 Task: Add an event with the title Webinar: Digital Marketing Strategies, date '2023/11/01', time 8:30 AM to 10:30 AMand add a description: This webinar is designed to provide participants with valuable insights into effective digital marketing strategies. It covers a wide range of topics, including search engine optimization (SEO), social media marketing, content marketing, email marketing, paid advertising, and more.Select event color  Sage . Add location for the event as: 987 Market Street, Financial District, San Francisco, USA, logged in from the account softage.1@softage.netand send the event invitation to softage.6@softage.net and softage.7@softage.net. Set a reminder for the event Annually on May 21
Action: Mouse moved to (31, 117)
Screenshot: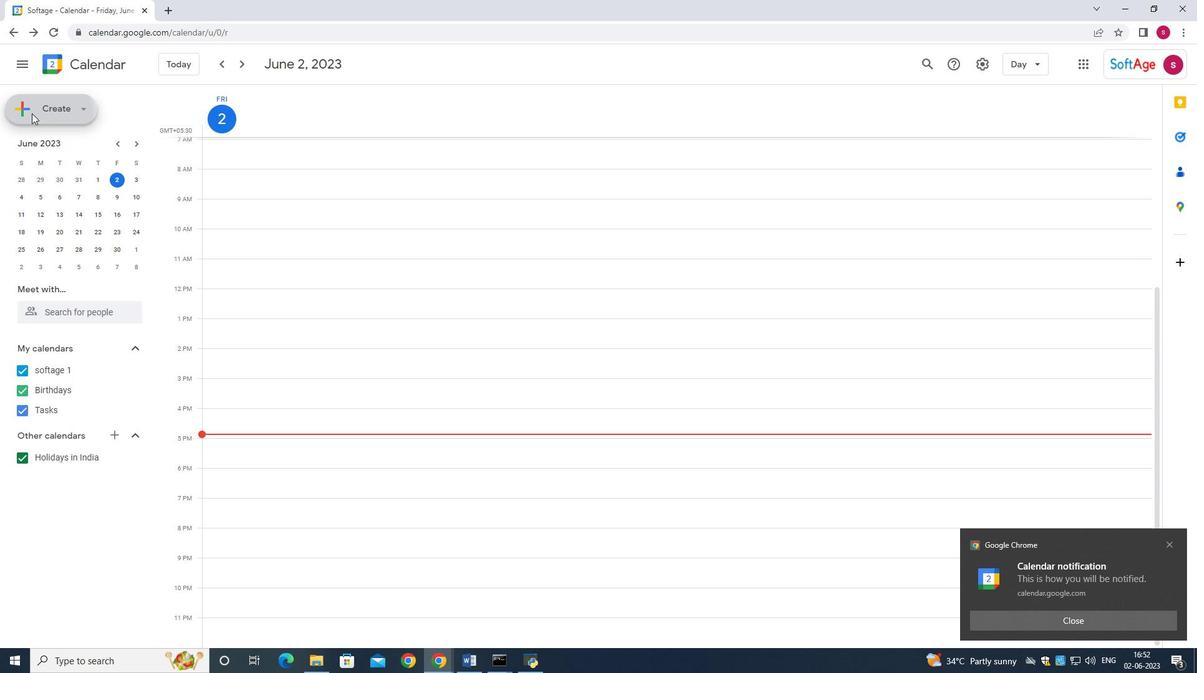 
Action: Mouse pressed left at (31, 117)
Screenshot: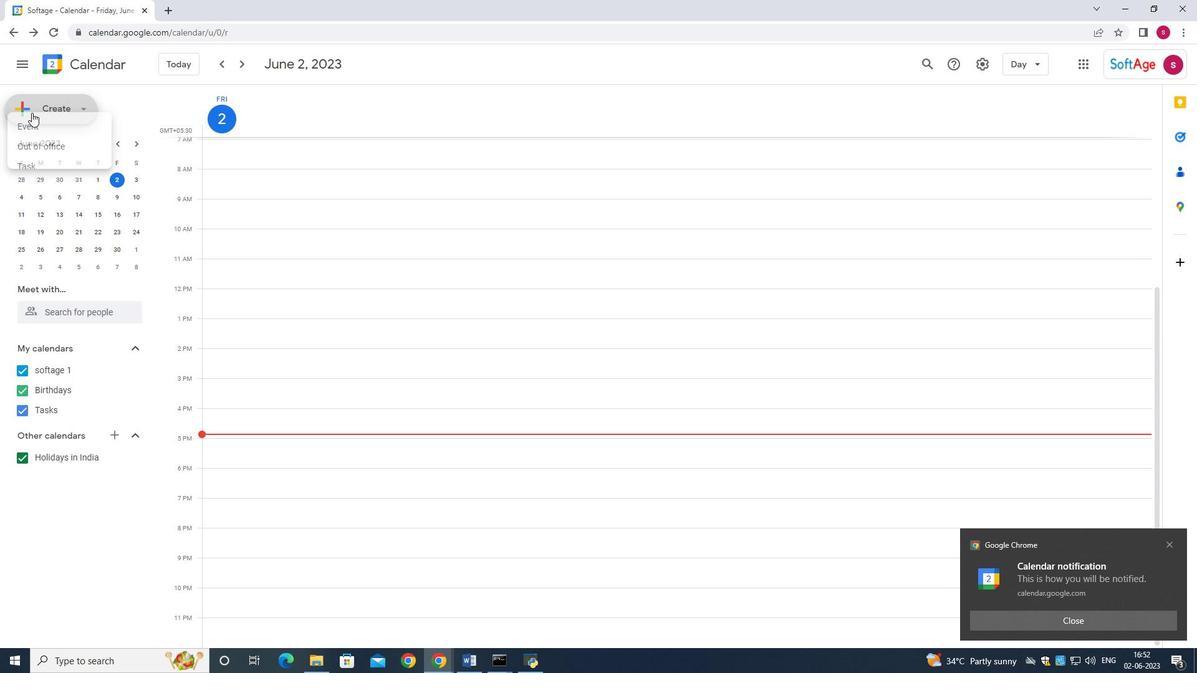 
Action: Mouse moved to (33, 140)
Screenshot: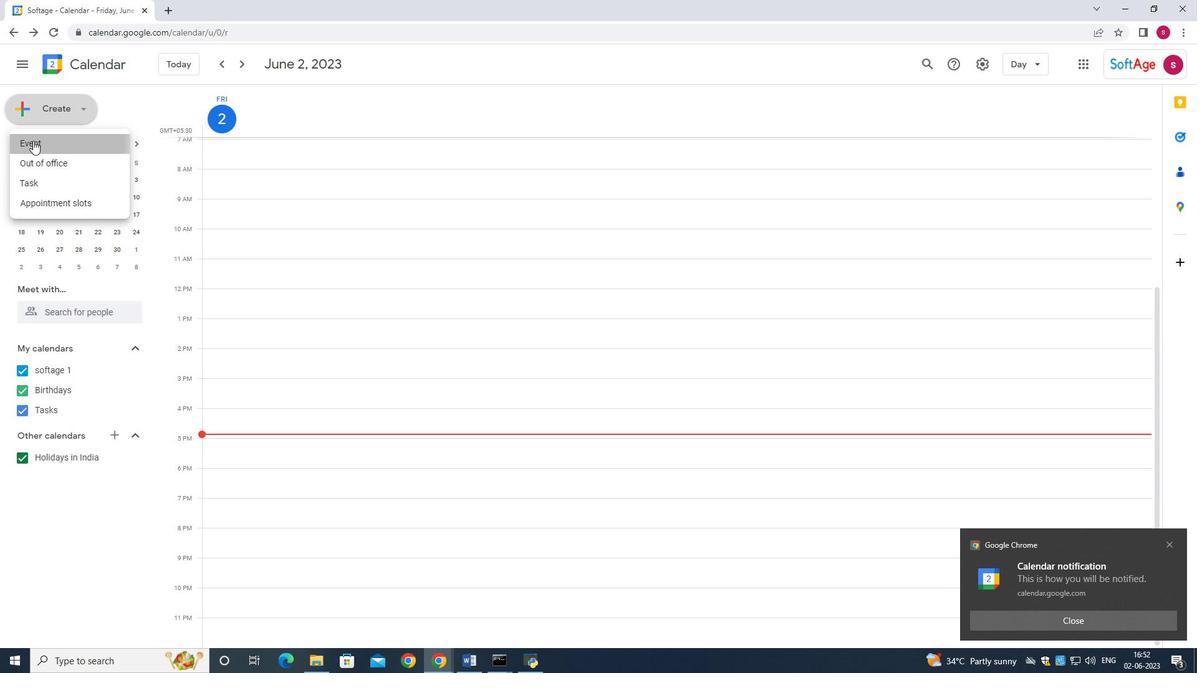 
Action: Mouse pressed left at (33, 140)
Screenshot: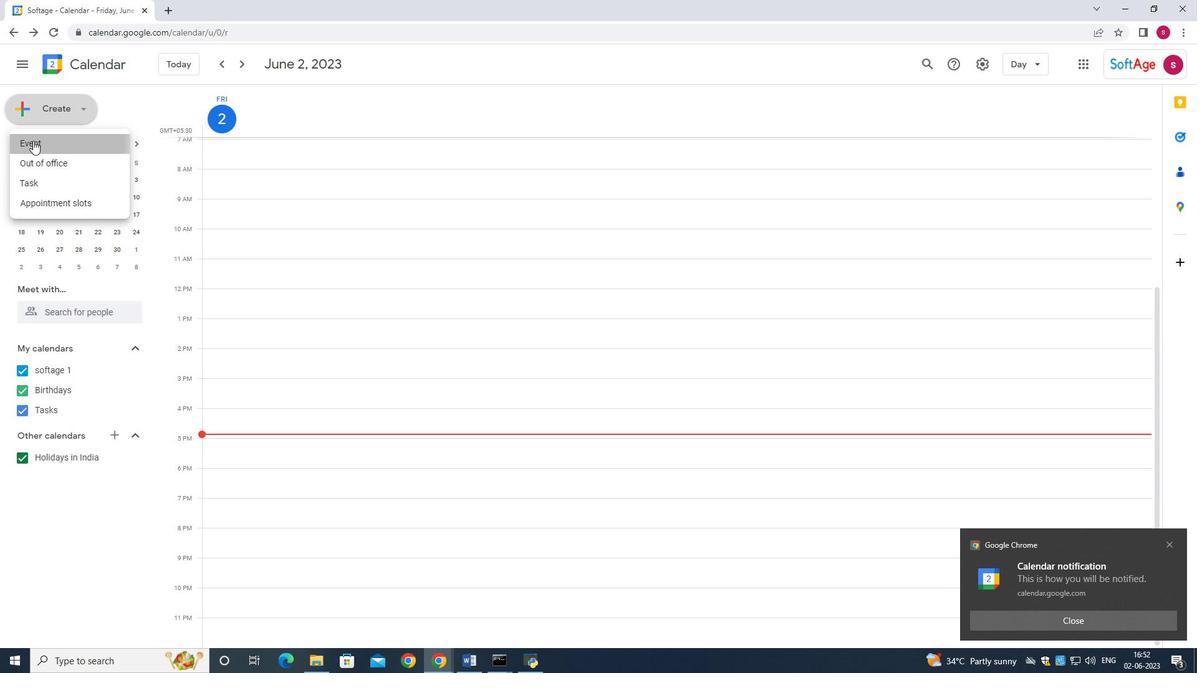 
Action: Mouse moved to (275, 437)
Screenshot: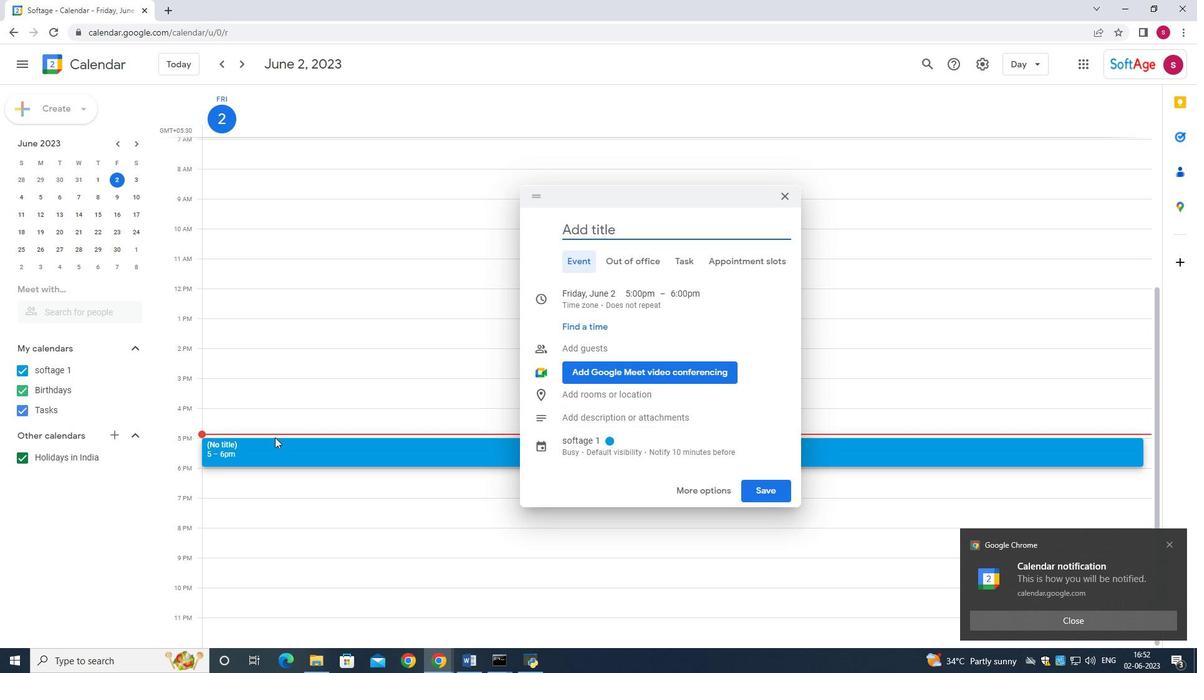 
Action: Key pressed <Key.shift>Digital<Key.space><Key.shift>Marketing<Key.space><Key.shift>Strategies
Screenshot: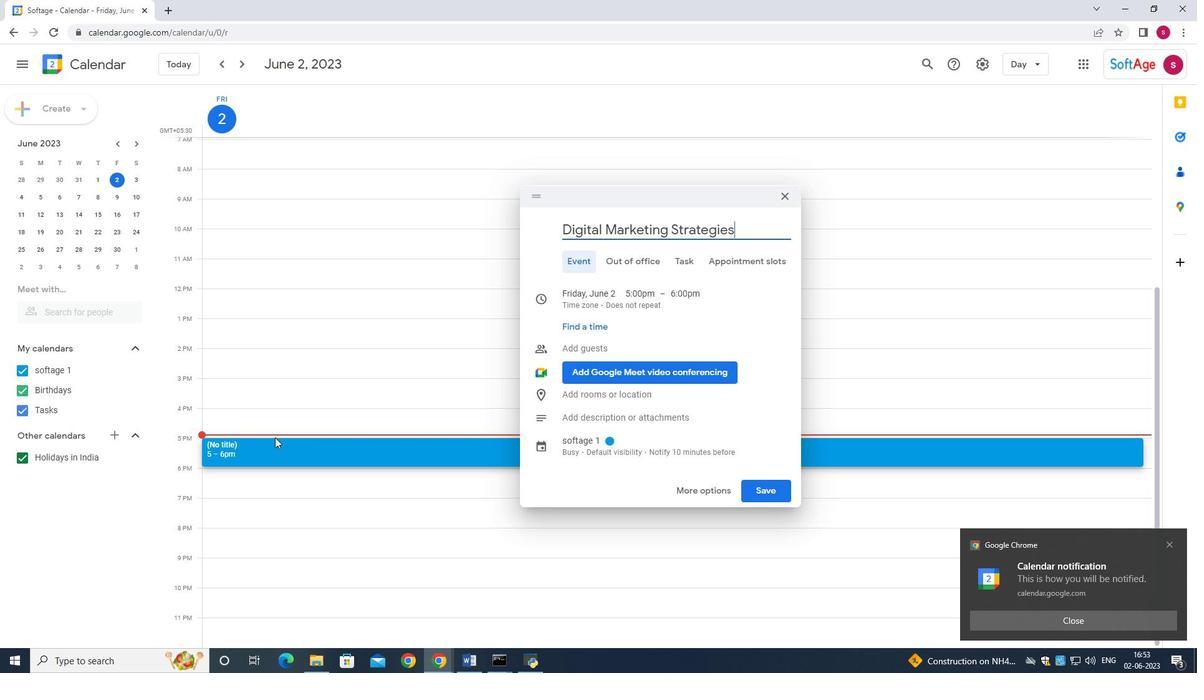 
Action: Mouse moved to (590, 291)
Screenshot: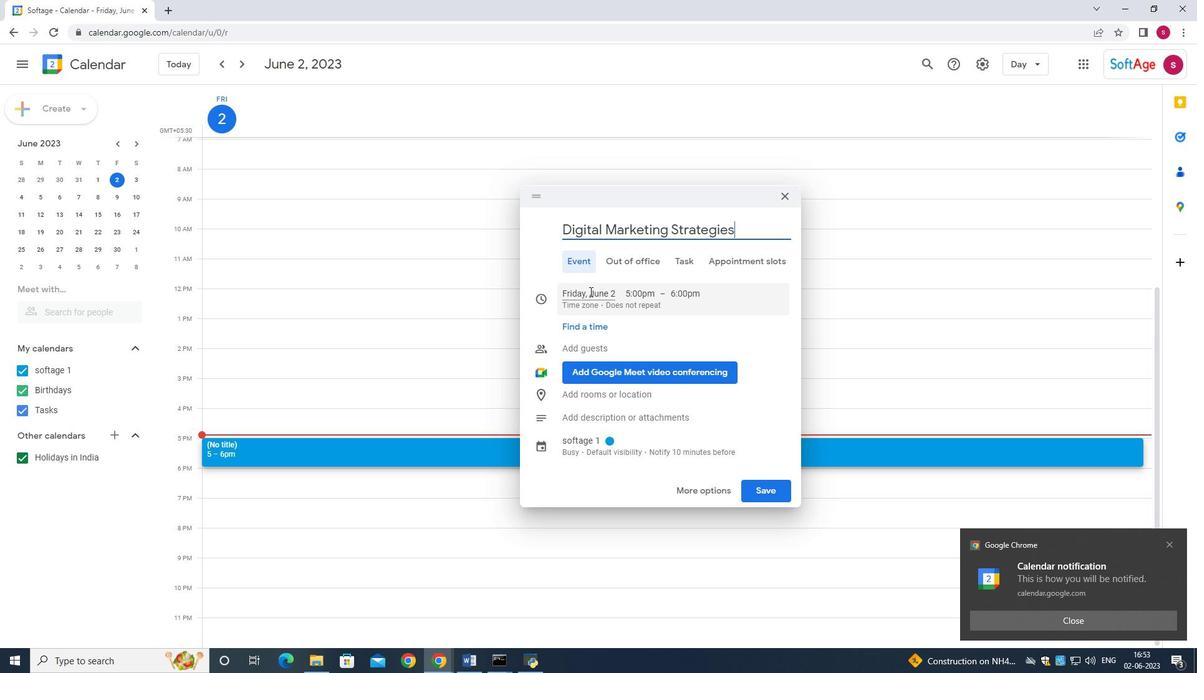 
Action: Mouse pressed left at (590, 291)
Screenshot: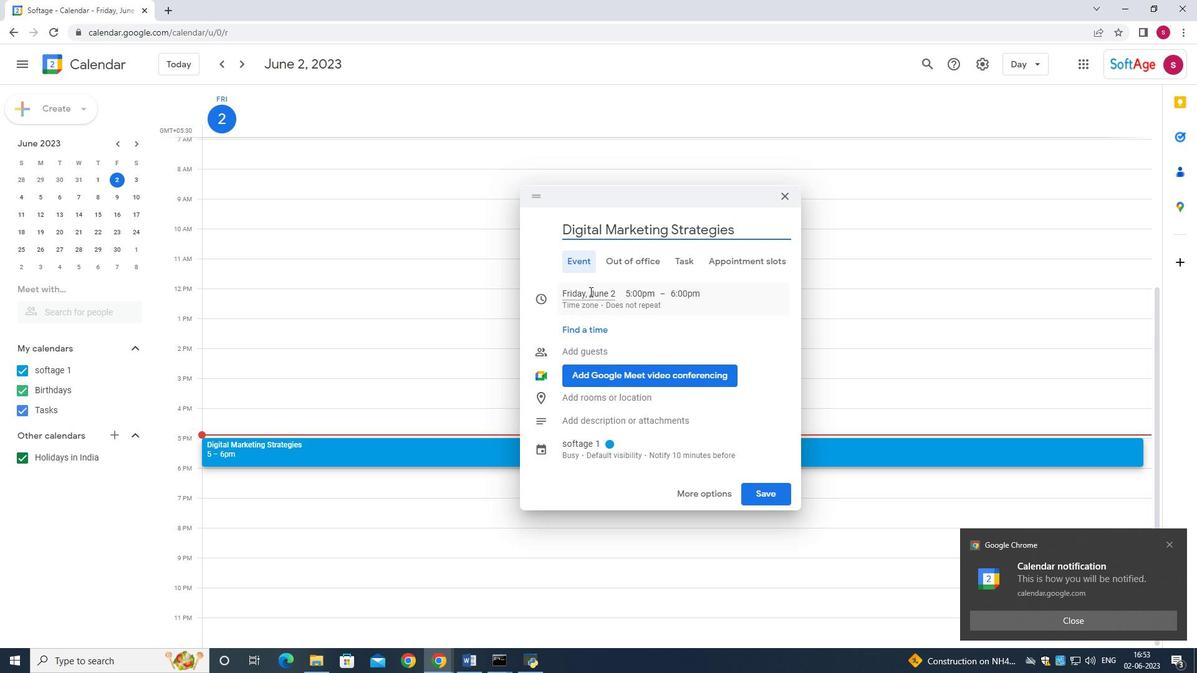 
Action: Mouse moved to (720, 317)
Screenshot: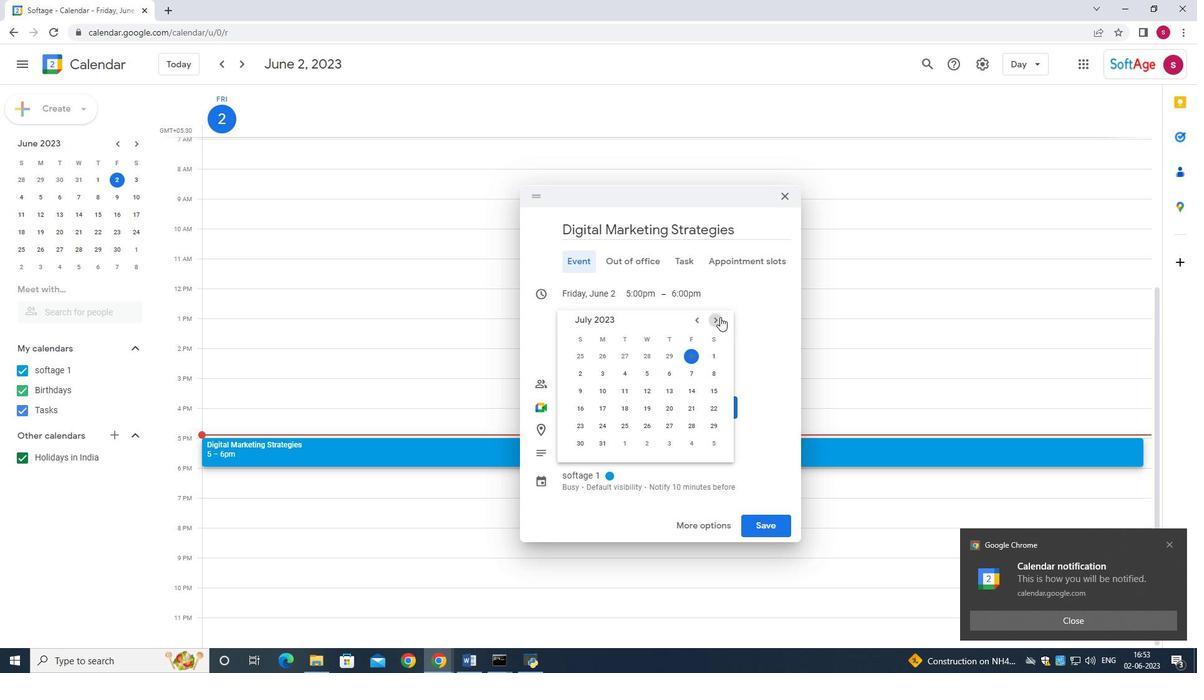 
Action: Mouse pressed left at (720, 317)
Screenshot: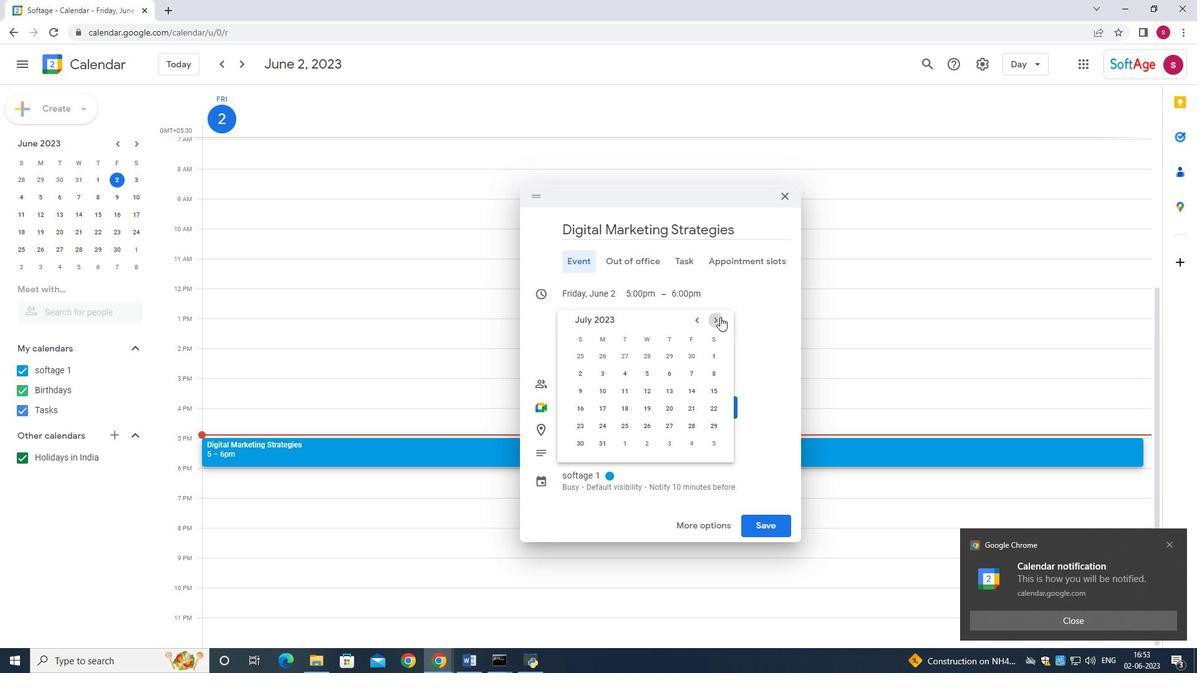 
Action: Mouse pressed left at (720, 317)
Screenshot: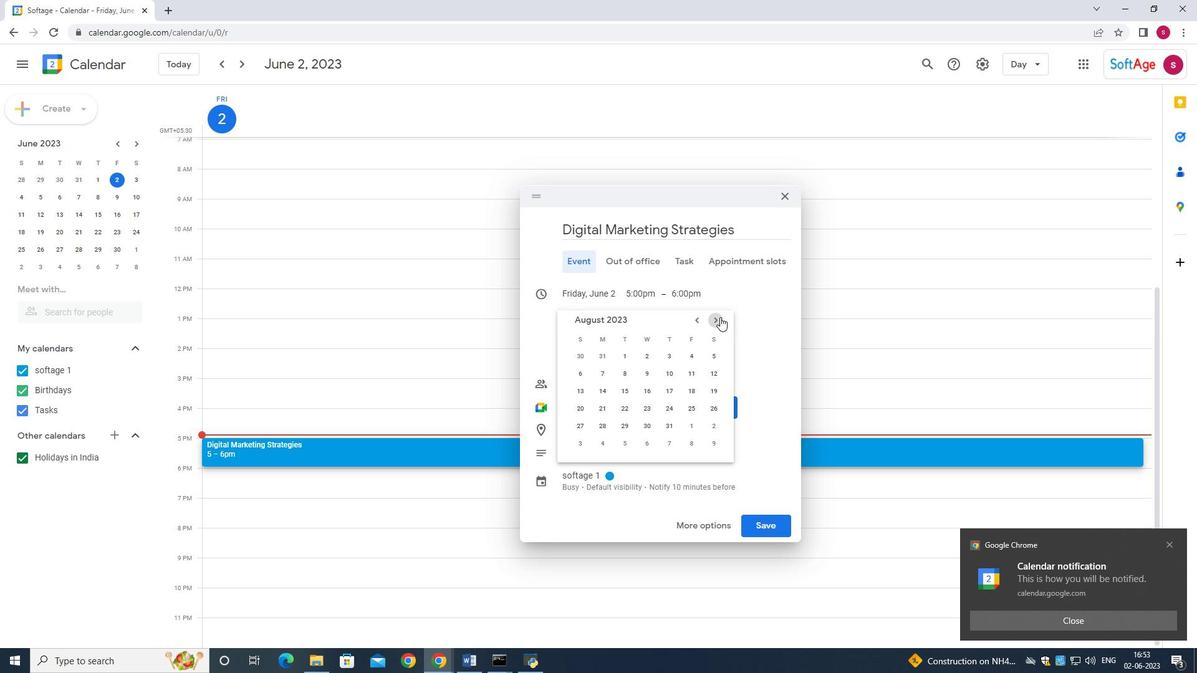 
Action: Mouse pressed left at (720, 317)
Screenshot: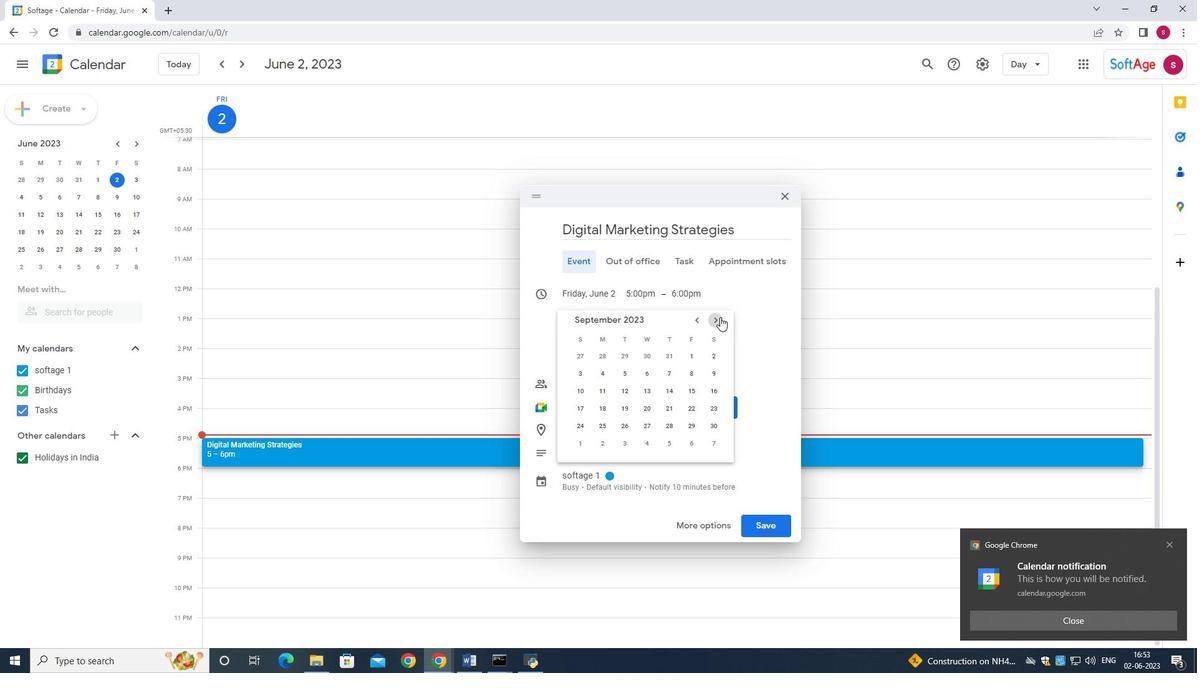 
Action: Mouse pressed left at (720, 317)
Screenshot: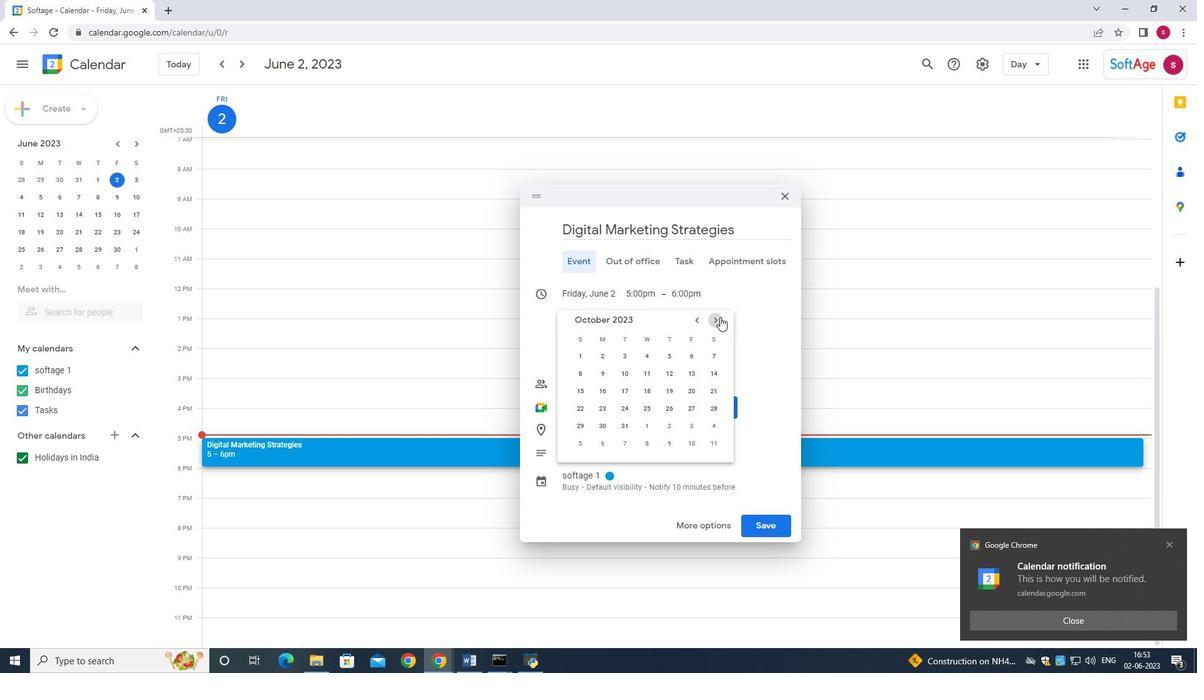 
Action: Mouse pressed left at (720, 317)
Screenshot: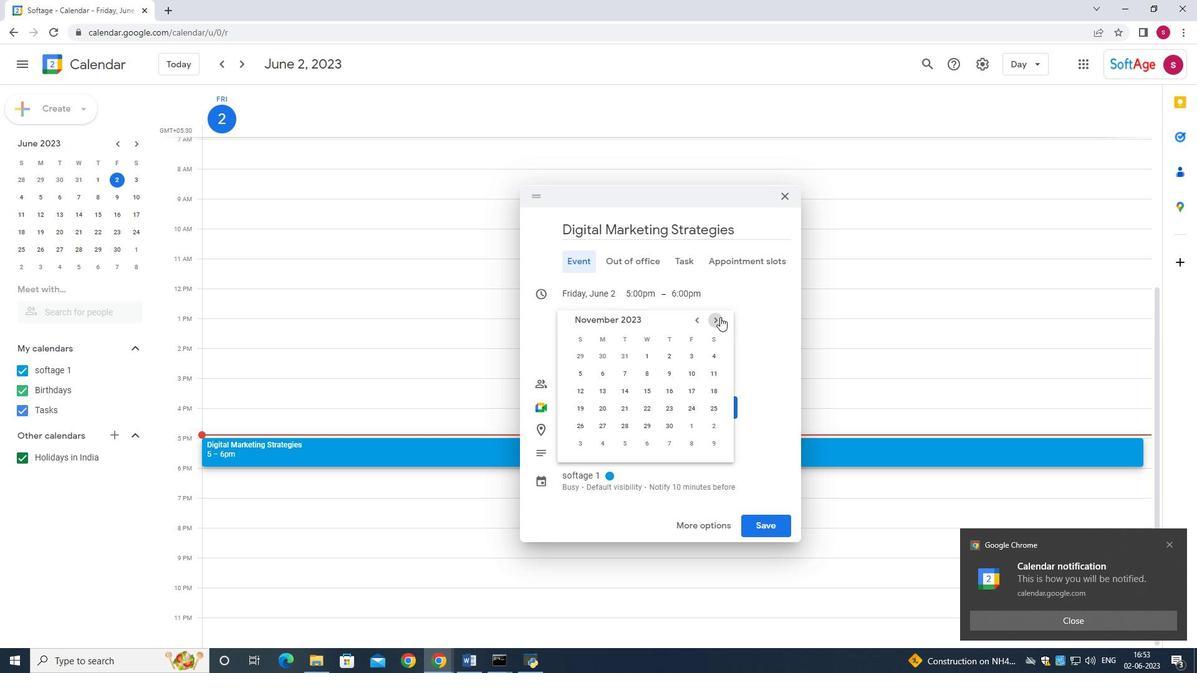 
Action: Mouse pressed left at (720, 317)
Screenshot: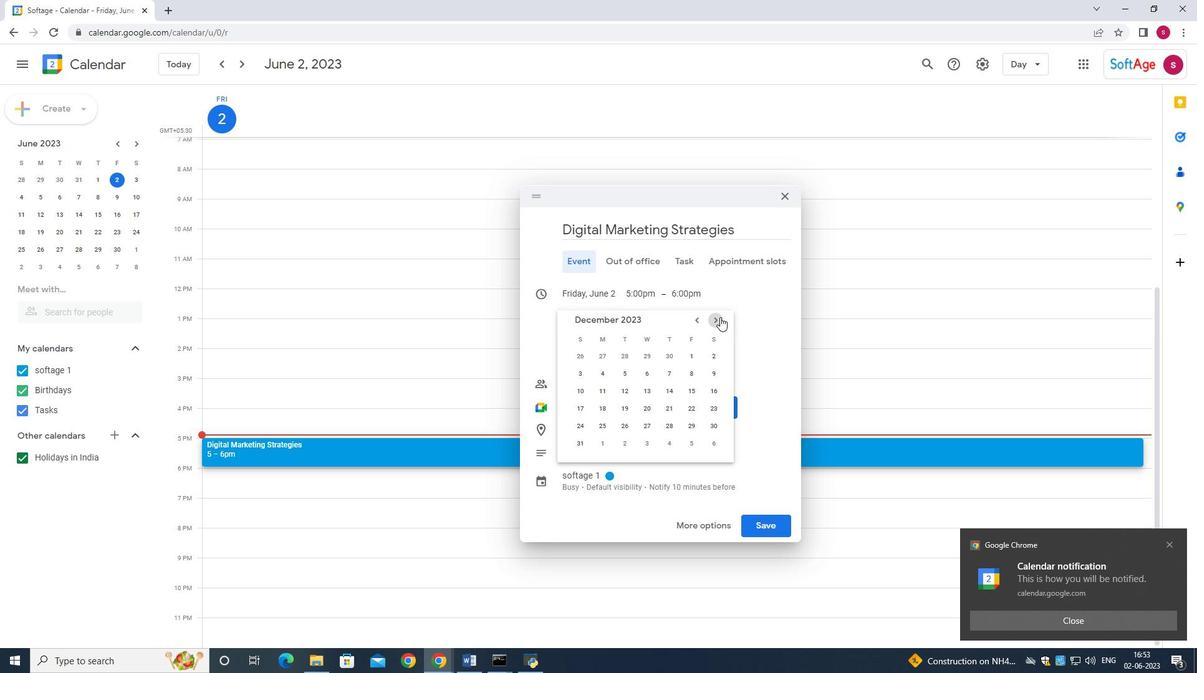 
Action: Mouse pressed left at (720, 317)
Screenshot: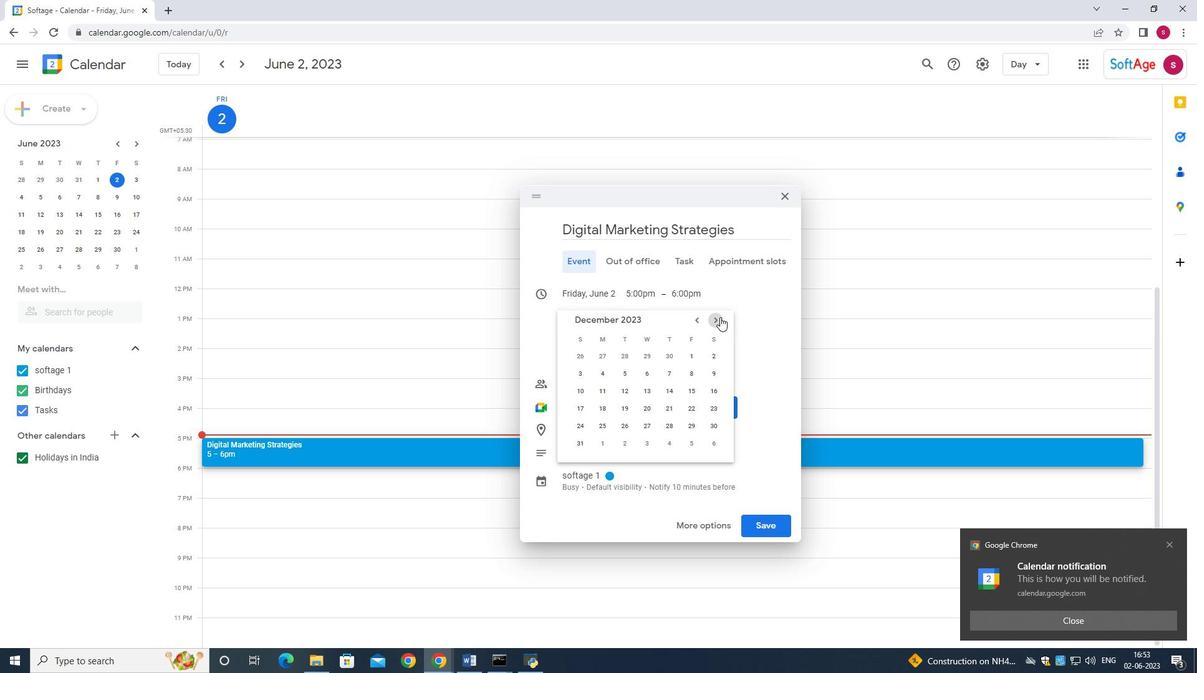 
Action: Mouse pressed left at (720, 317)
Screenshot: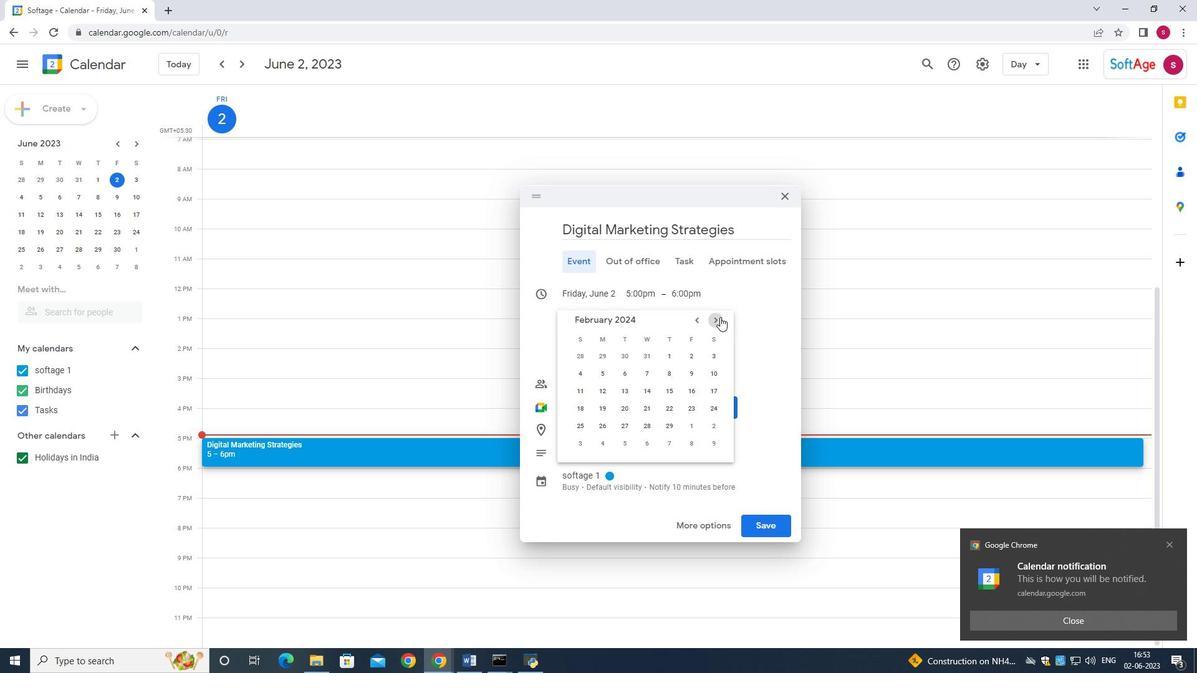 
Action: Mouse pressed left at (720, 317)
Screenshot: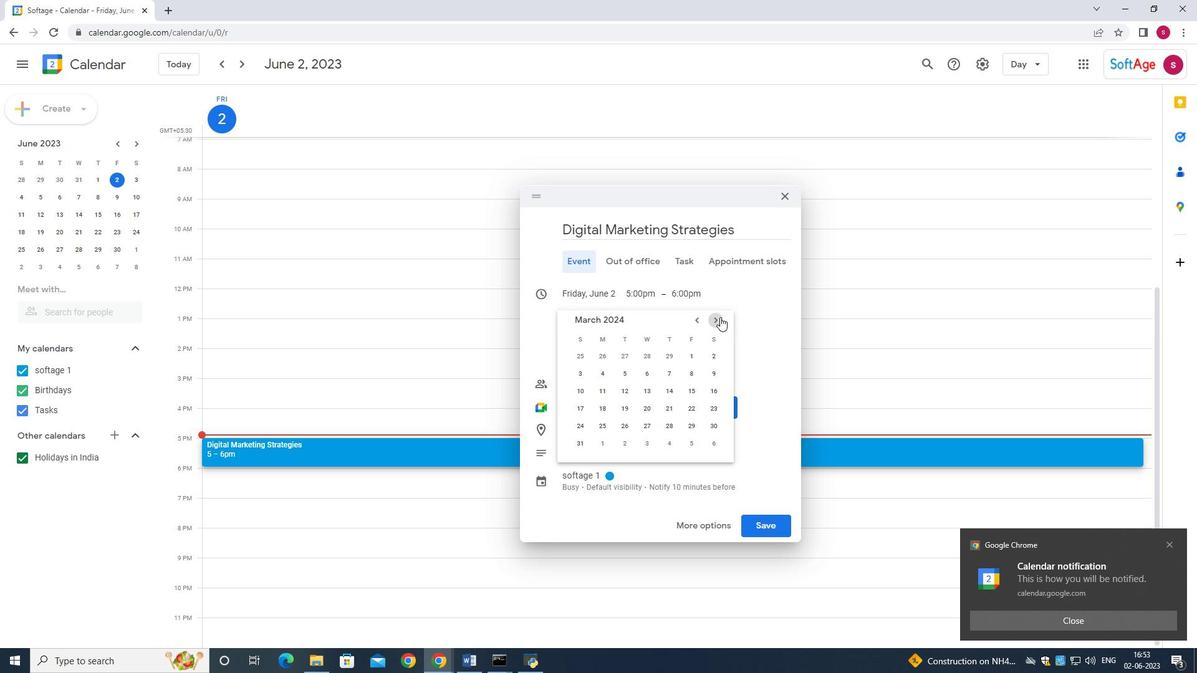 
Action: Mouse pressed left at (720, 317)
Screenshot: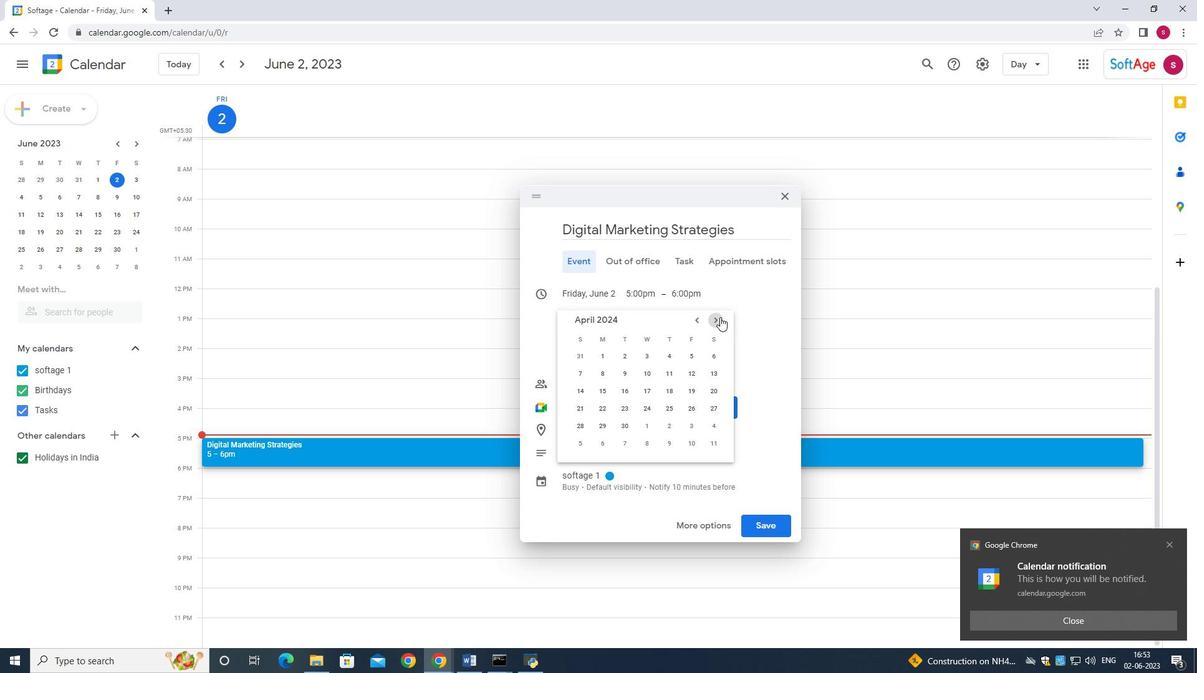 
Action: Mouse pressed left at (720, 317)
Screenshot: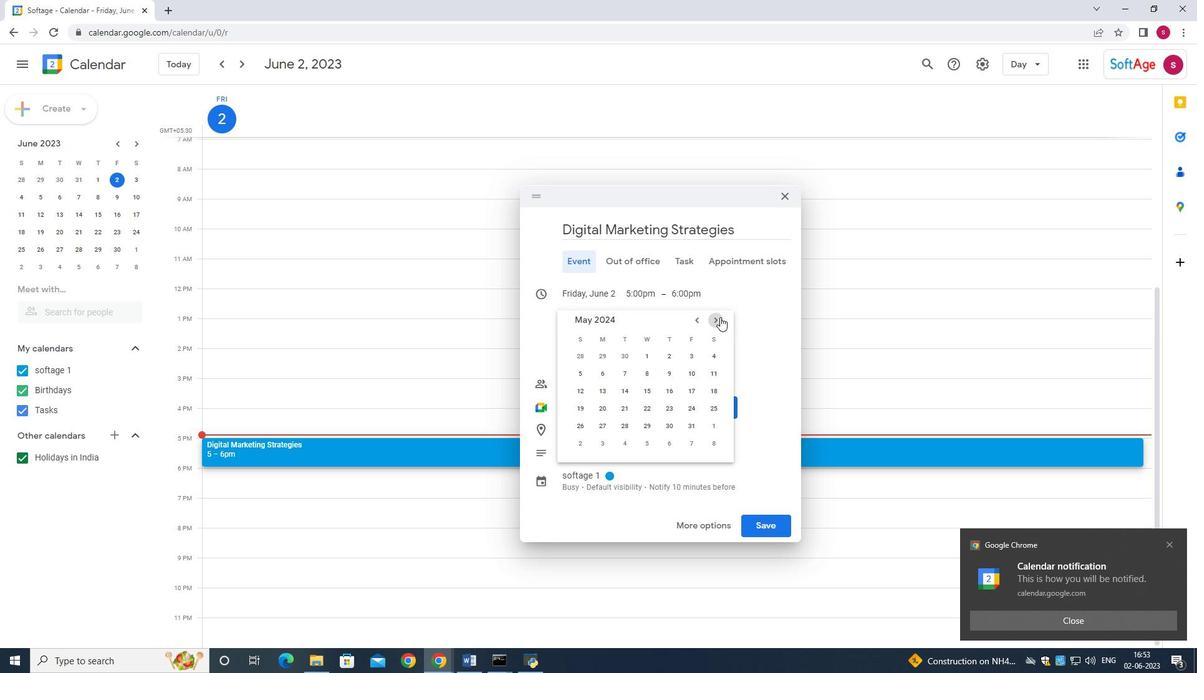 
Action: Mouse moved to (701, 320)
Screenshot: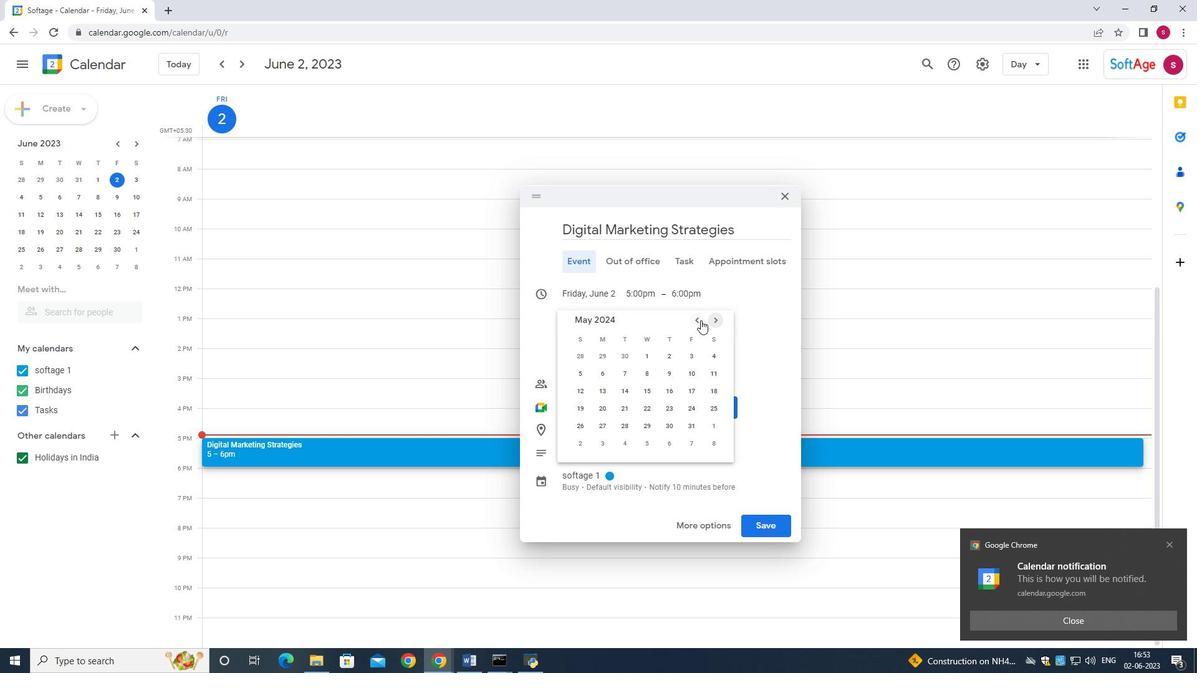 
Action: Mouse pressed left at (701, 320)
Screenshot: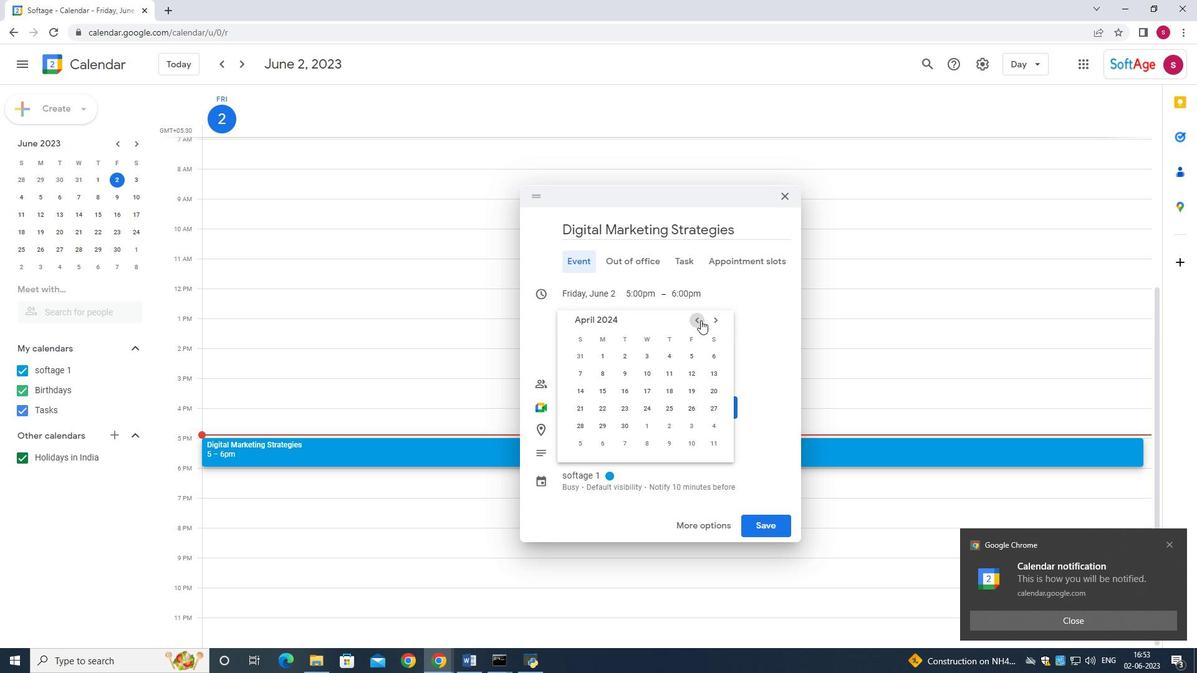 
Action: Mouse pressed left at (701, 320)
Screenshot: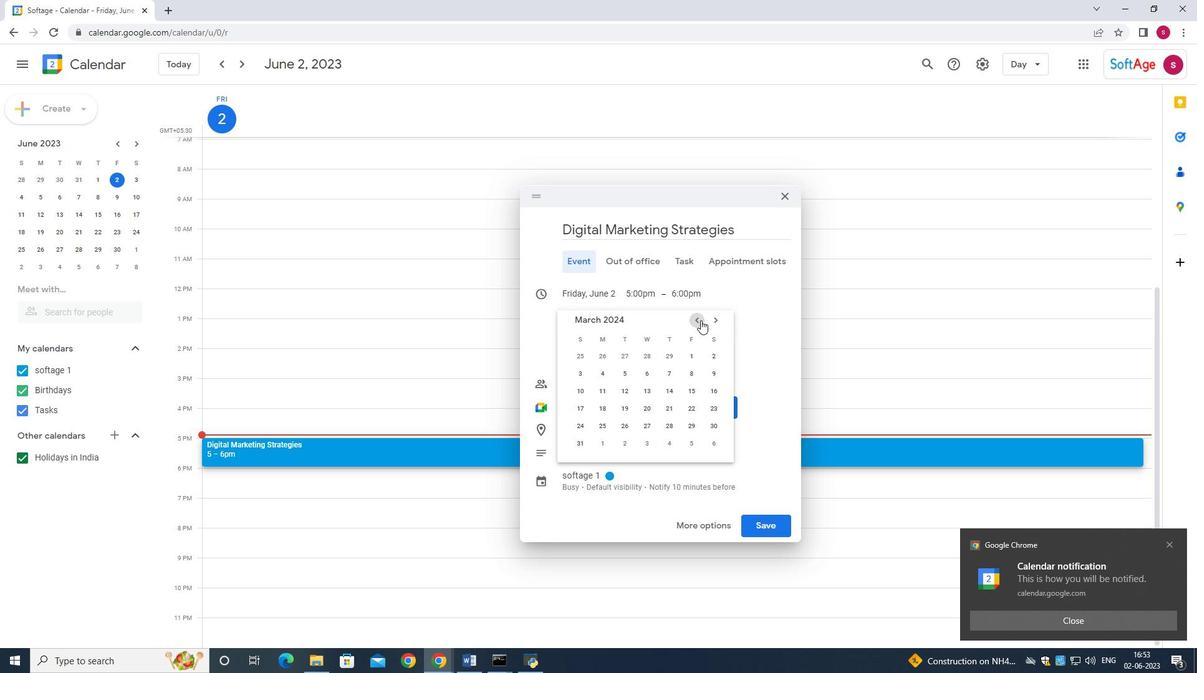 
Action: Mouse pressed left at (701, 320)
Screenshot: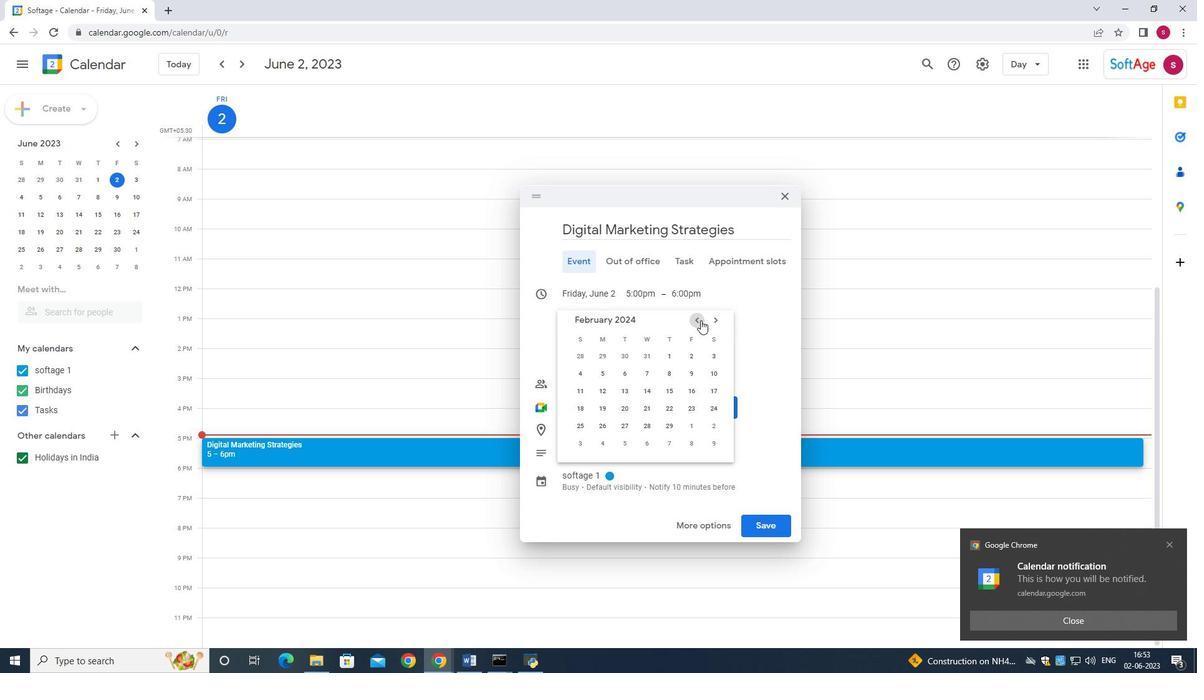 
Action: Mouse pressed left at (701, 320)
Screenshot: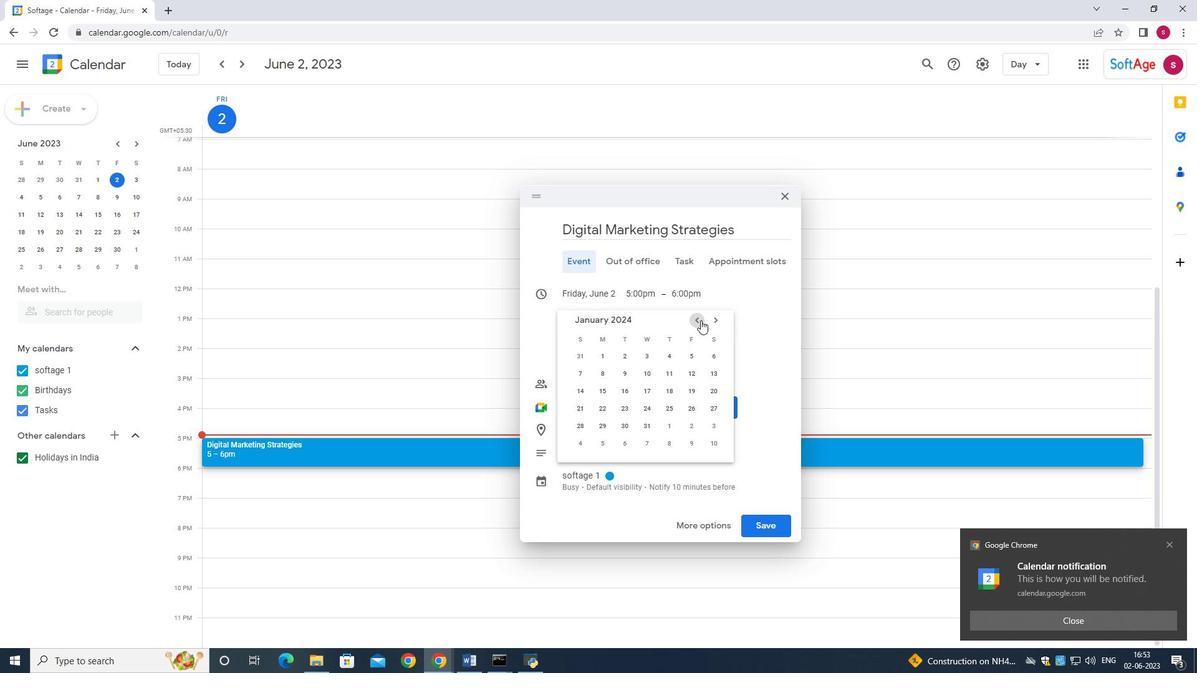 
Action: Mouse pressed left at (701, 320)
Screenshot: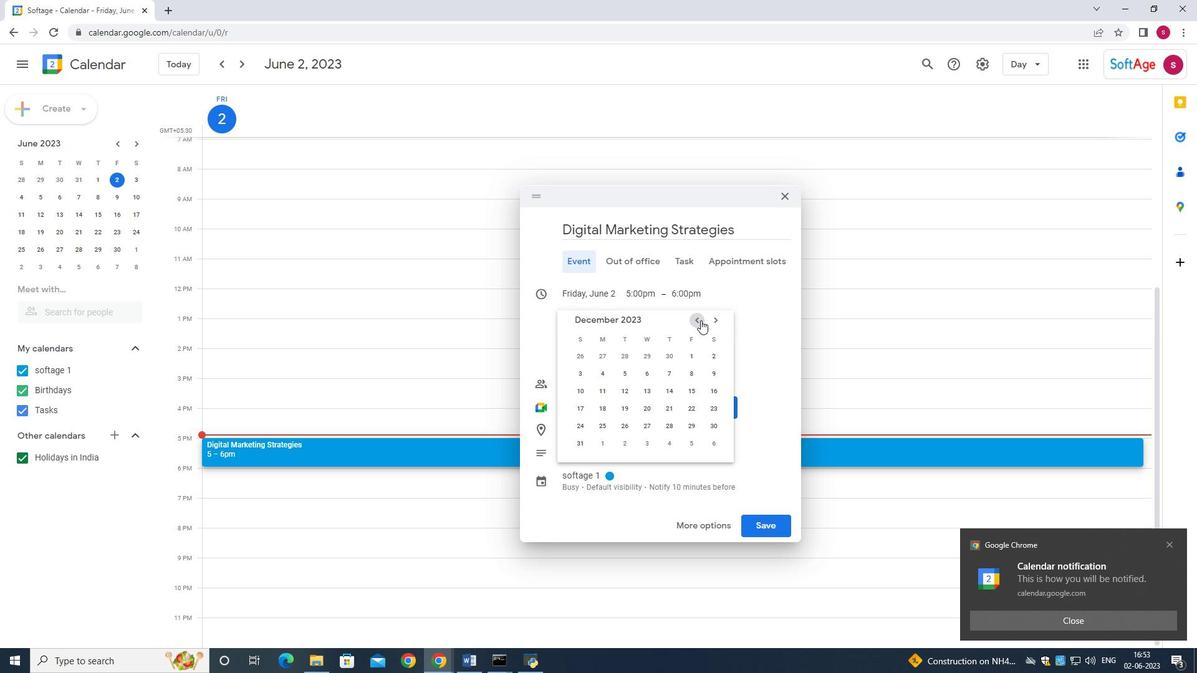 
Action: Mouse pressed left at (701, 320)
Screenshot: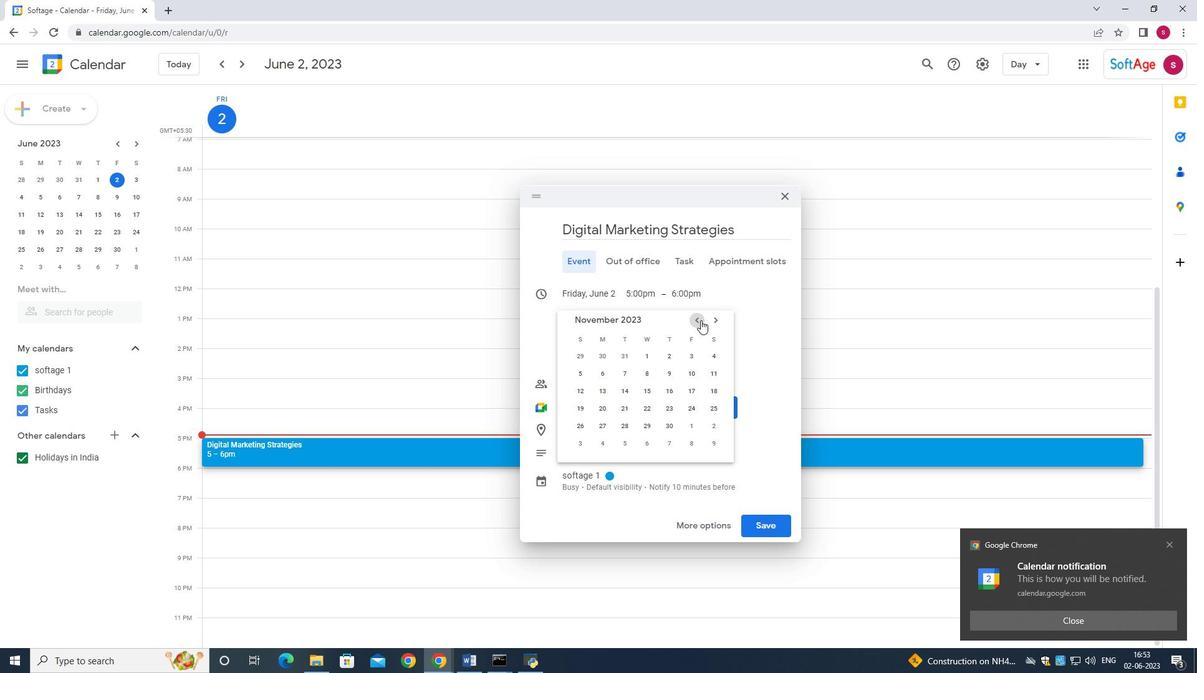 
Action: Mouse moved to (649, 354)
Screenshot: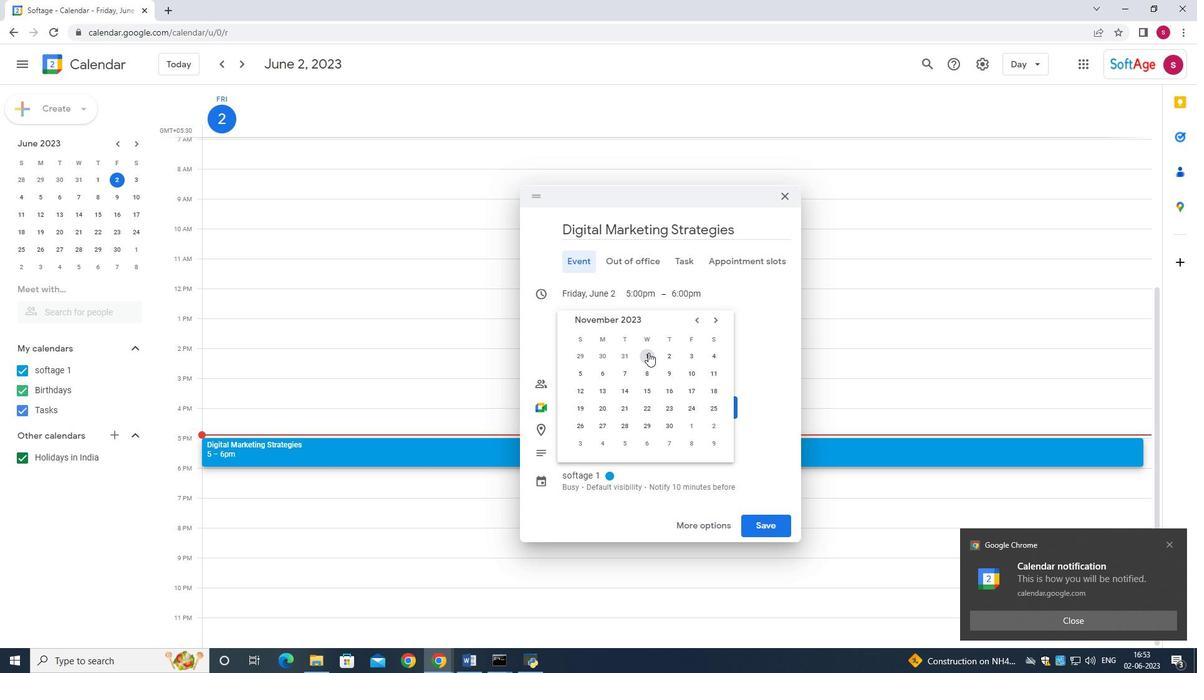 
Action: Mouse pressed left at (649, 354)
Screenshot: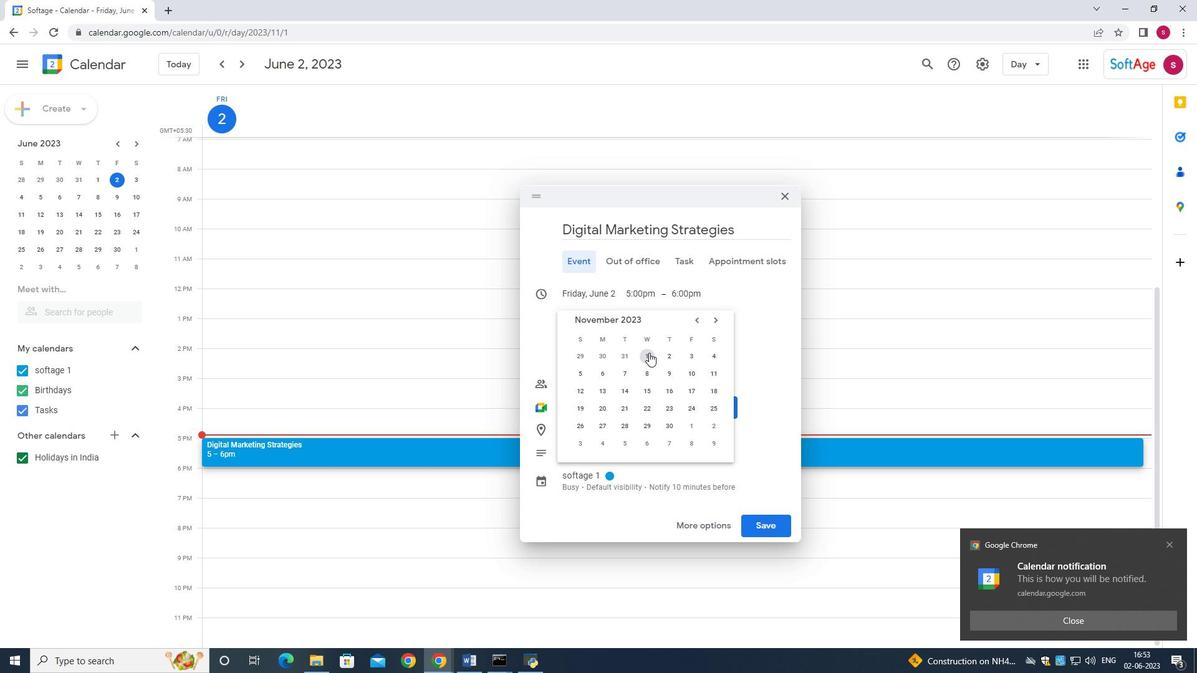 
Action: Mouse moved to (697, 296)
Screenshot: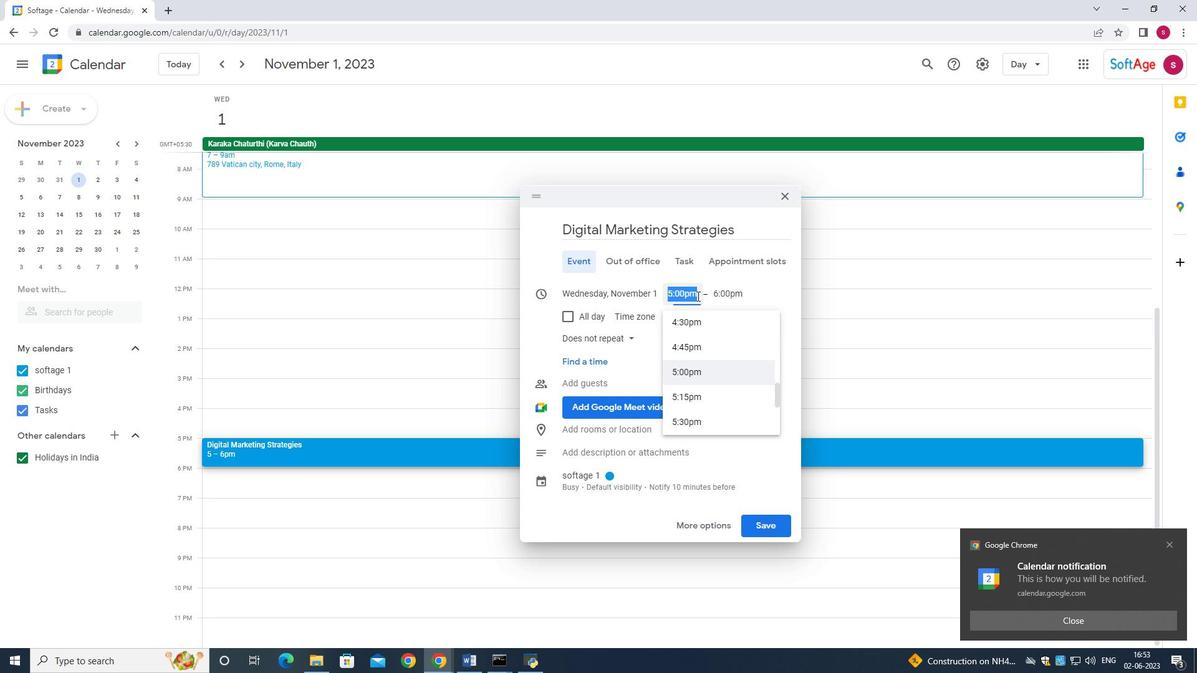 
Action: Mouse pressed left at (697, 296)
Screenshot: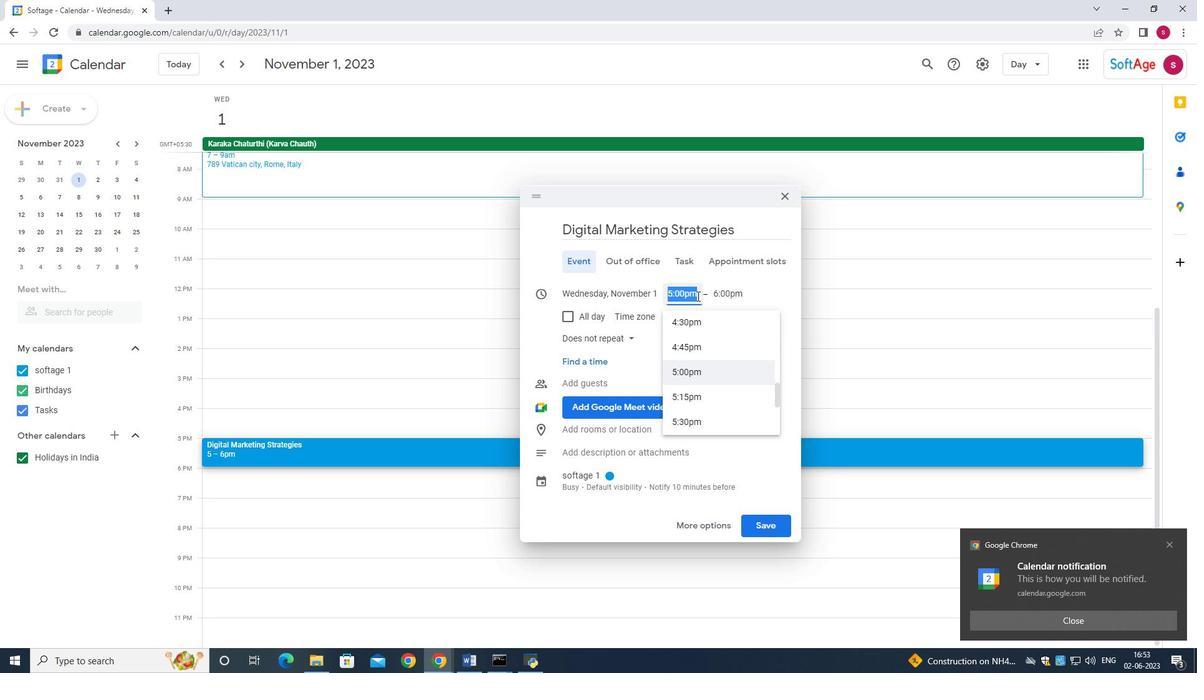 
Action: Mouse moved to (719, 368)
Screenshot: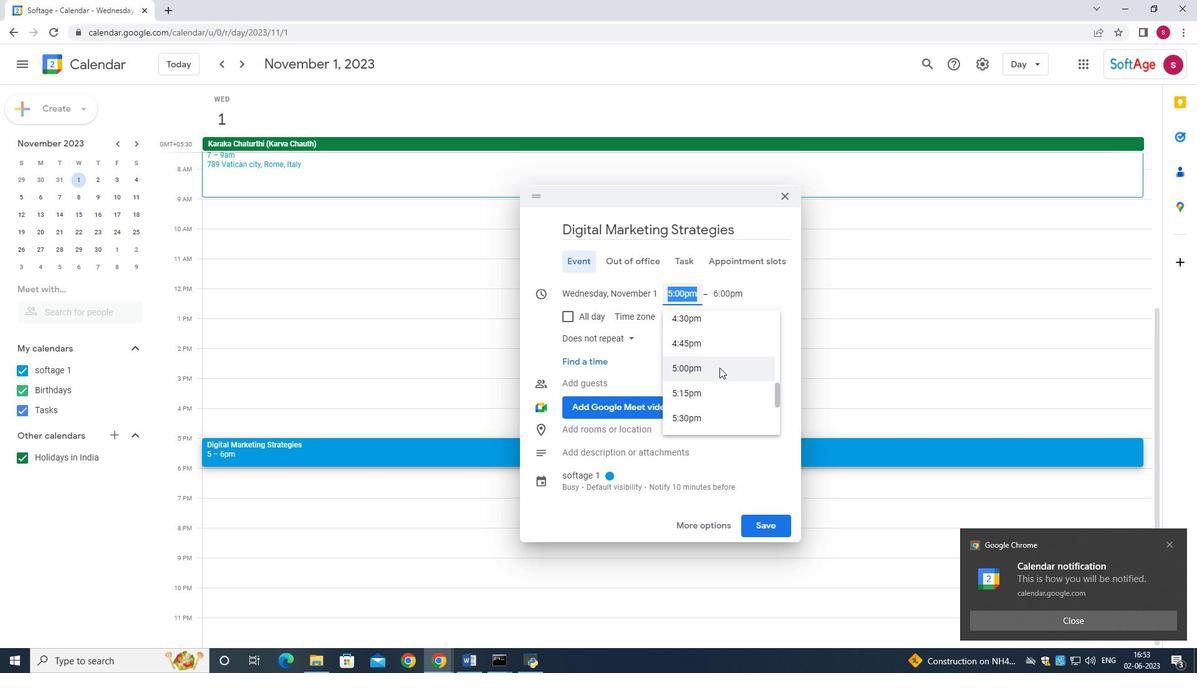 
Action: Mouse scrolled (719, 367) with delta (0, 0)
Screenshot: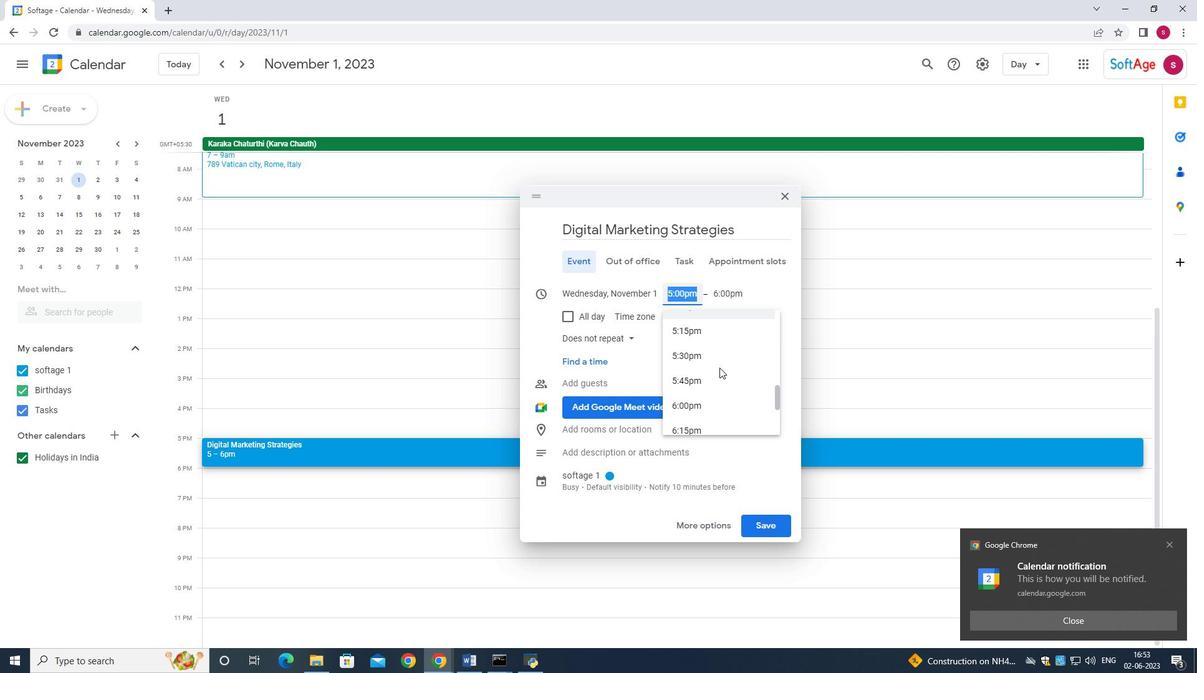 
Action: Mouse scrolled (719, 367) with delta (0, 0)
Screenshot: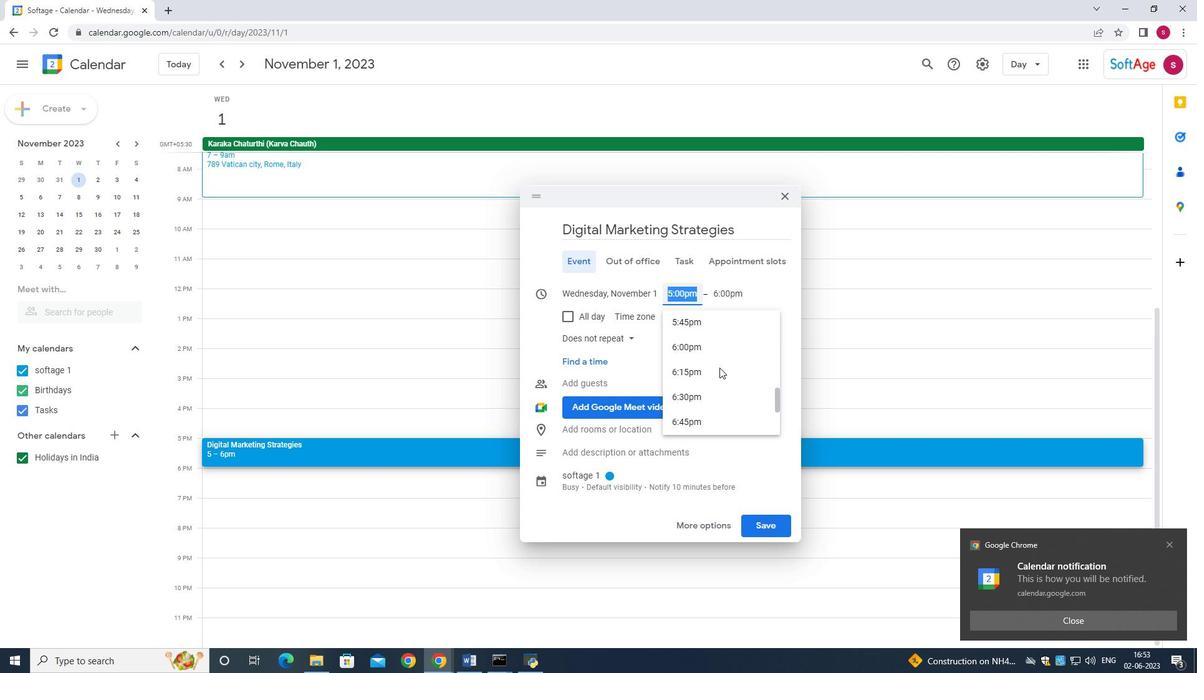 
Action: Mouse moved to (719, 368)
Screenshot: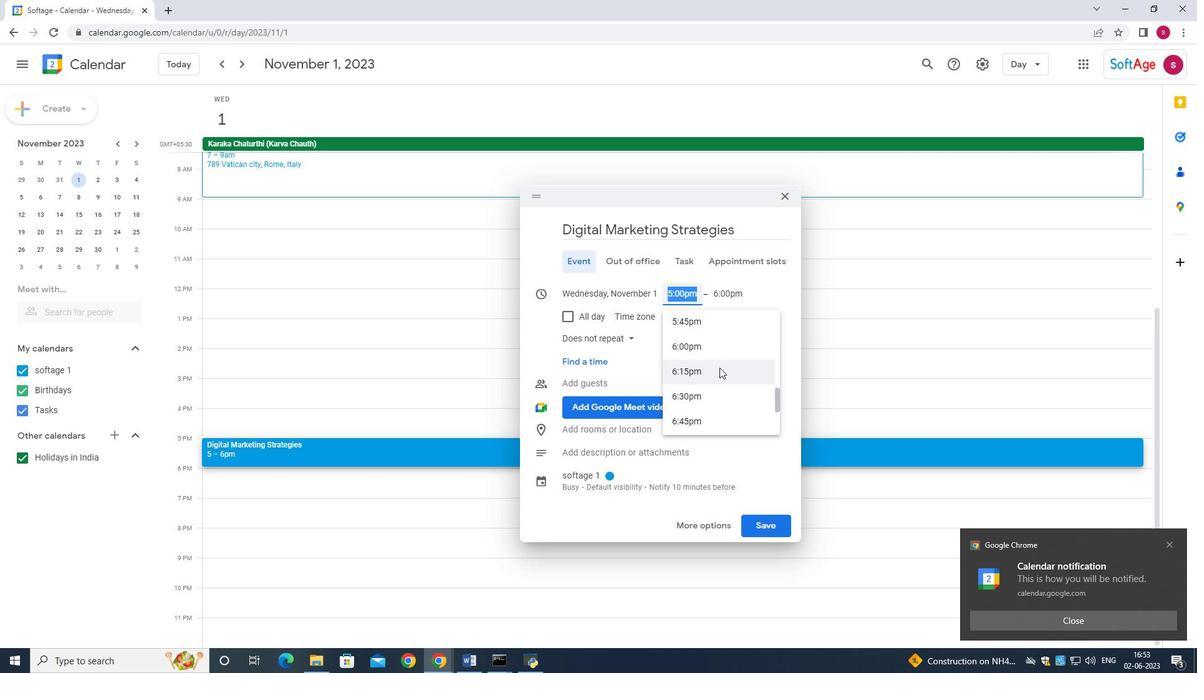 
Action: Mouse scrolled (719, 367) with delta (0, 0)
Screenshot: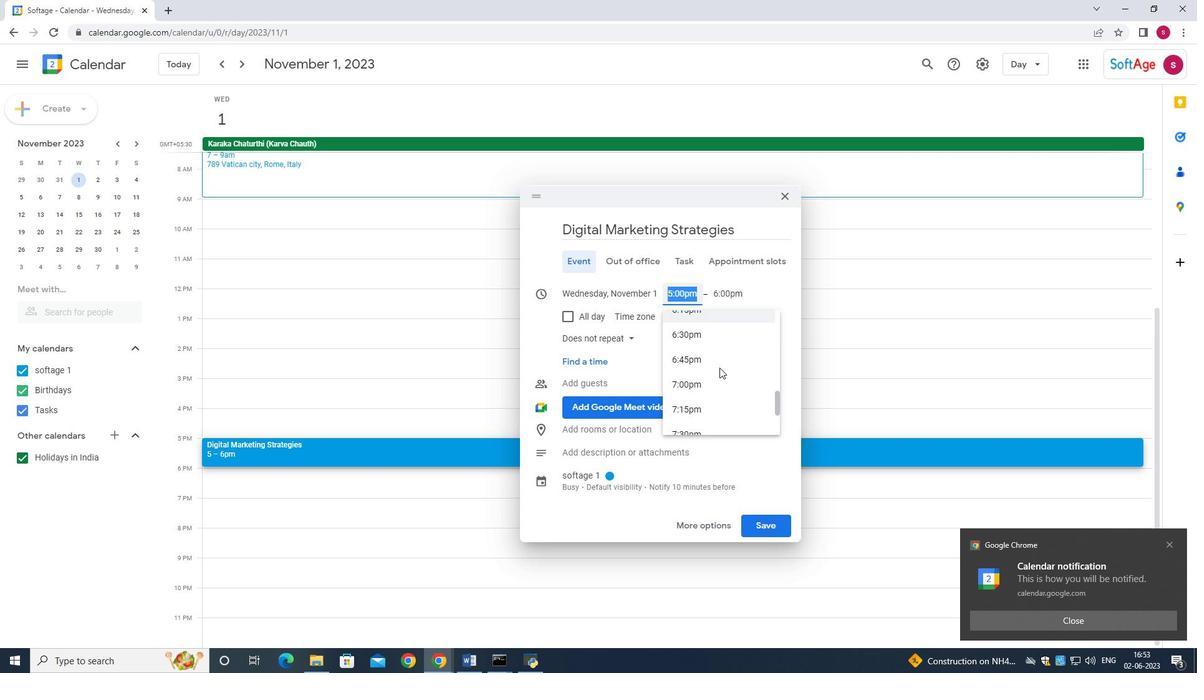 
Action: Mouse scrolled (719, 367) with delta (0, 0)
Screenshot: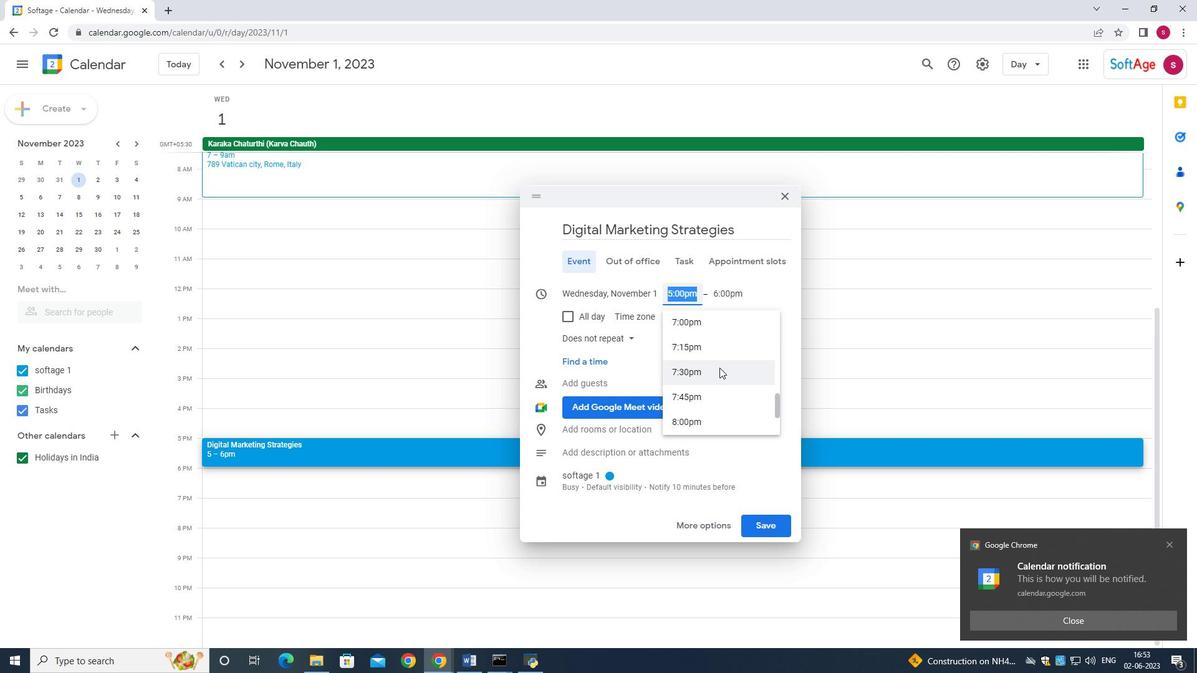 
Action: Mouse scrolled (719, 367) with delta (0, 0)
Screenshot: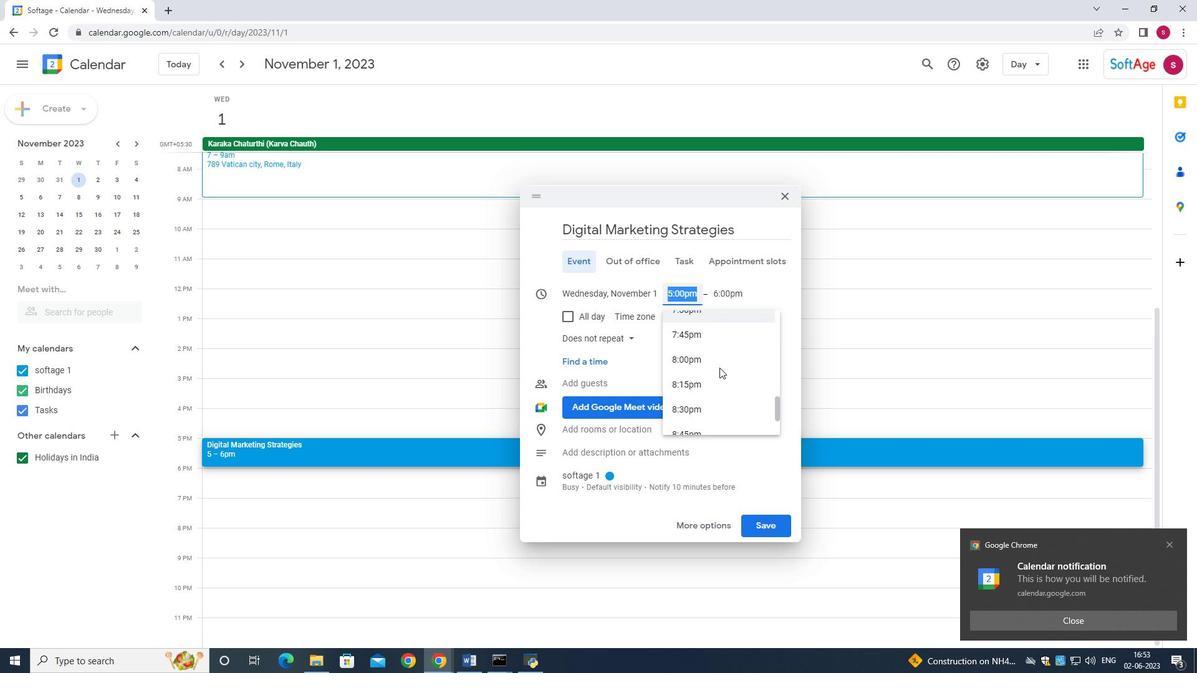 
Action: Mouse moved to (710, 411)
Screenshot: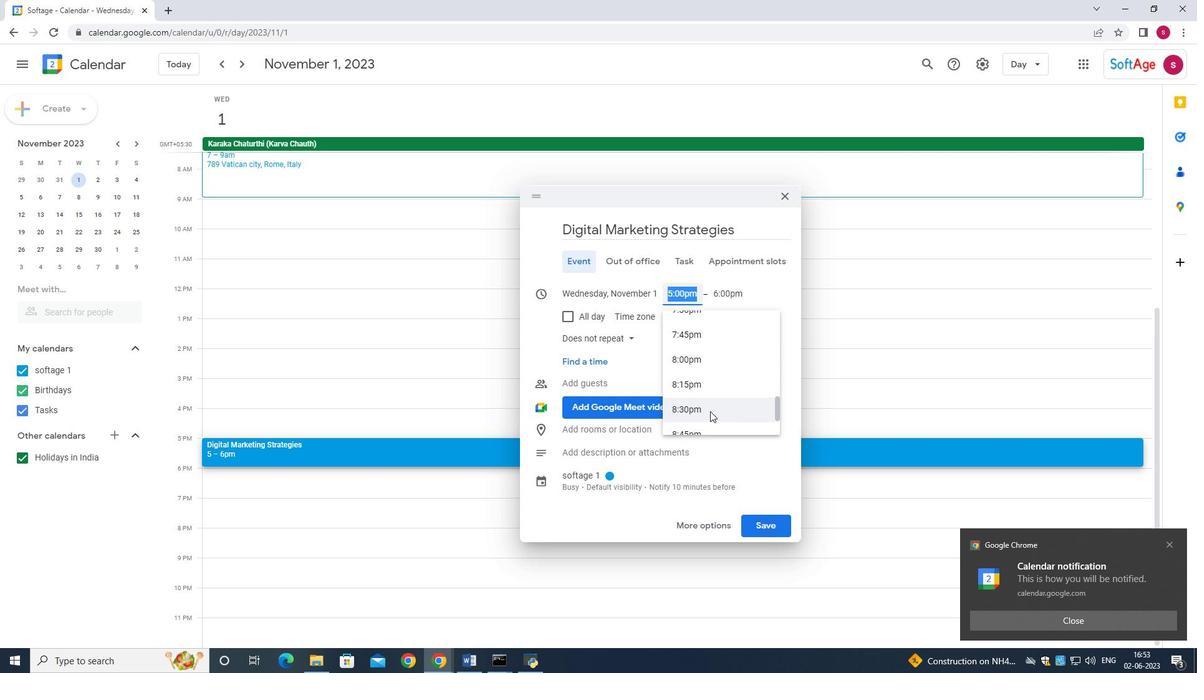 
Action: Mouse pressed left at (710, 411)
Screenshot: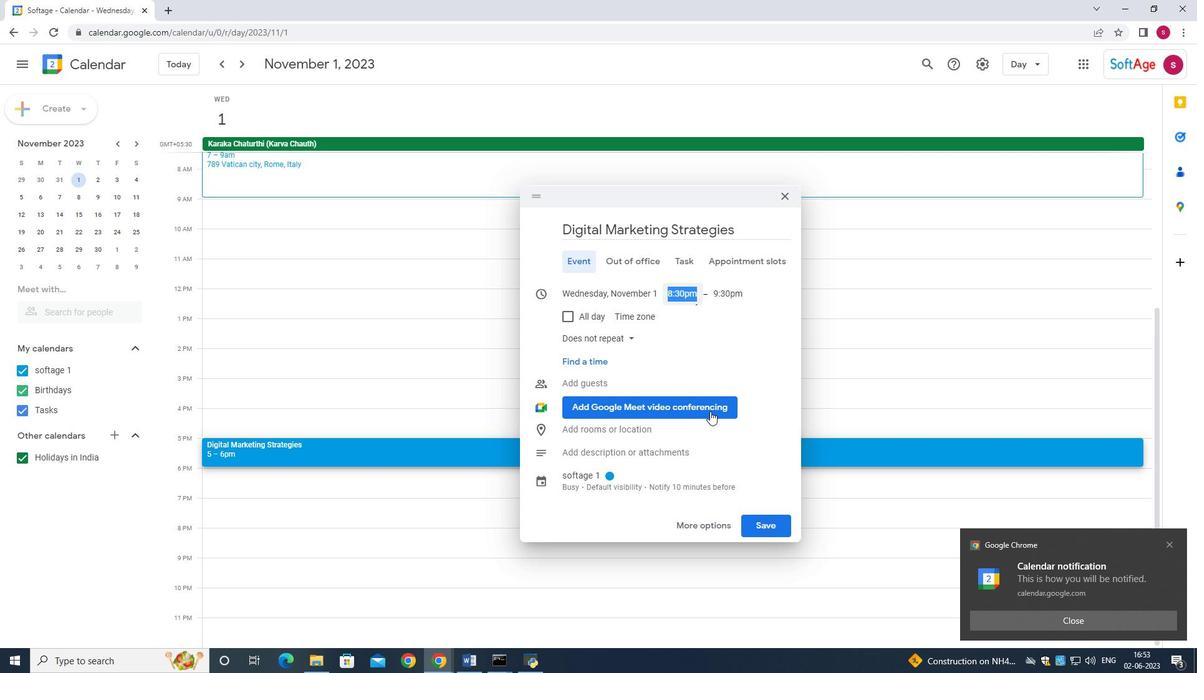 
Action: Mouse moved to (729, 330)
Screenshot: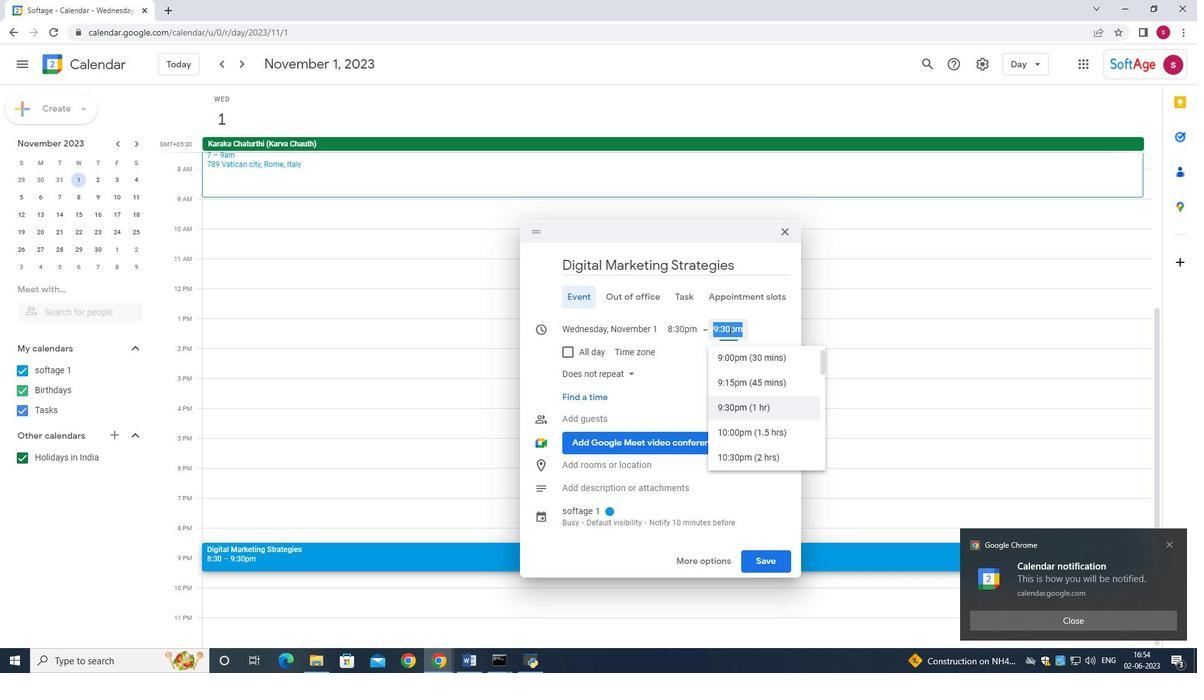 
Action: Mouse pressed left at (729, 330)
Screenshot: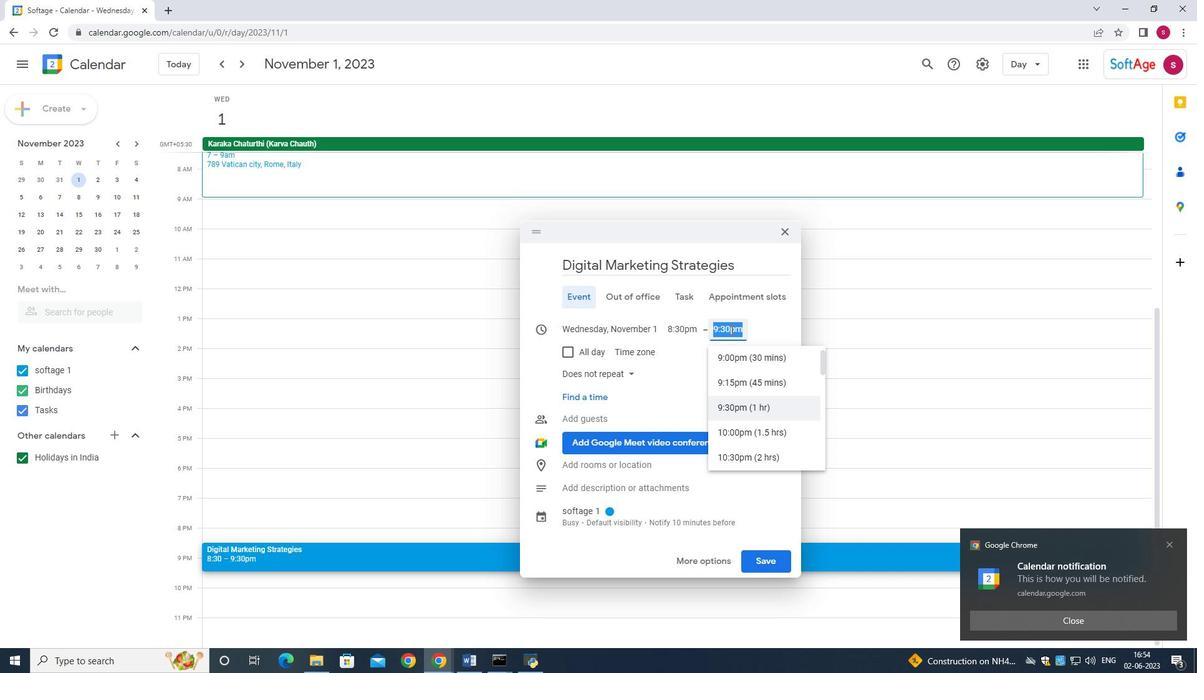 
Action: Mouse moved to (751, 426)
Screenshot: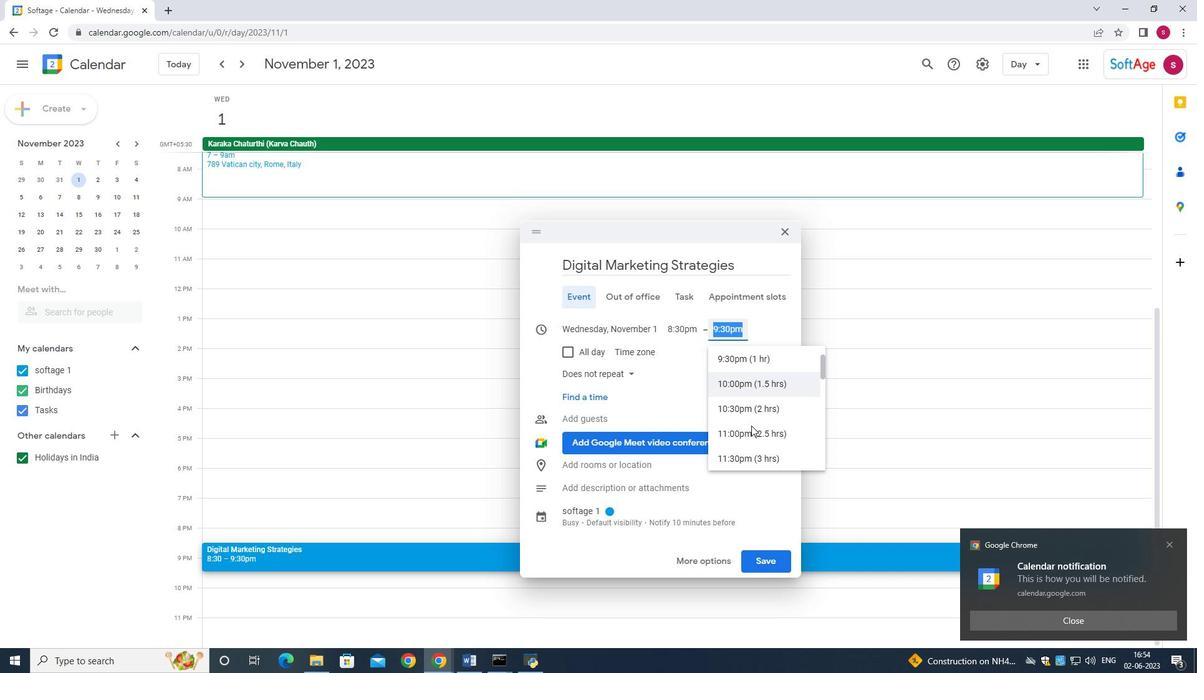 
Action: Mouse scrolled (751, 425) with delta (0, 0)
Screenshot: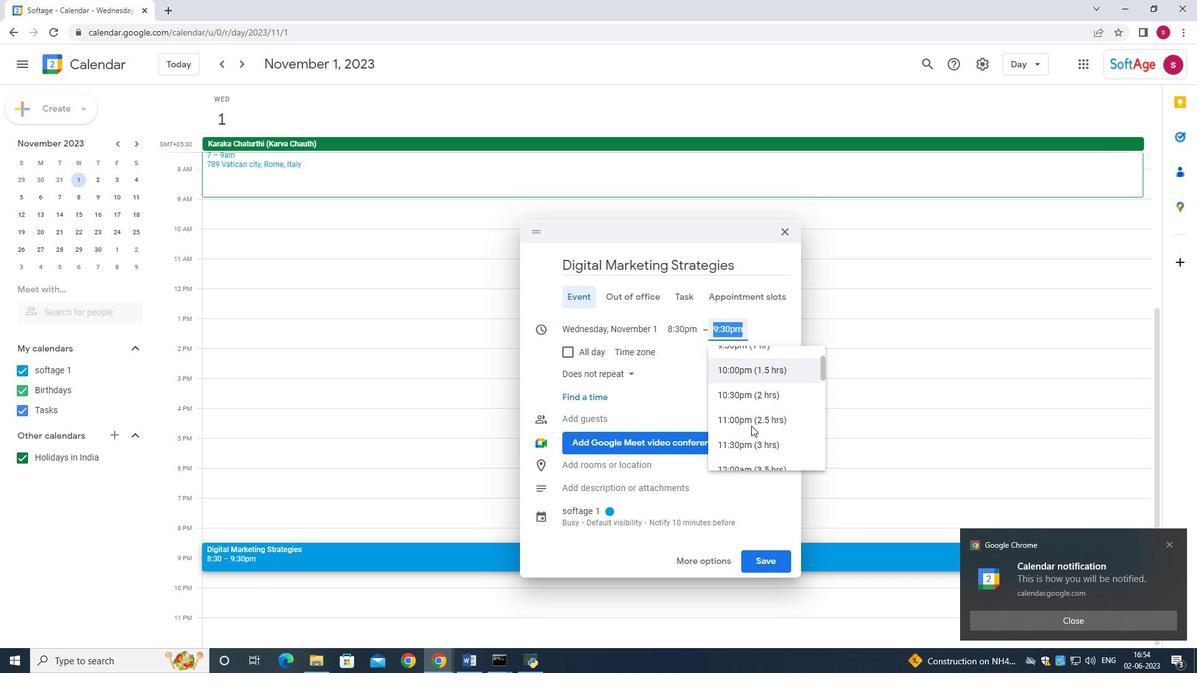 
Action: Mouse moved to (754, 423)
Screenshot: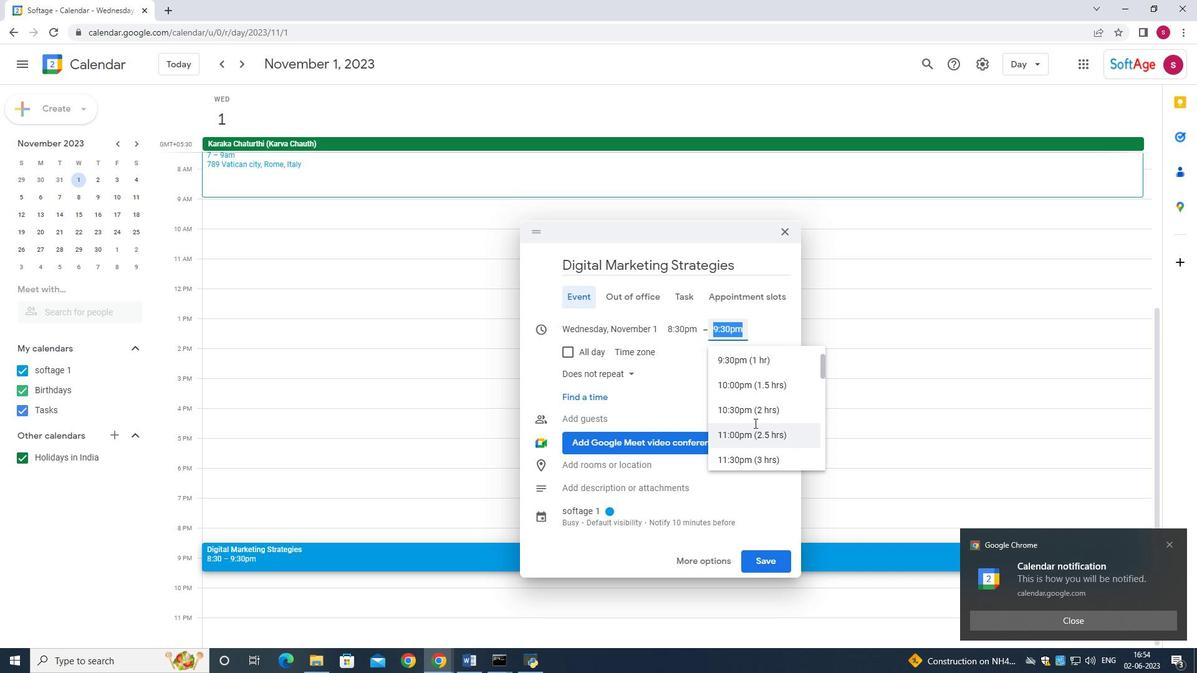 
Action: Mouse scrolled (754, 424) with delta (0, 0)
Screenshot: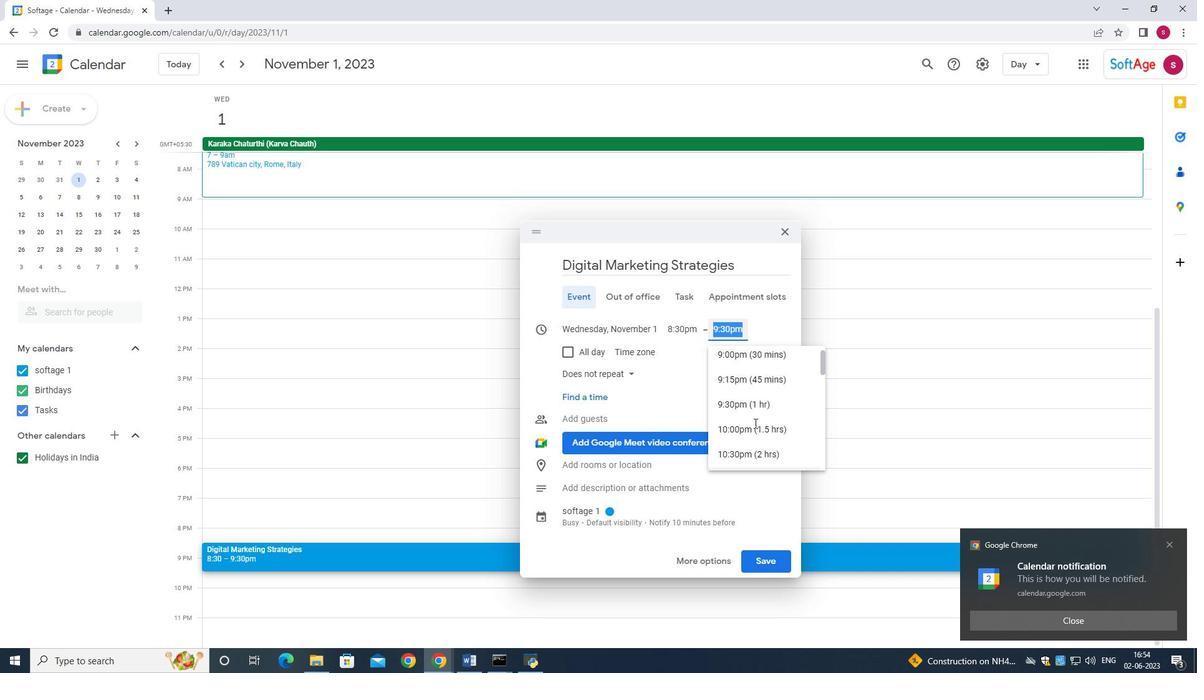 
Action: Mouse moved to (760, 457)
Screenshot: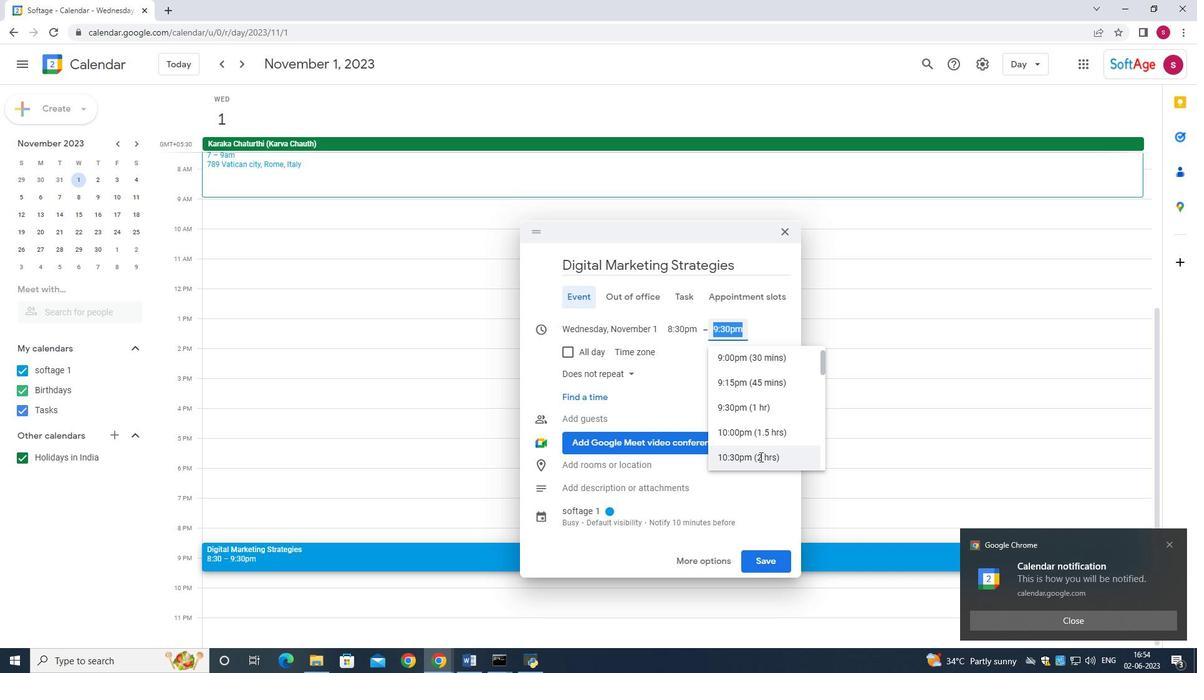 
Action: Mouse pressed left at (760, 457)
Screenshot: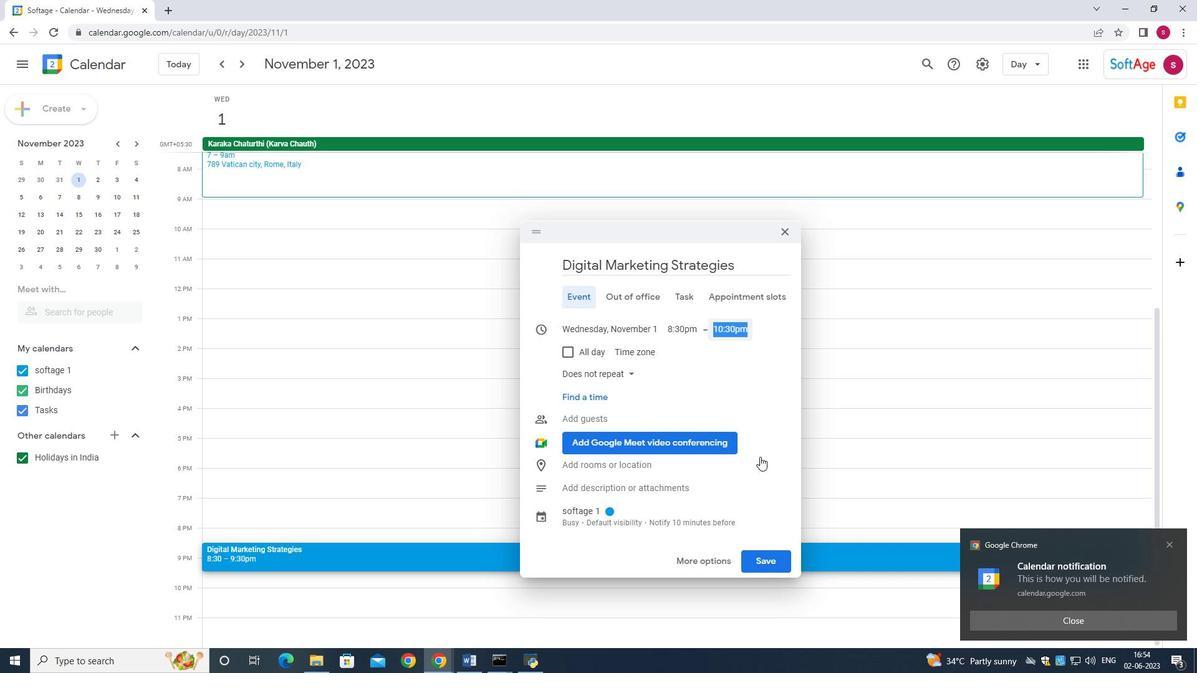
Action: Mouse moved to (742, 329)
Screenshot: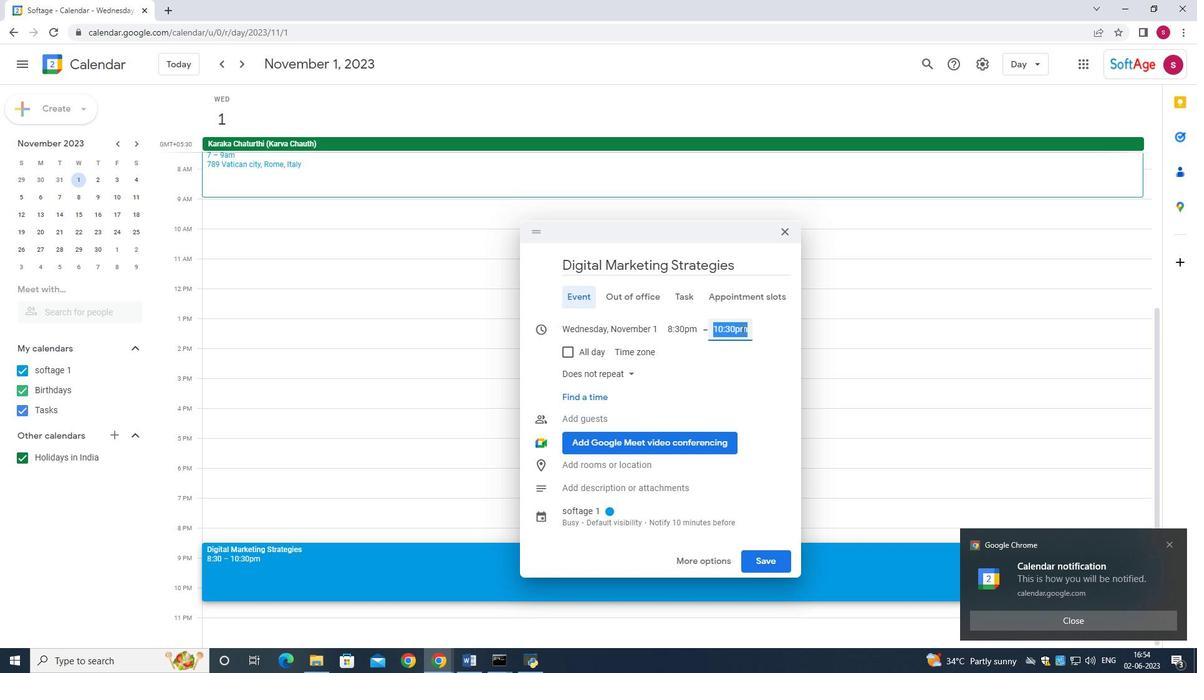 
Action: Mouse pressed left at (742, 329)
Screenshot: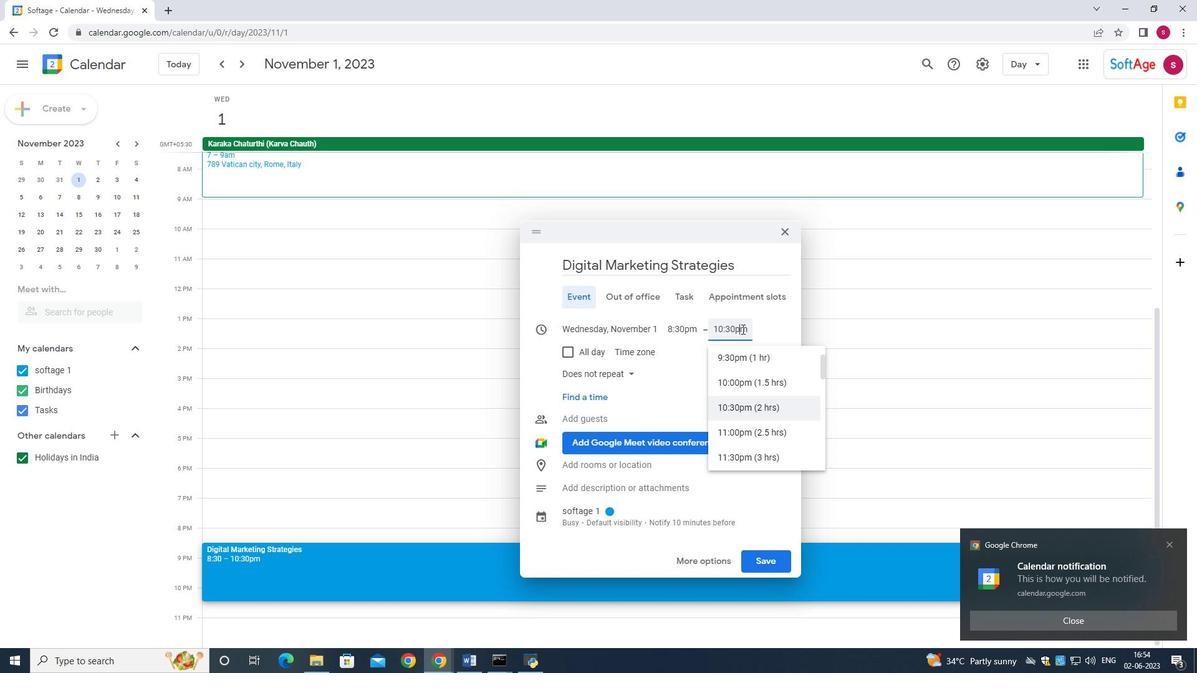 
Action: Mouse moved to (752, 442)
Screenshot: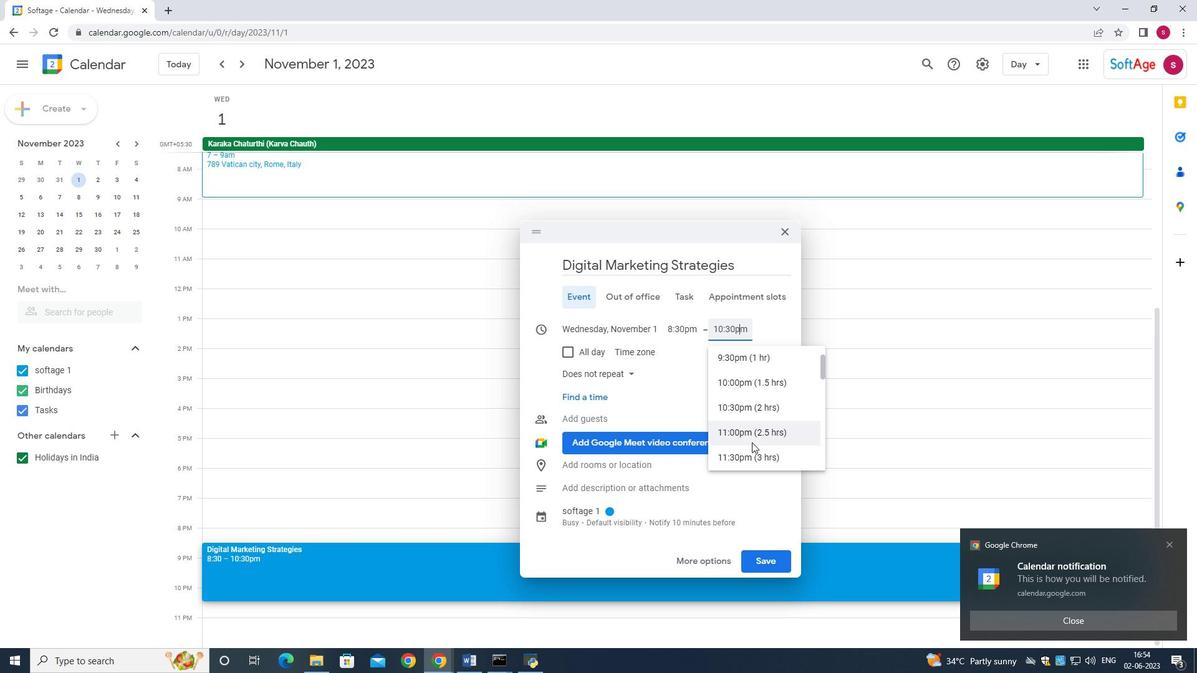 
Action: Mouse scrolled (752, 443) with delta (0, 0)
Screenshot: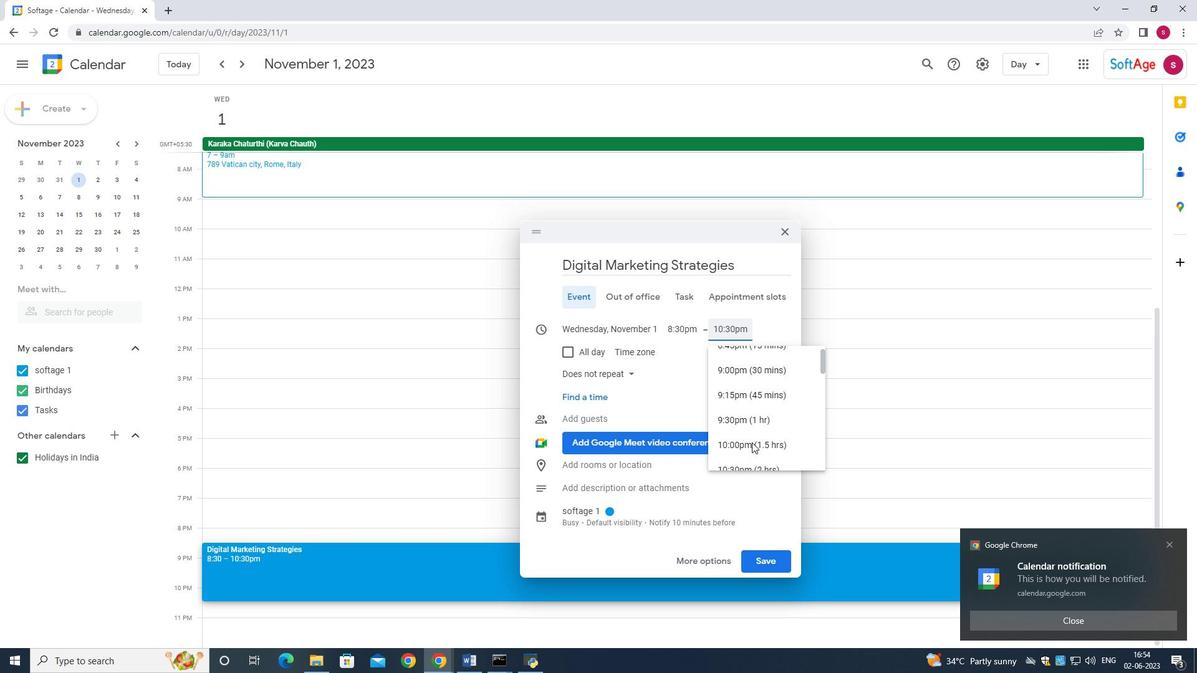 
Action: Mouse moved to (737, 400)
Screenshot: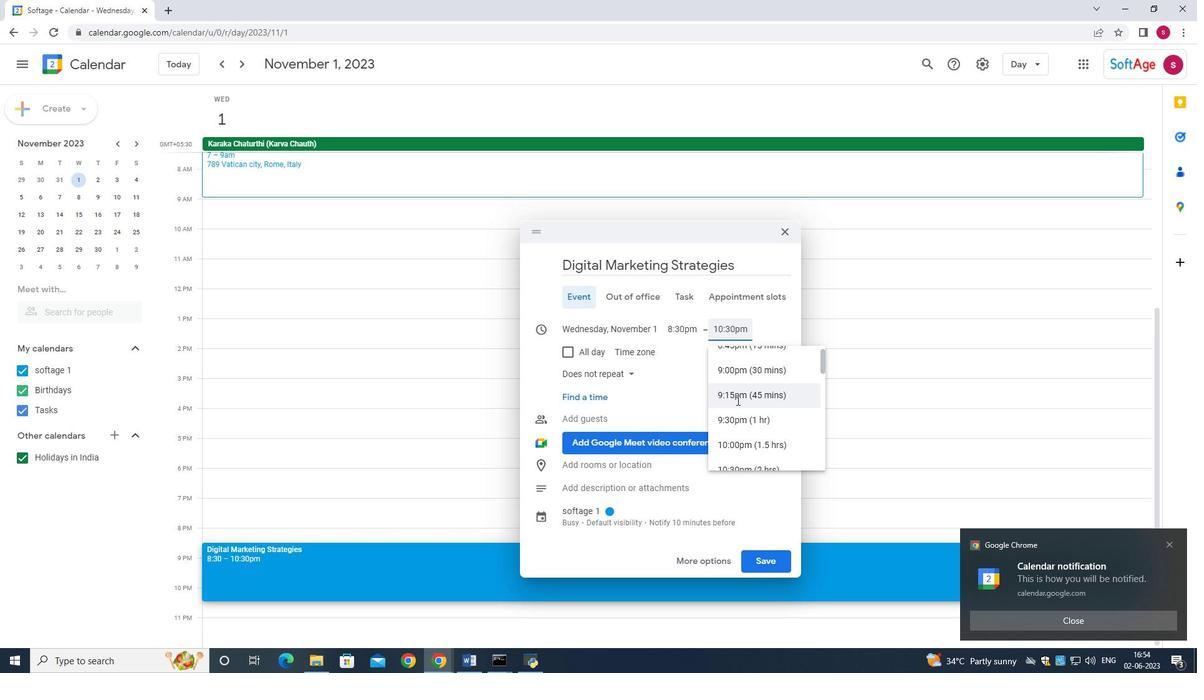 
Action: Mouse scrolled (737, 401) with delta (0, 0)
Screenshot: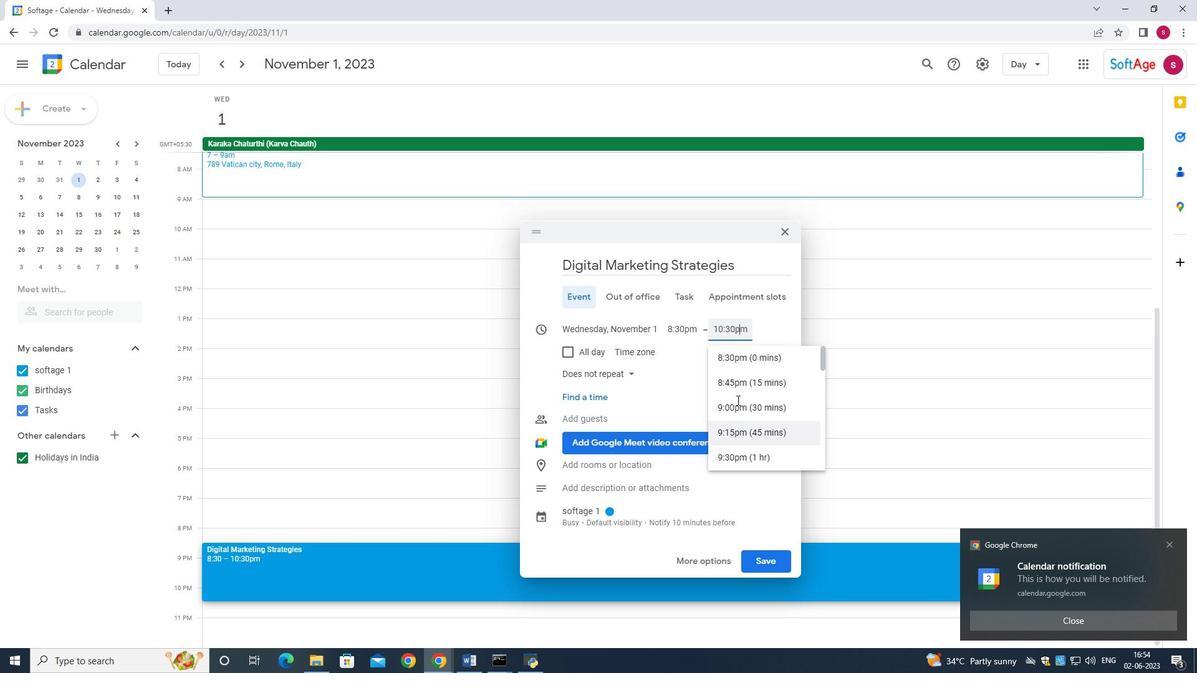 
Action: Mouse scrolled (737, 401) with delta (0, 0)
Screenshot: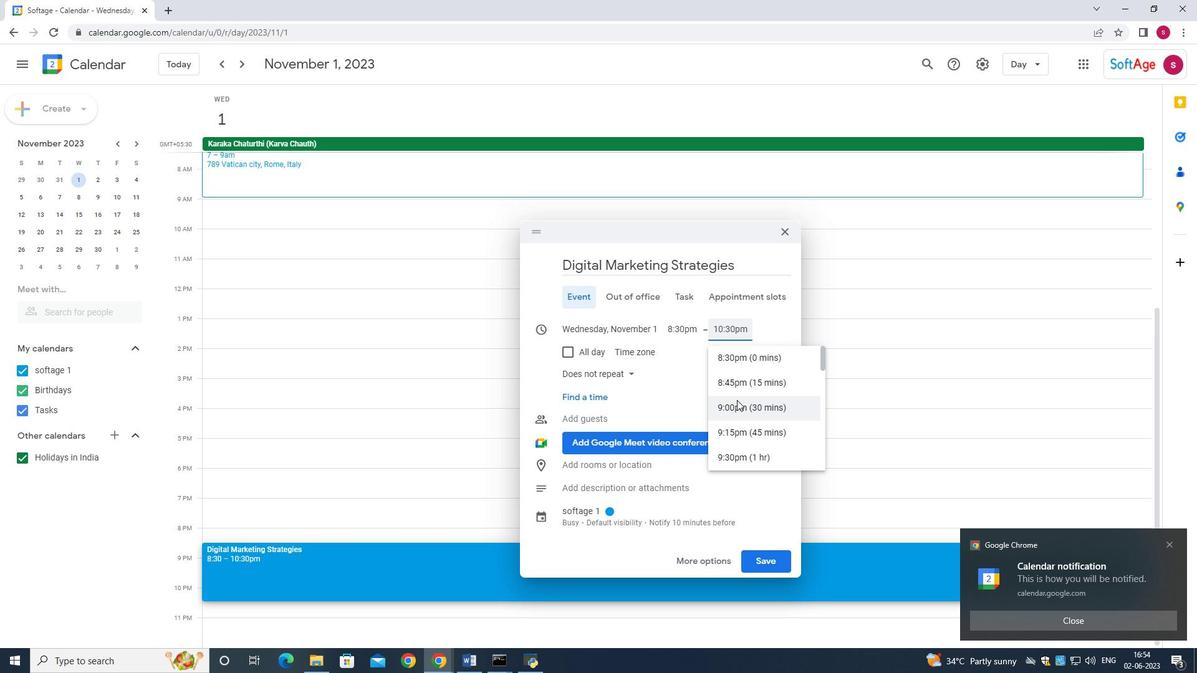 
Action: Mouse scrolled (737, 401) with delta (0, 0)
Screenshot: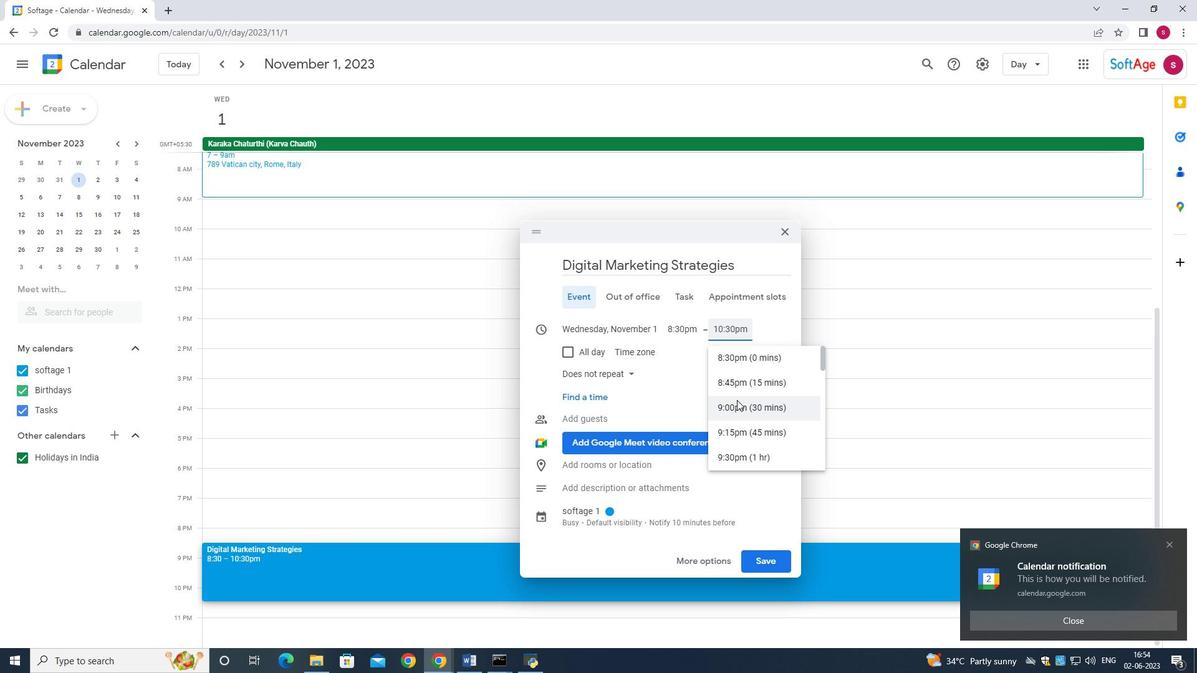 
Action: Mouse moved to (751, 387)
Screenshot: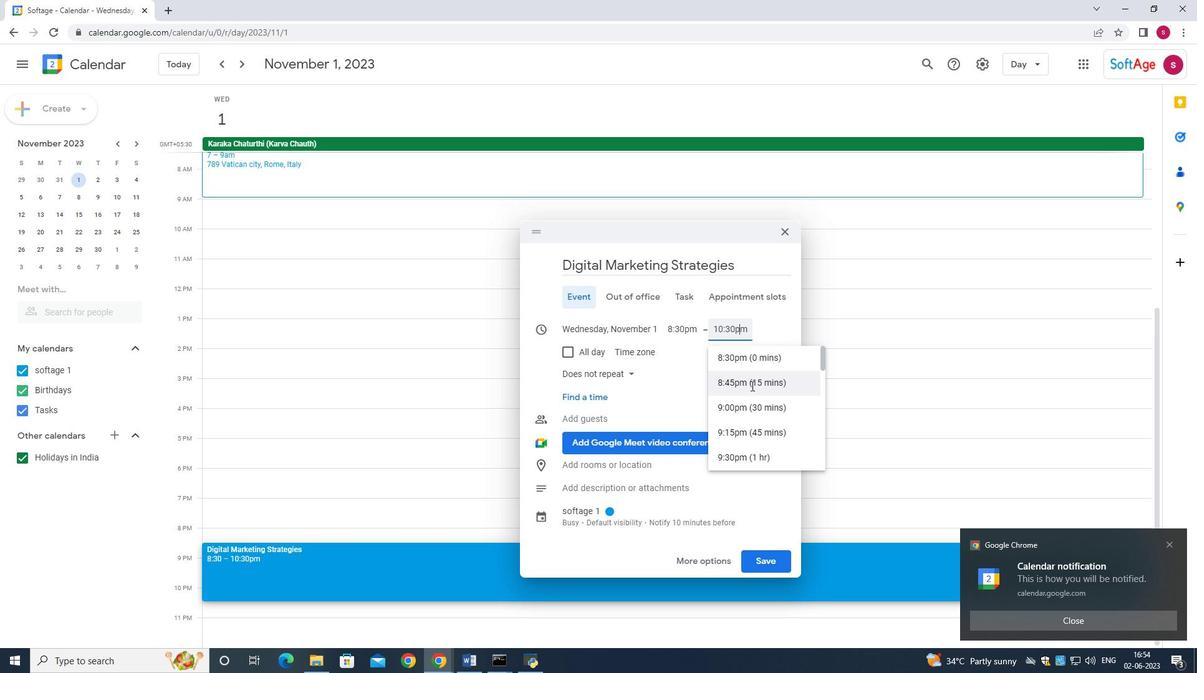 
Action: Mouse scrolled (751, 388) with delta (0, 0)
Screenshot: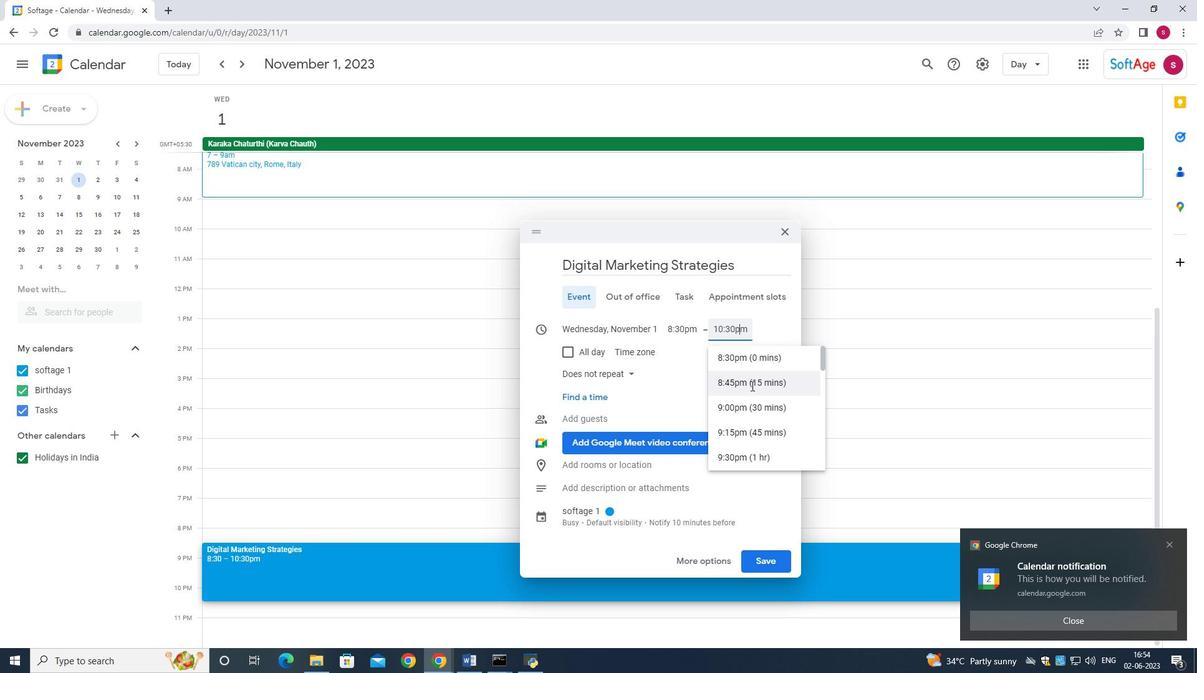 
Action: Mouse moved to (751, 386)
Screenshot: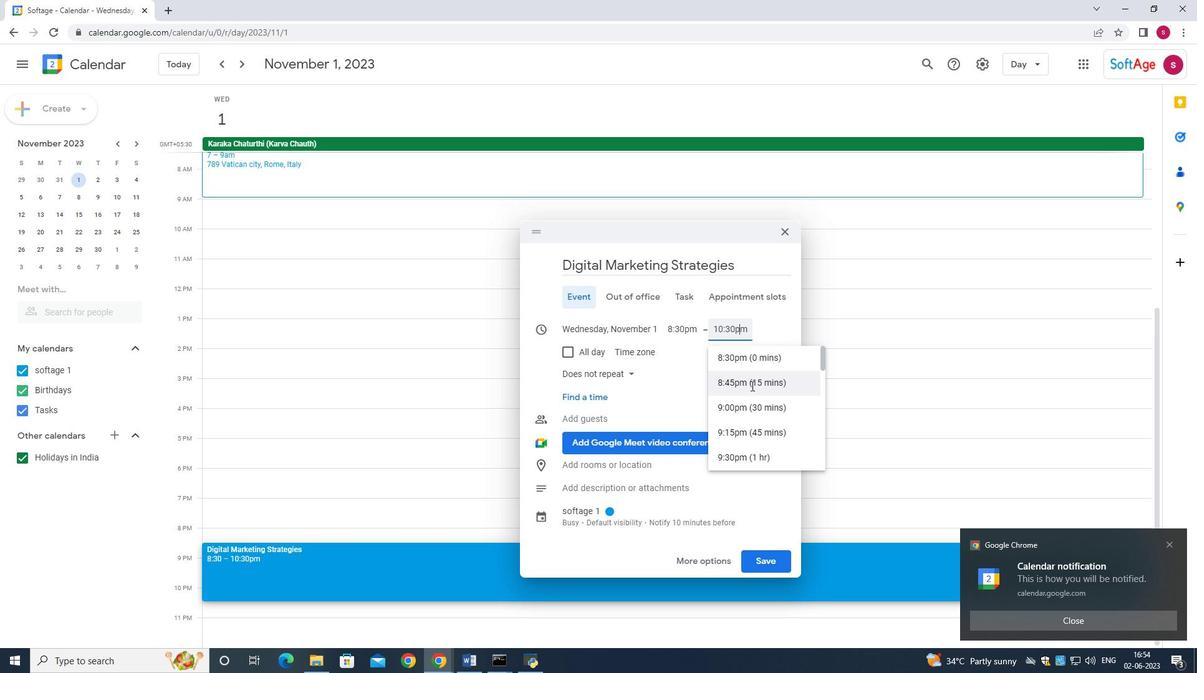 
Action: Mouse scrolled (751, 386) with delta (0, 0)
Screenshot: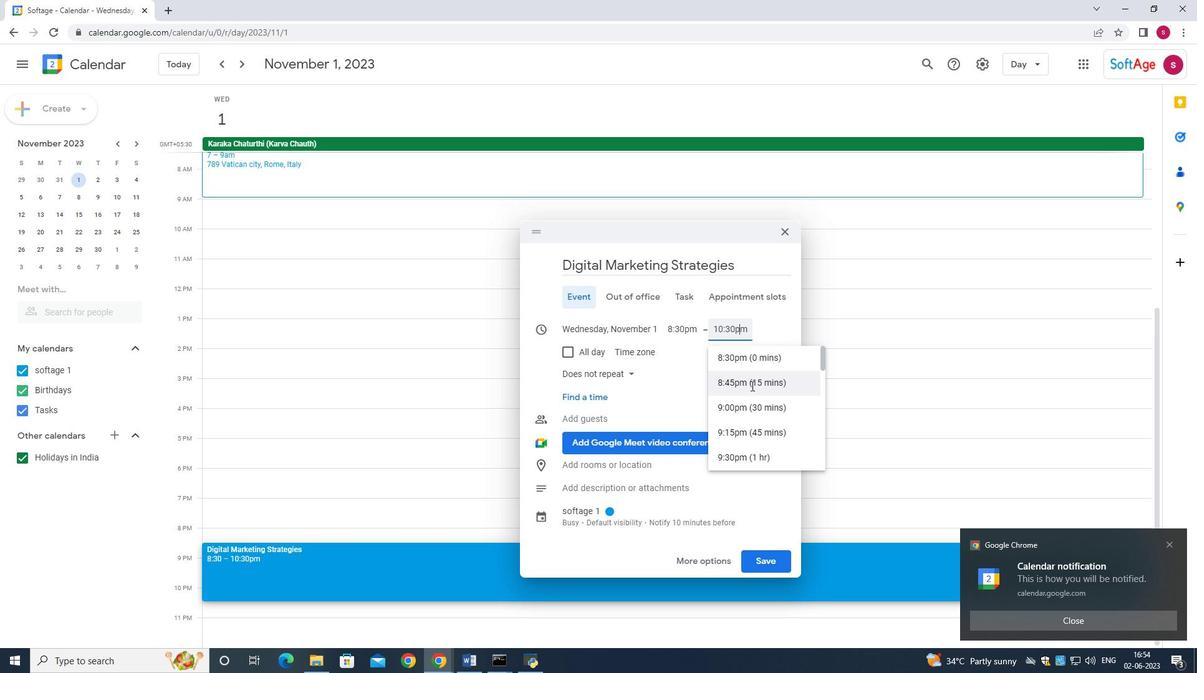 
Action: Mouse scrolled (751, 386) with delta (0, 0)
Screenshot: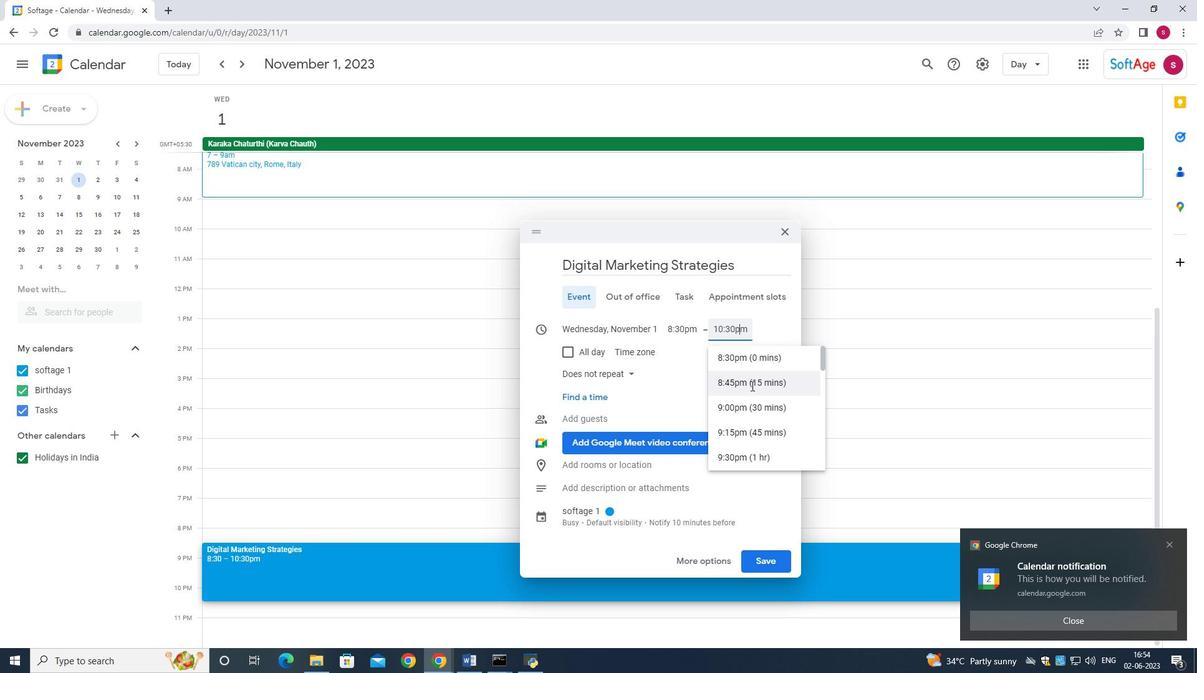 
Action: Mouse moved to (738, 381)
Screenshot: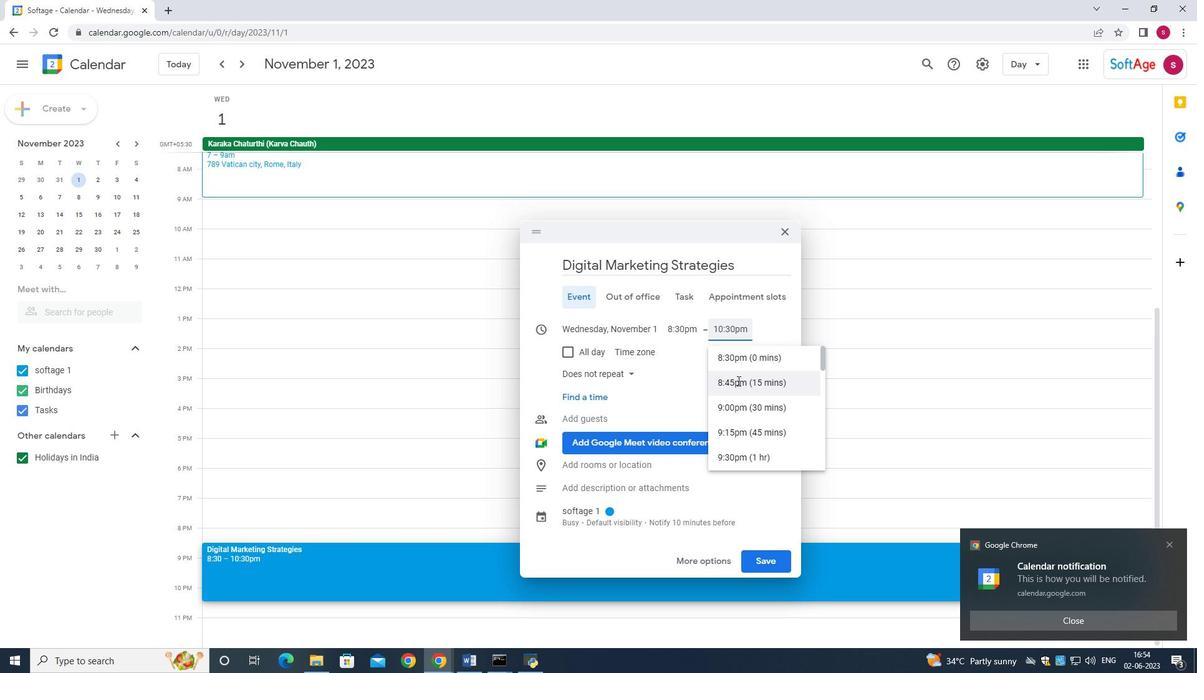 
Action: Mouse scrolled (738, 381) with delta (0, 0)
Screenshot: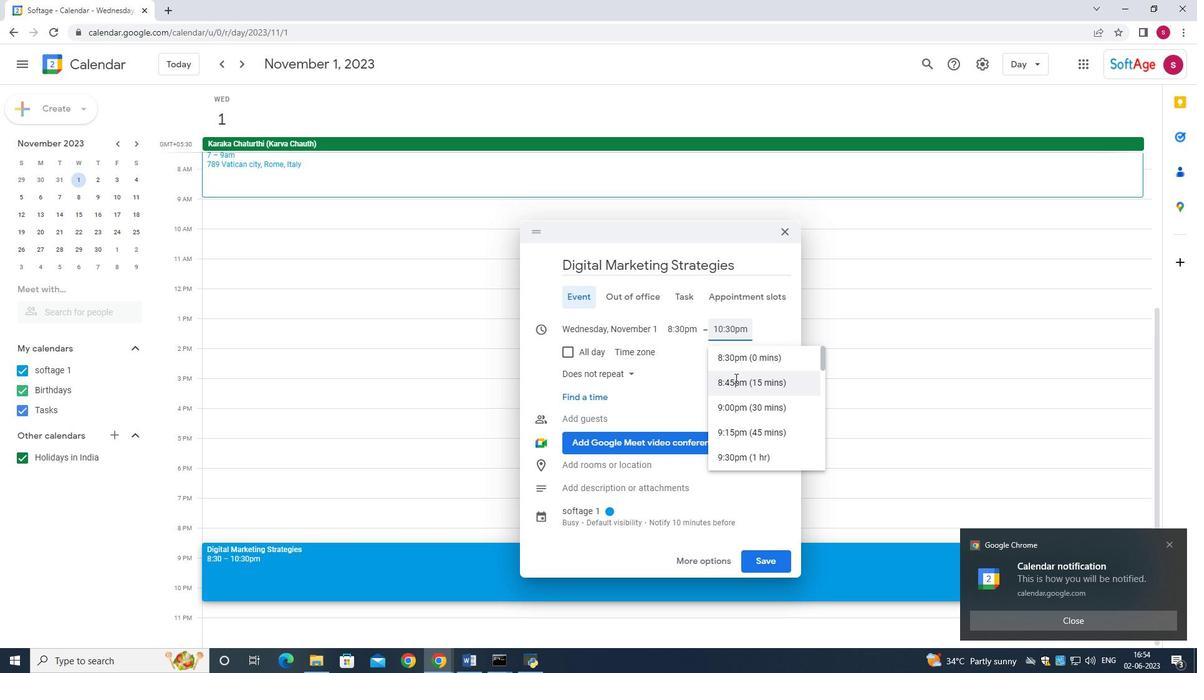 
Action: Mouse scrolled (738, 381) with delta (0, 0)
Screenshot: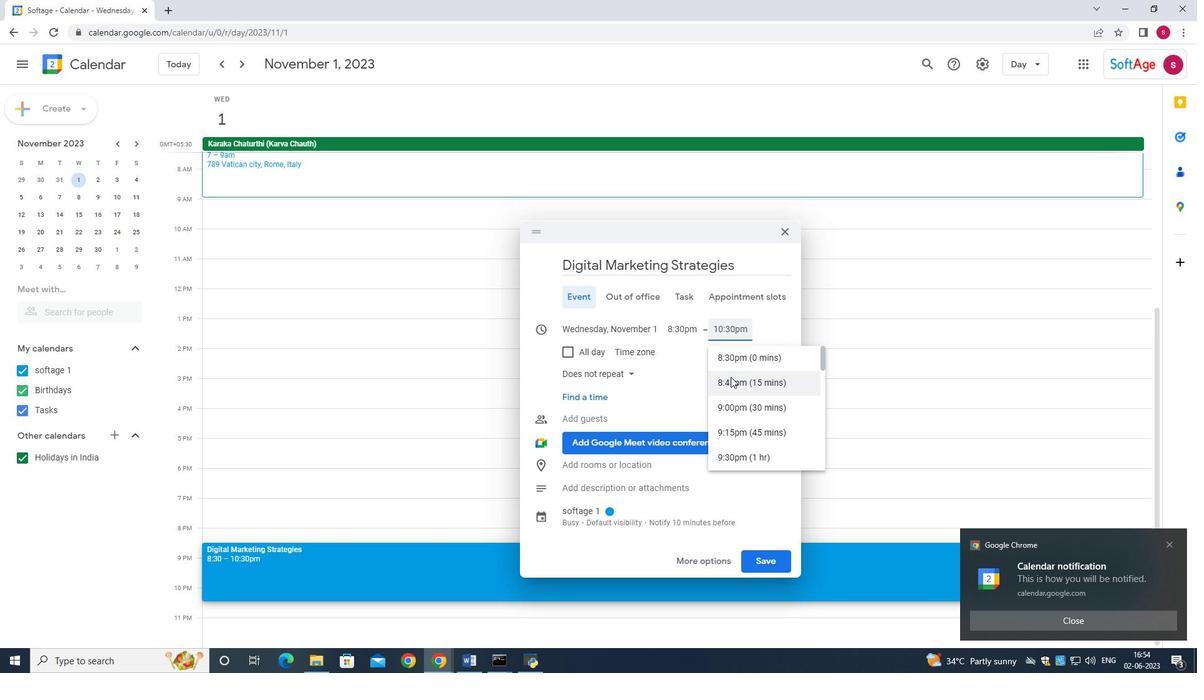 
Action: Mouse scrolled (738, 381) with delta (0, 0)
Screenshot: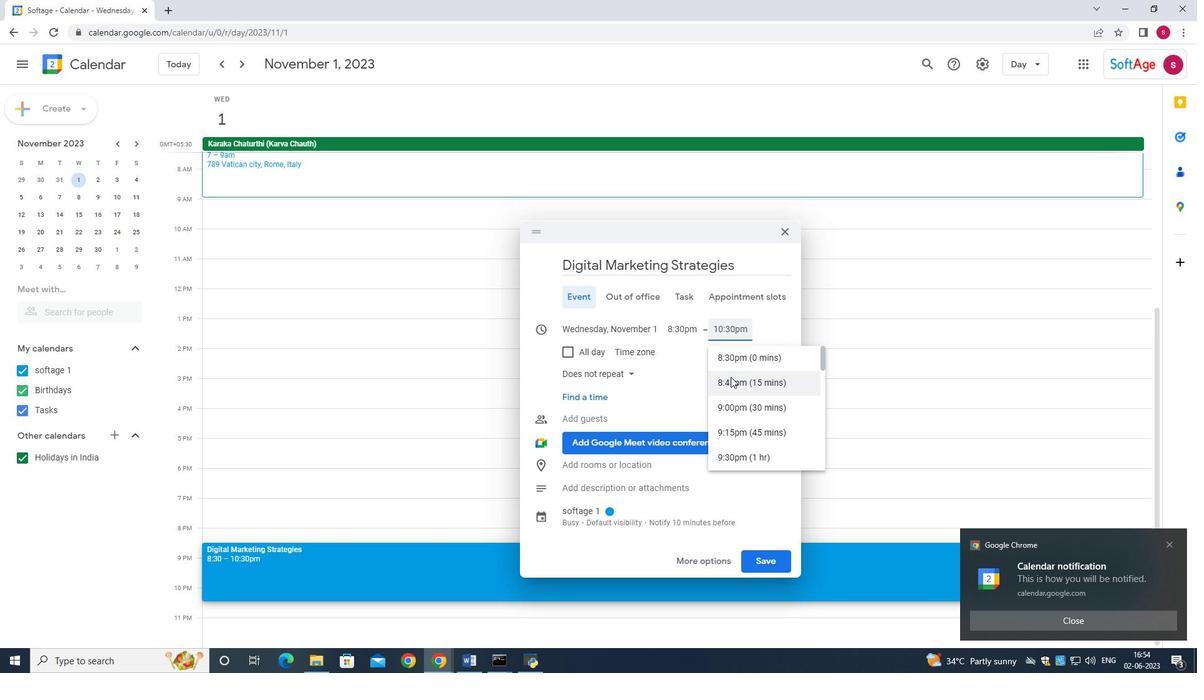 
Action: Mouse scrolled (738, 381) with delta (0, 0)
Screenshot: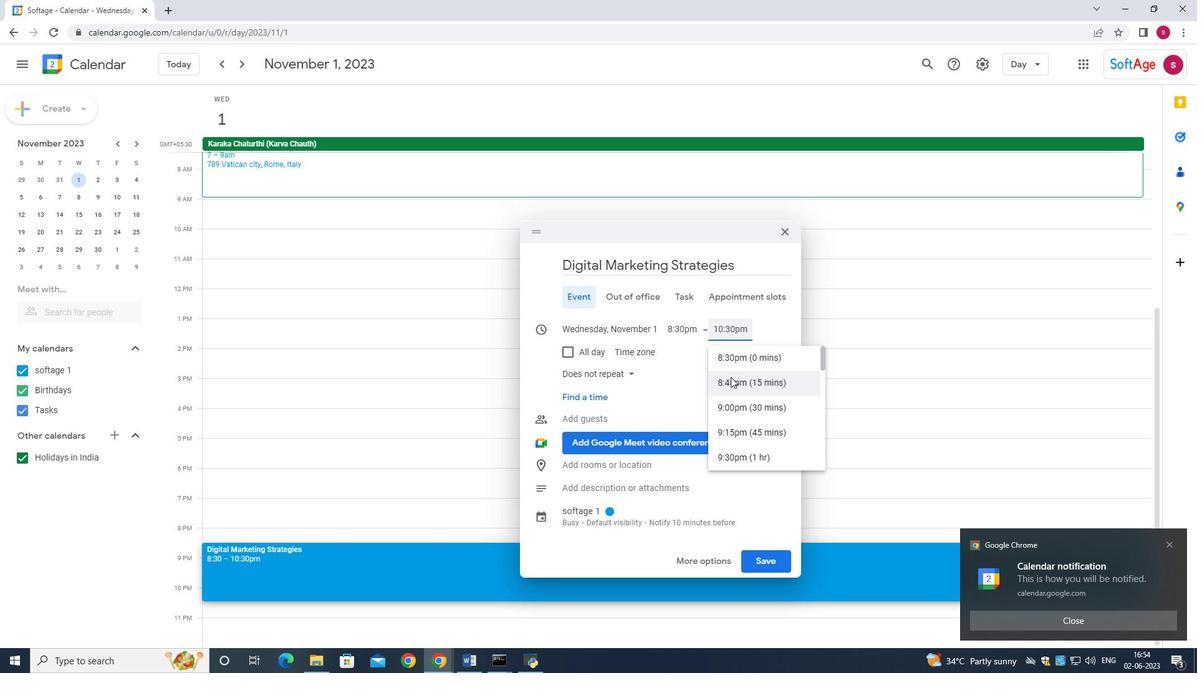 
Action: Mouse scrolled (738, 381) with delta (0, 0)
Screenshot: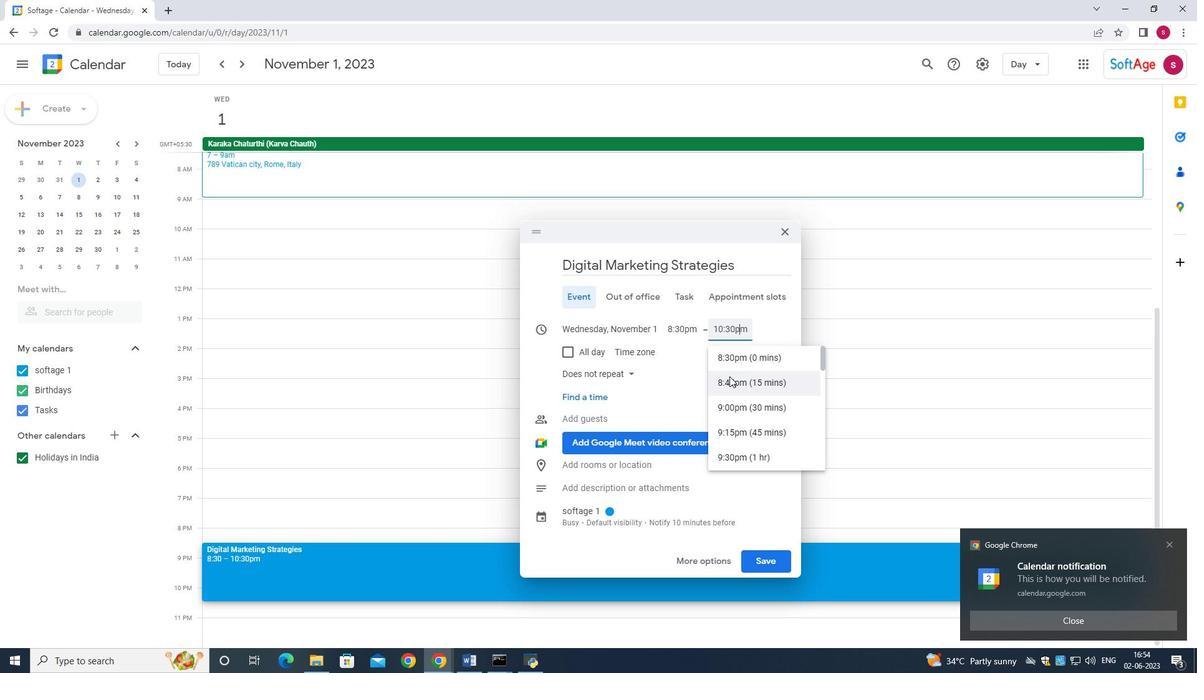
Action: Mouse moved to (729, 376)
Screenshot: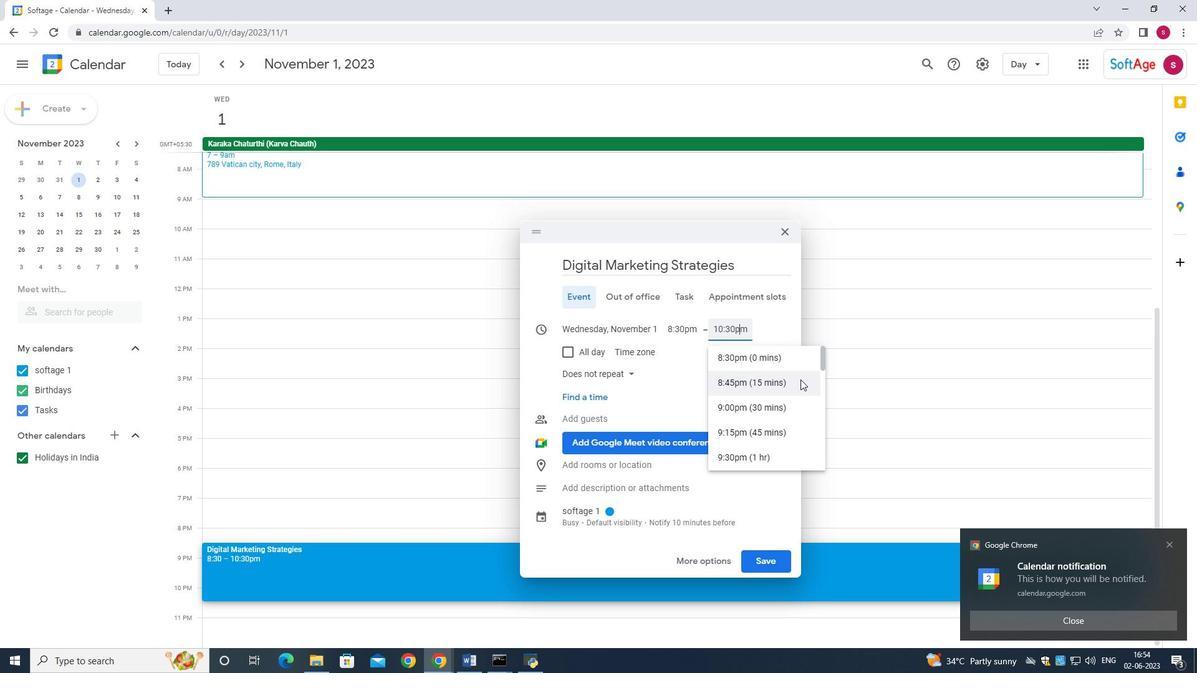 
Action: Mouse scrolled (729, 377) with delta (0, 0)
Screenshot: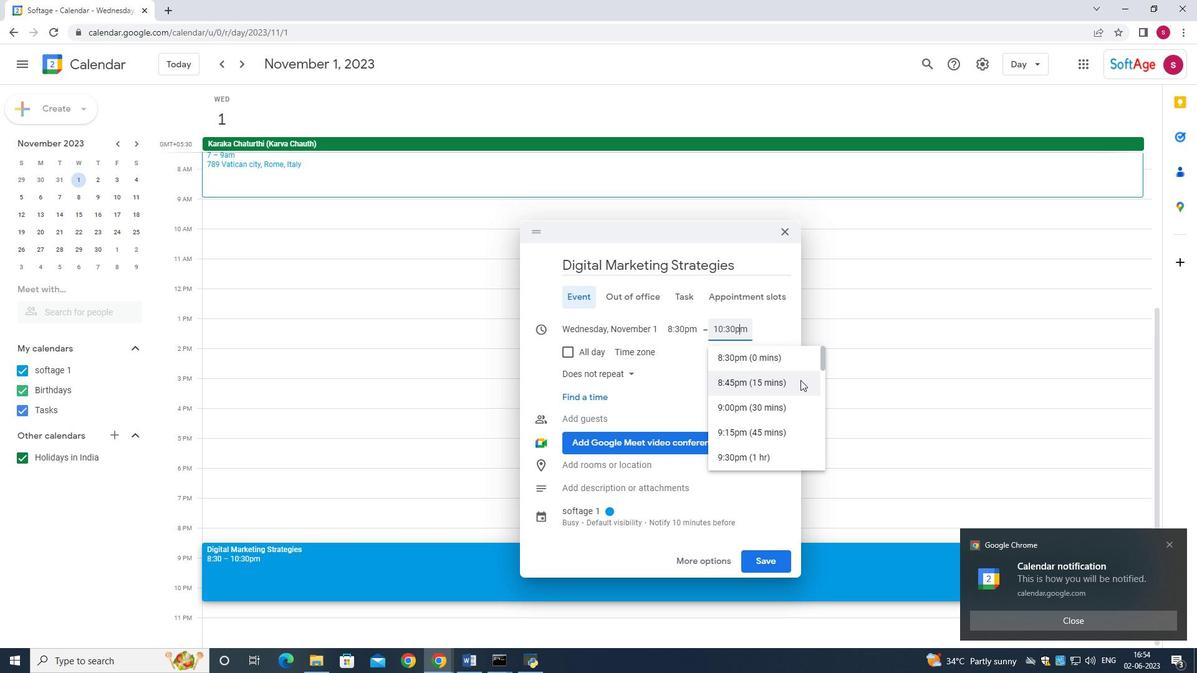 
Action: Mouse scrolled (729, 377) with delta (0, 0)
Screenshot: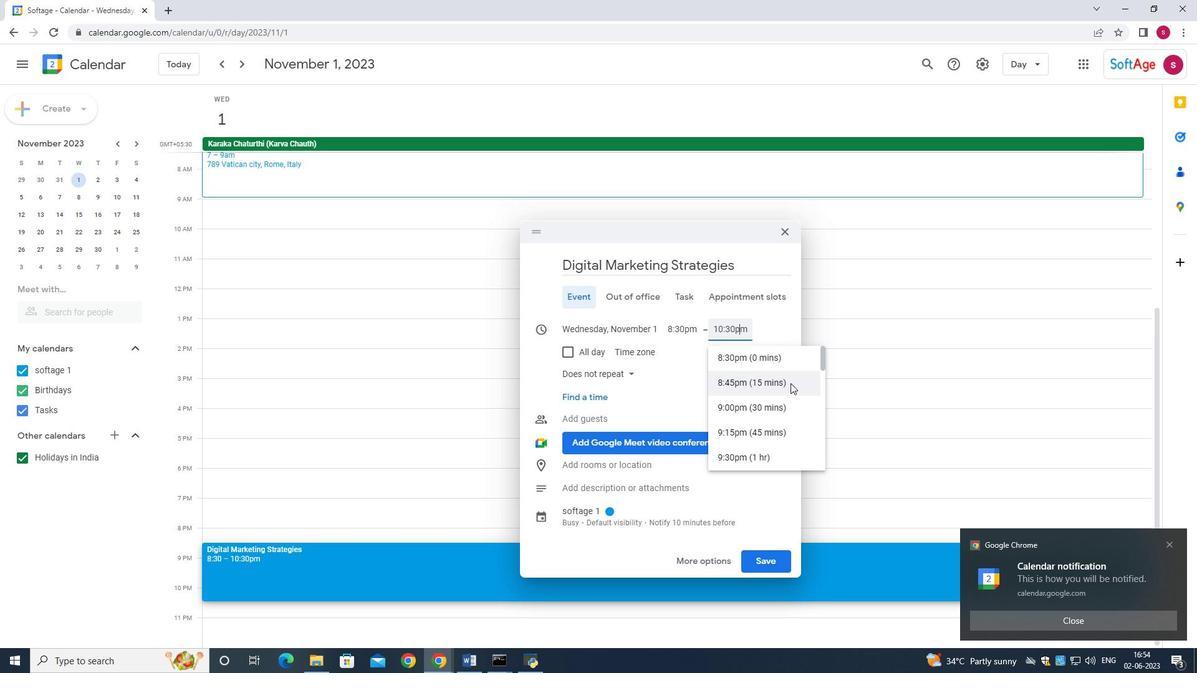
Action: Mouse scrolled (729, 377) with delta (0, 0)
Screenshot: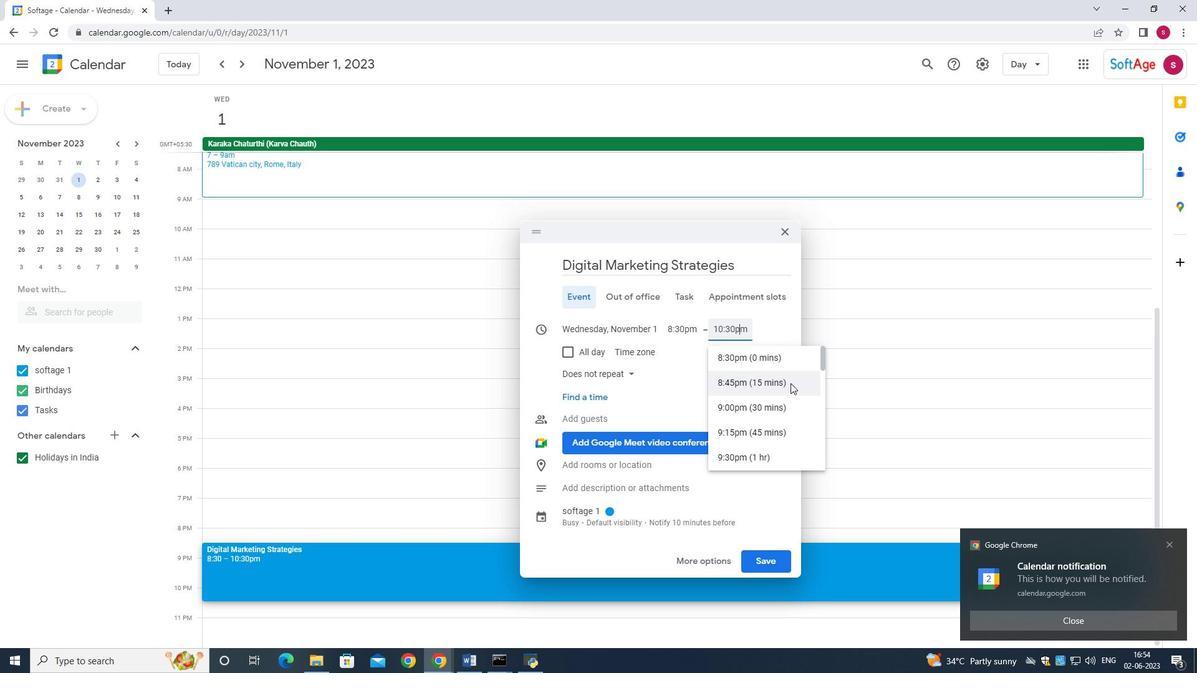 
Action: Mouse scrolled (729, 377) with delta (0, 0)
Screenshot: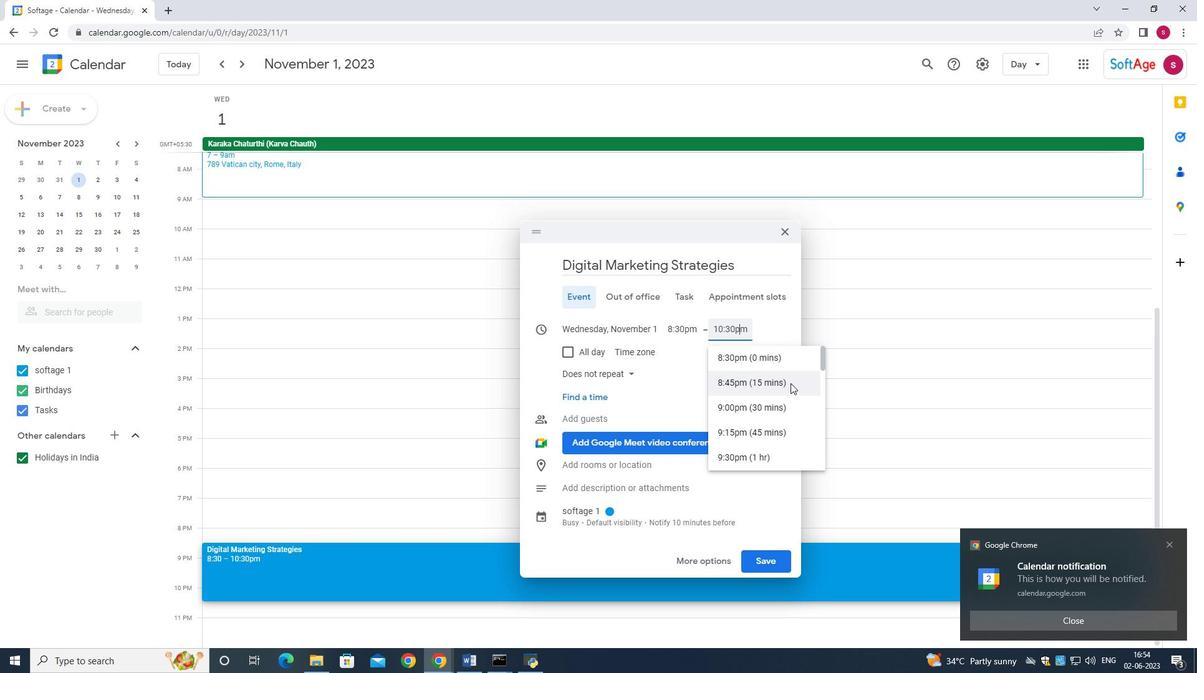 
Action: Mouse scrolled (729, 377) with delta (0, 0)
Screenshot: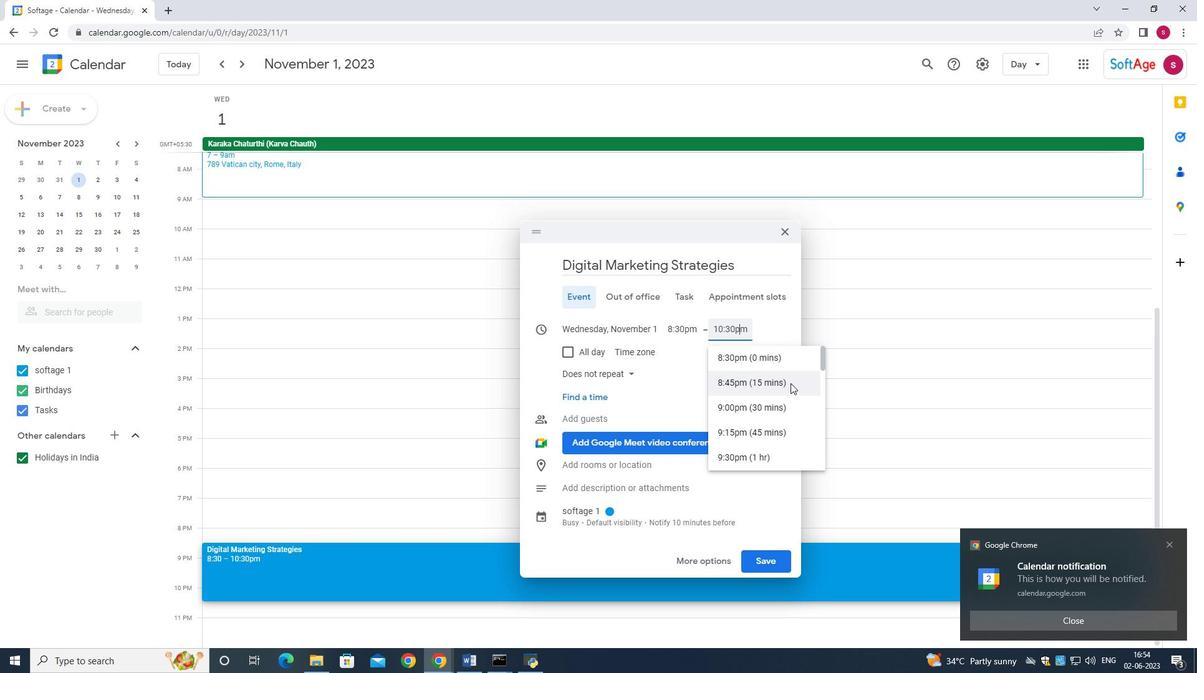 
Action: Mouse moved to (778, 384)
Screenshot: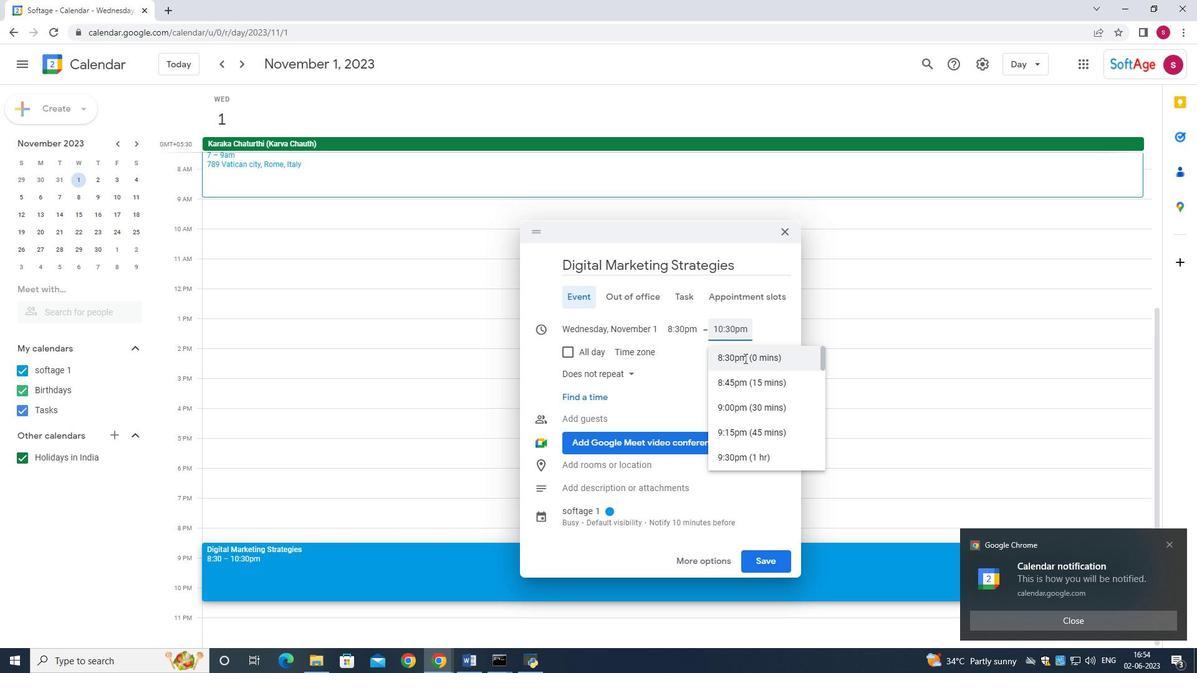 
Action: Mouse scrolled (778, 385) with delta (0, 0)
Screenshot: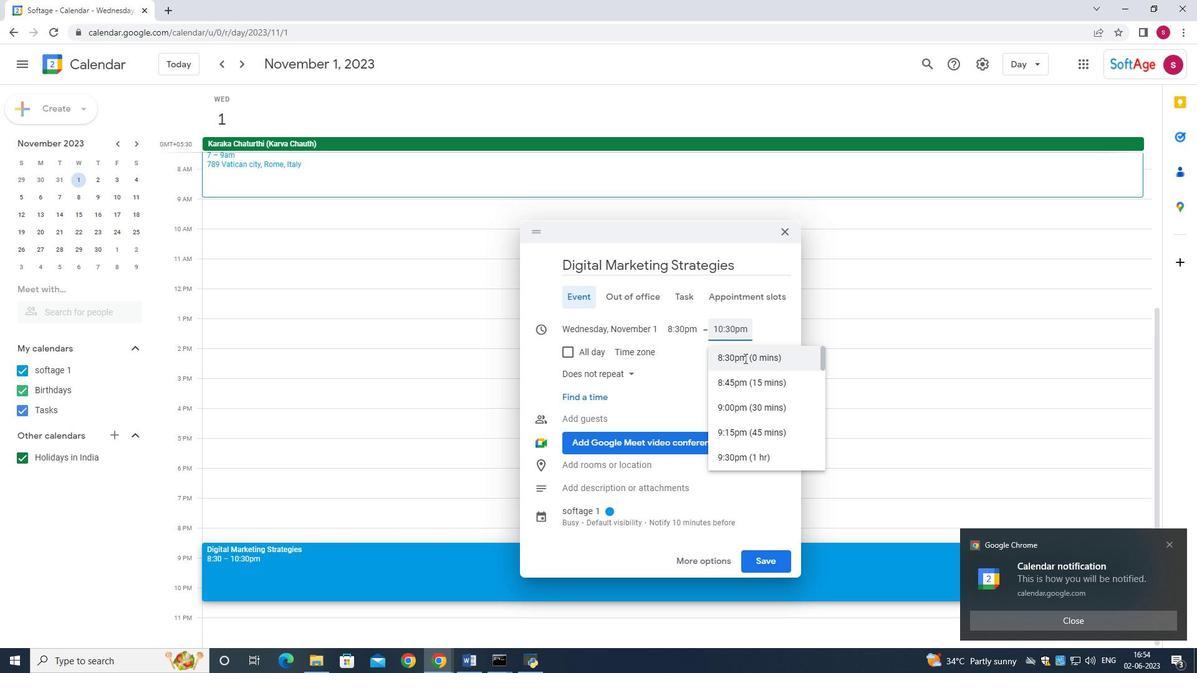 
Action: Mouse scrolled (778, 385) with delta (0, 0)
Screenshot: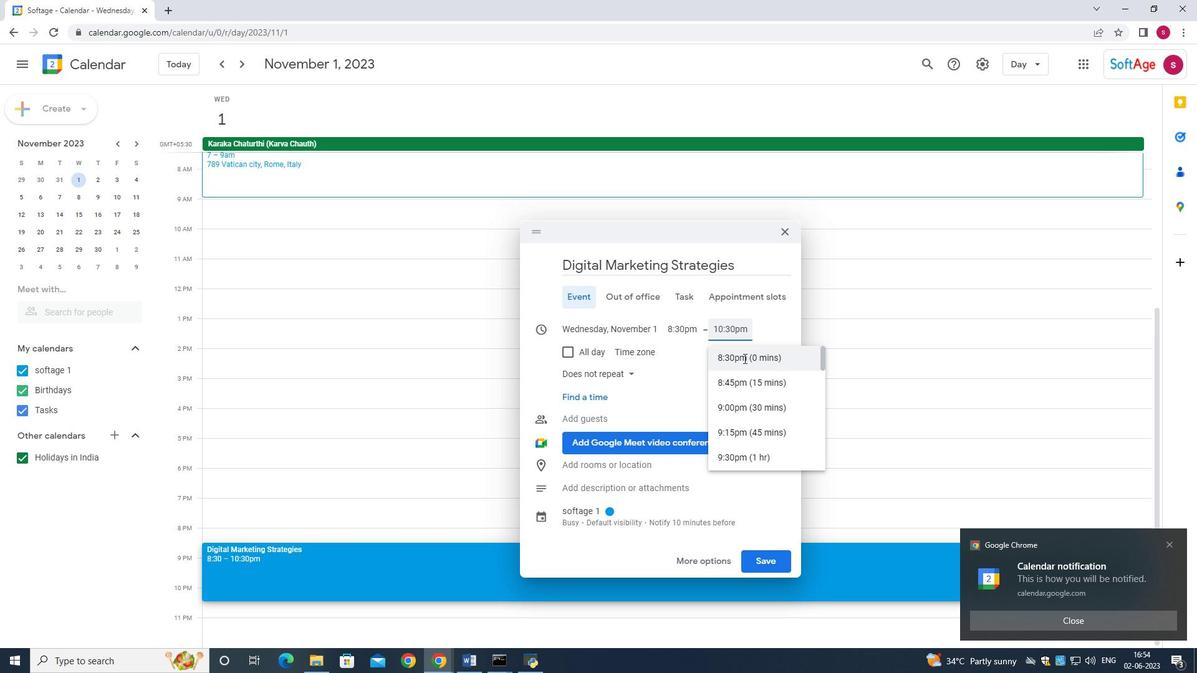 
Action: Mouse scrolled (778, 385) with delta (0, 0)
Screenshot: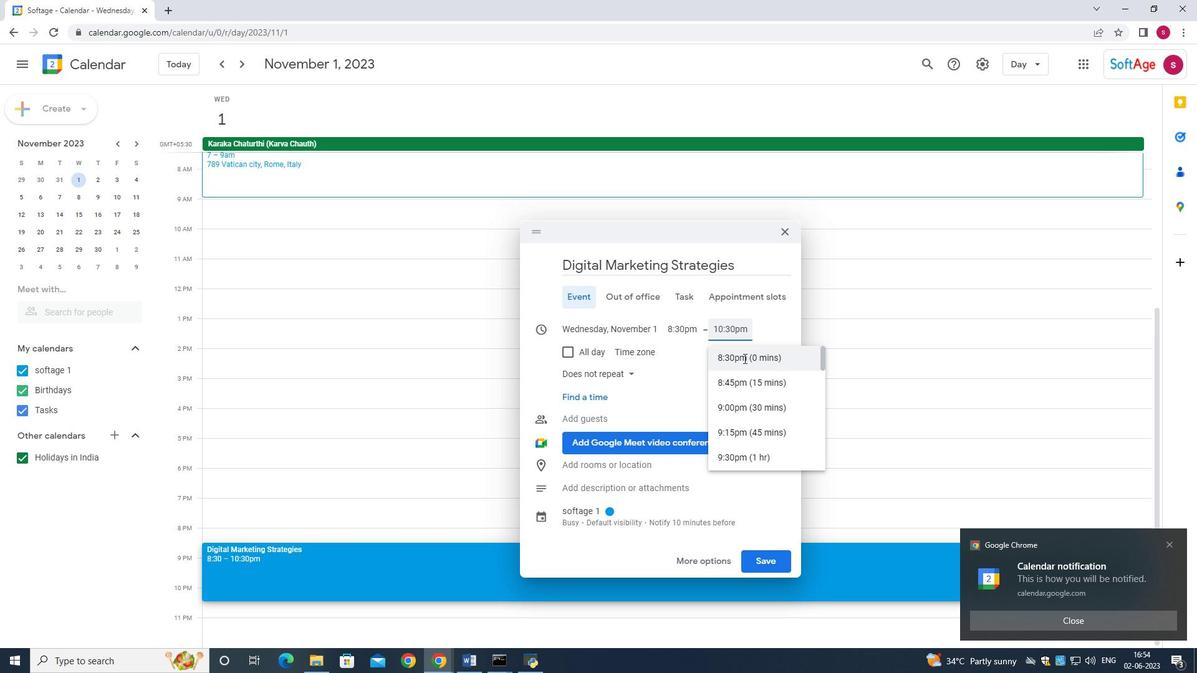 
Action: Mouse scrolled (778, 385) with delta (0, 0)
Screenshot: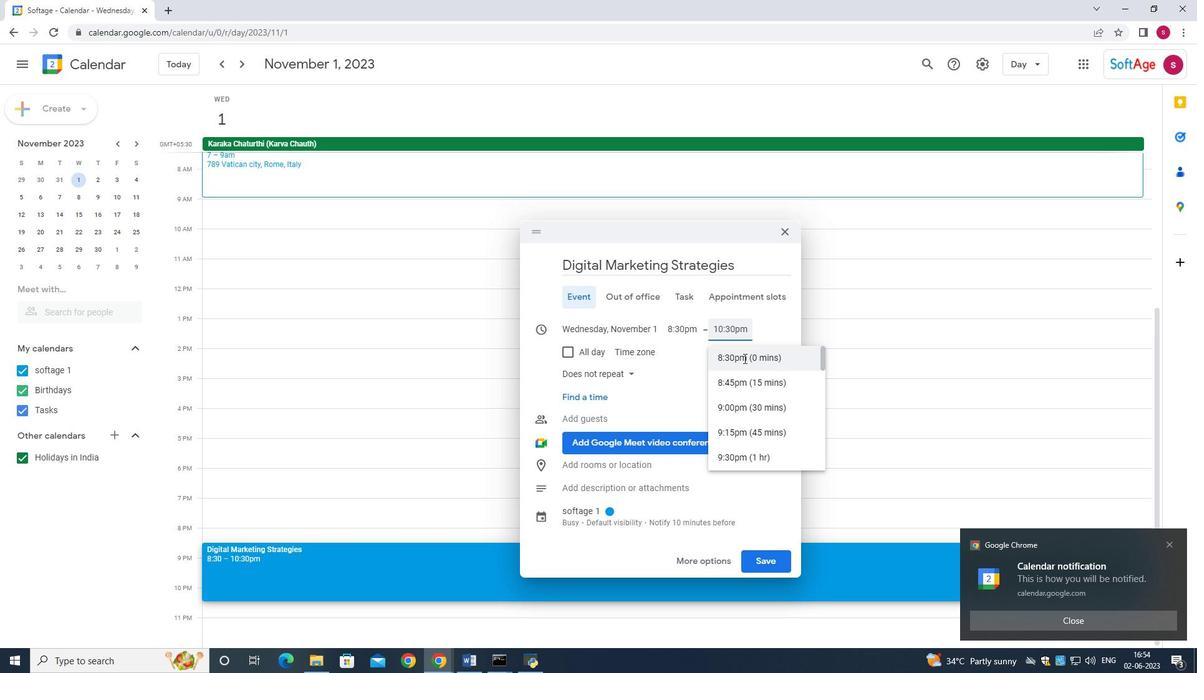 
Action: Mouse scrolled (778, 385) with delta (0, 0)
Screenshot: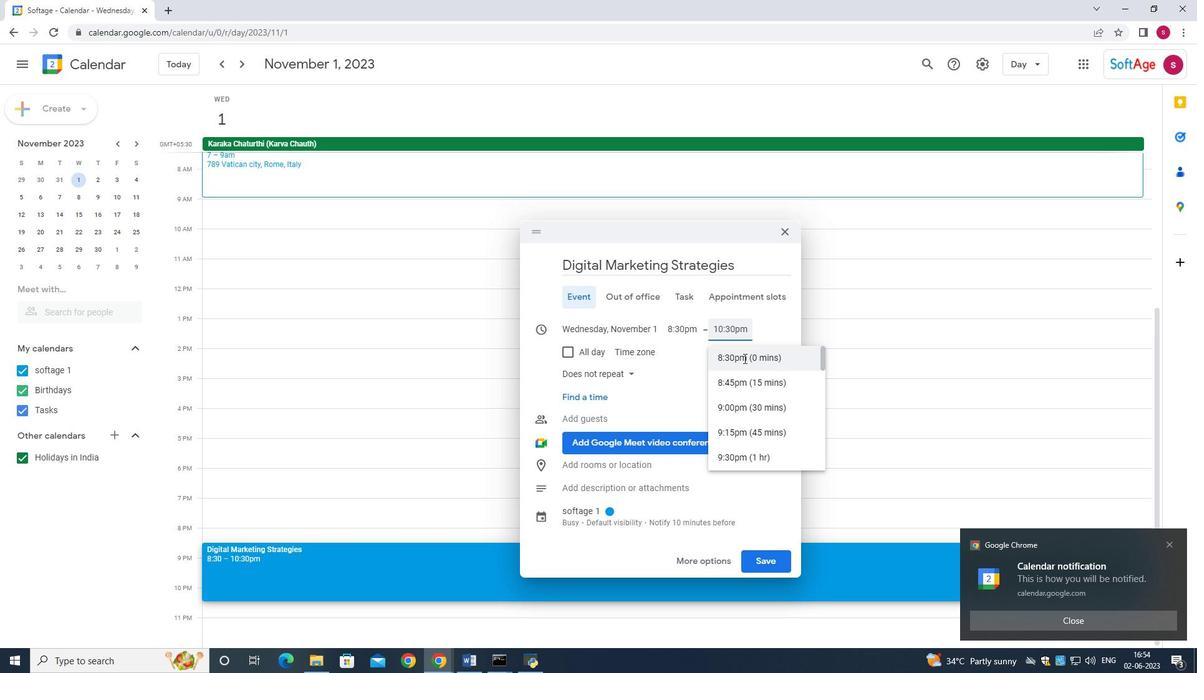 
Action: Mouse scrolled (778, 385) with delta (0, 0)
Screenshot: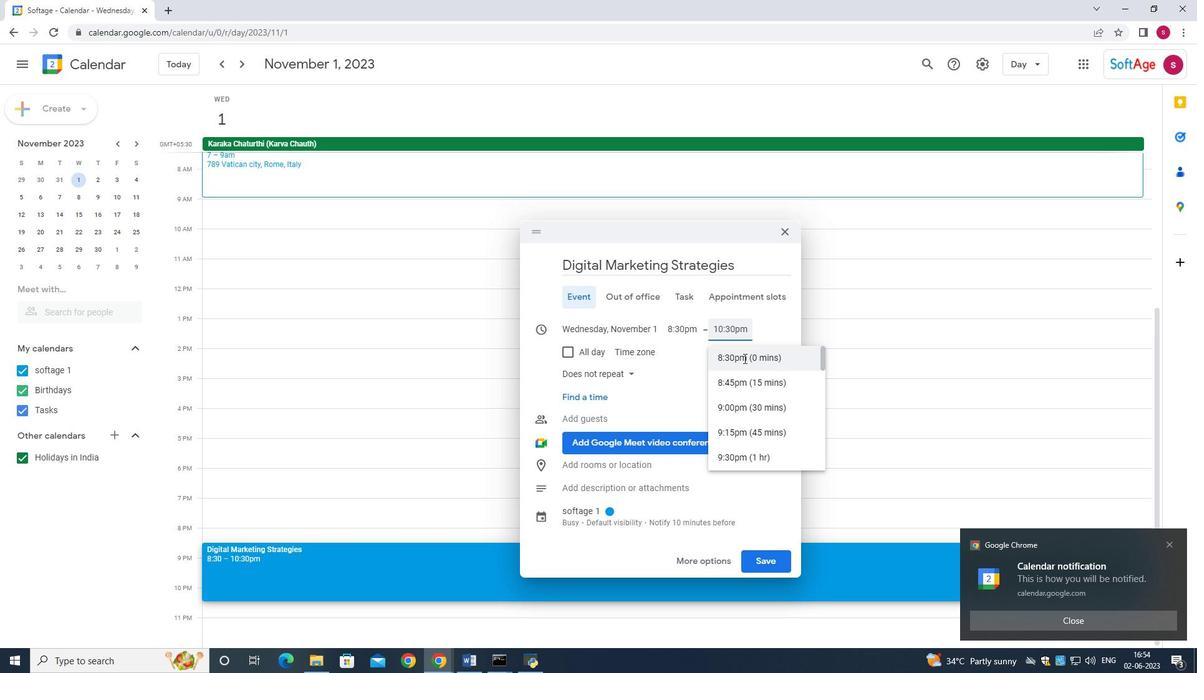 
Action: Mouse moved to (777, 383)
Screenshot: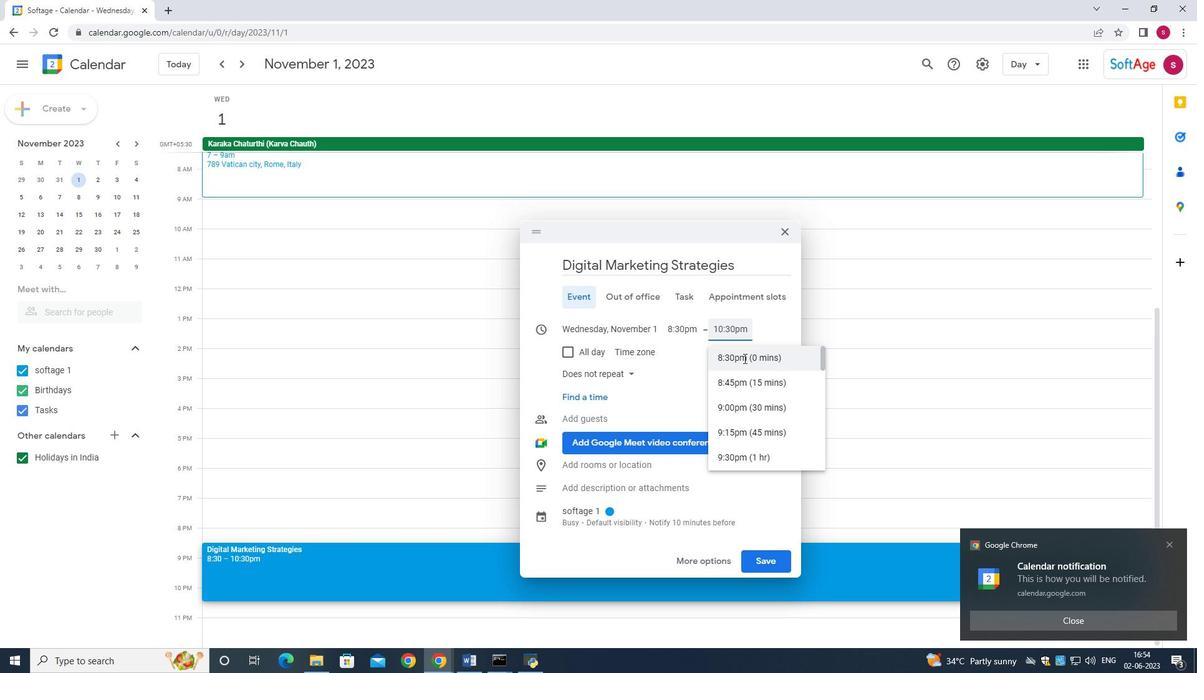 
Action: Mouse scrolled (777, 384) with delta (0, 0)
Screenshot: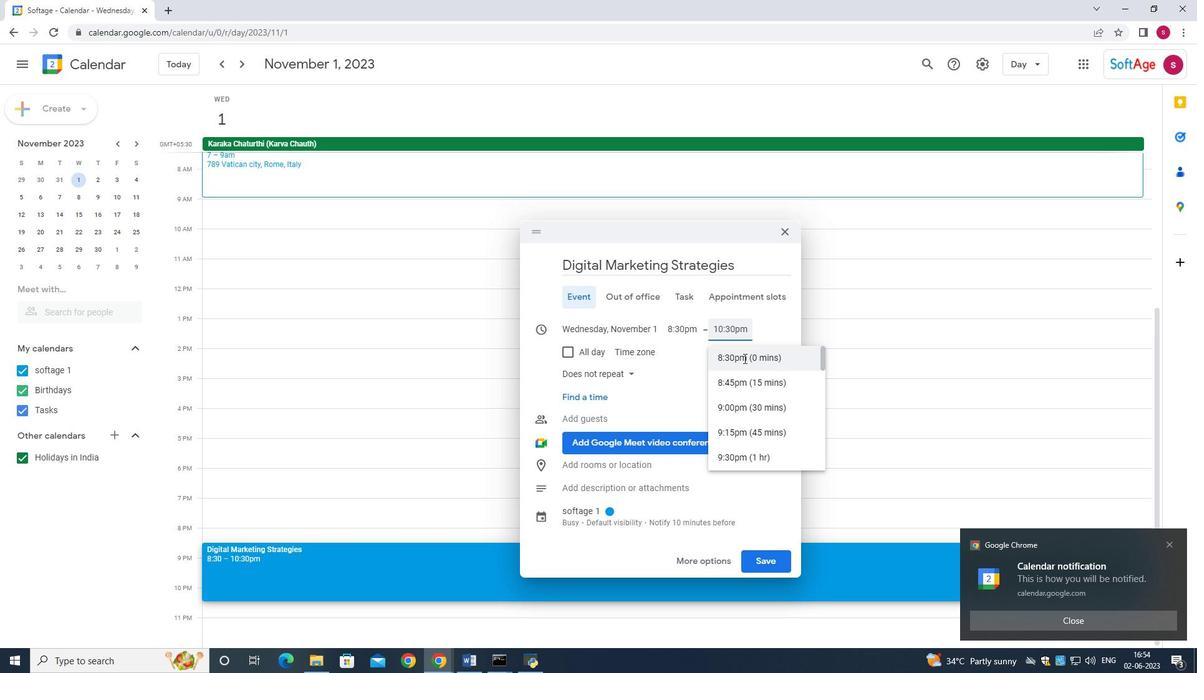 
Action: Mouse moved to (744, 358)
Screenshot: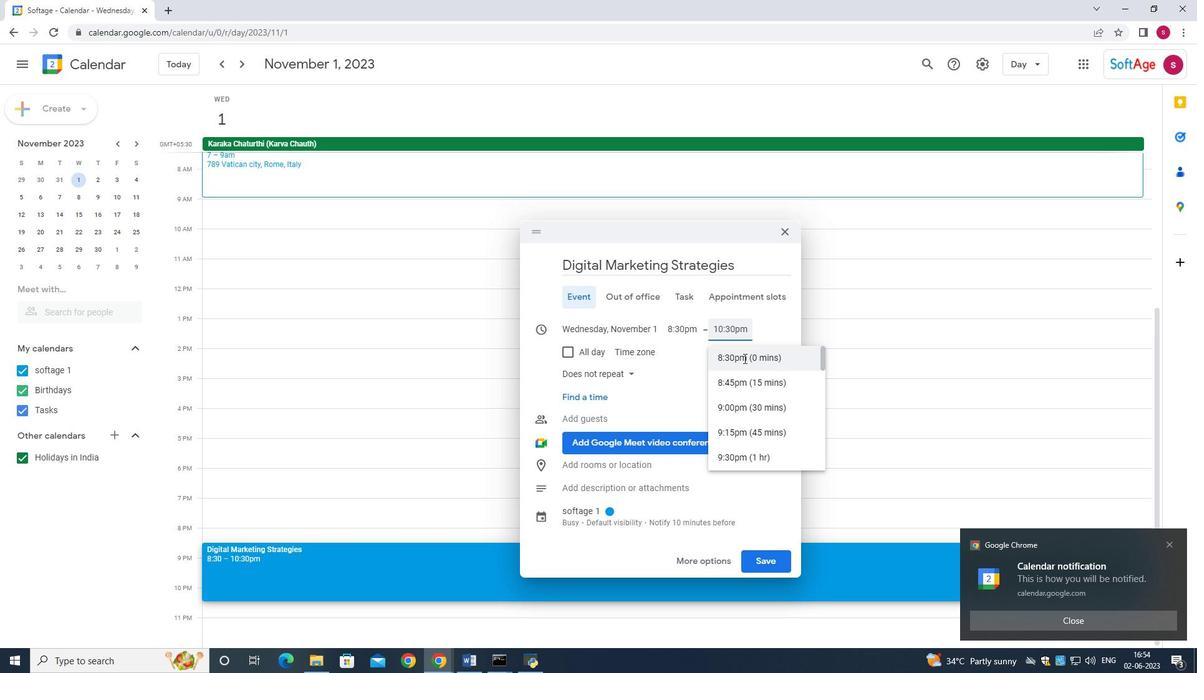
Action: Mouse scrolled (744, 359) with delta (0, 0)
Screenshot: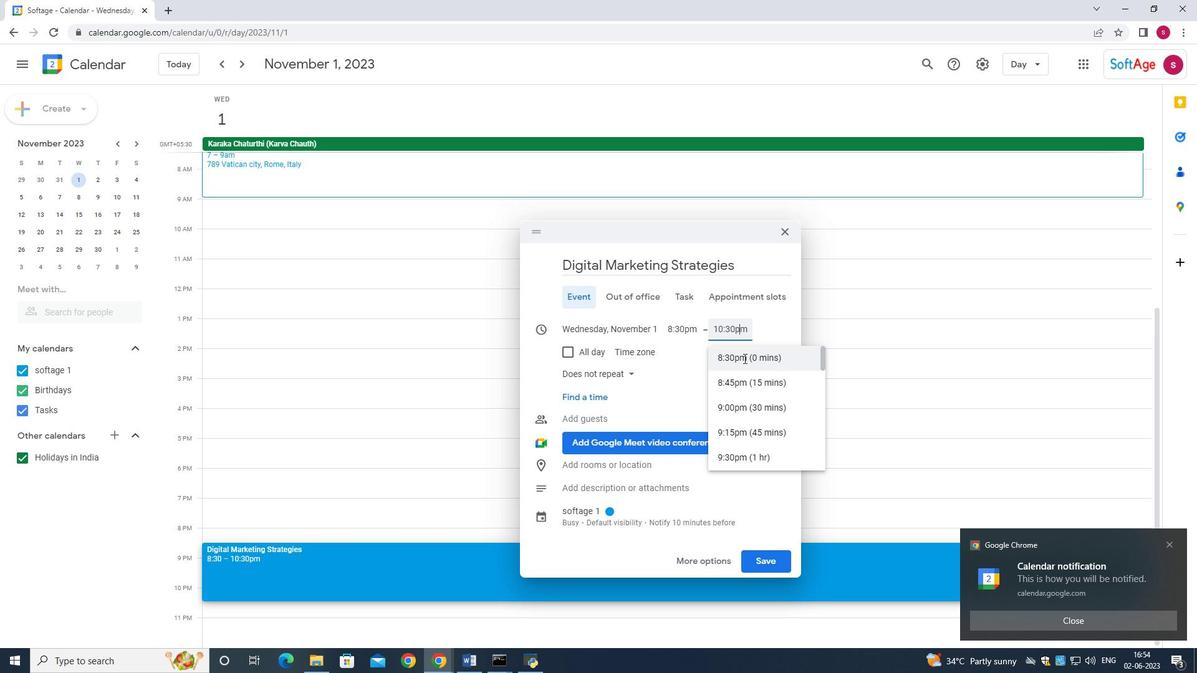 
Action: Mouse scrolled (744, 359) with delta (0, 0)
Screenshot: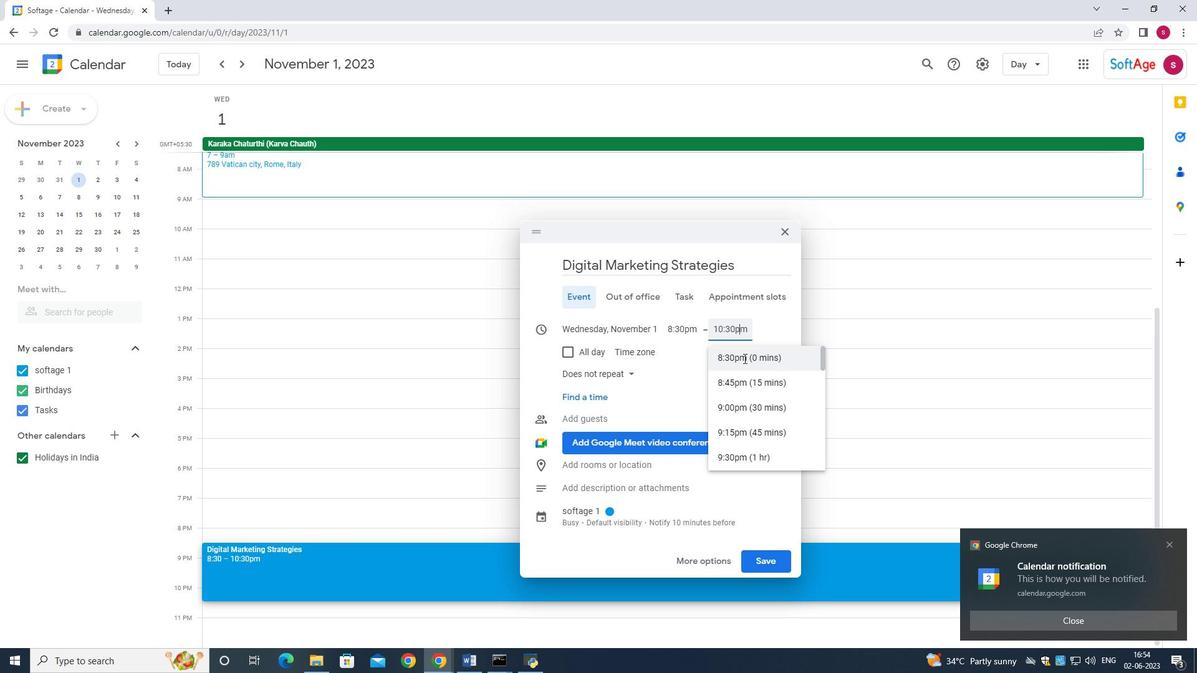 
Action: Mouse scrolled (744, 359) with delta (0, 0)
Screenshot: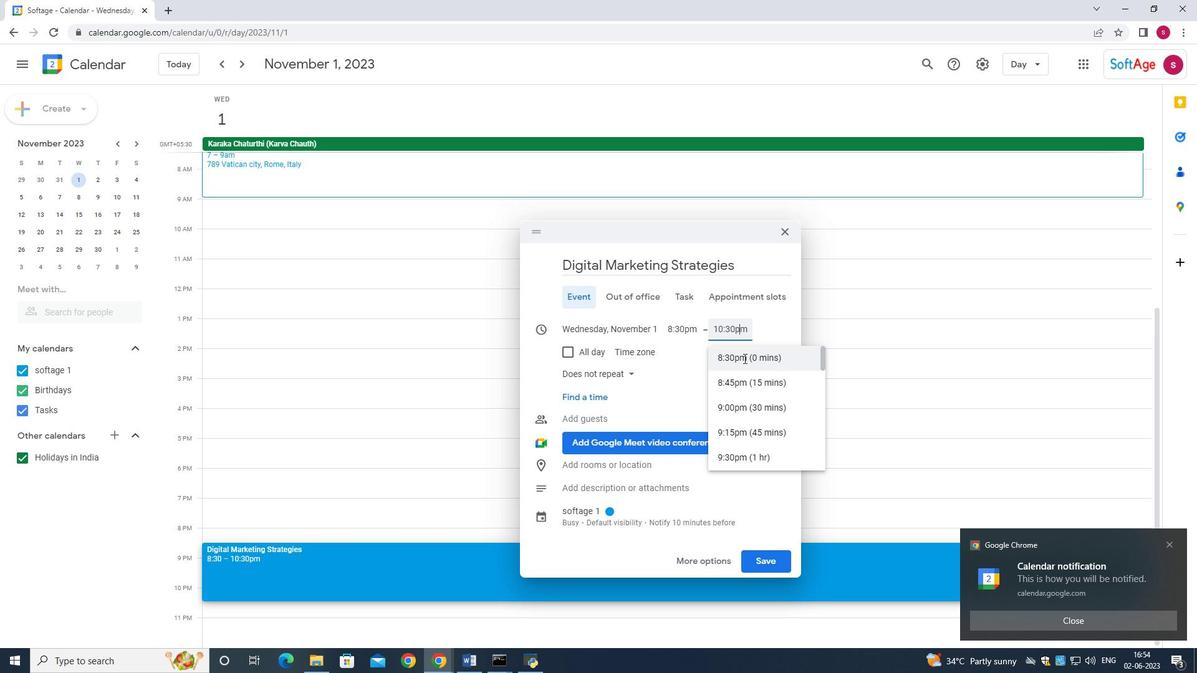 
Action: Mouse scrolled (744, 359) with delta (0, 0)
Screenshot: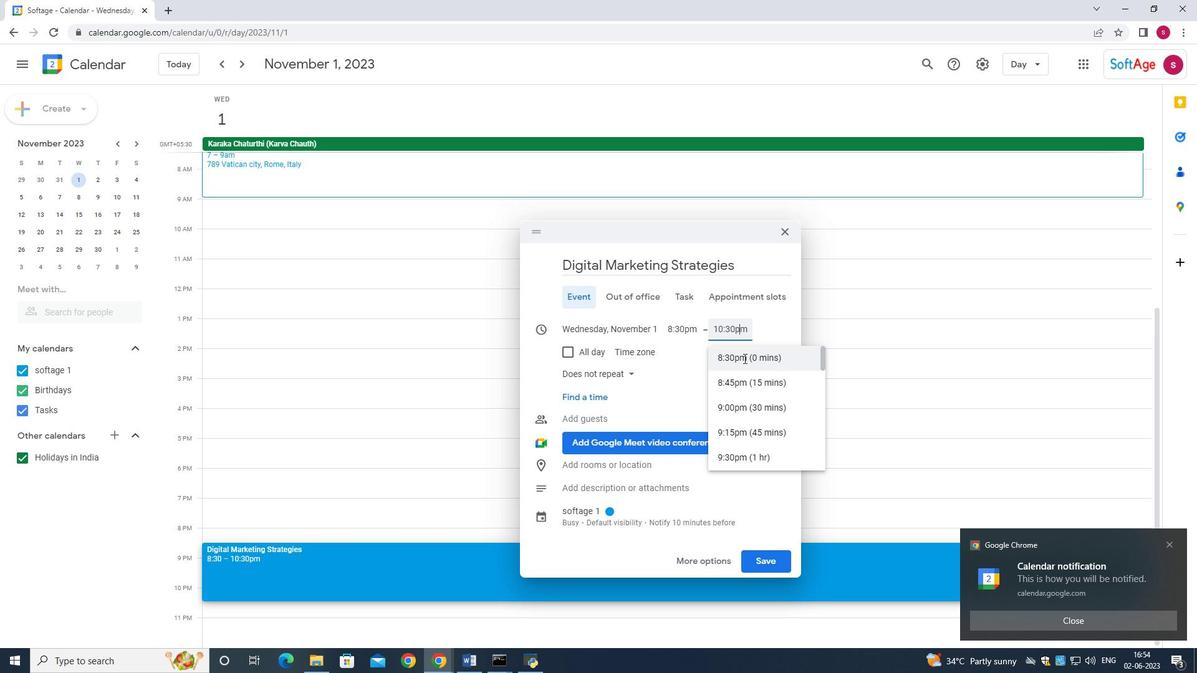 
Action: Mouse scrolled (744, 359) with delta (0, 0)
Screenshot: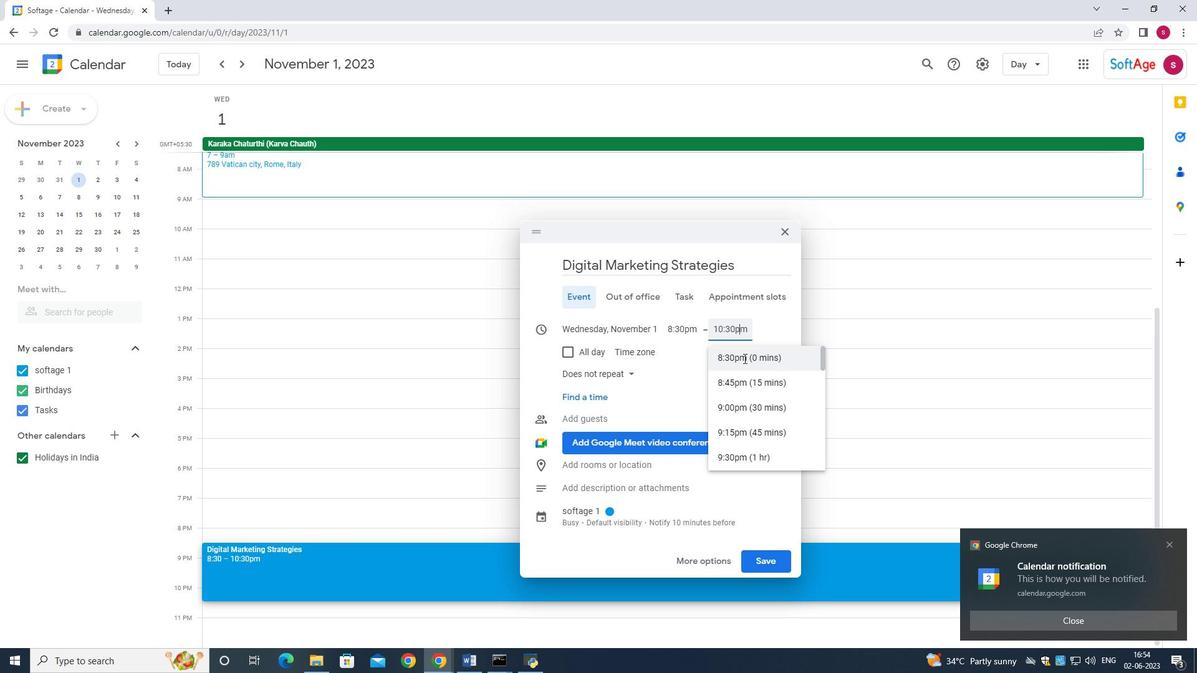 
Action: Mouse scrolled (744, 359) with delta (0, 0)
Screenshot: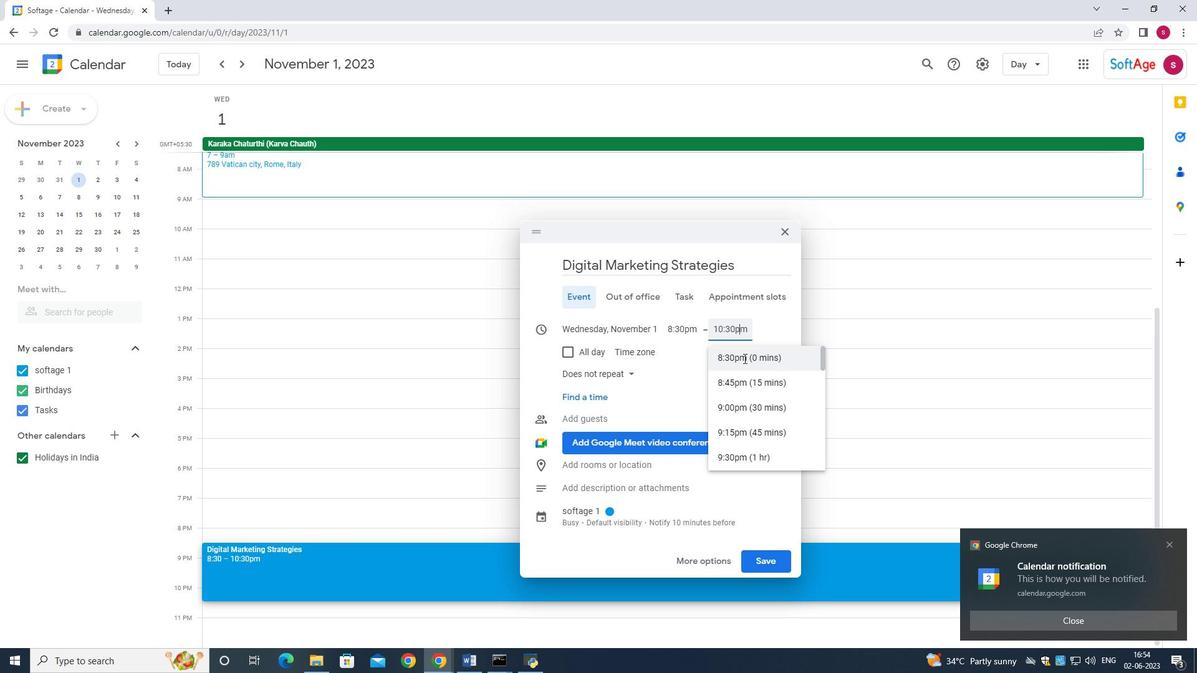 
Action: Mouse scrolled (744, 359) with delta (0, 0)
Screenshot: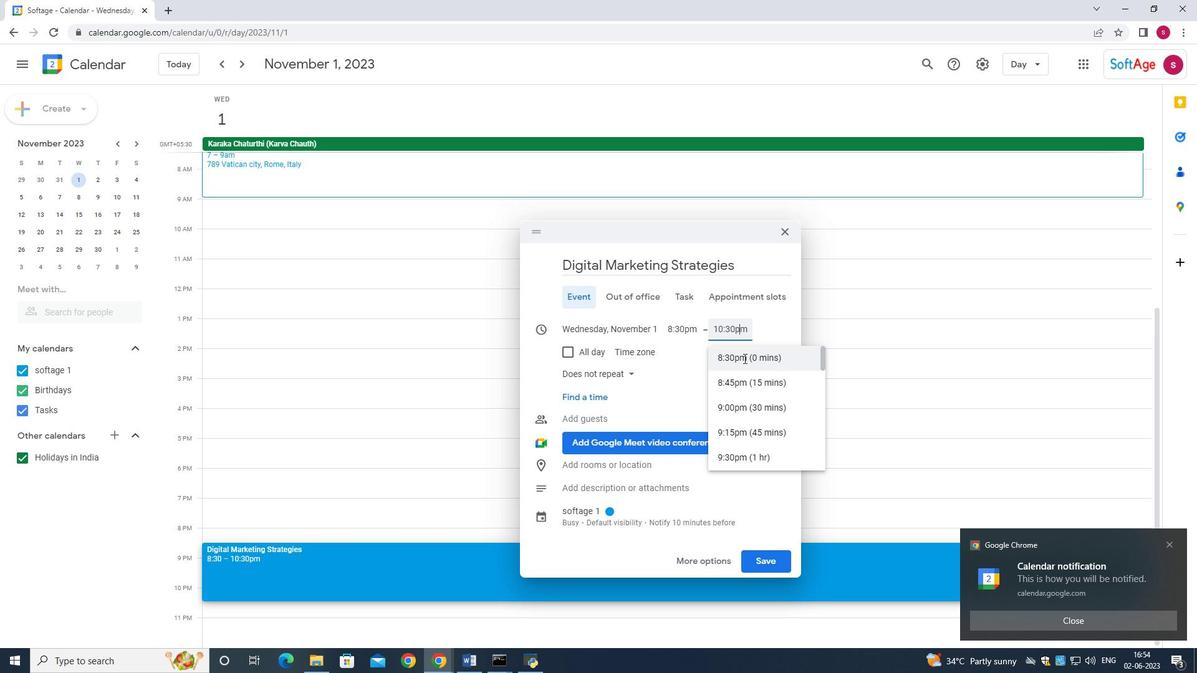 
Action: Mouse scrolled (744, 359) with delta (0, 0)
Screenshot: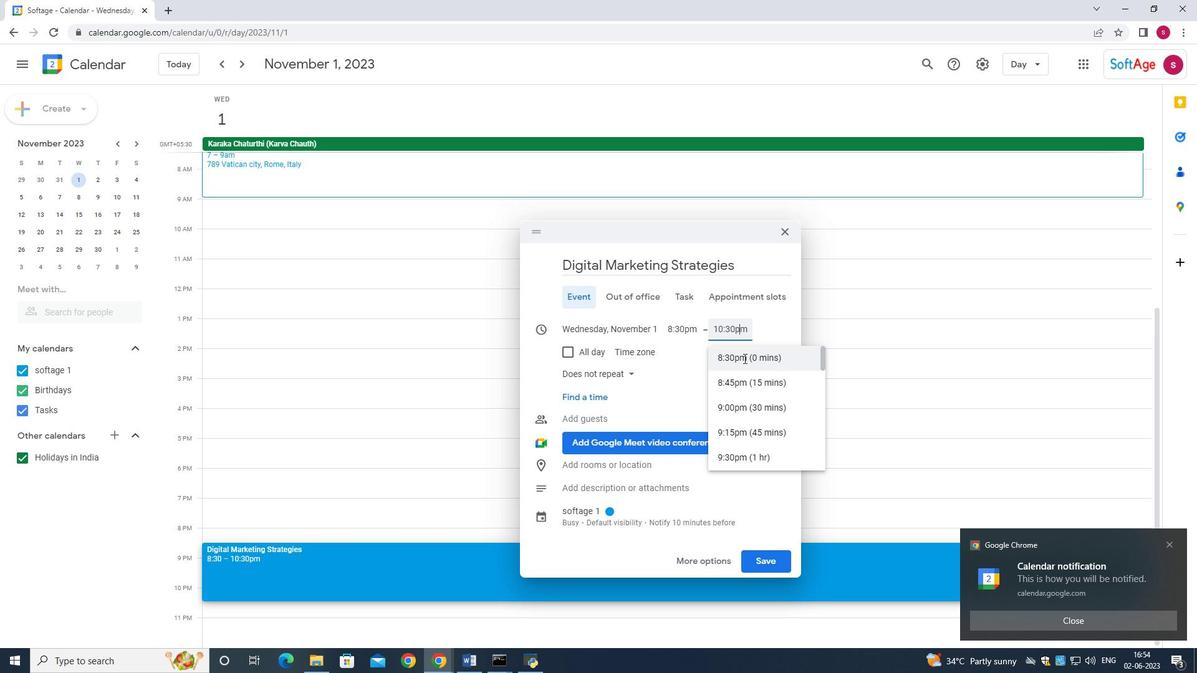 
Action: Mouse scrolled (744, 359) with delta (0, 0)
Screenshot: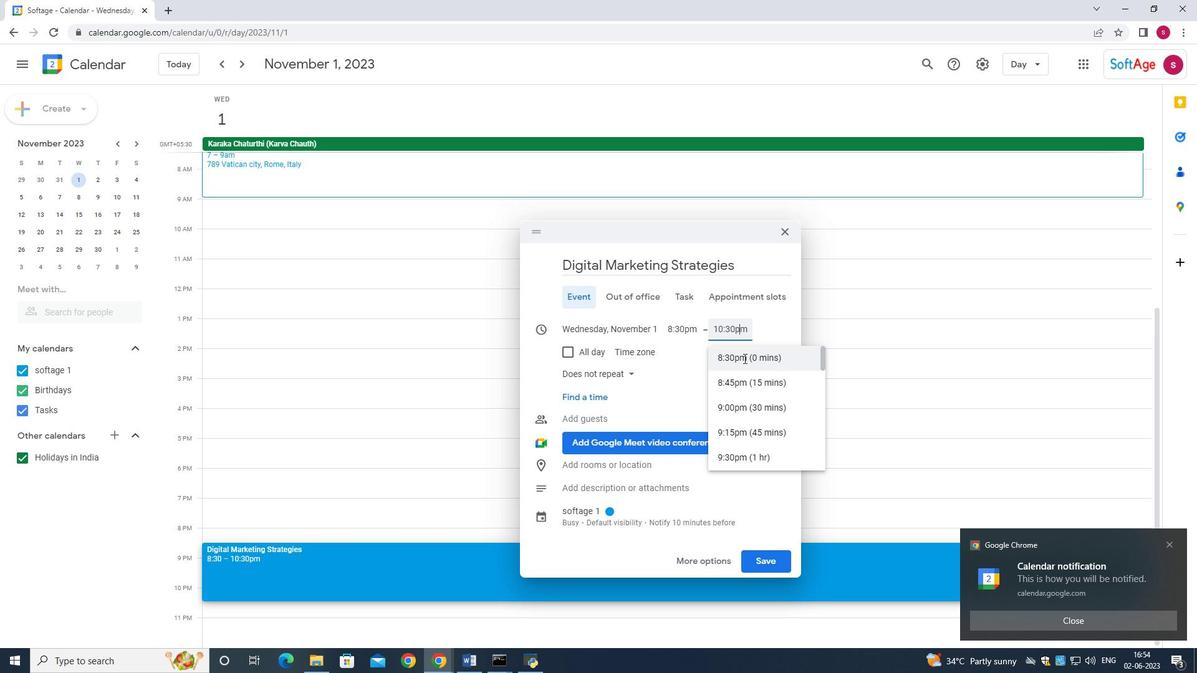 
Action: Mouse scrolled (744, 359) with delta (0, 0)
Screenshot: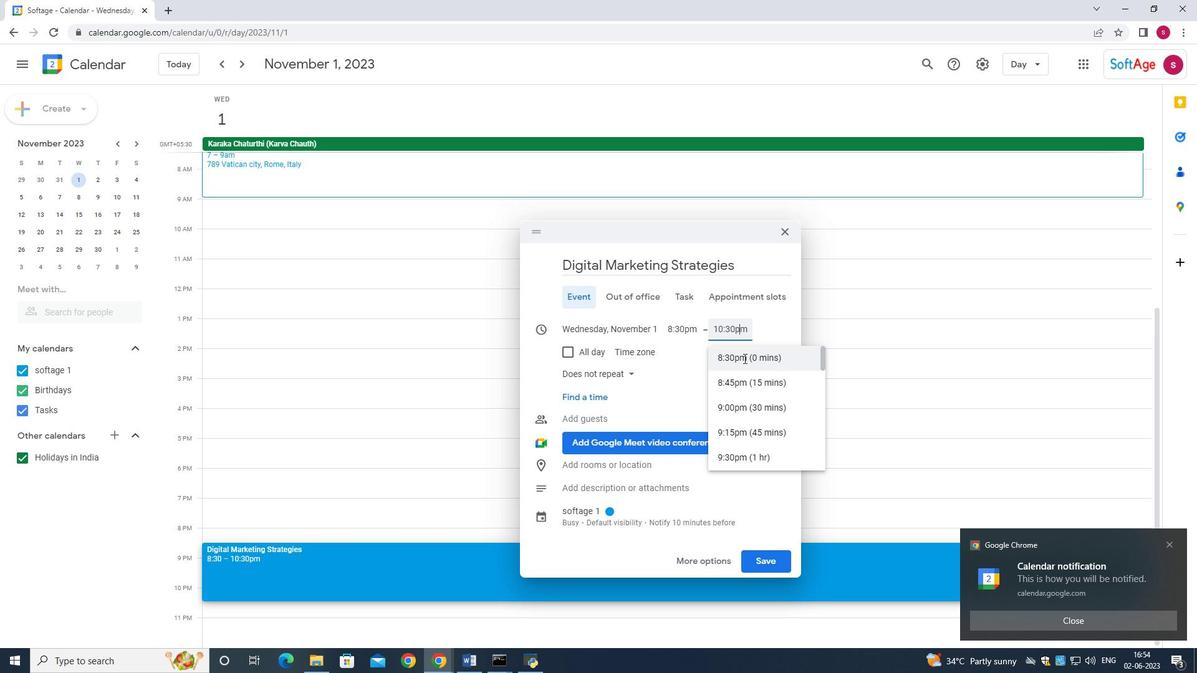 
Action: Mouse scrolled (744, 359) with delta (0, 0)
Screenshot: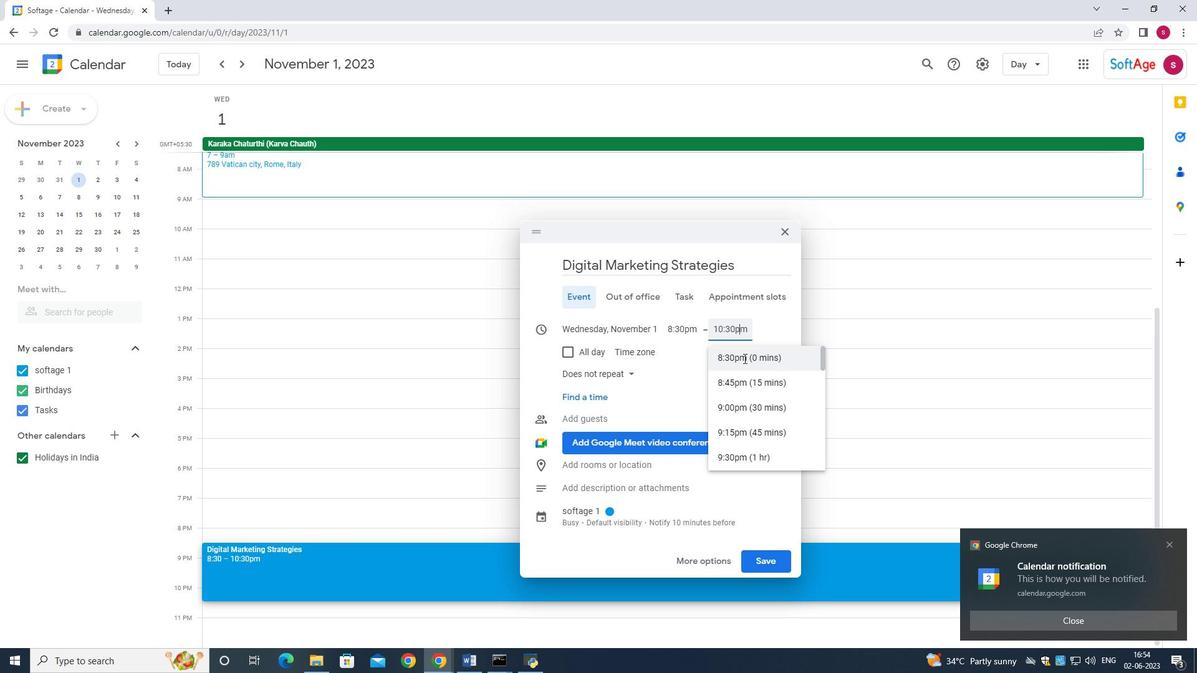 
Action: Mouse scrolled (744, 359) with delta (0, 0)
Screenshot: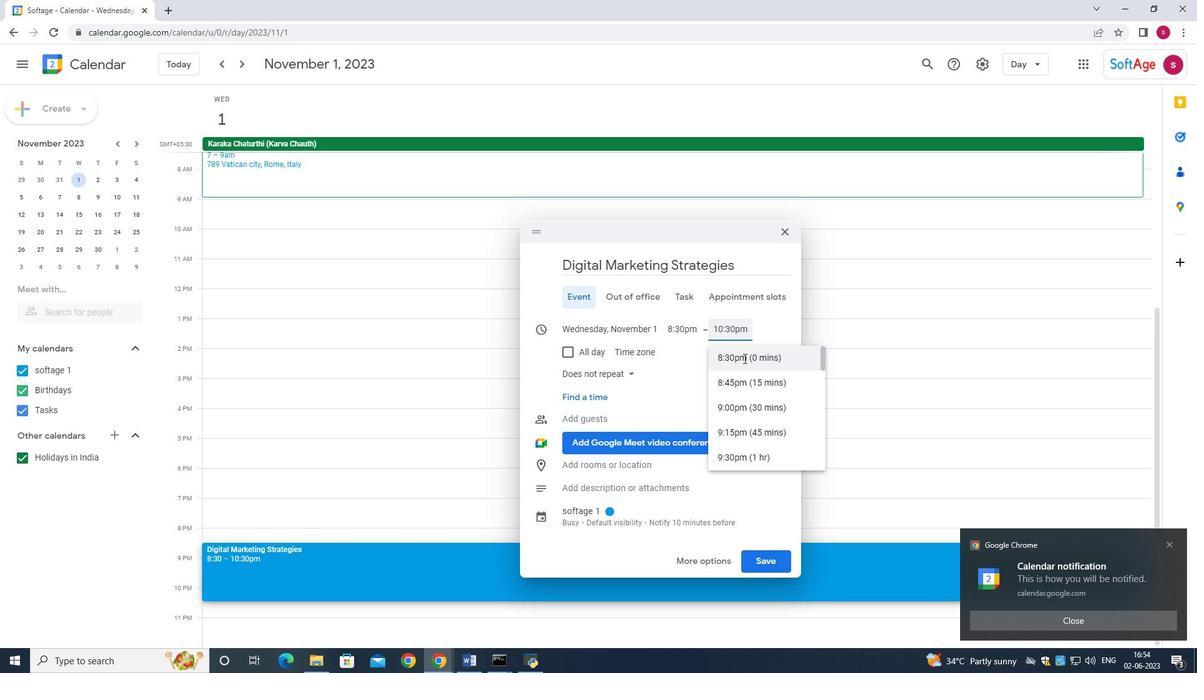 
Action: Mouse scrolled (744, 359) with delta (0, 0)
Screenshot: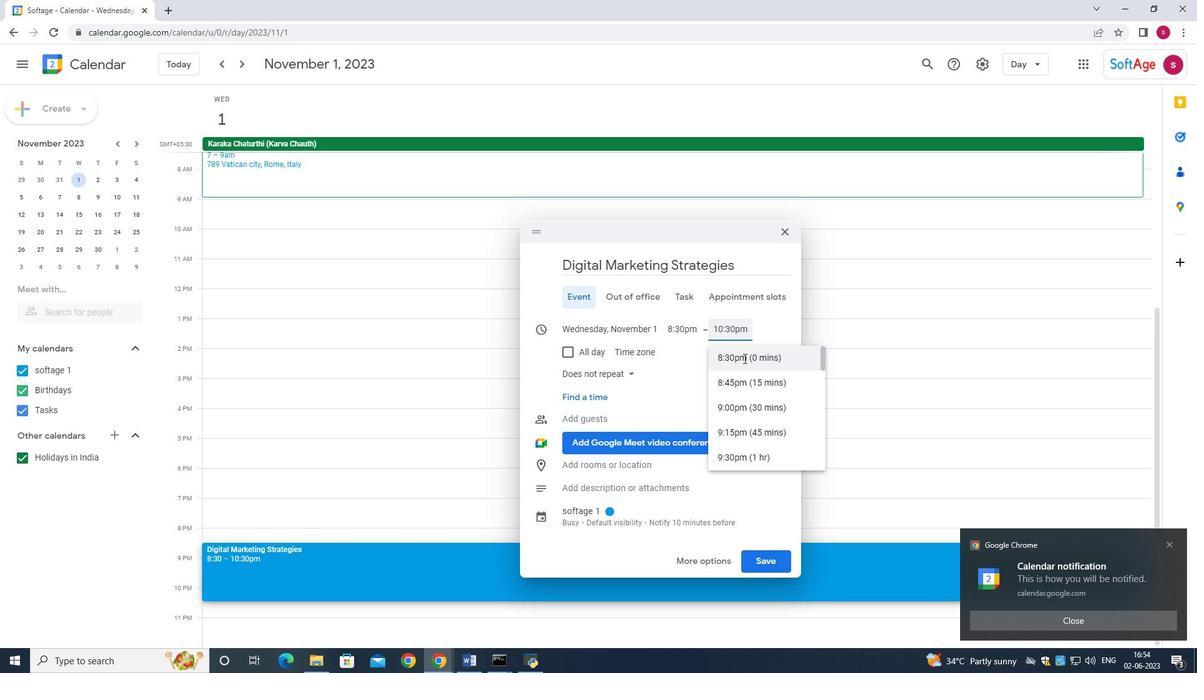 
Action: Mouse scrolled (744, 359) with delta (0, 0)
Screenshot: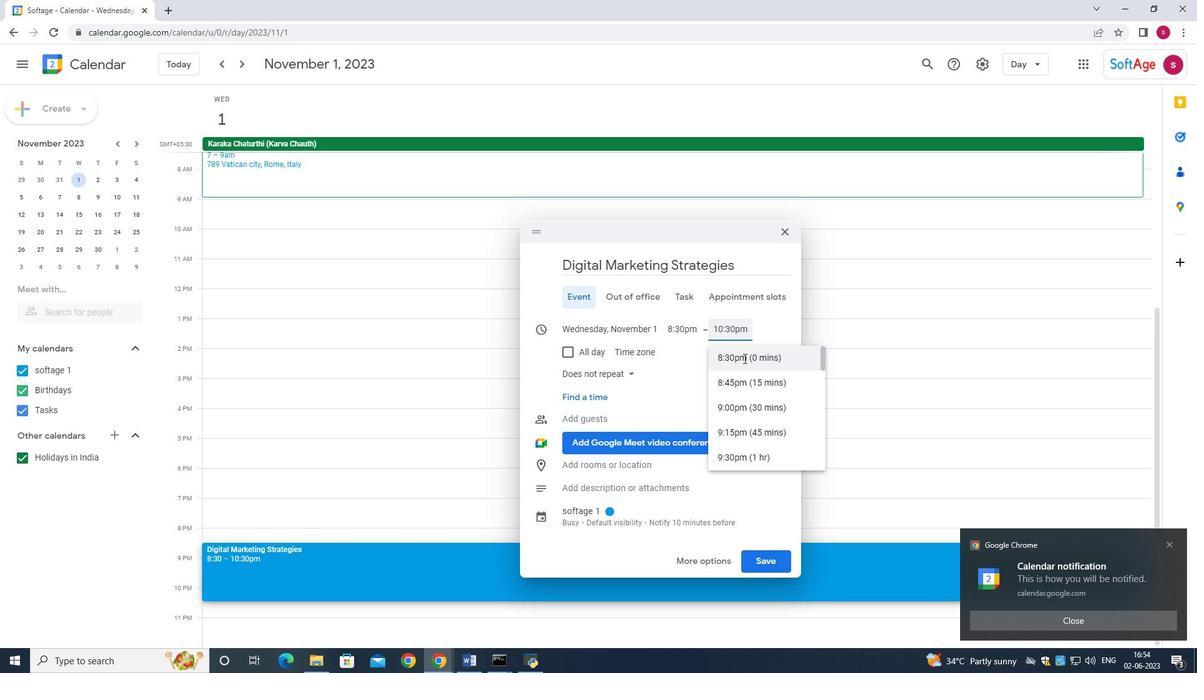 
Action: Mouse scrolled (744, 359) with delta (0, 0)
Screenshot: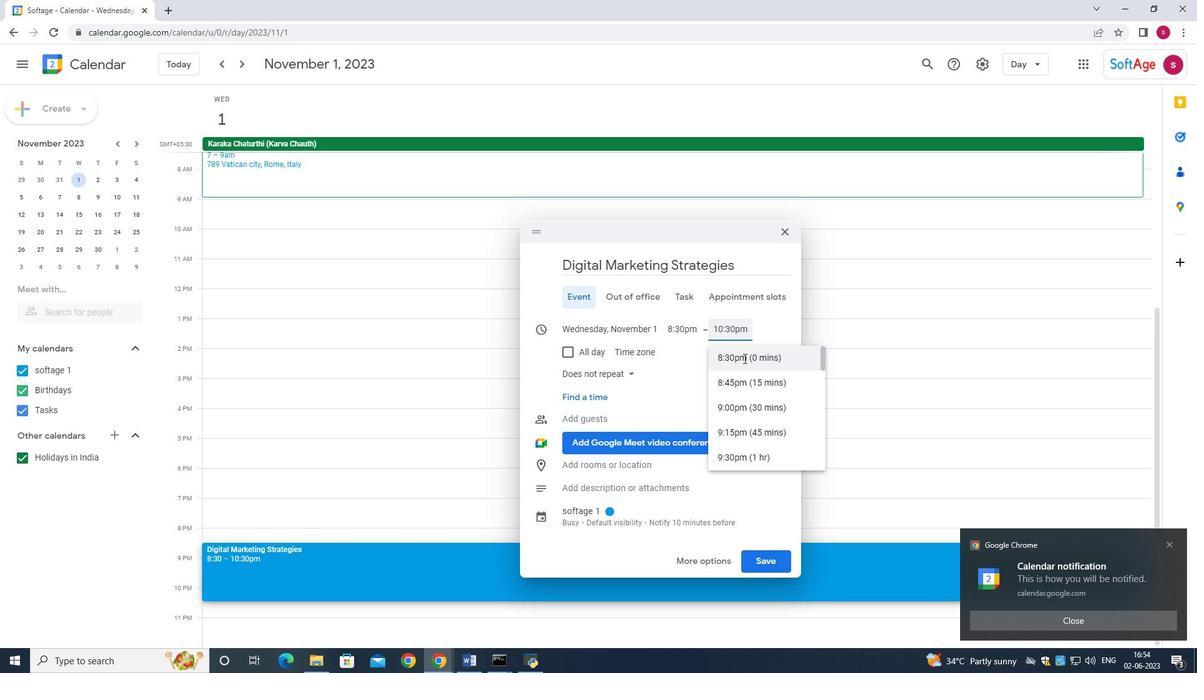 
Action: Mouse scrolled (744, 359) with delta (0, 0)
Screenshot: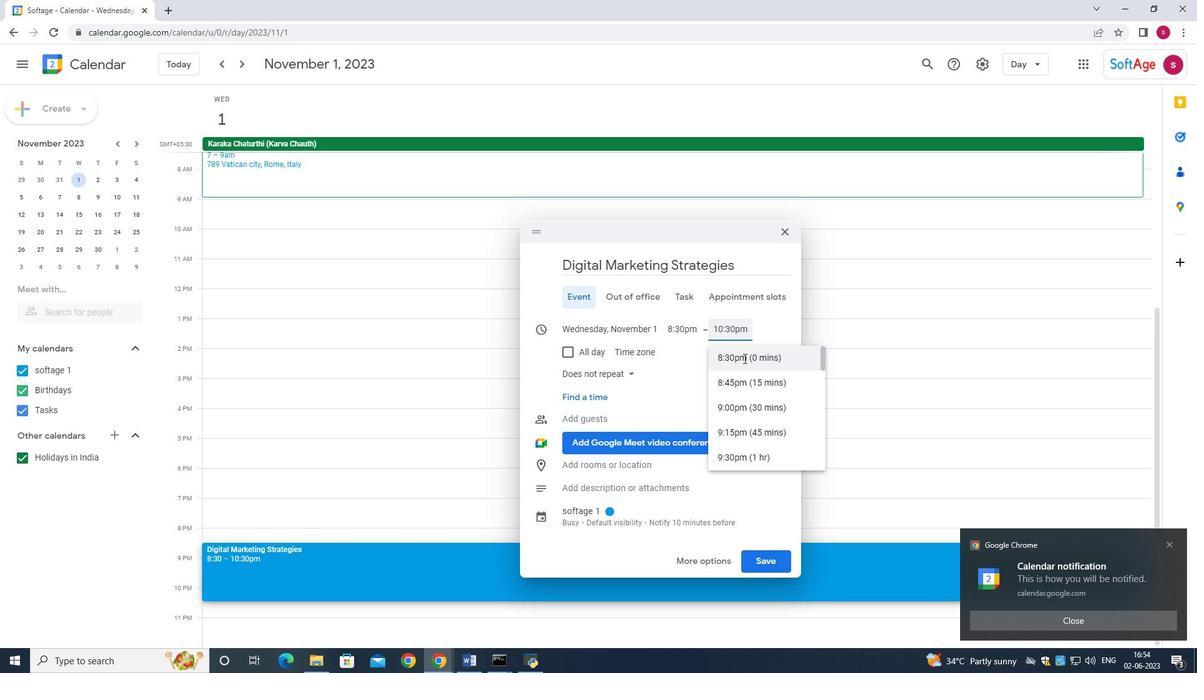 
Action: Mouse scrolled (744, 359) with delta (0, 0)
Screenshot: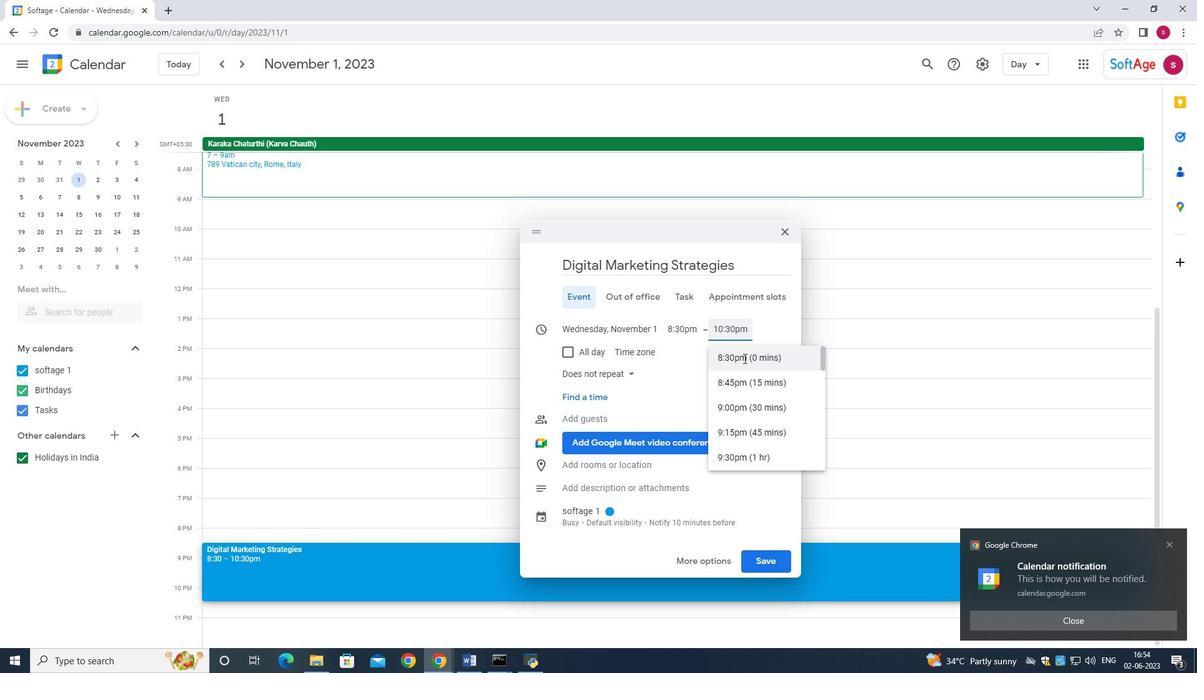 
Action: Mouse scrolled (744, 359) with delta (0, 0)
Screenshot: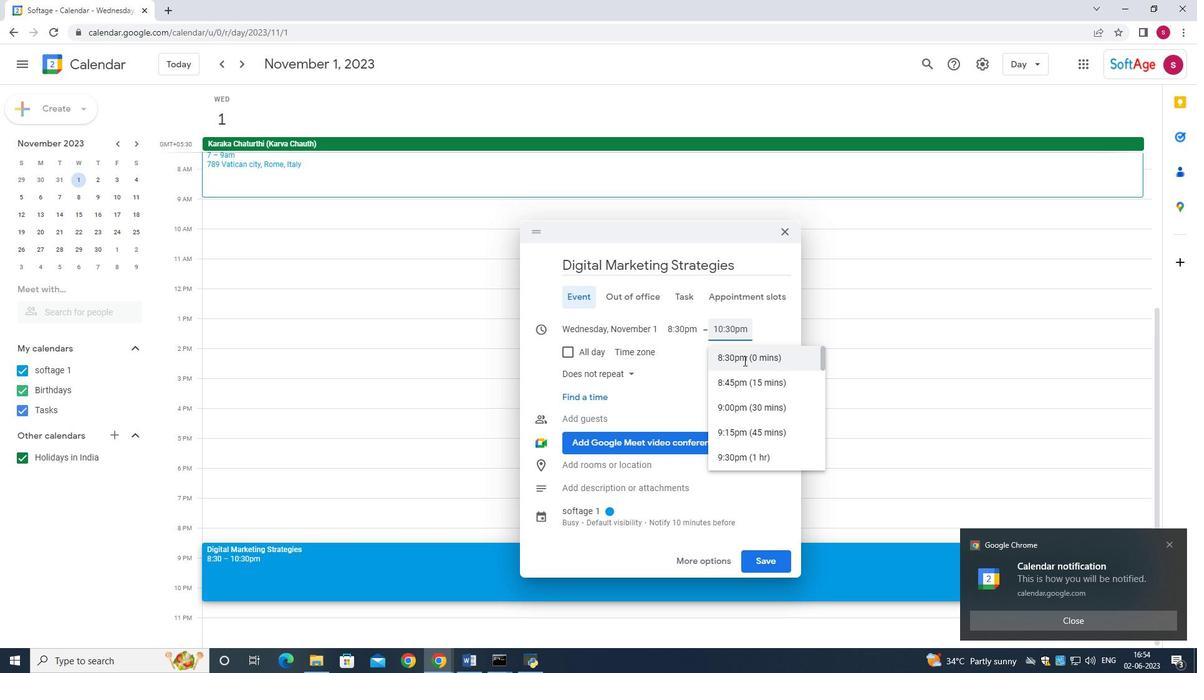 
Action: Mouse scrolled (744, 359) with delta (0, 0)
Screenshot: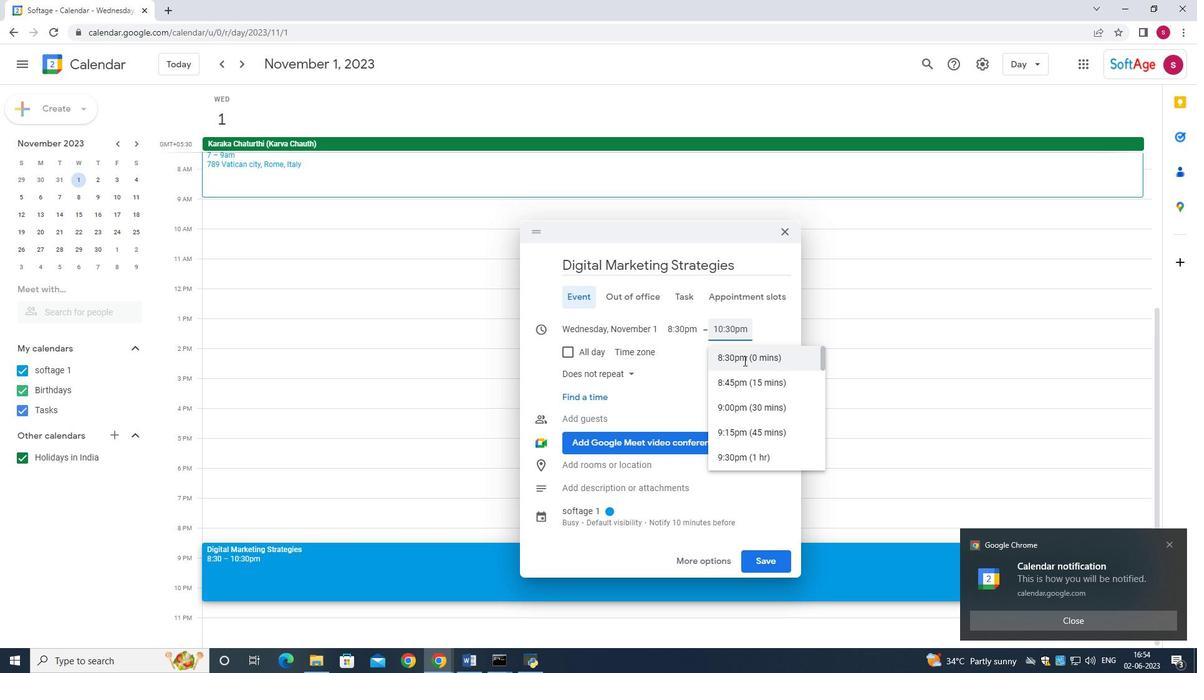 
Action: Mouse scrolled (744, 359) with delta (0, 0)
Screenshot: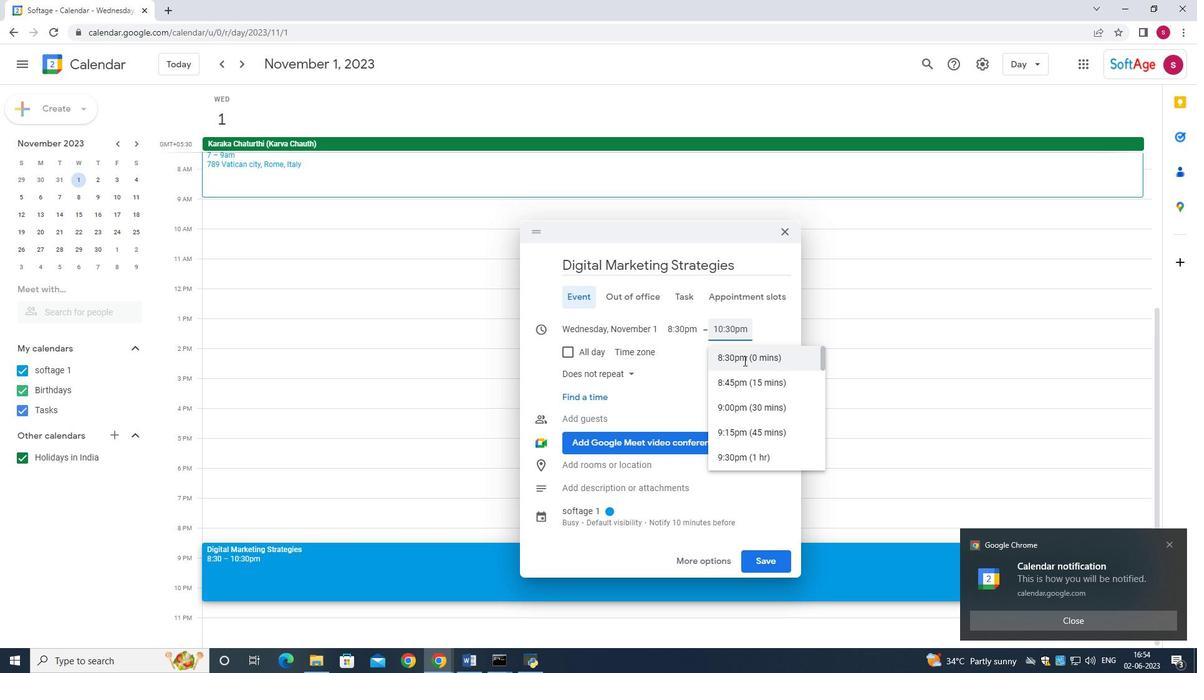 
Action: Mouse scrolled (744, 359) with delta (0, 0)
Screenshot: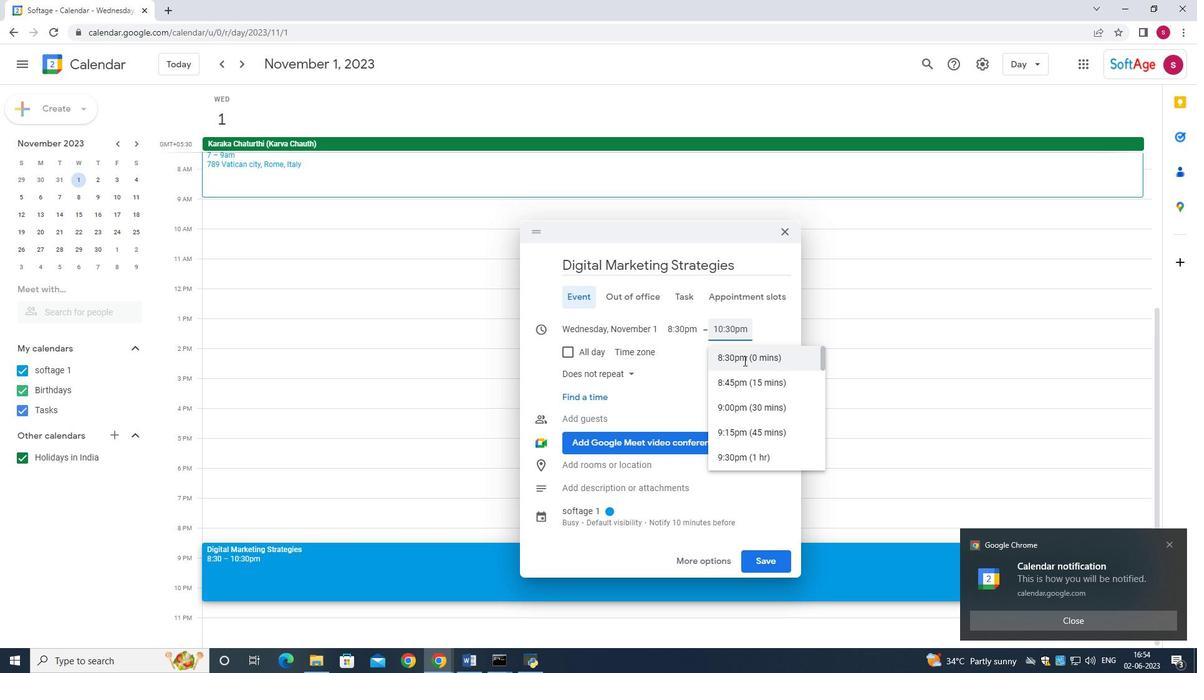 
Action: Mouse scrolled (744, 359) with delta (0, 0)
Screenshot: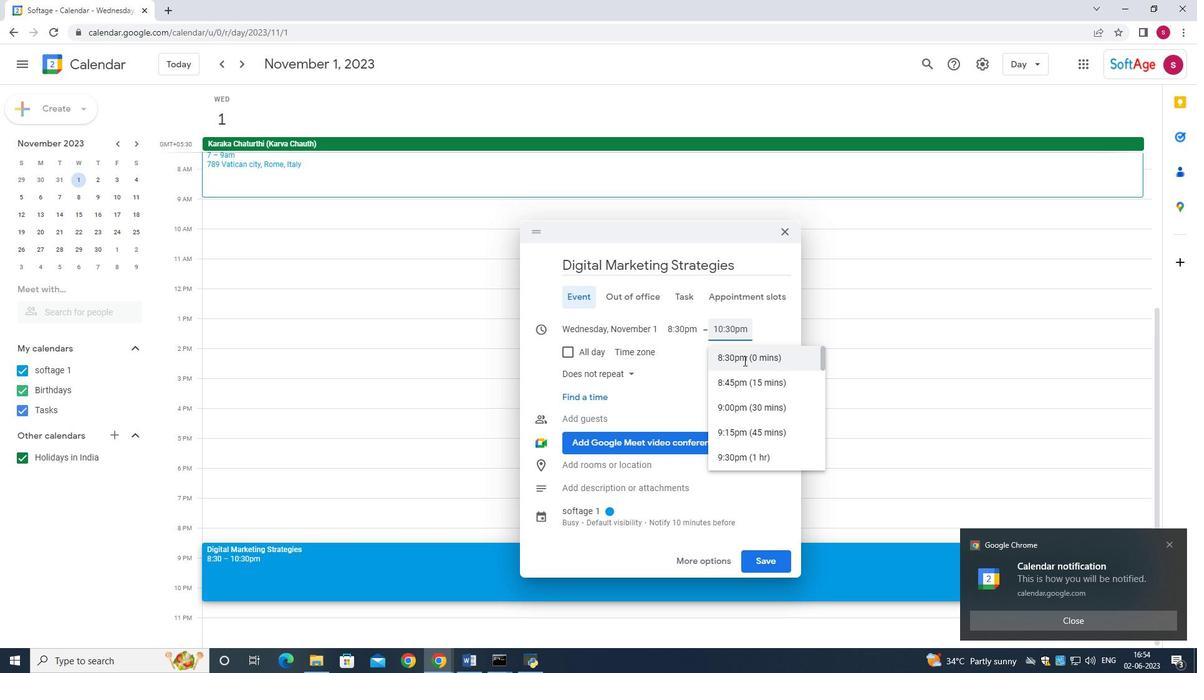 
Action: Mouse scrolled (744, 359) with delta (0, 0)
Screenshot: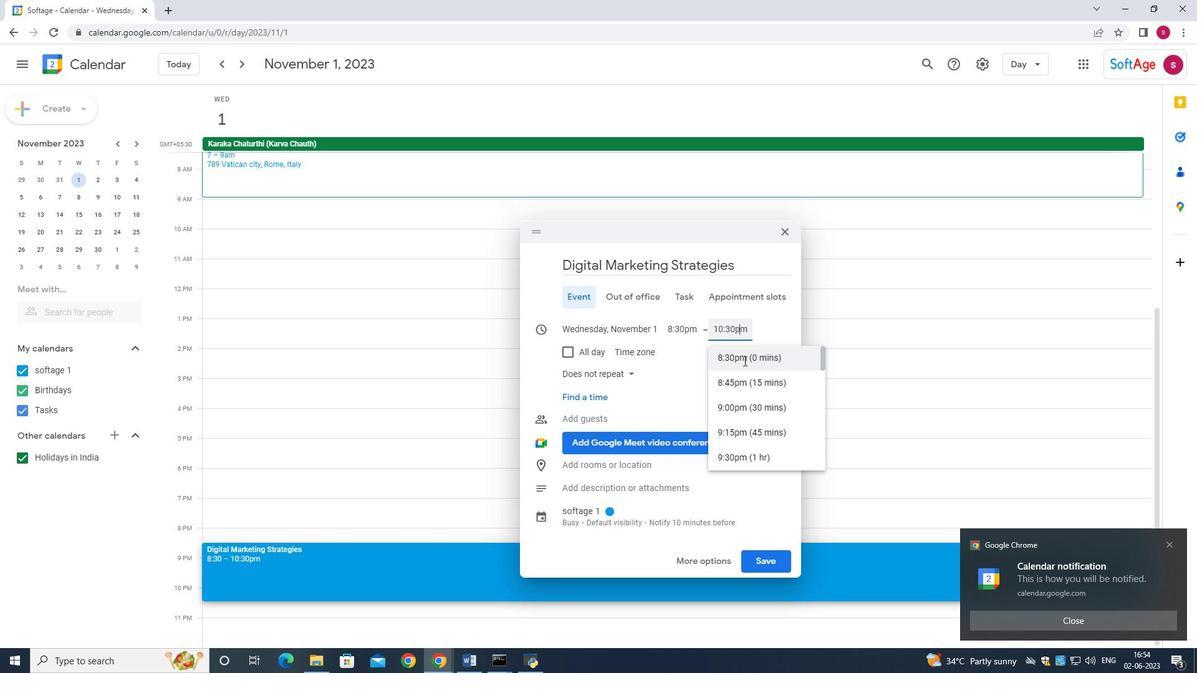
Action: Mouse moved to (744, 361)
Screenshot: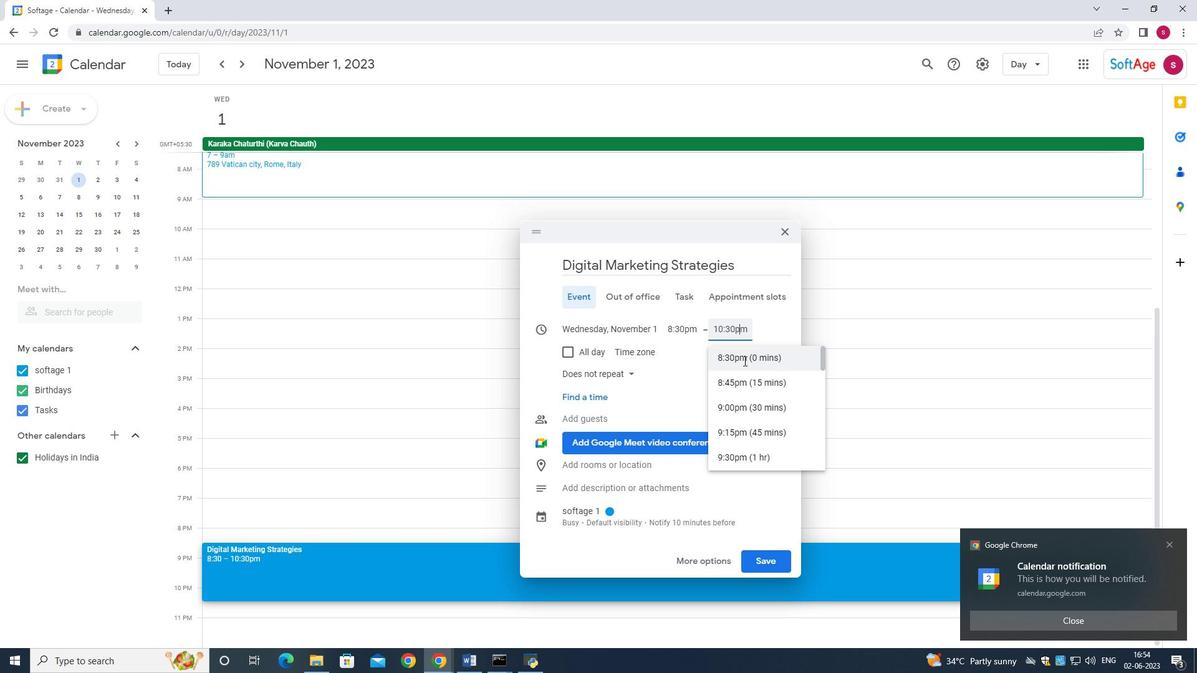 
Action: Mouse scrolled (744, 361) with delta (0, 0)
Screenshot: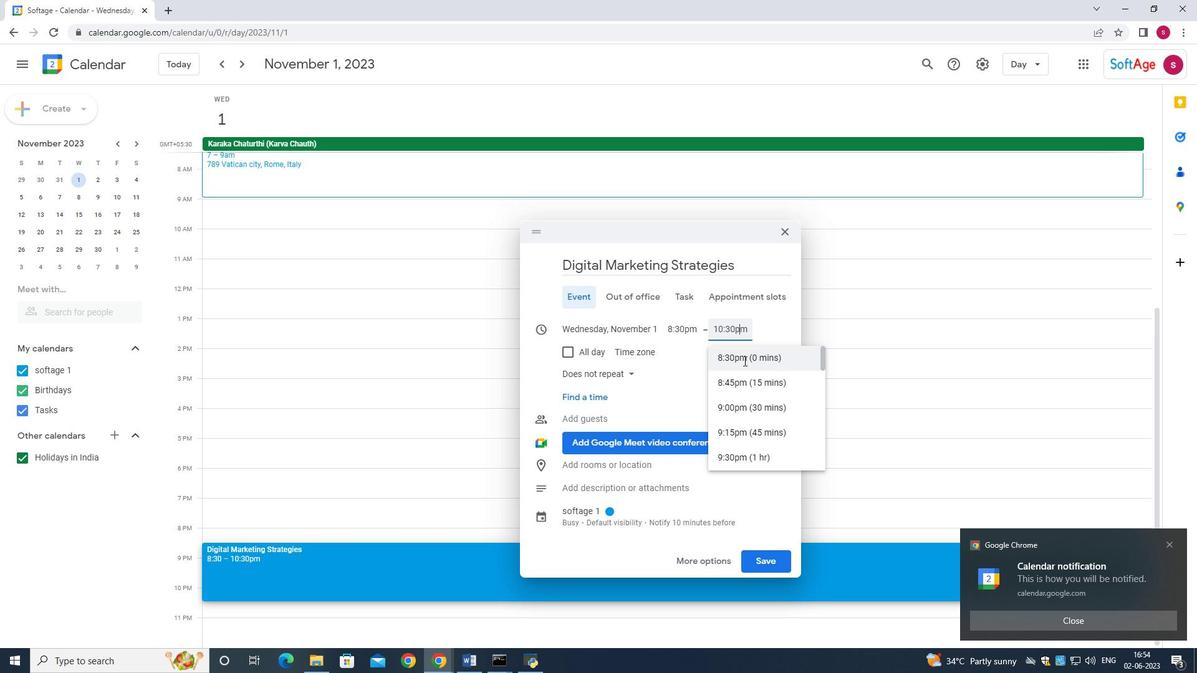 
Action: Mouse moved to (744, 361)
Screenshot: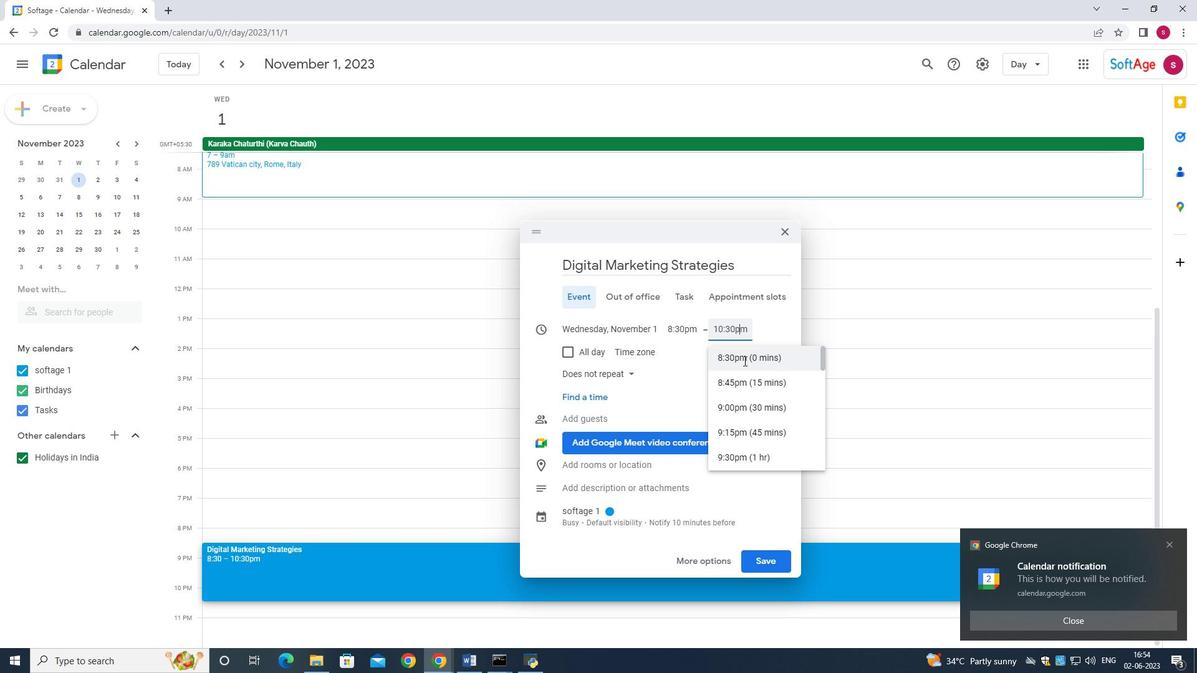 
Action: Mouse scrolled (744, 361) with delta (0, 0)
Screenshot: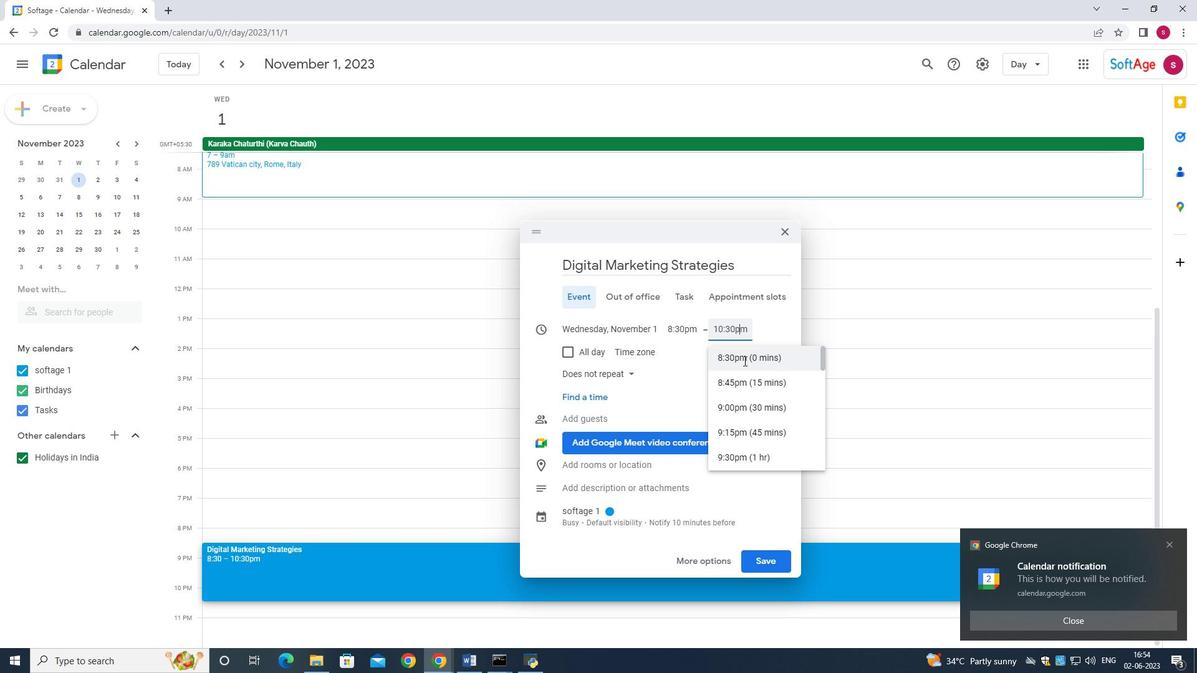 
Action: Mouse scrolled (744, 361) with delta (0, 0)
Screenshot: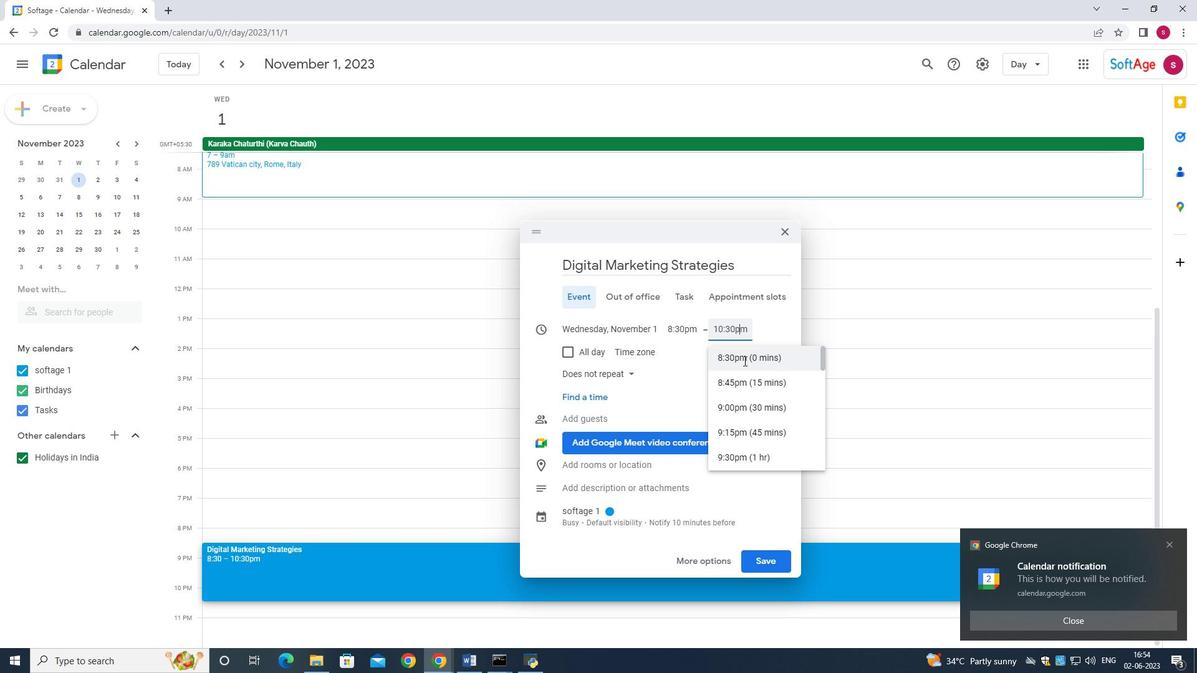 
Action: Mouse scrolled (744, 361) with delta (0, 0)
Screenshot: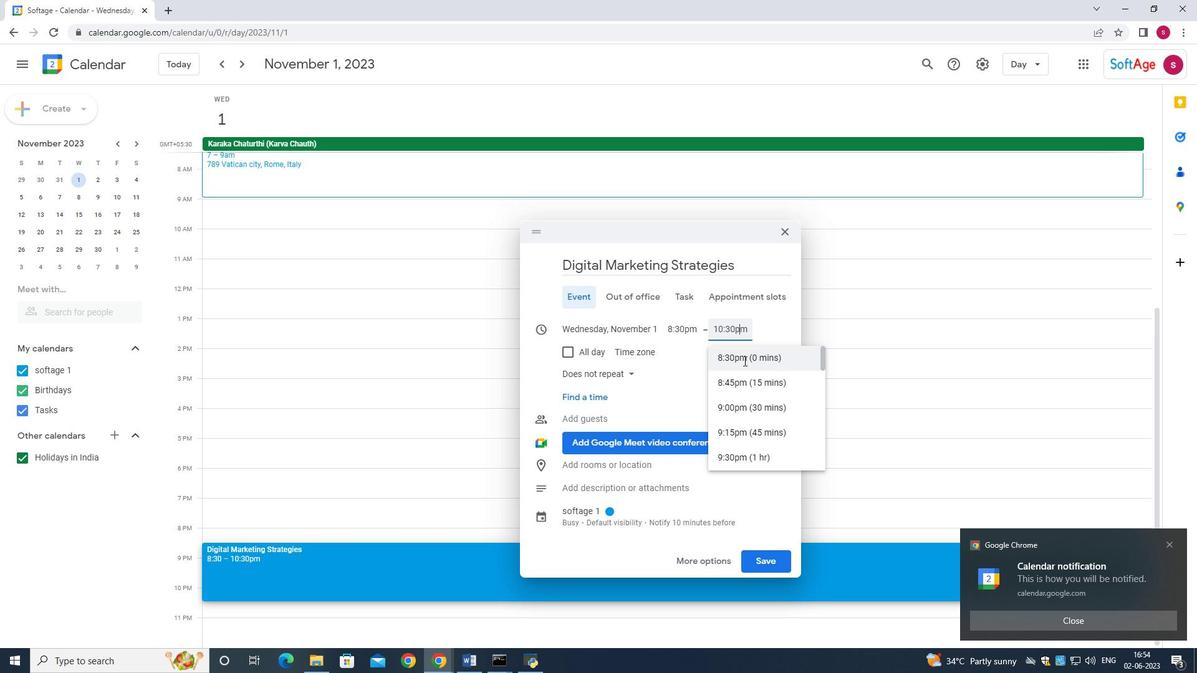 
Action: Mouse scrolled (744, 361) with delta (0, 0)
Screenshot: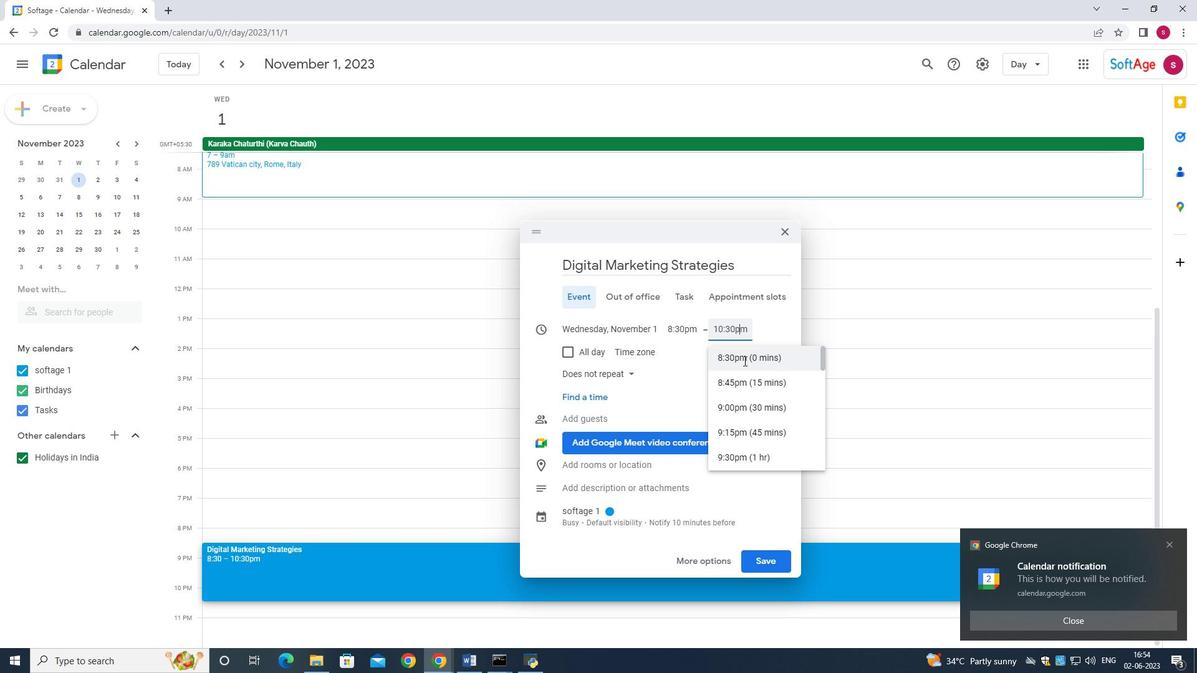 
Action: Mouse scrolled (744, 361) with delta (0, 0)
Screenshot: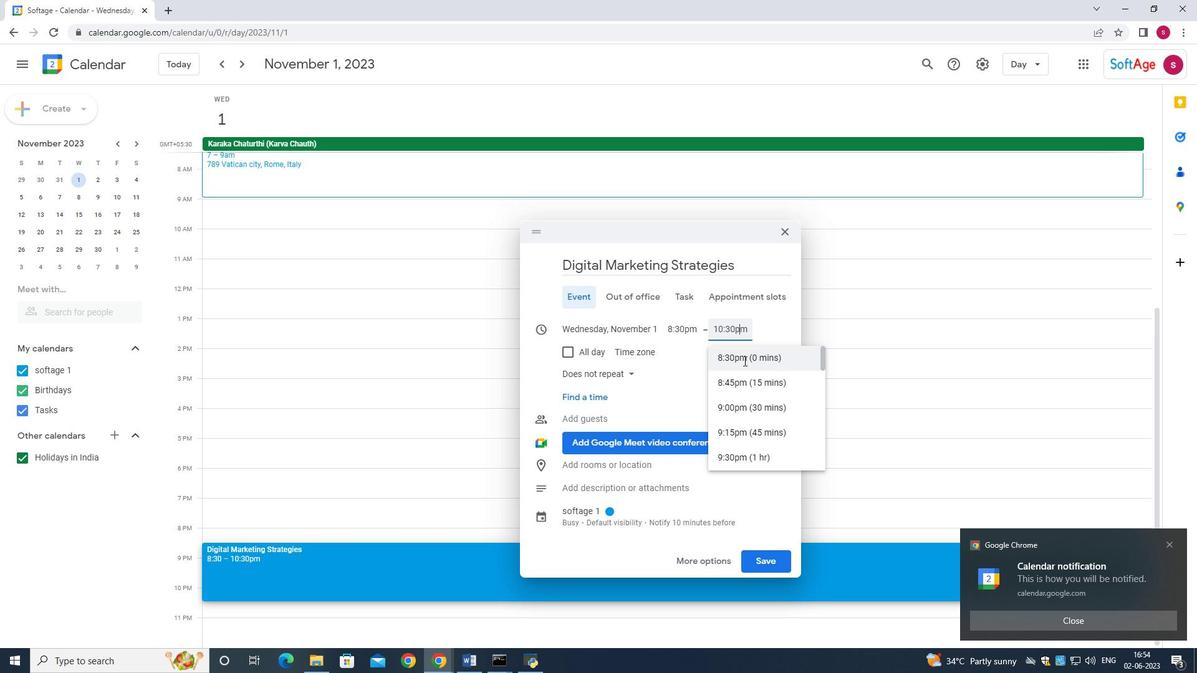 
Action: Mouse scrolled (744, 361) with delta (0, 0)
Screenshot: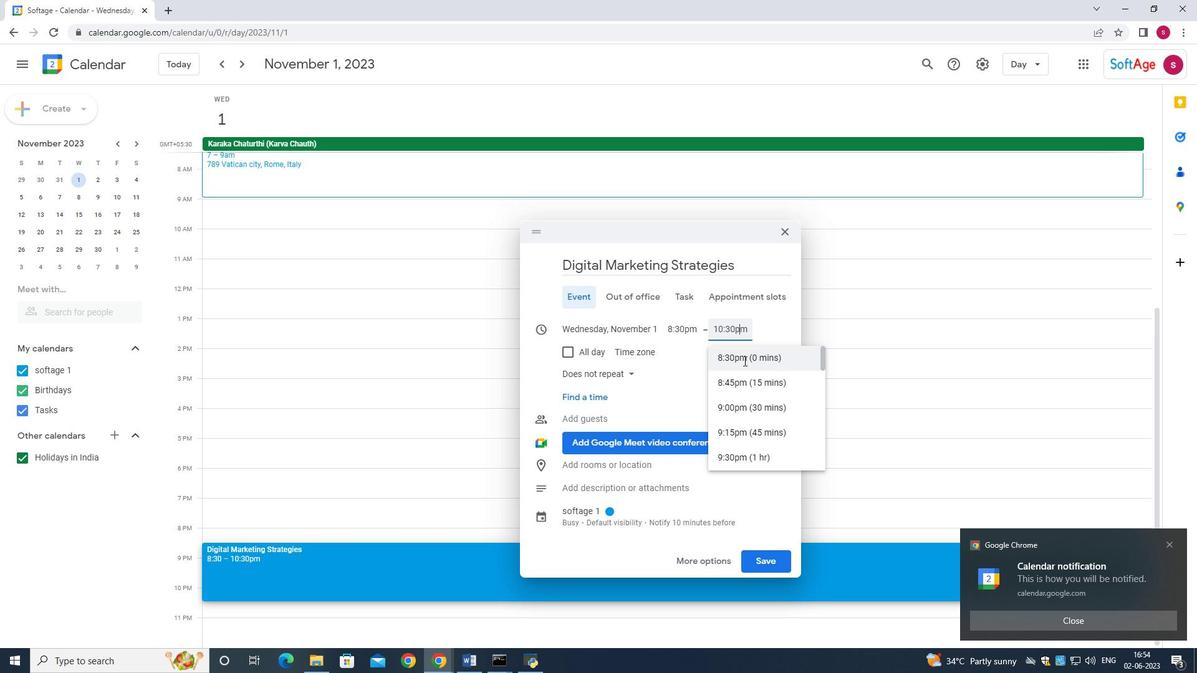 
Action: Mouse scrolled (744, 361) with delta (0, 0)
Screenshot: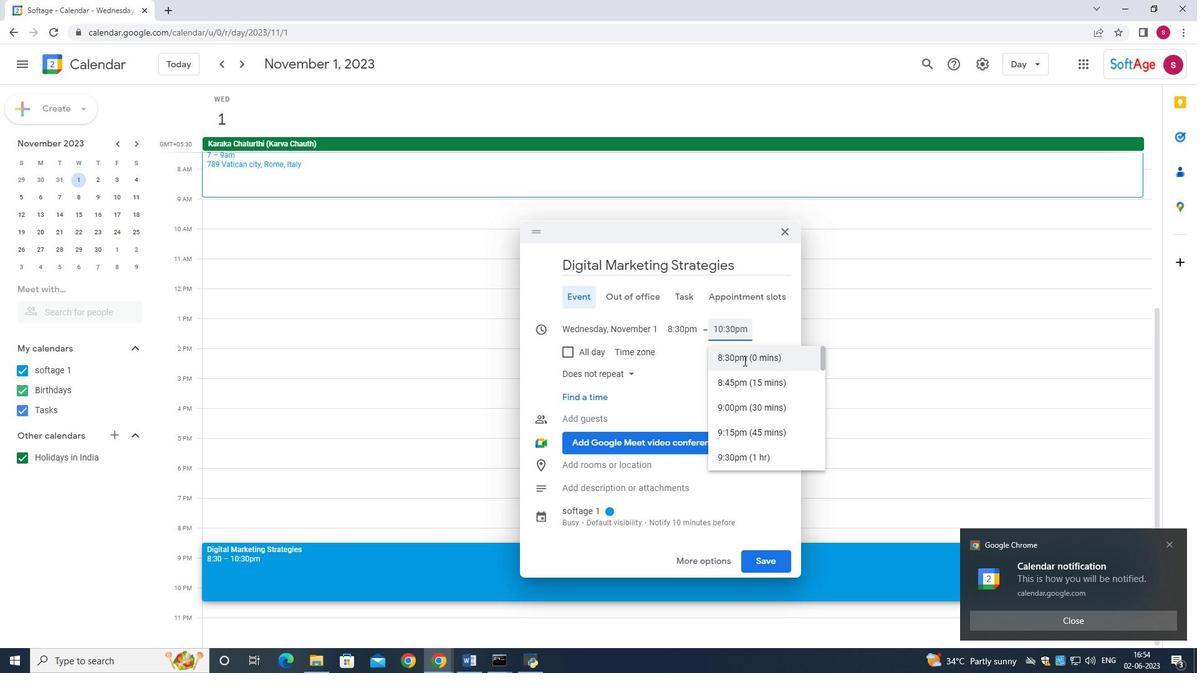 
Action: Mouse scrolled (744, 361) with delta (0, 0)
Screenshot: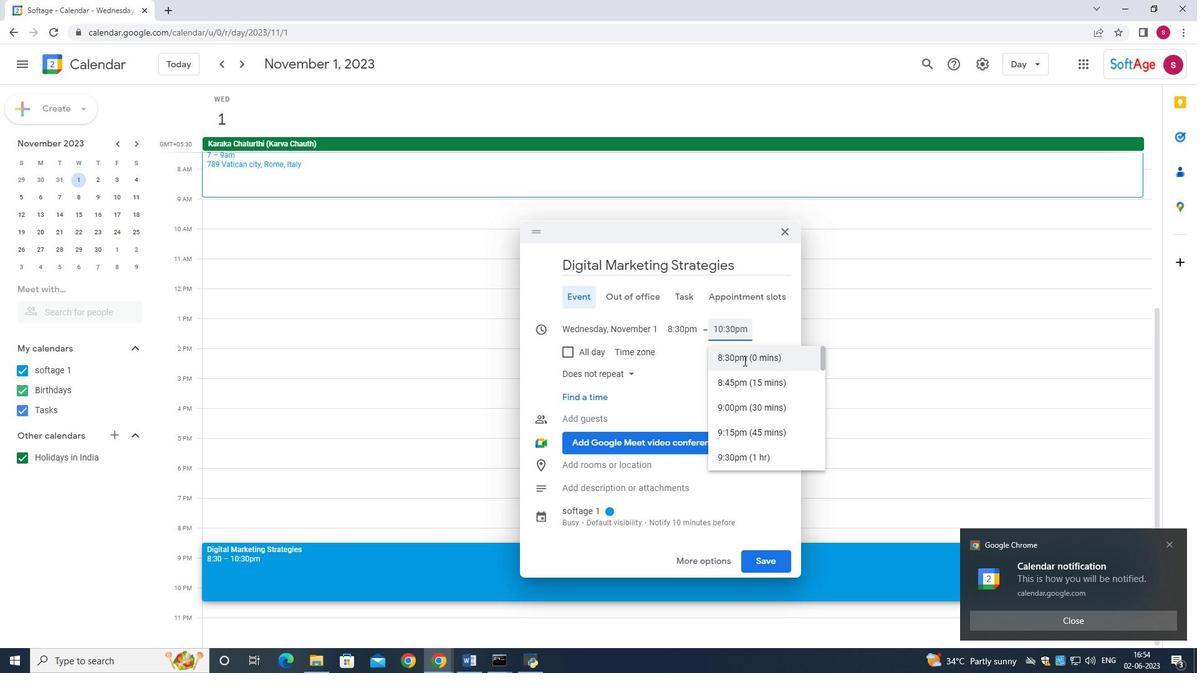 
Action: Mouse scrolled (744, 361) with delta (0, 0)
Screenshot: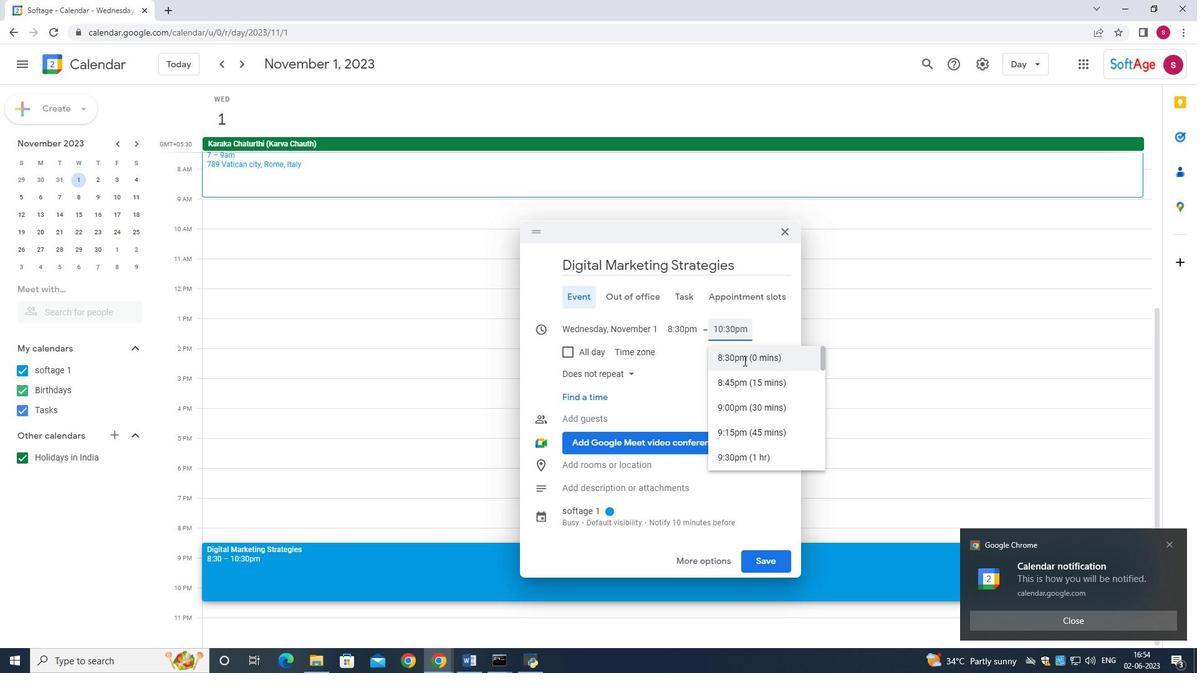 
Action: Mouse scrolled (744, 361) with delta (0, 0)
Screenshot: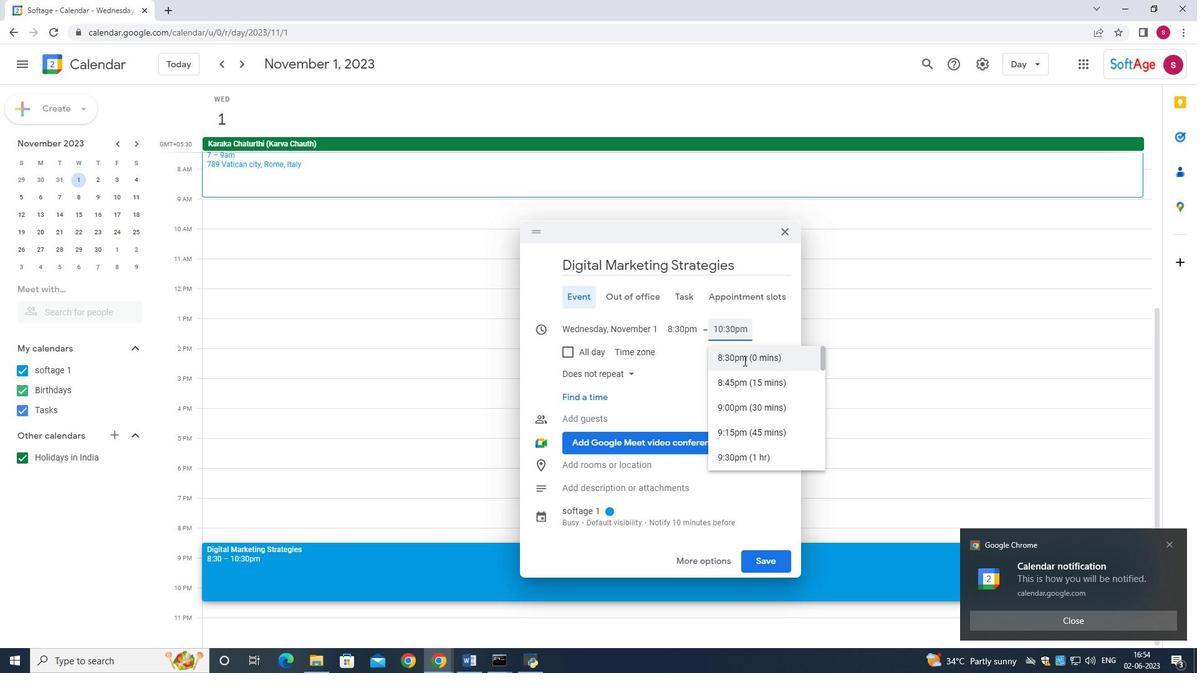 
Action: Mouse scrolled (744, 361) with delta (0, 0)
Screenshot: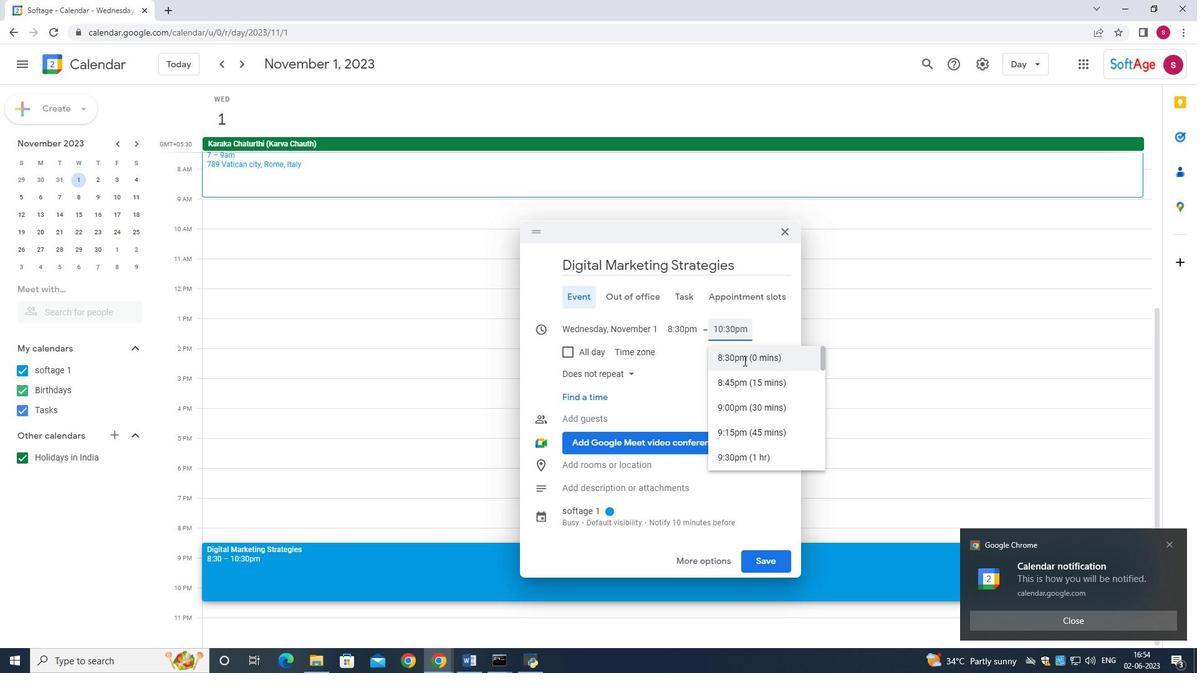 
Action: Mouse scrolled (744, 360) with delta (0, 0)
Screenshot: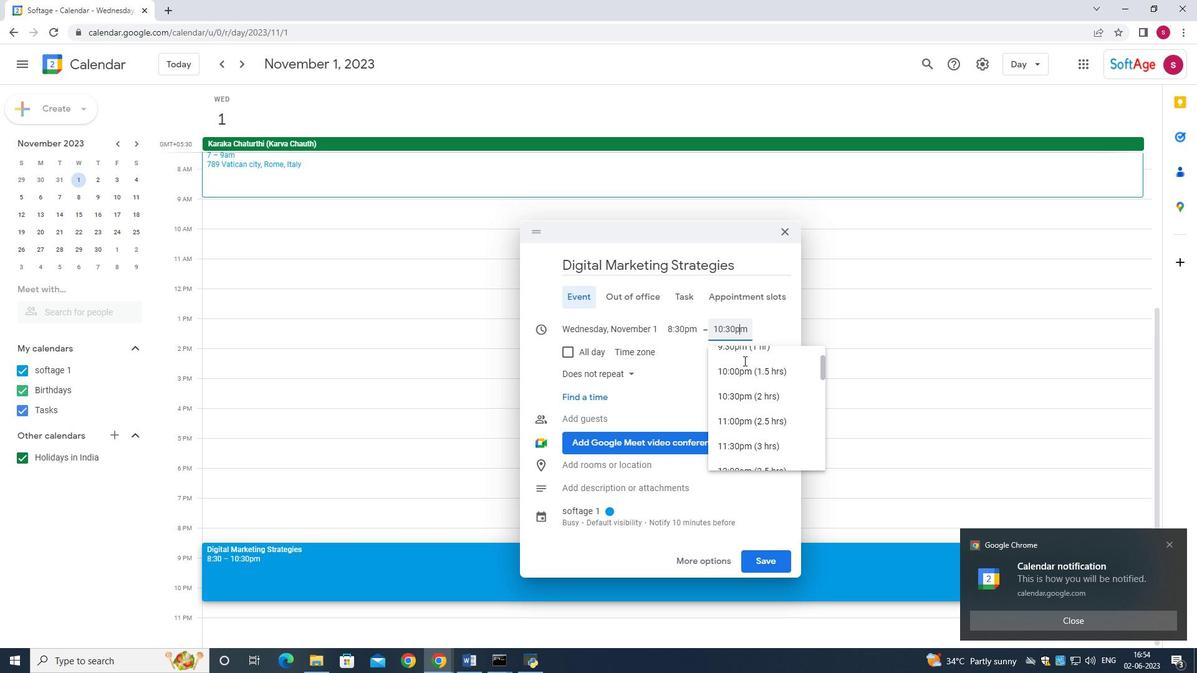 
Action: Mouse scrolled (744, 360) with delta (0, 0)
Screenshot: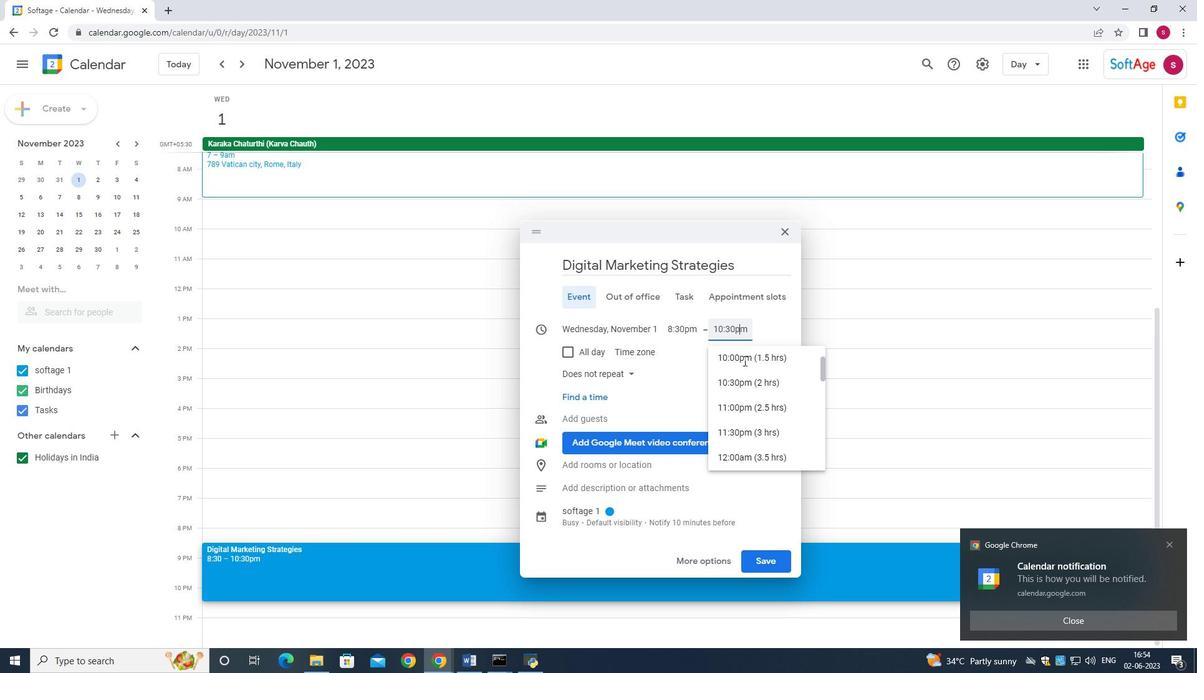 
Action: Mouse scrolled (744, 361) with delta (0, 0)
Screenshot: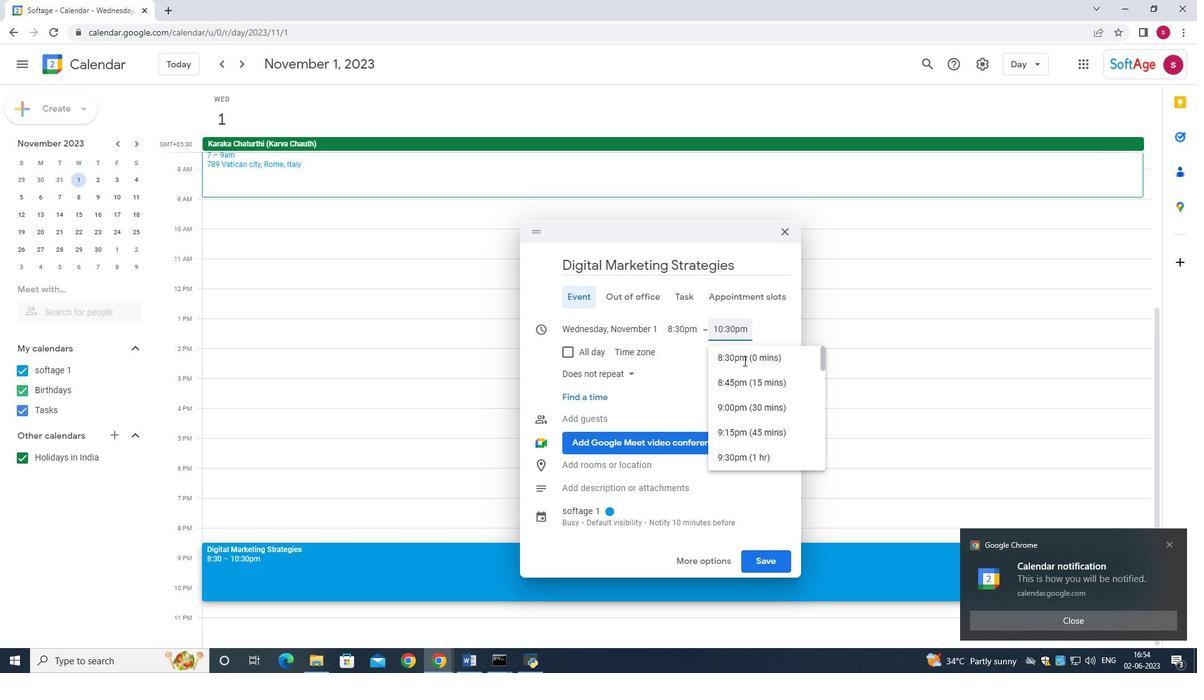 
Action: Mouse scrolled (744, 361) with delta (0, 0)
Screenshot: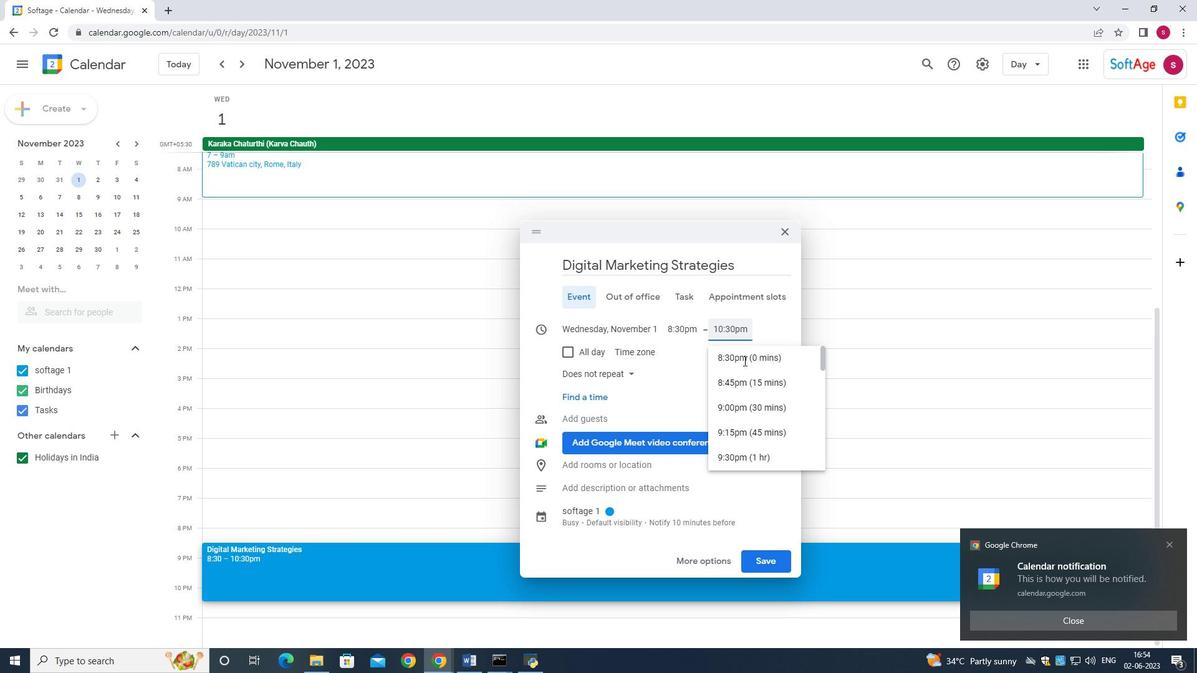
Action: Mouse scrolled (744, 361) with delta (0, 0)
Screenshot: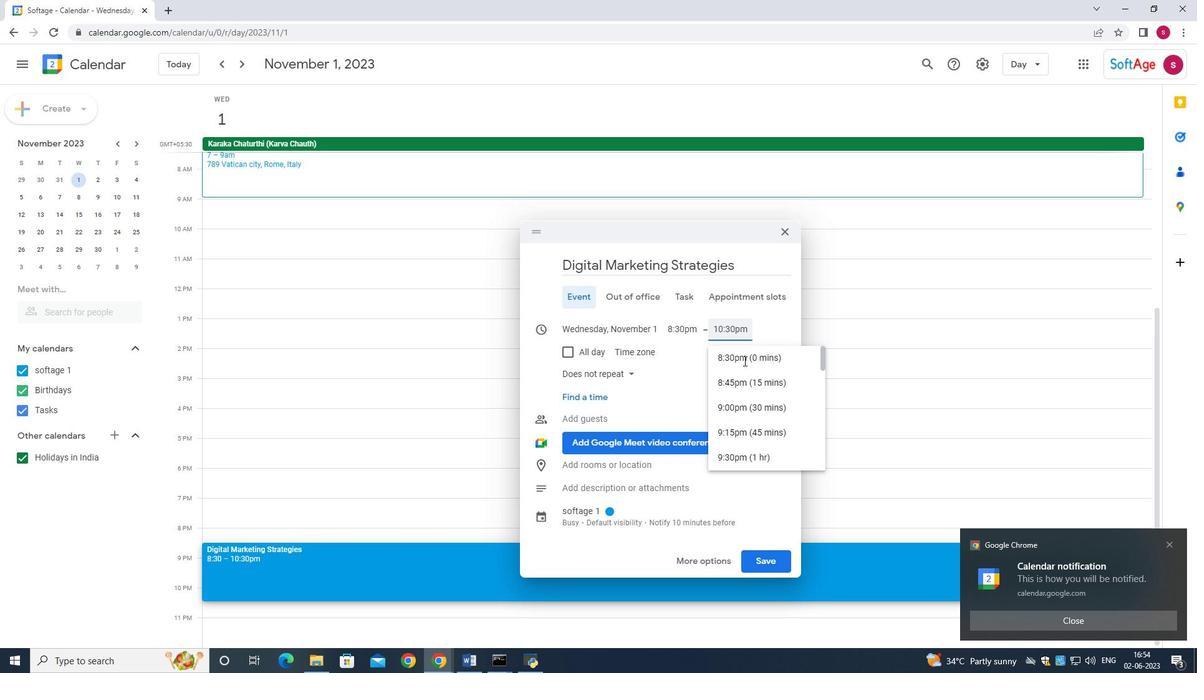 
Action: Mouse scrolled (744, 361) with delta (0, 0)
Screenshot: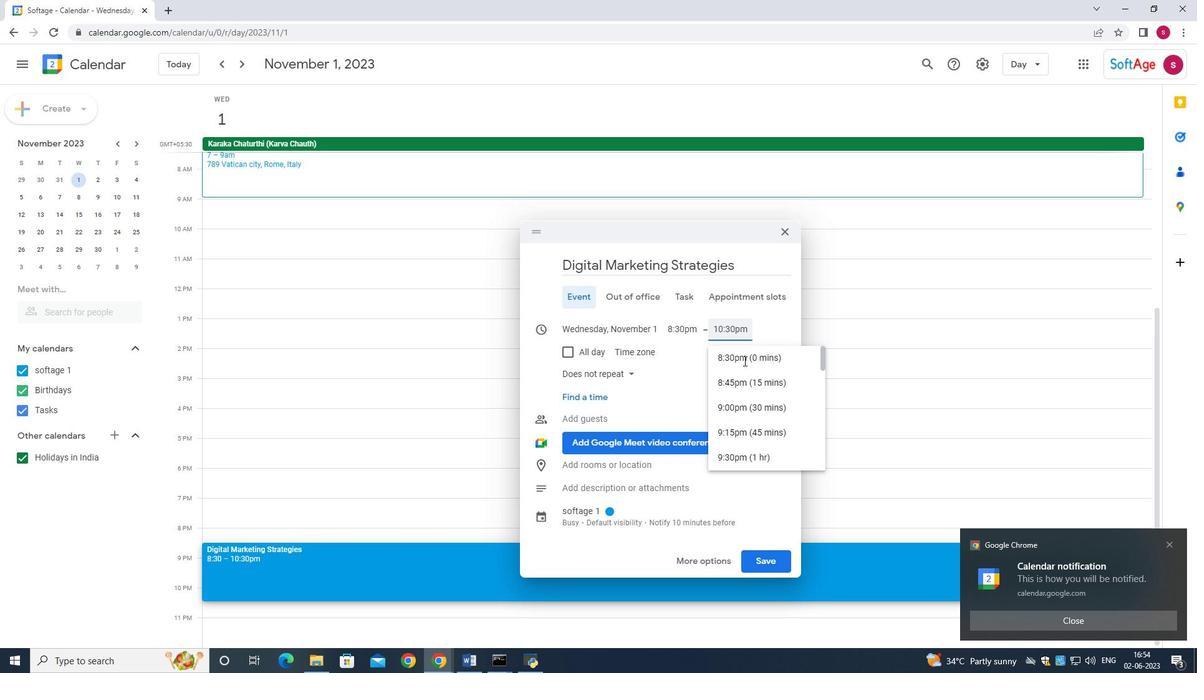 
Action: Mouse scrolled (744, 361) with delta (0, 0)
Screenshot: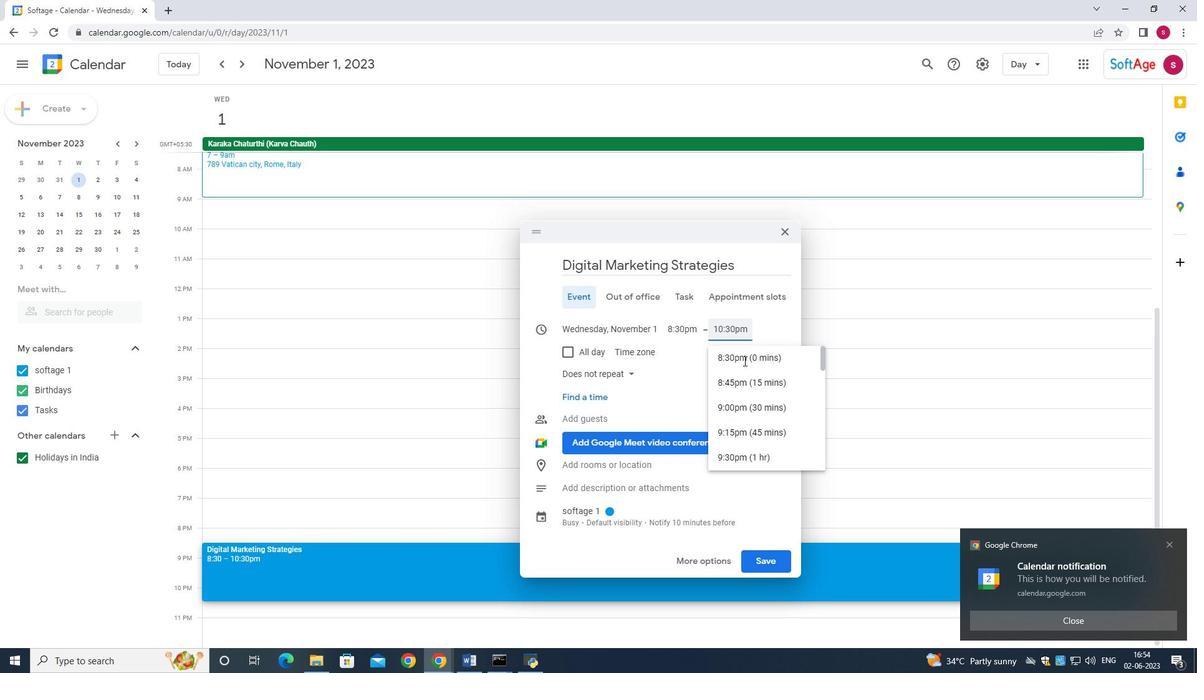 
Action: Mouse scrolled (744, 361) with delta (0, 0)
Screenshot: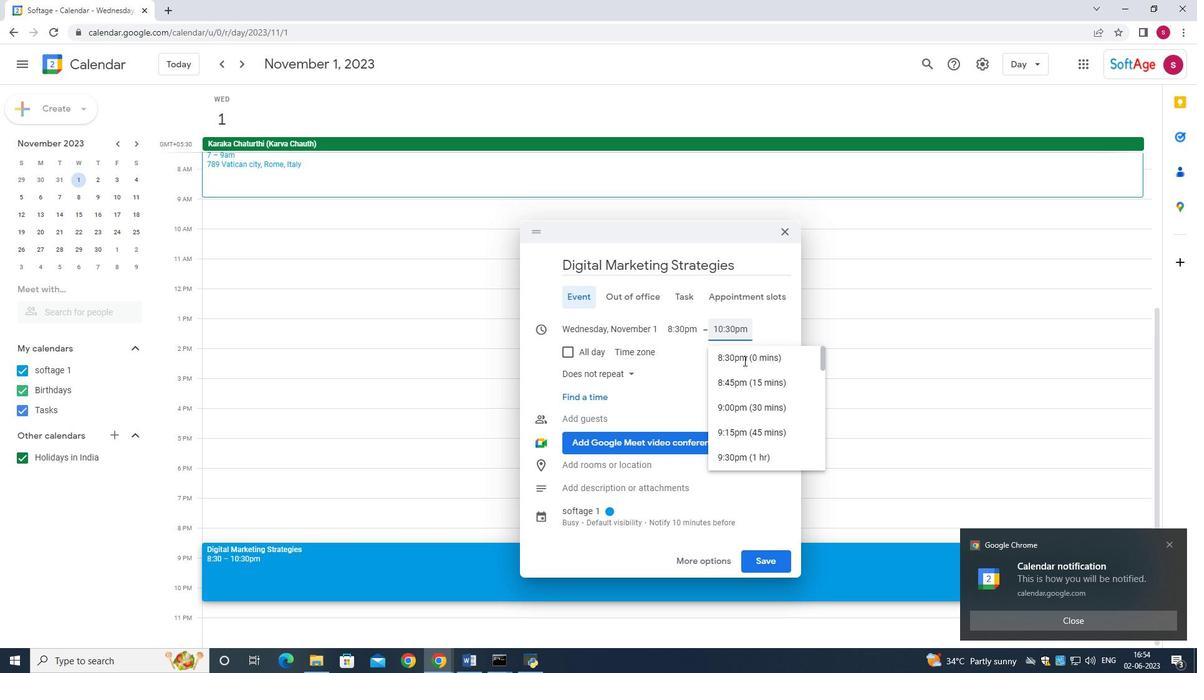 
Action: Mouse scrolled (744, 361) with delta (0, 0)
Screenshot: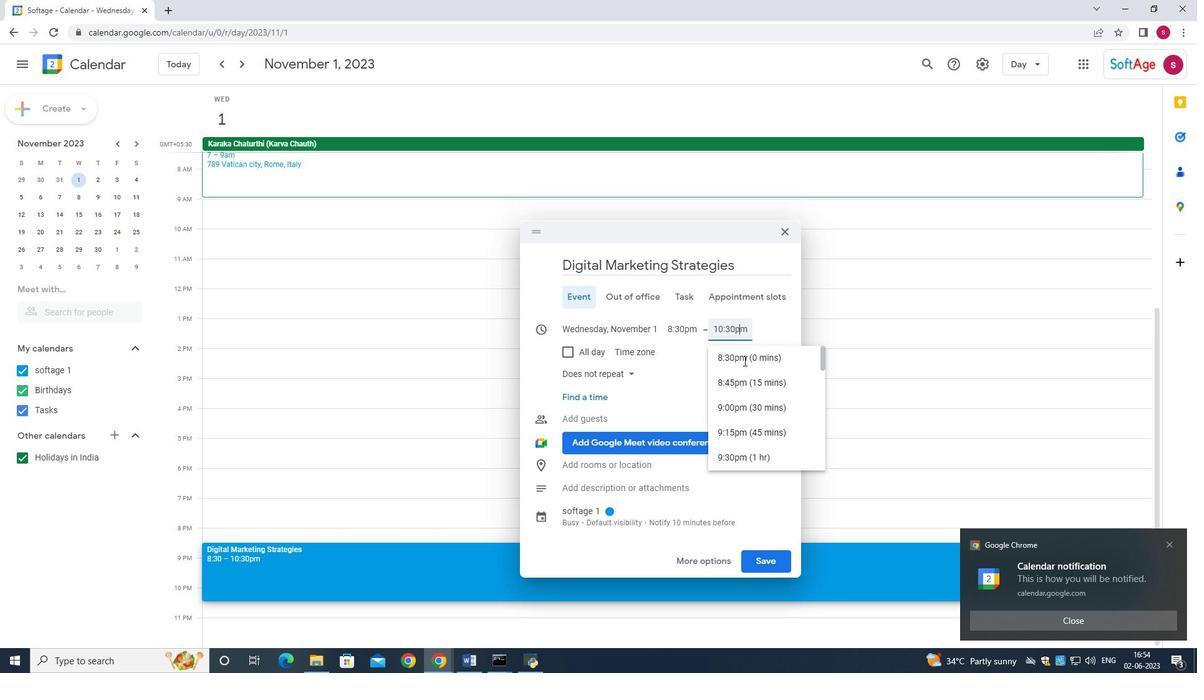 
Action: Mouse scrolled (744, 361) with delta (0, 0)
Screenshot: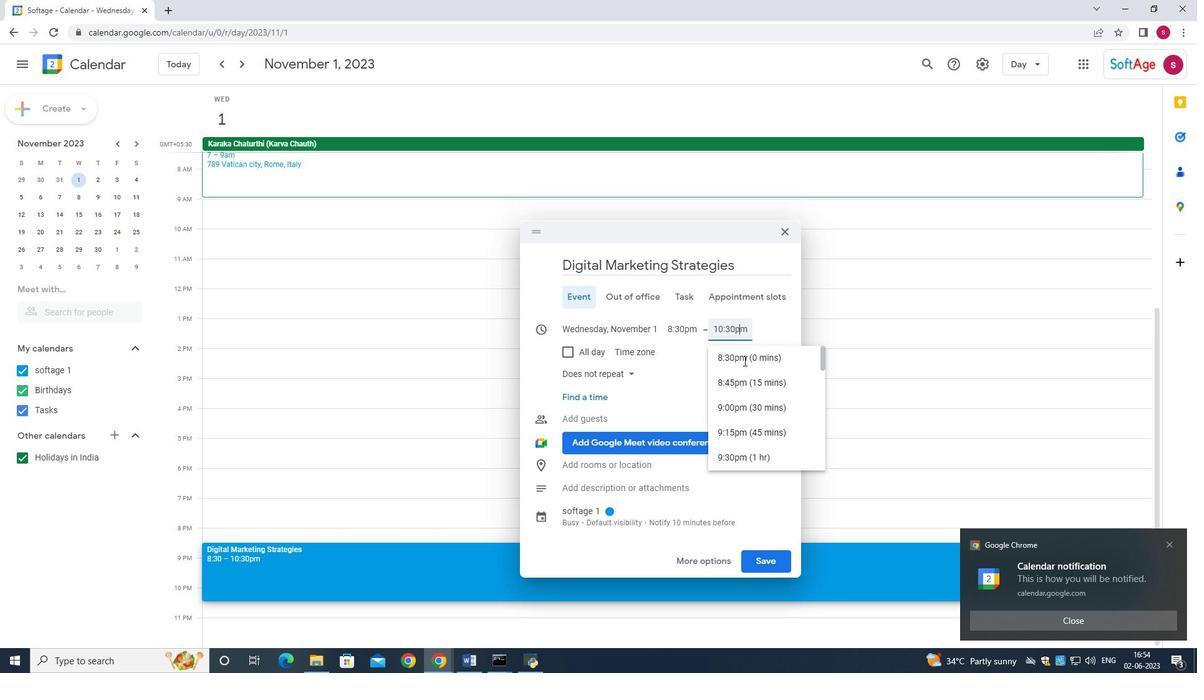 
Action: Mouse scrolled (744, 361) with delta (0, 0)
Screenshot: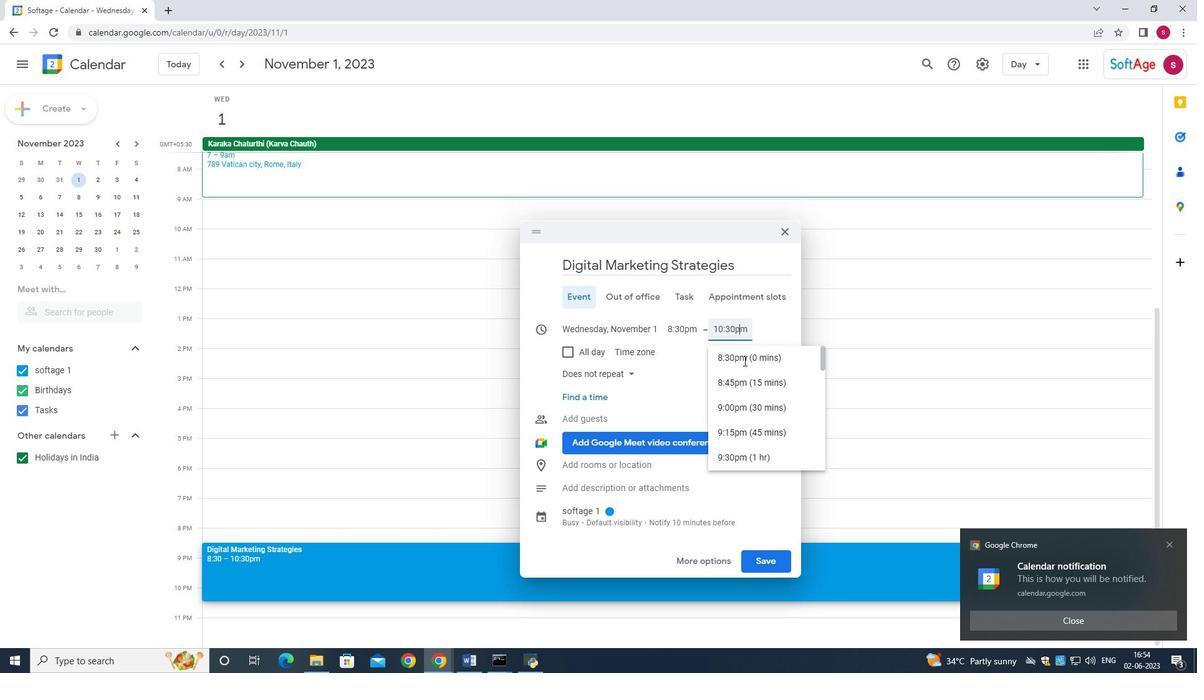 
Action: Mouse scrolled (744, 361) with delta (0, 0)
Screenshot: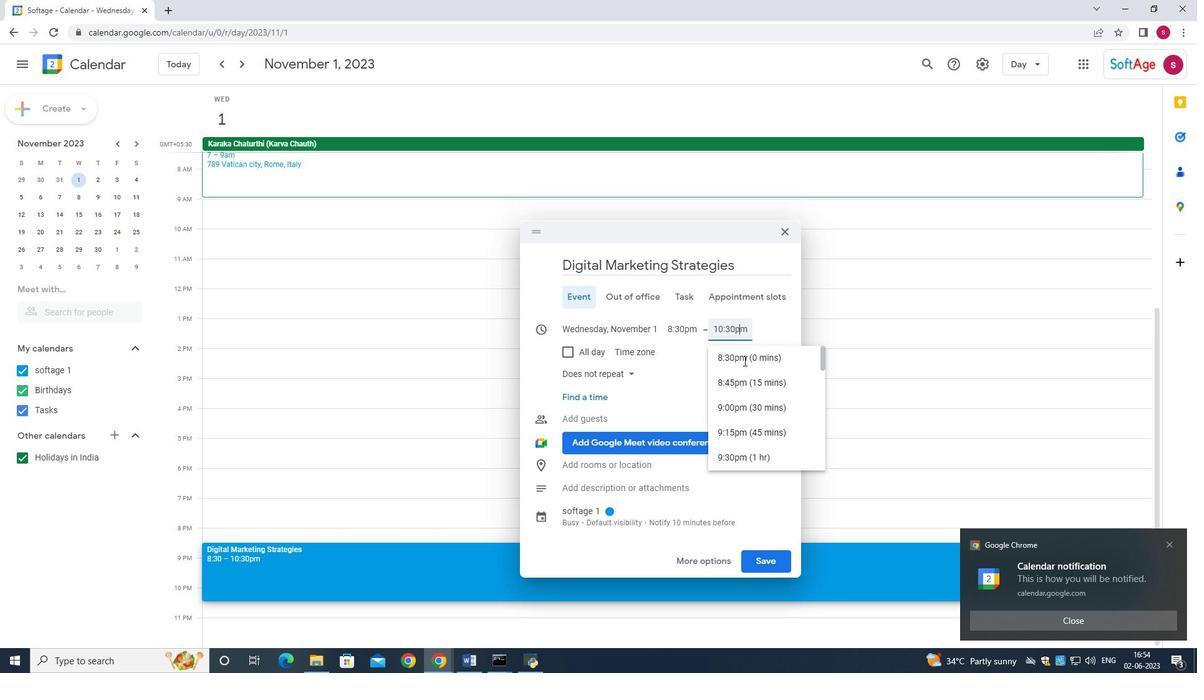 
Action: Mouse scrolled (744, 361) with delta (0, 0)
Screenshot: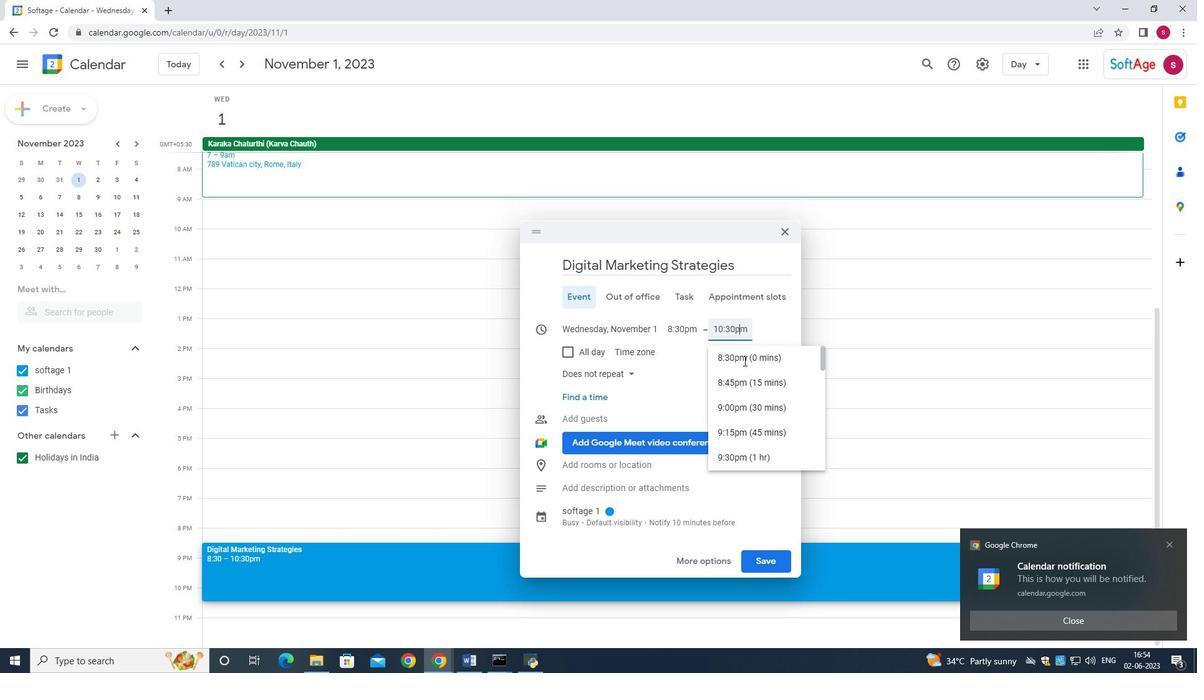 
Action: Mouse scrolled (744, 361) with delta (0, 0)
Screenshot: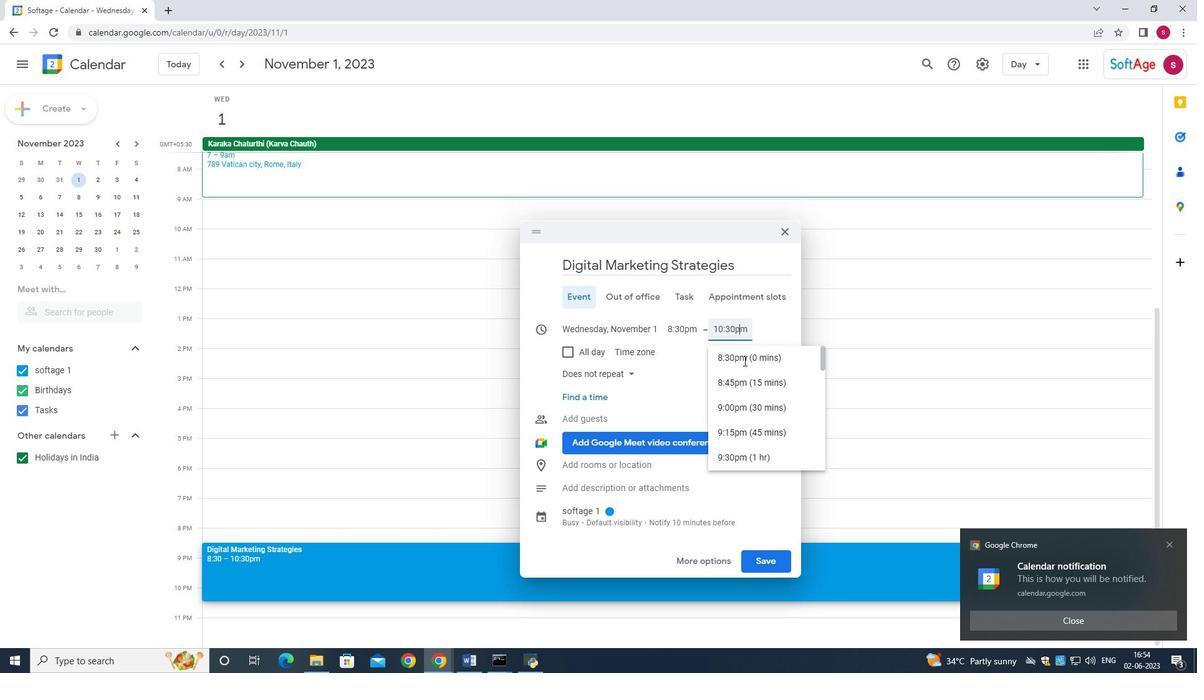 
Action: Mouse scrolled (744, 361) with delta (0, 0)
Screenshot: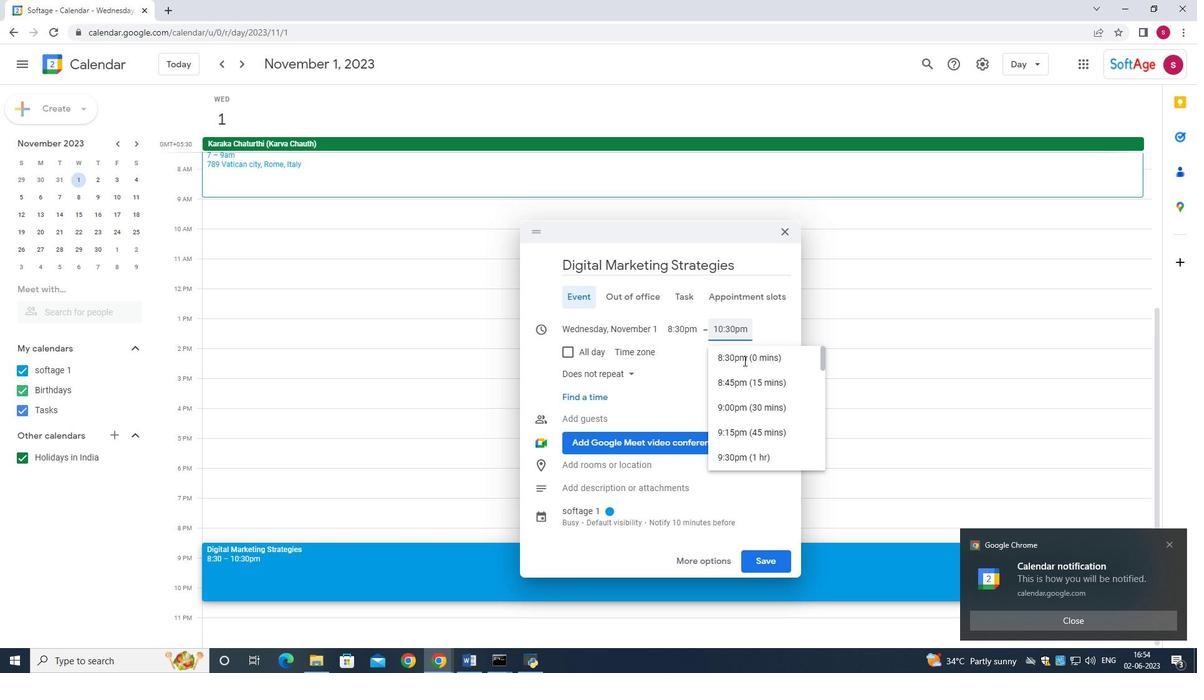 
Action: Mouse scrolled (744, 361) with delta (0, 0)
Screenshot: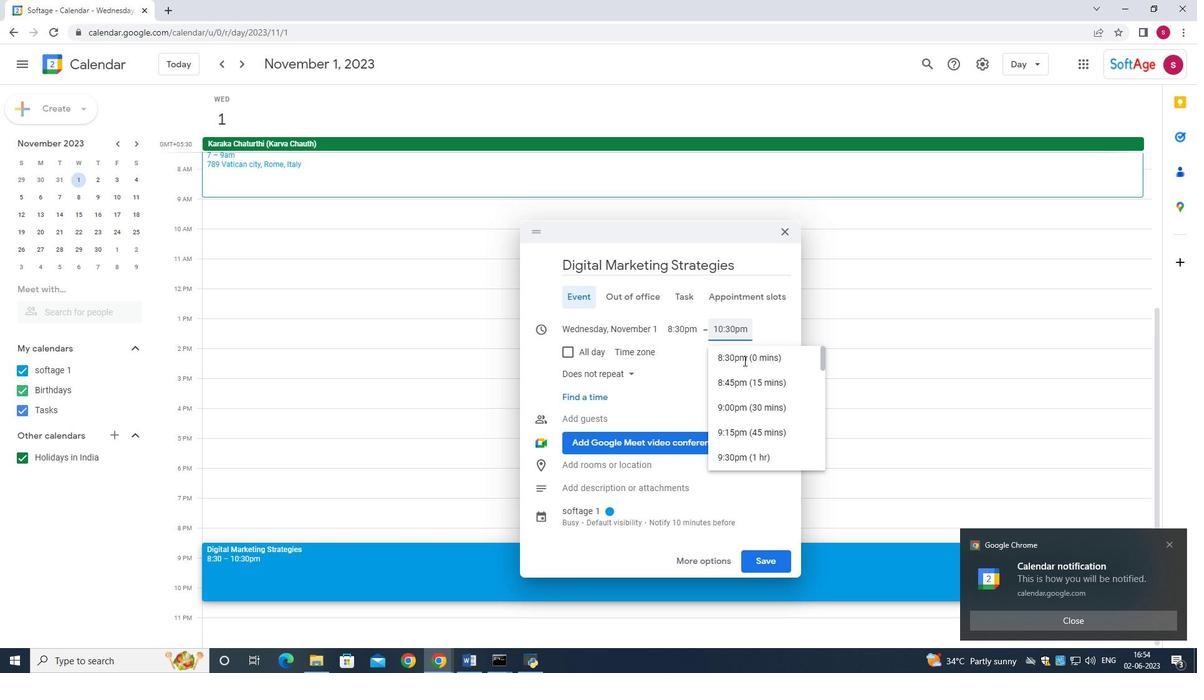 
Action: Mouse scrolled (744, 361) with delta (0, 0)
Screenshot: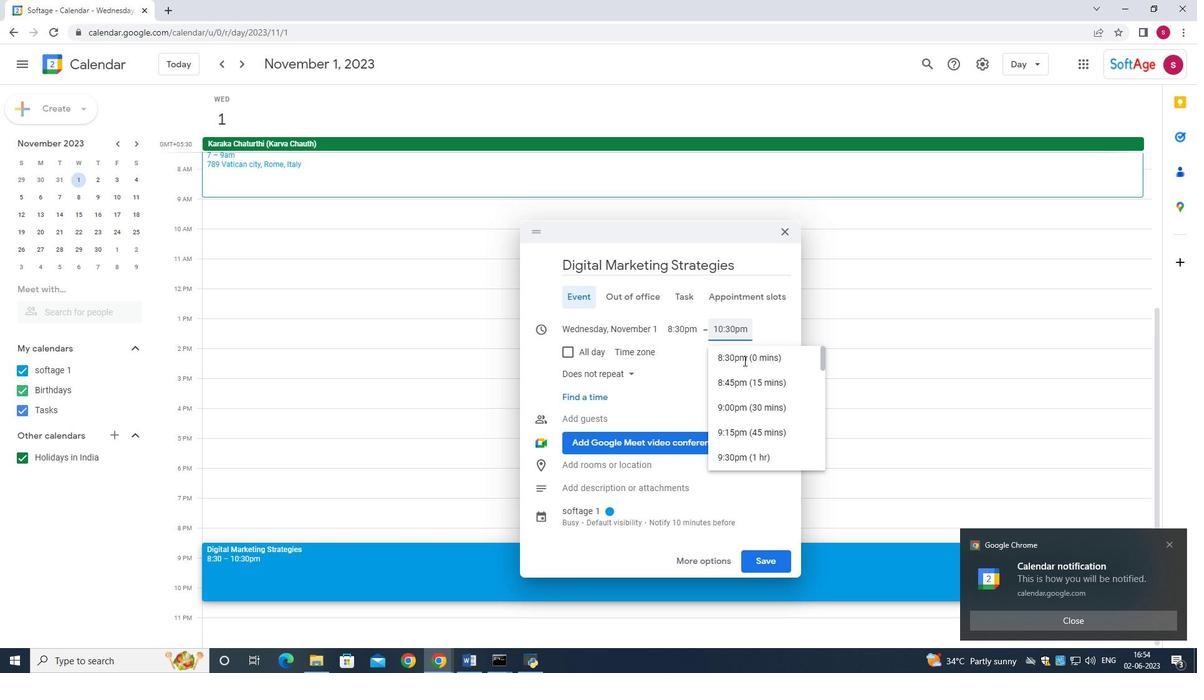 
Action: Mouse scrolled (744, 361) with delta (0, 0)
Screenshot: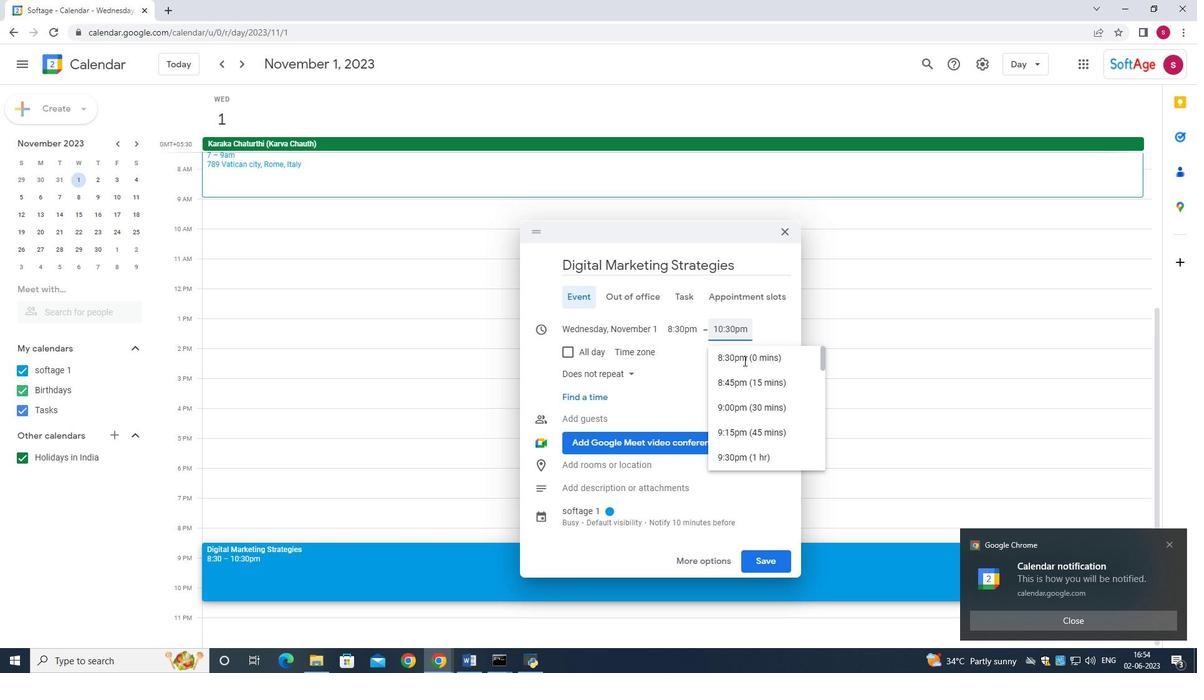 
Action: Mouse scrolled (744, 361) with delta (0, 0)
Screenshot: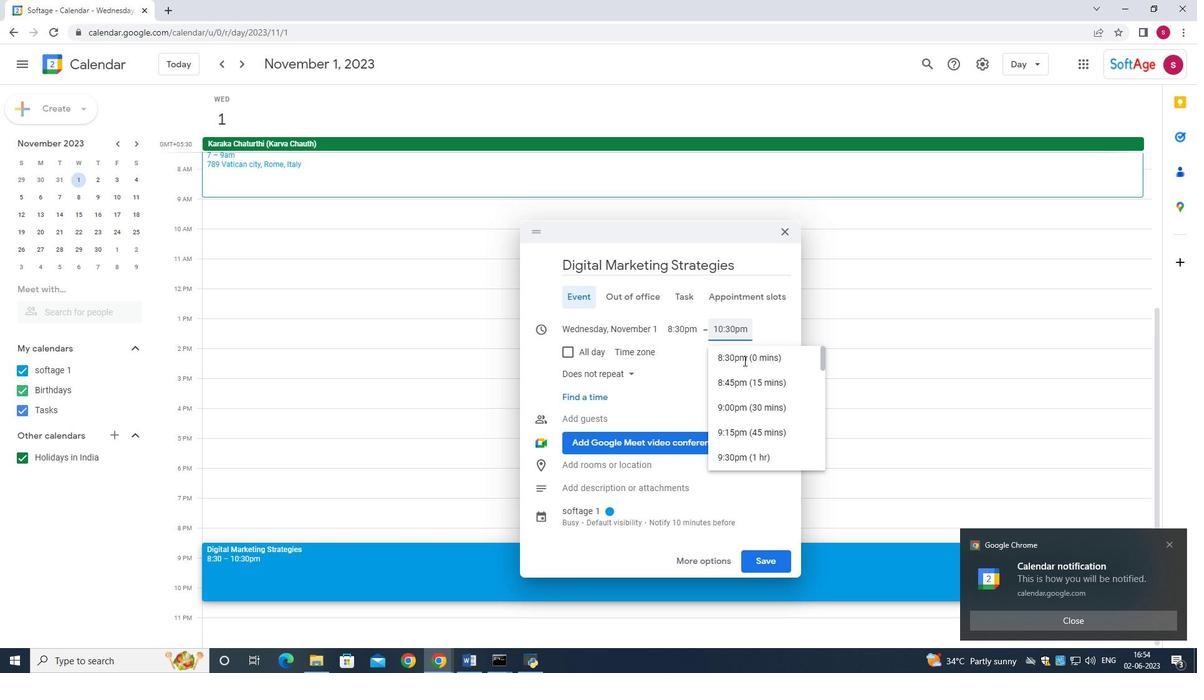 
Action: Mouse scrolled (744, 361) with delta (0, 0)
Screenshot: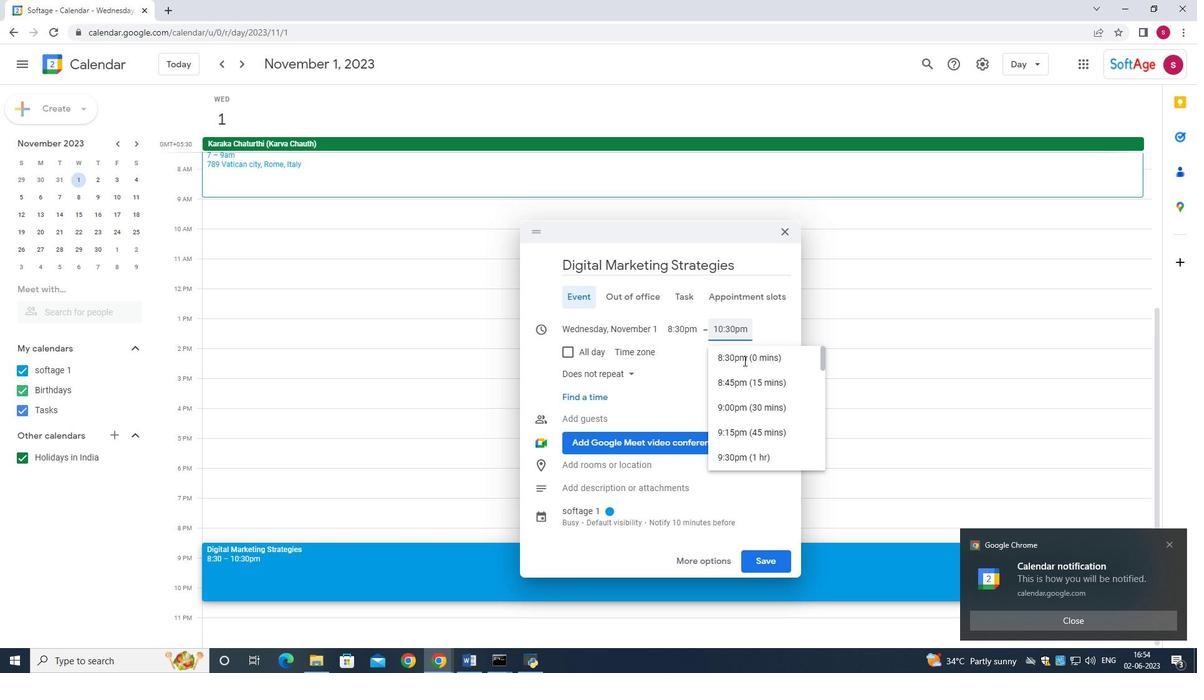 
Action: Mouse moved to (756, 401)
Screenshot: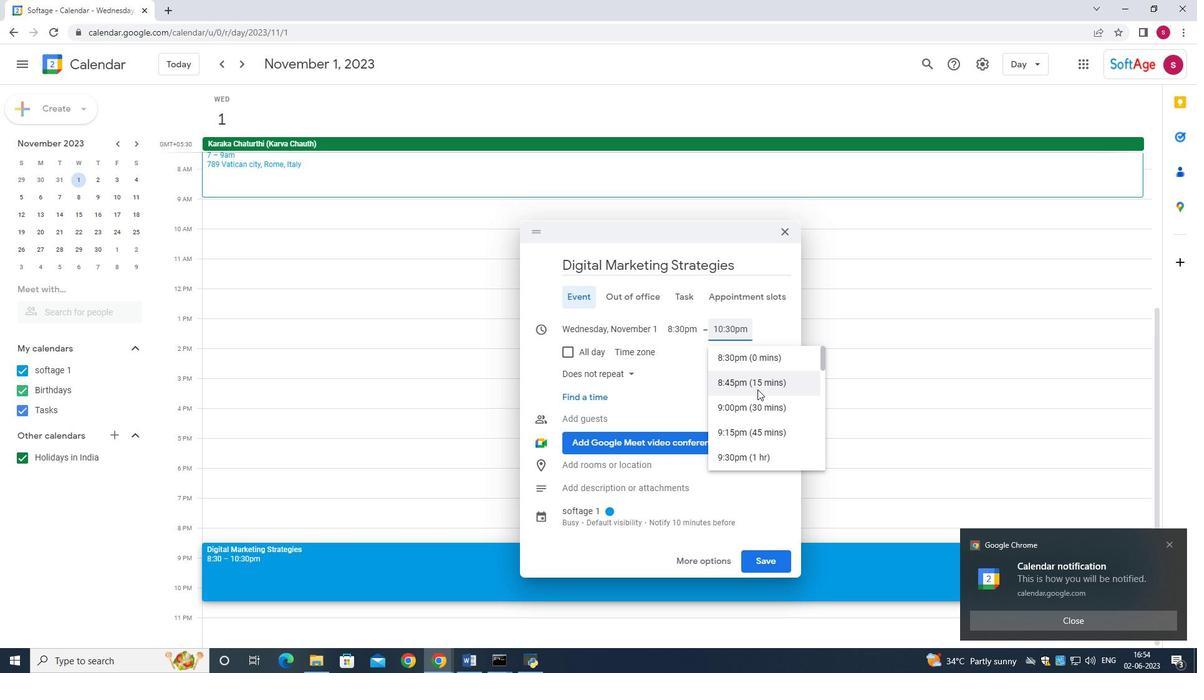 
Action: Mouse scrolled (756, 401) with delta (0, 0)
Screenshot: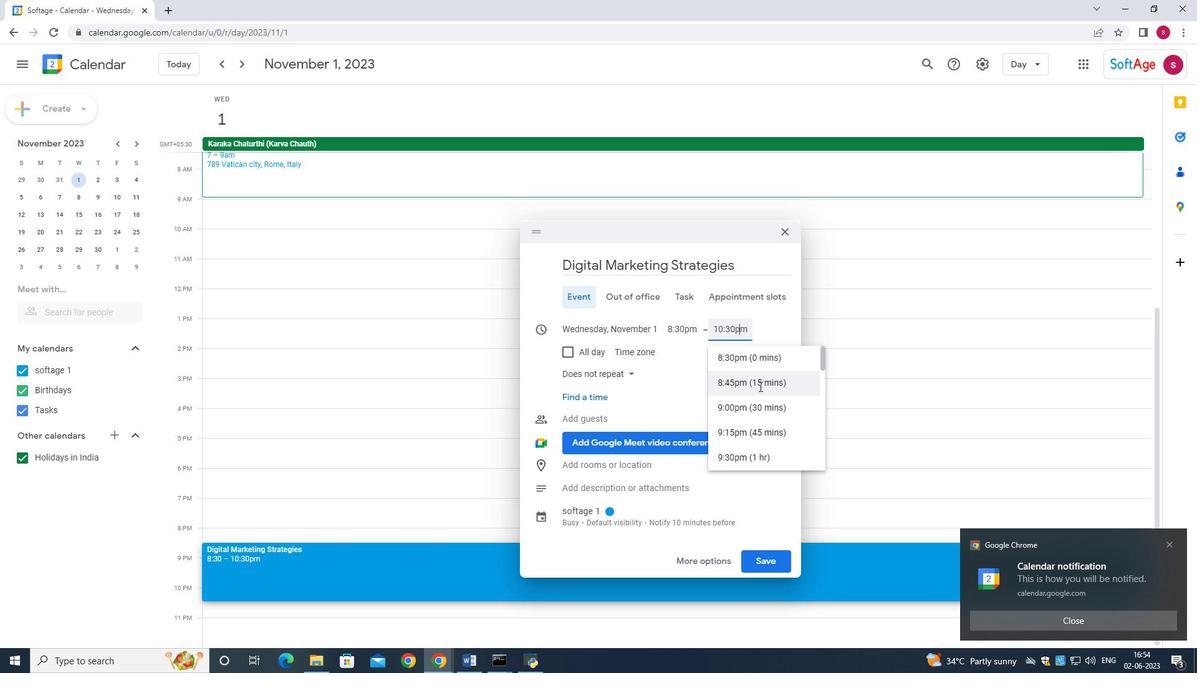 
Action: Mouse scrolled (756, 401) with delta (0, 0)
Screenshot: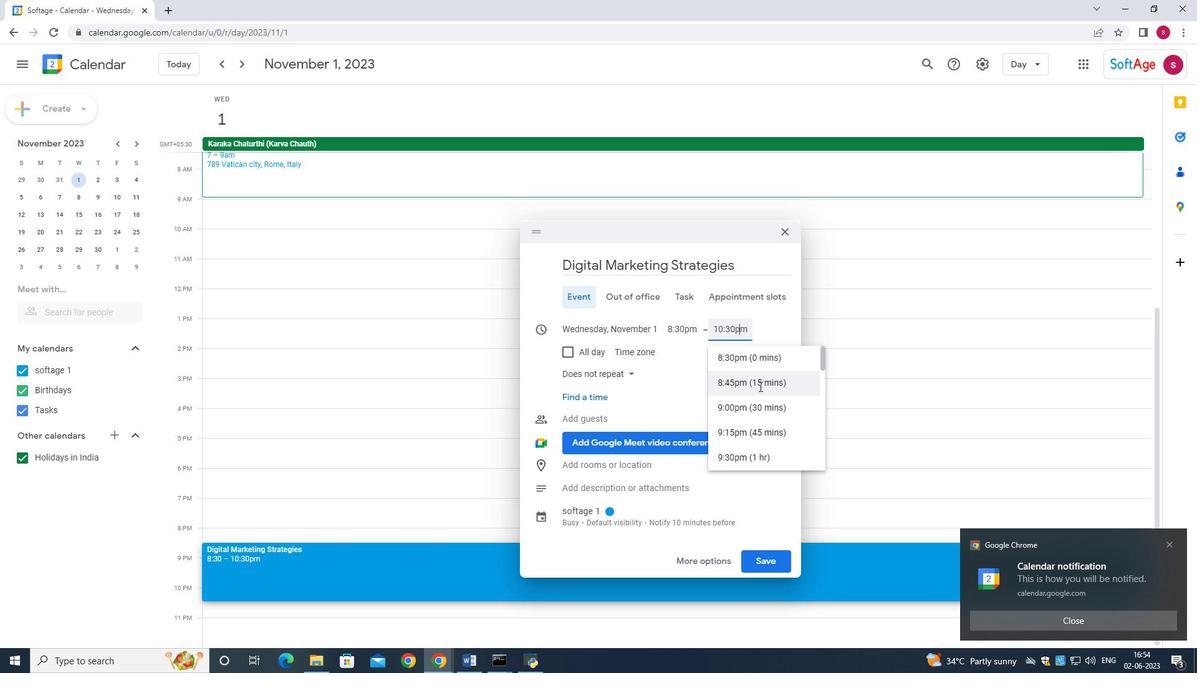 
Action: Mouse scrolled (756, 401) with delta (0, 0)
Screenshot: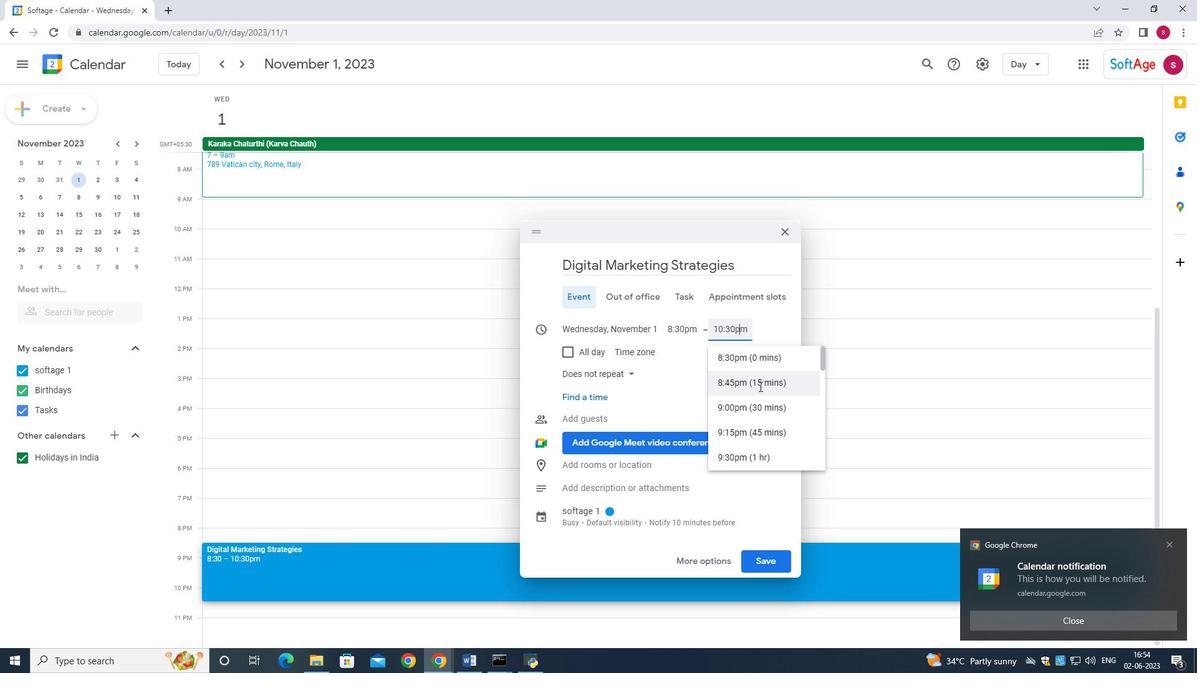 
Action: Mouse scrolled (756, 401) with delta (0, 0)
Screenshot: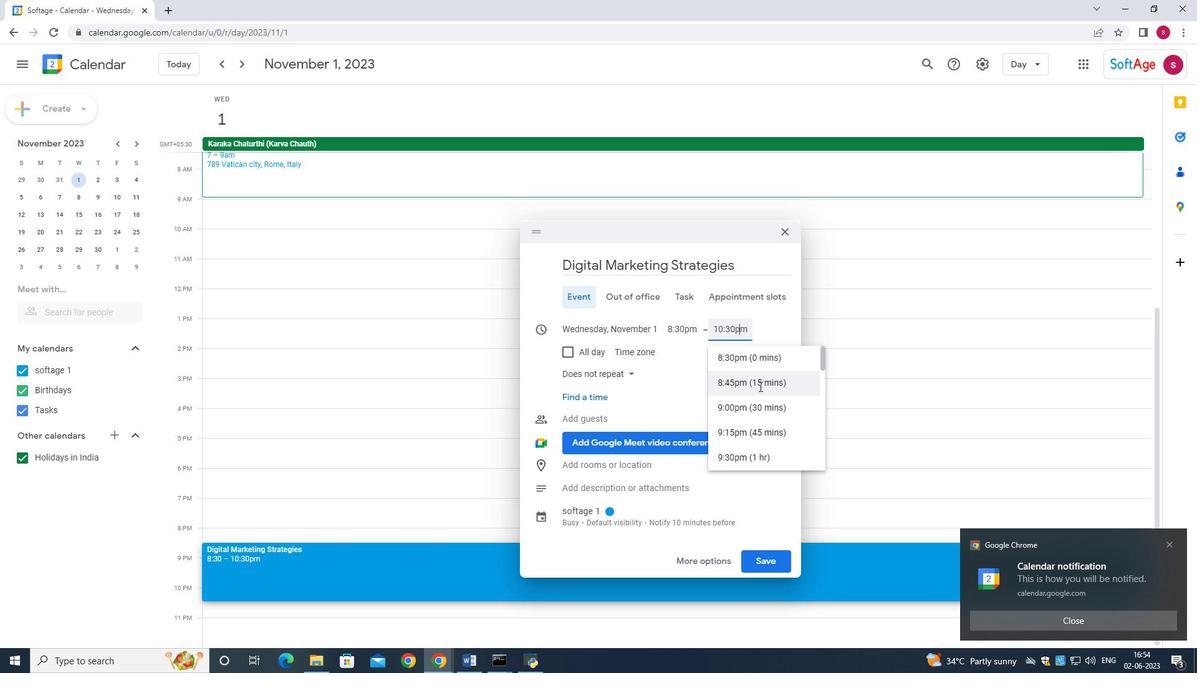 
Action: Mouse scrolled (756, 401) with delta (0, 0)
Screenshot: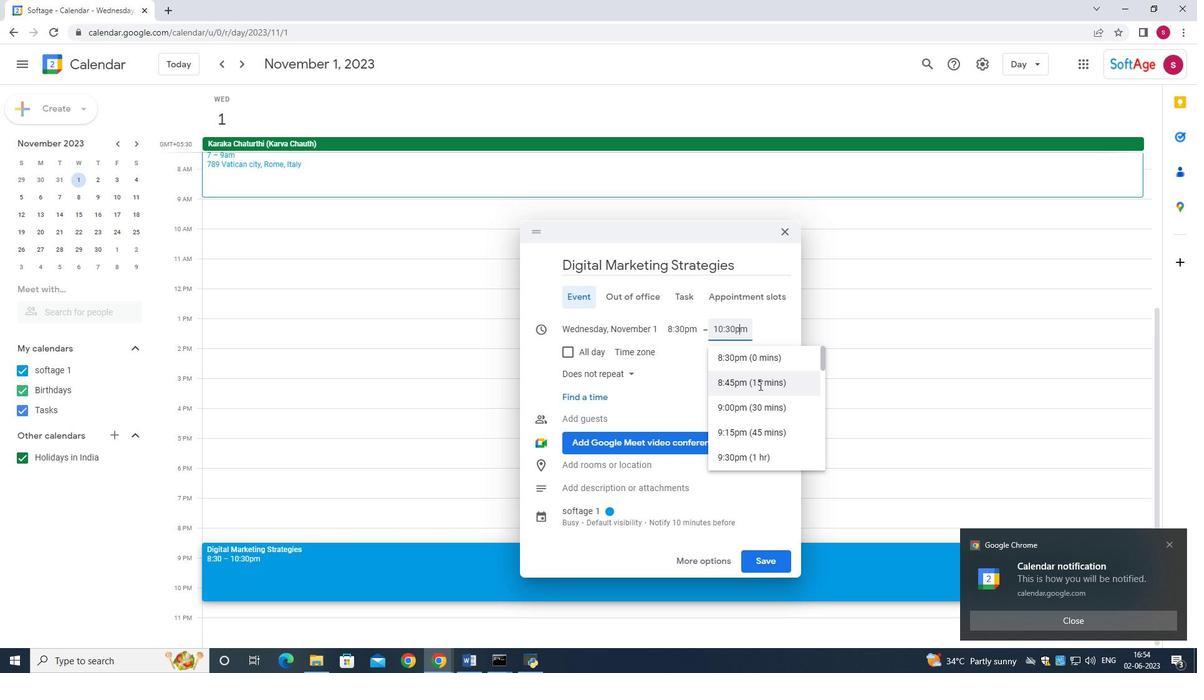 
Action: Mouse scrolled (756, 401) with delta (0, 0)
Screenshot: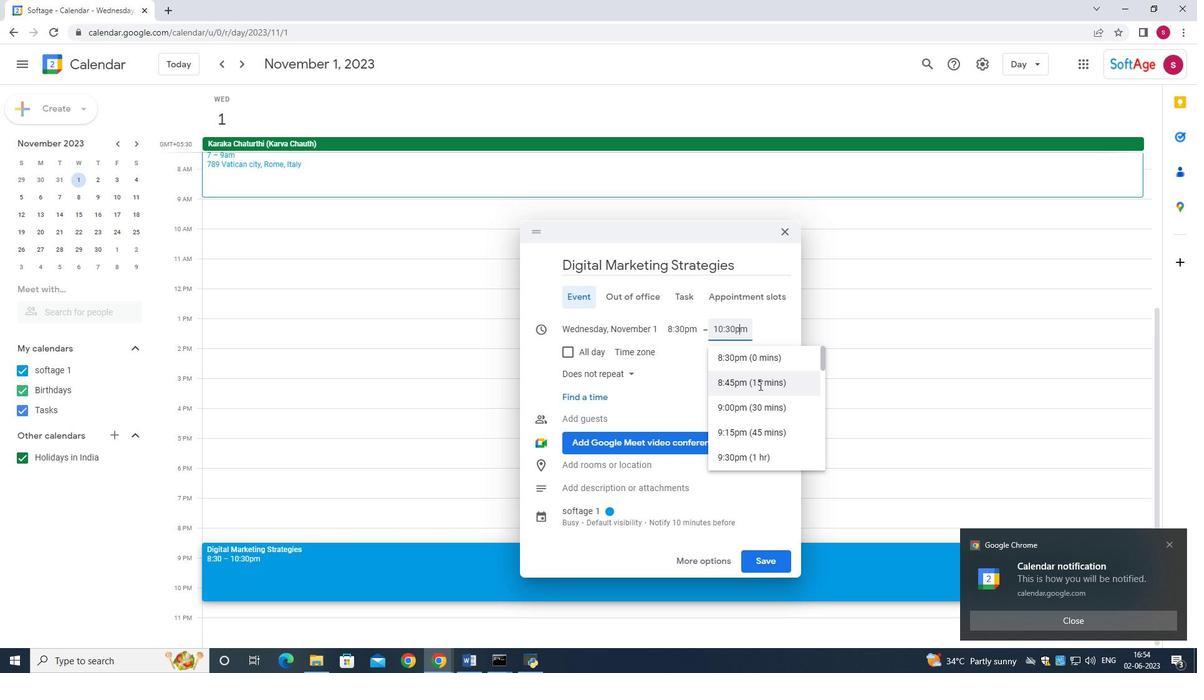 
Action: Mouse moved to (759, 385)
Screenshot: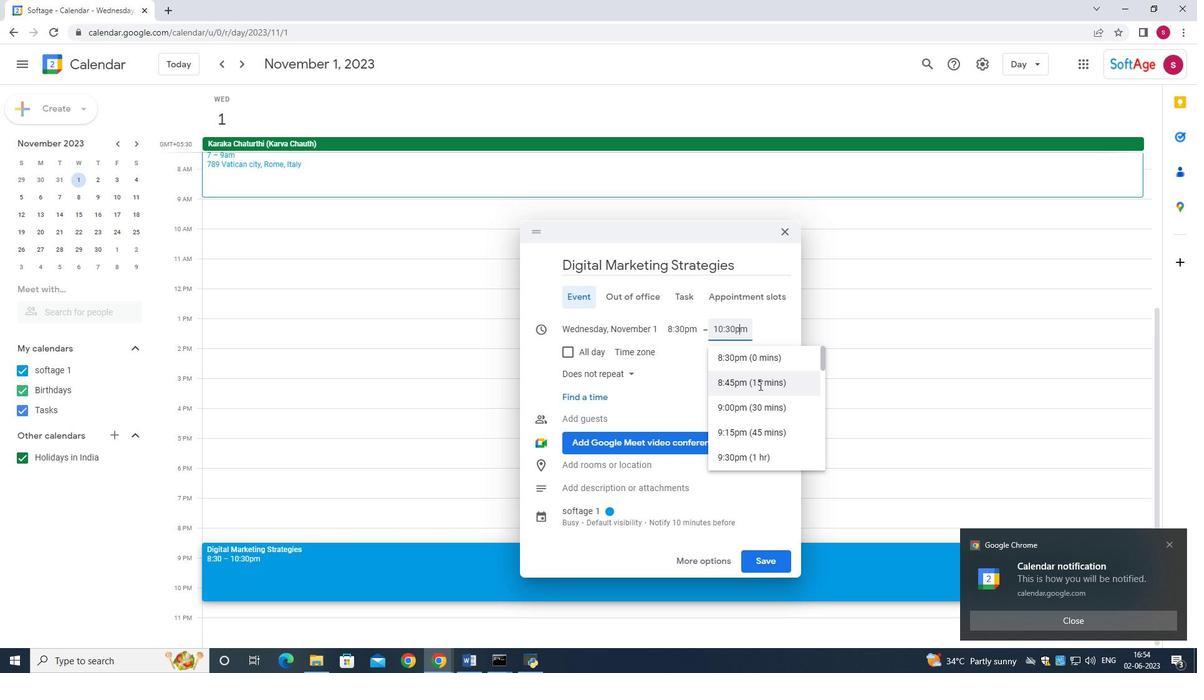 
Action: Mouse scrolled (759, 386) with delta (0, 0)
Screenshot: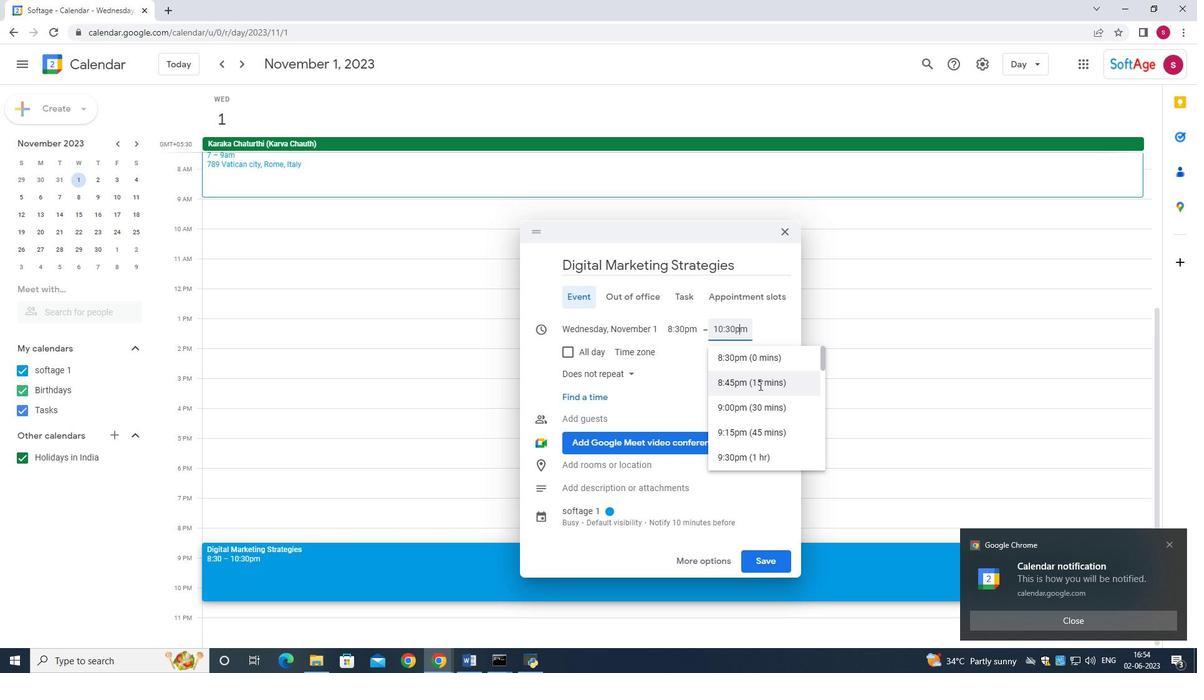 
Action: Mouse scrolled (759, 386) with delta (0, 0)
Screenshot: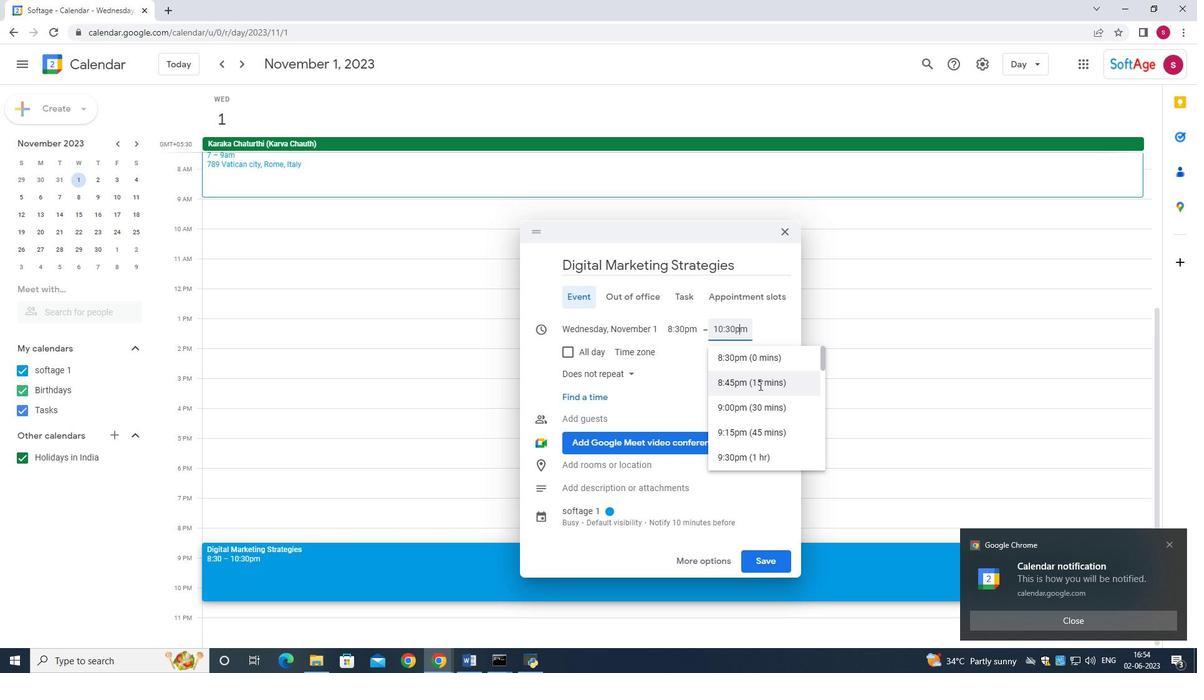 
Action: Mouse scrolled (759, 386) with delta (0, 0)
Screenshot: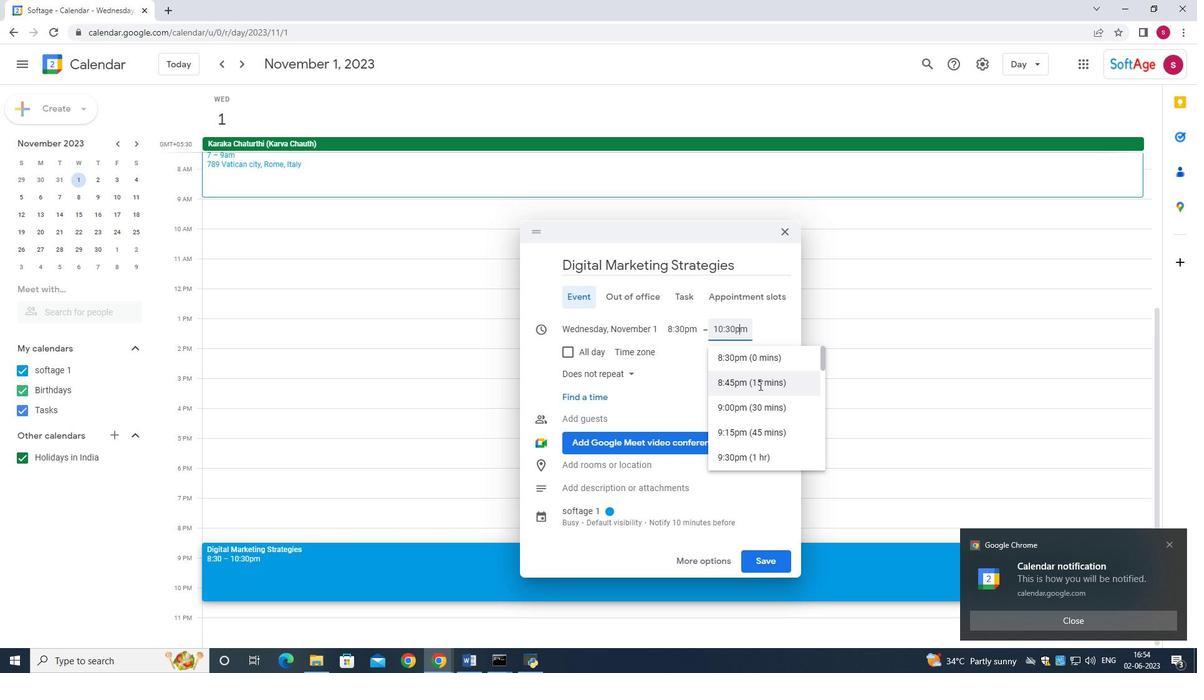 
Action: Mouse scrolled (759, 386) with delta (0, 0)
Screenshot: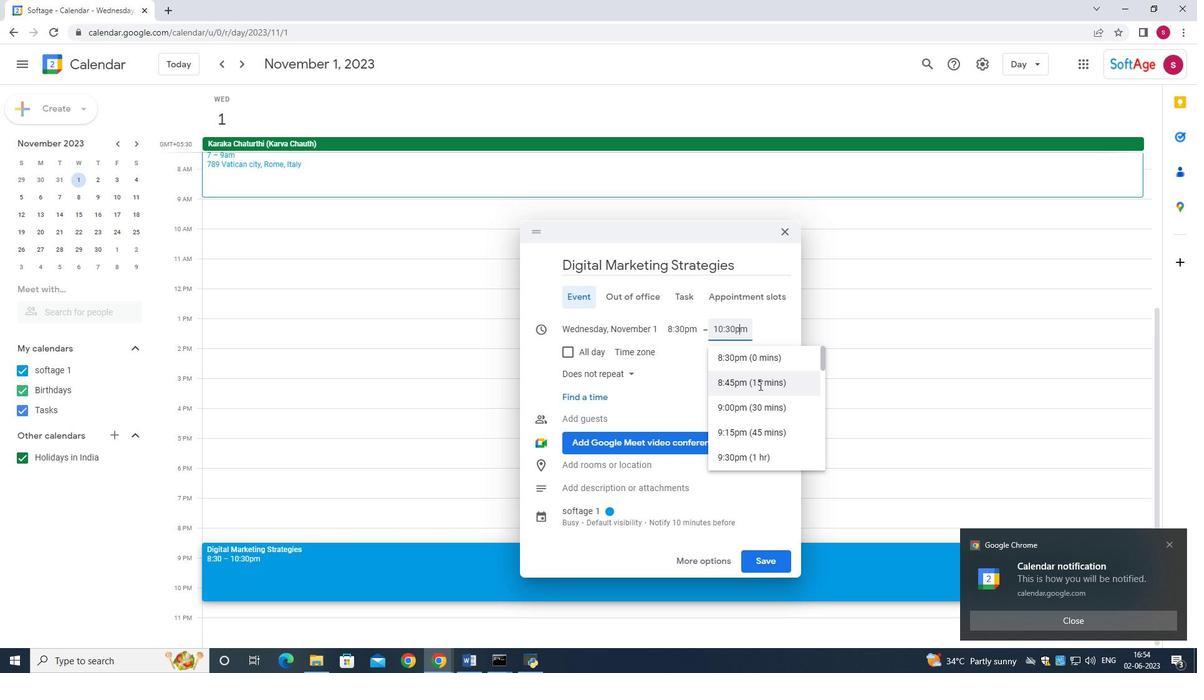 
Action: Mouse scrolled (759, 386) with delta (0, 0)
Screenshot: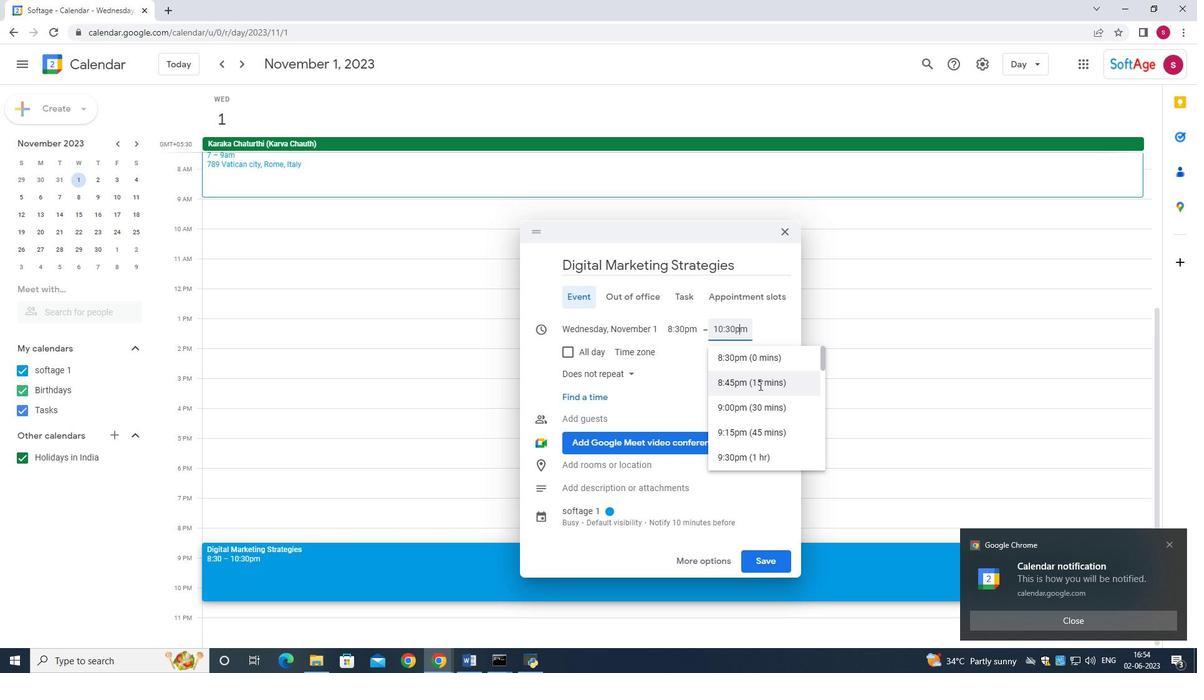 
Action: Mouse scrolled (759, 386) with delta (0, 0)
Screenshot: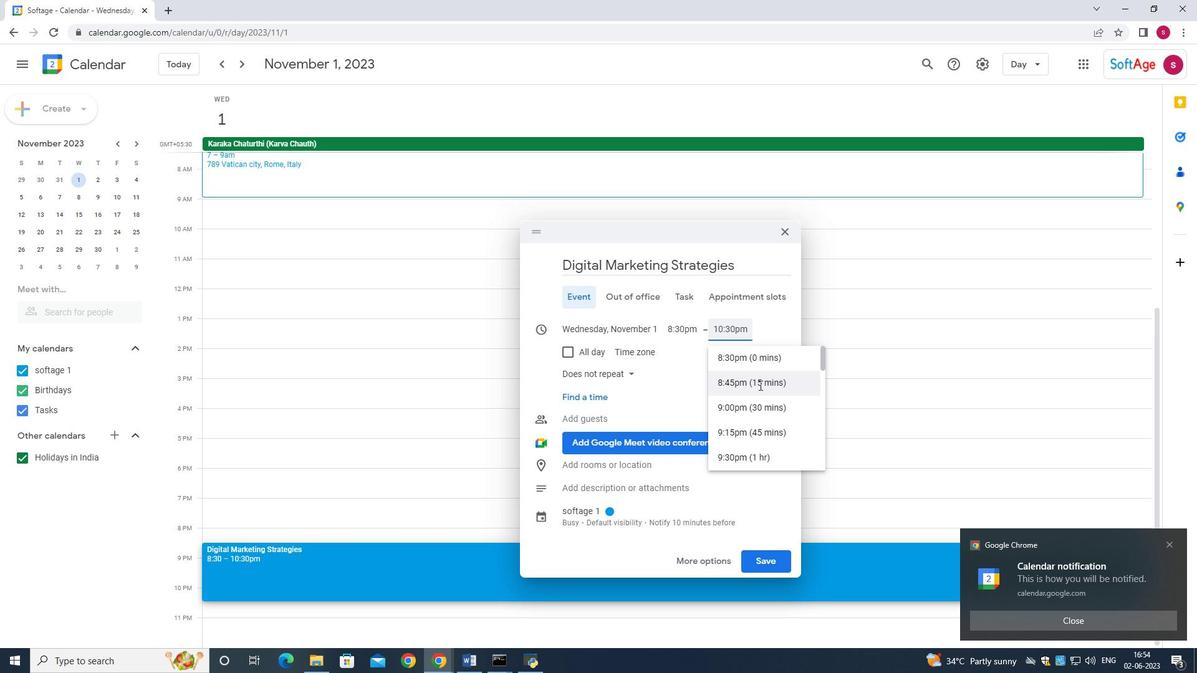 
Action: Mouse scrolled (759, 386) with delta (0, 0)
Screenshot: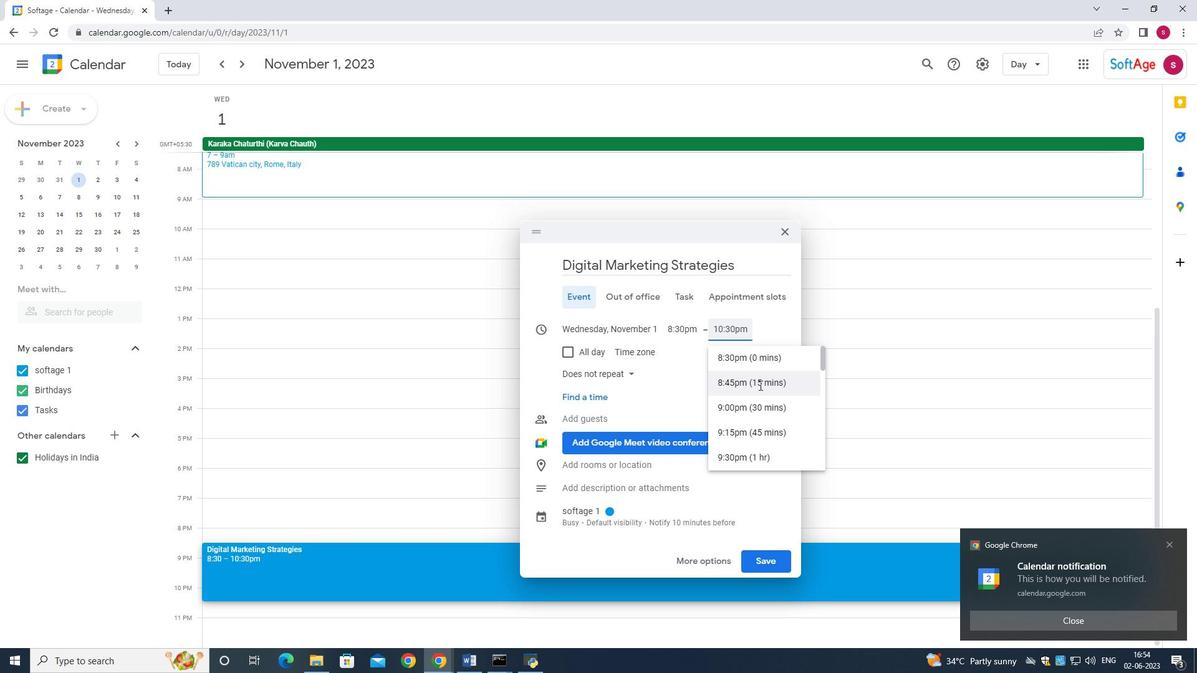 
Action: Mouse scrolled (759, 386) with delta (0, 0)
Screenshot: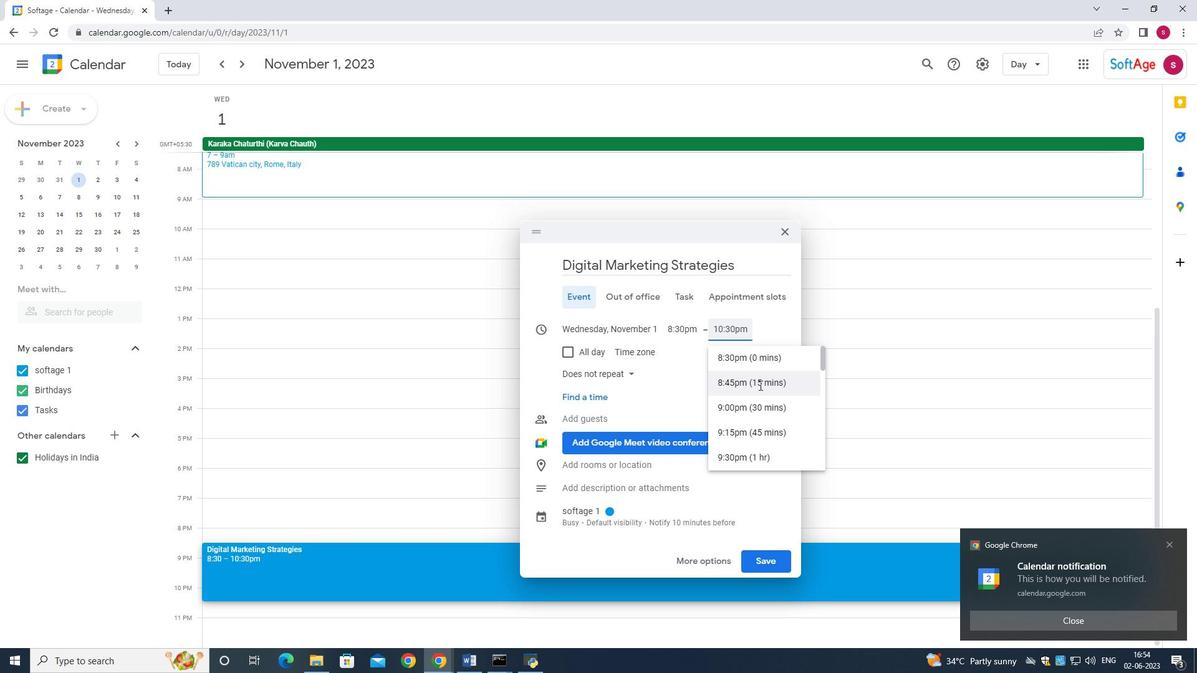 
Action: Mouse scrolled (759, 386) with delta (0, 0)
Screenshot: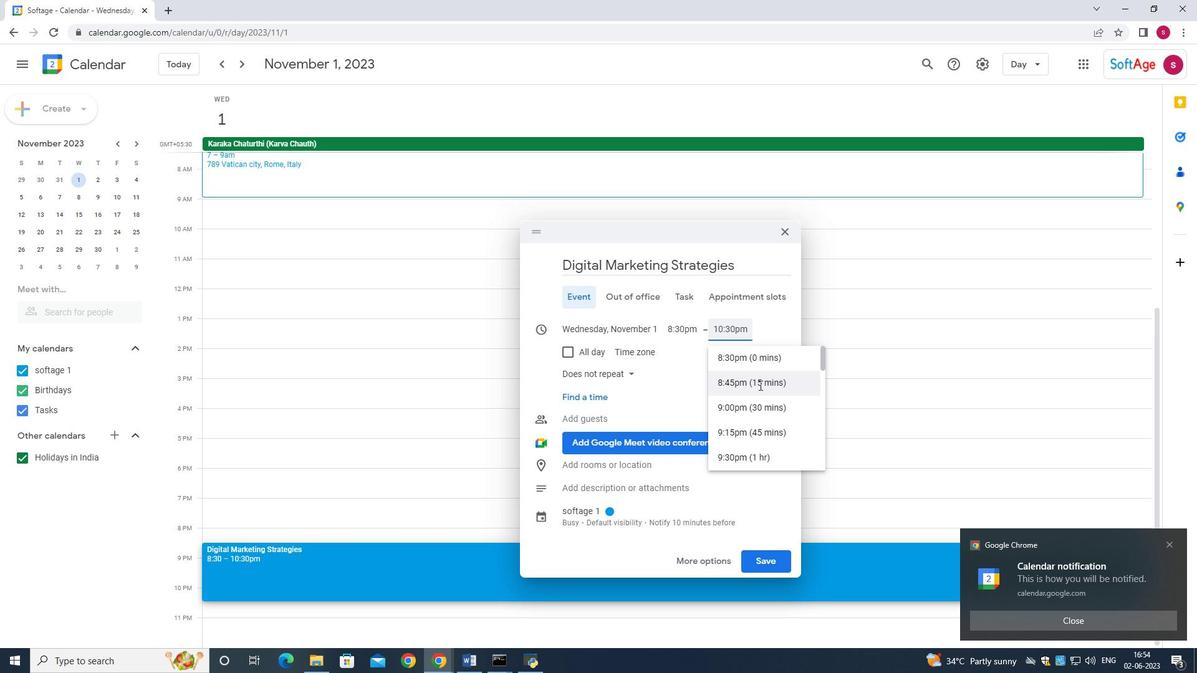 
Action: Mouse scrolled (759, 386) with delta (0, 0)
Screenshot: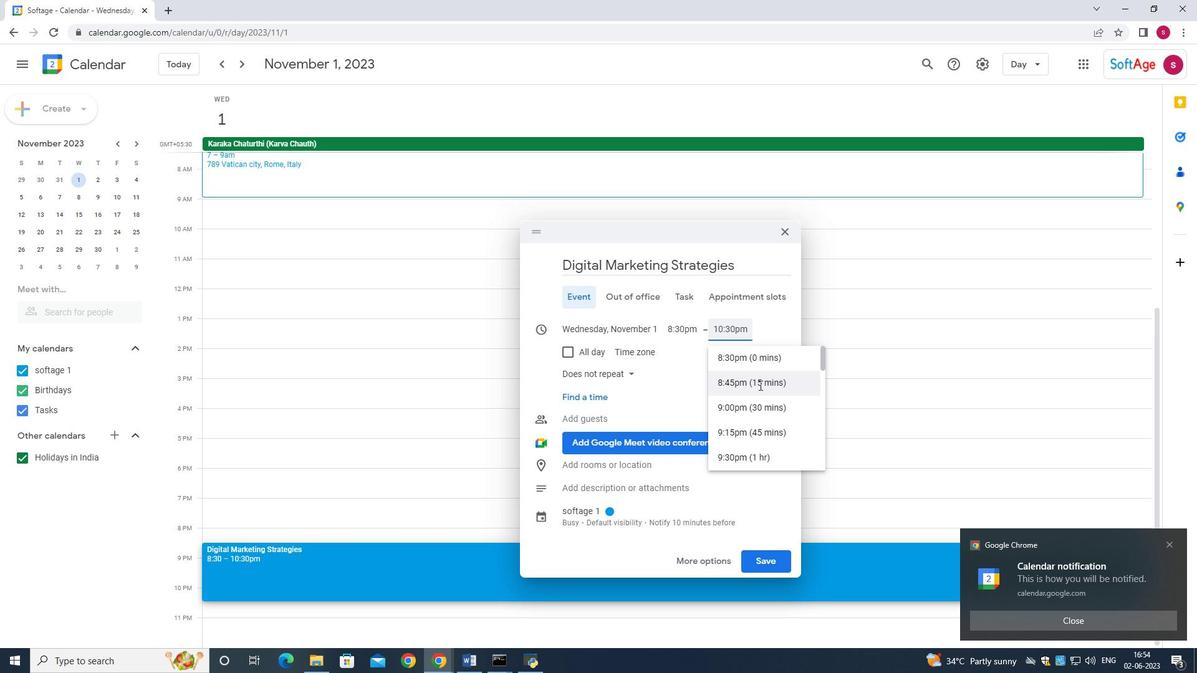 
Action: Mouse scrolled (759, 386) with delta (0, 0)
Screenshot: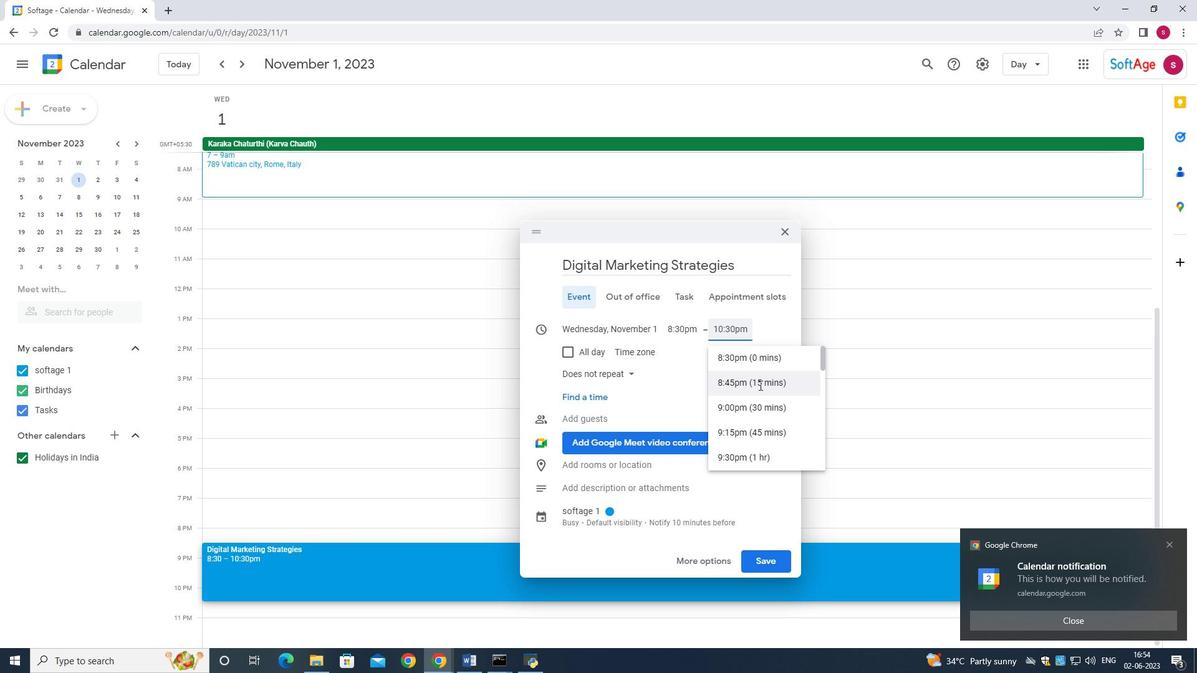 
Action: Mouse scrolled (759, 386) with delta (0, 0)
Screenshot: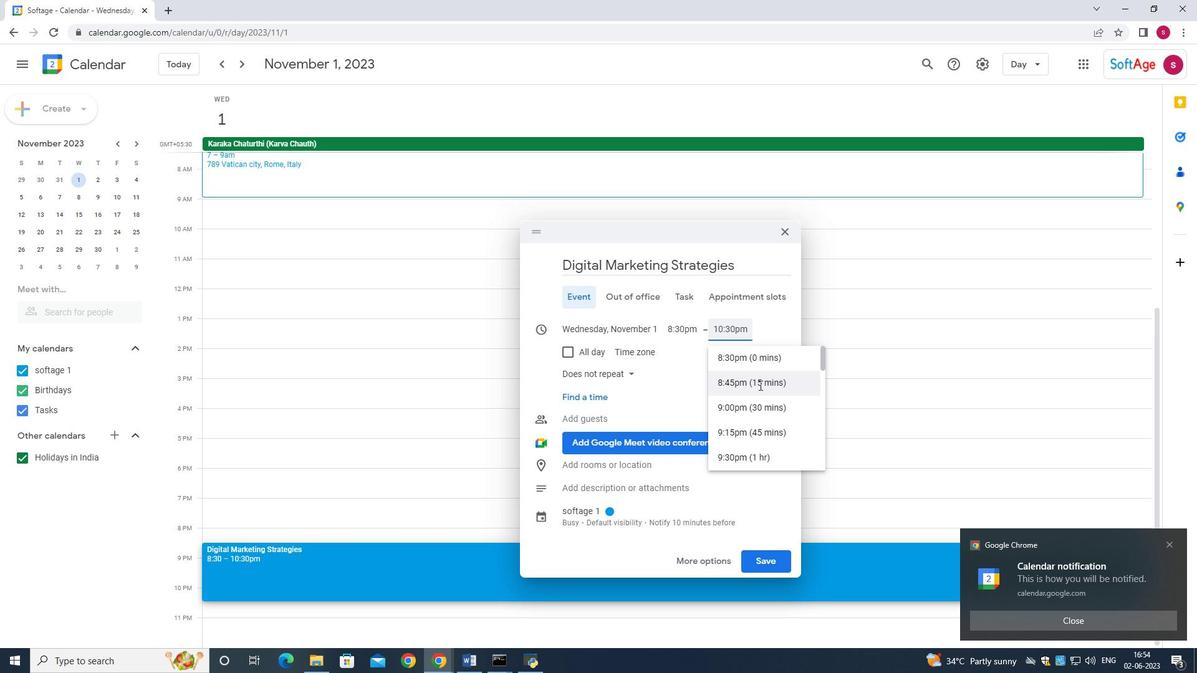 
Action: Mouse scrolled (759, 386) with delta (0, 0)
Screenshot: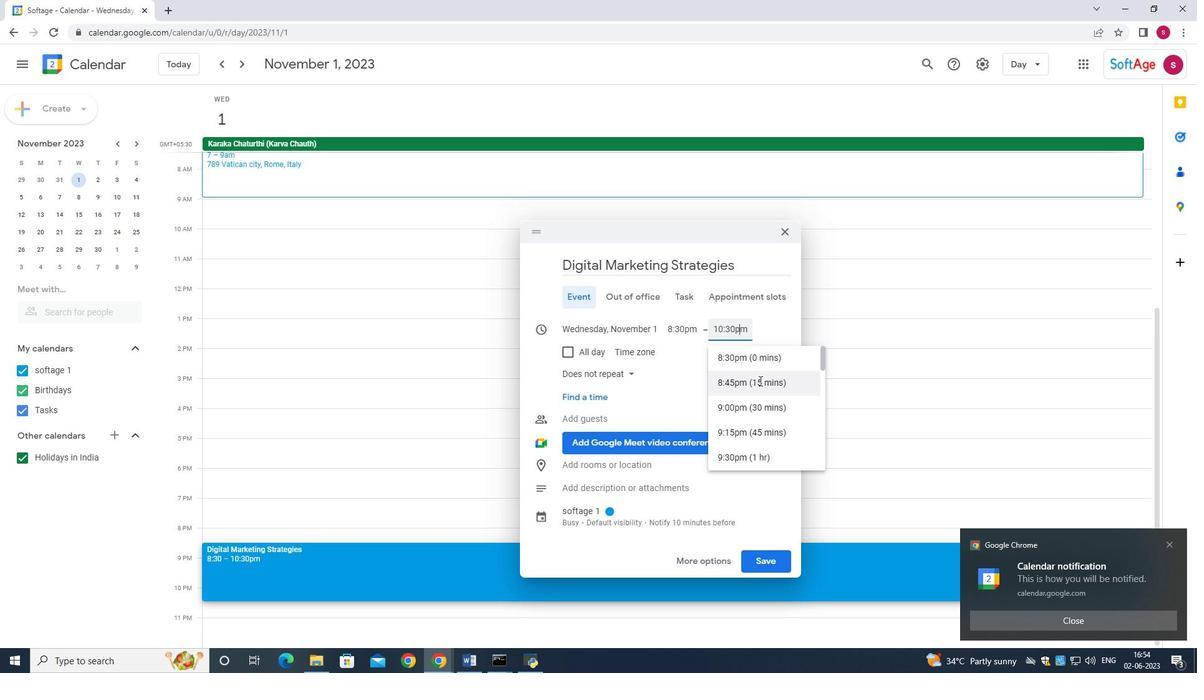 
Action: Mouse scrolled (759, 386) with delta (0, 0)
Screenshot: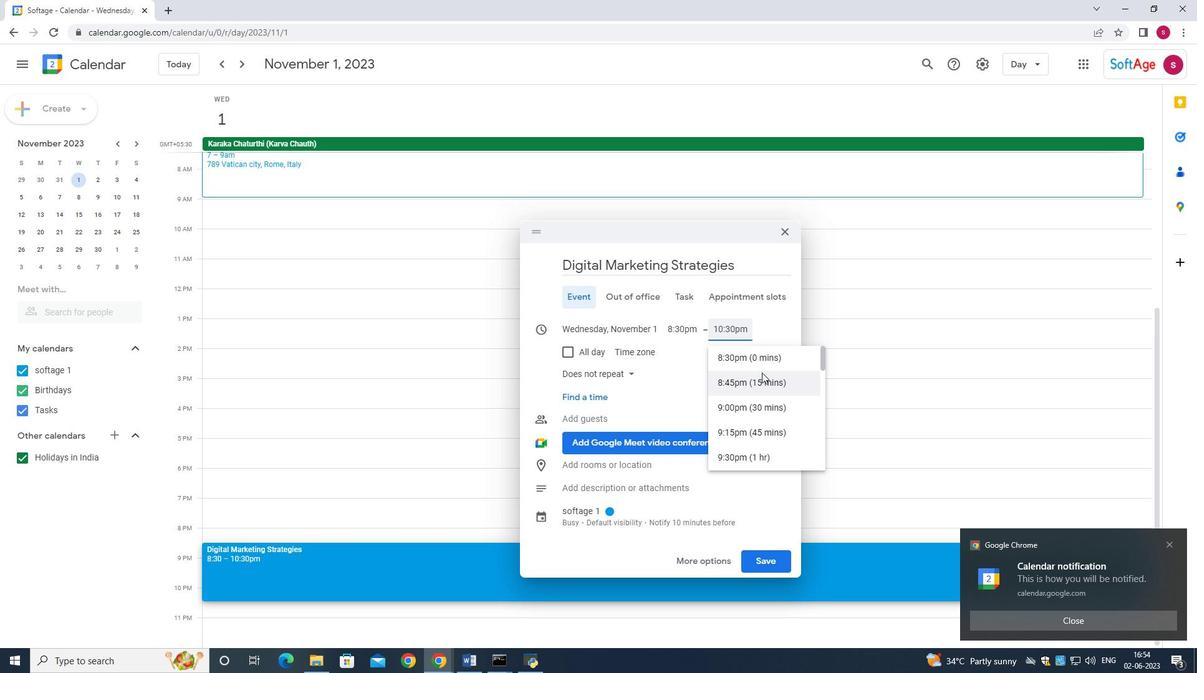 
Action: Mouse scrolled (759, 386) with delta (0, 0)
Screenshot: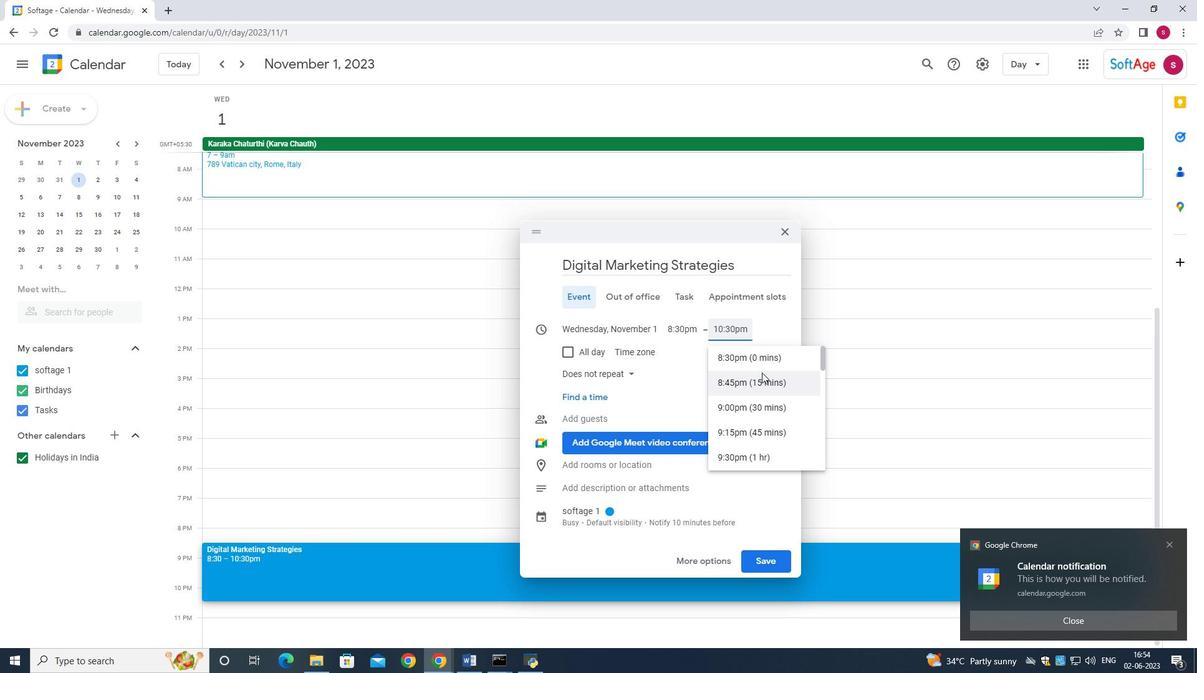 
Action: Mouse scrolled (759, 386) with delta (0, 0)
Screenshot: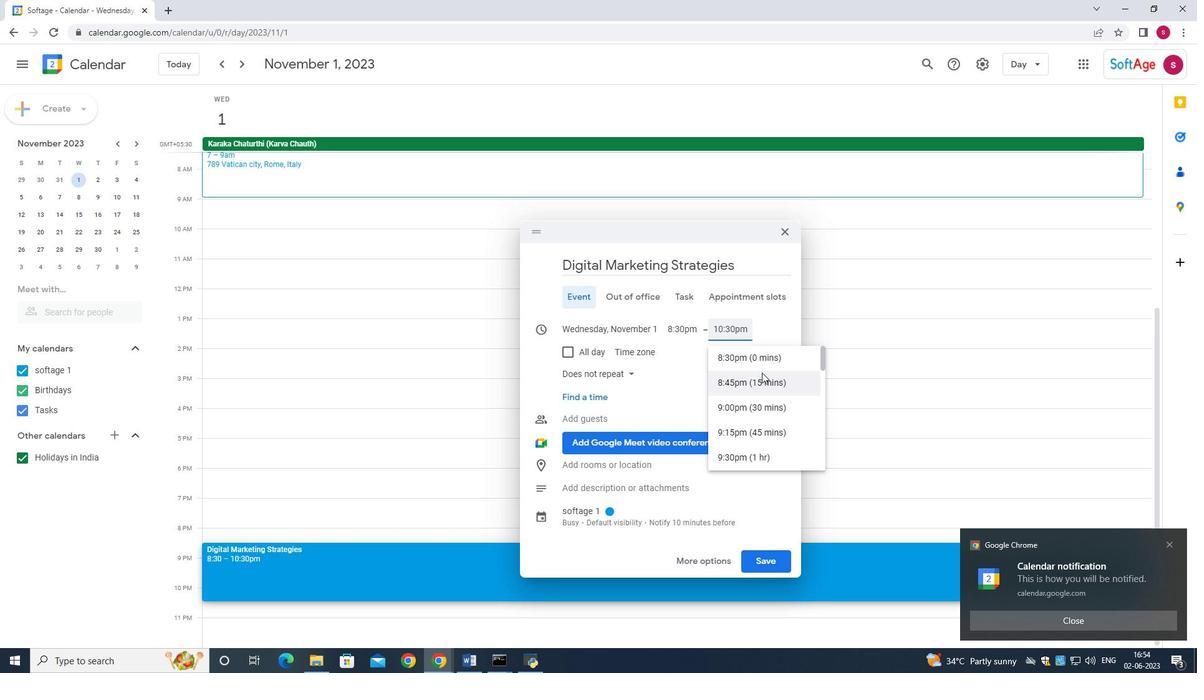 
Action: Mouse scrolled (759, 386) with delta (0, 0)
Screenshot: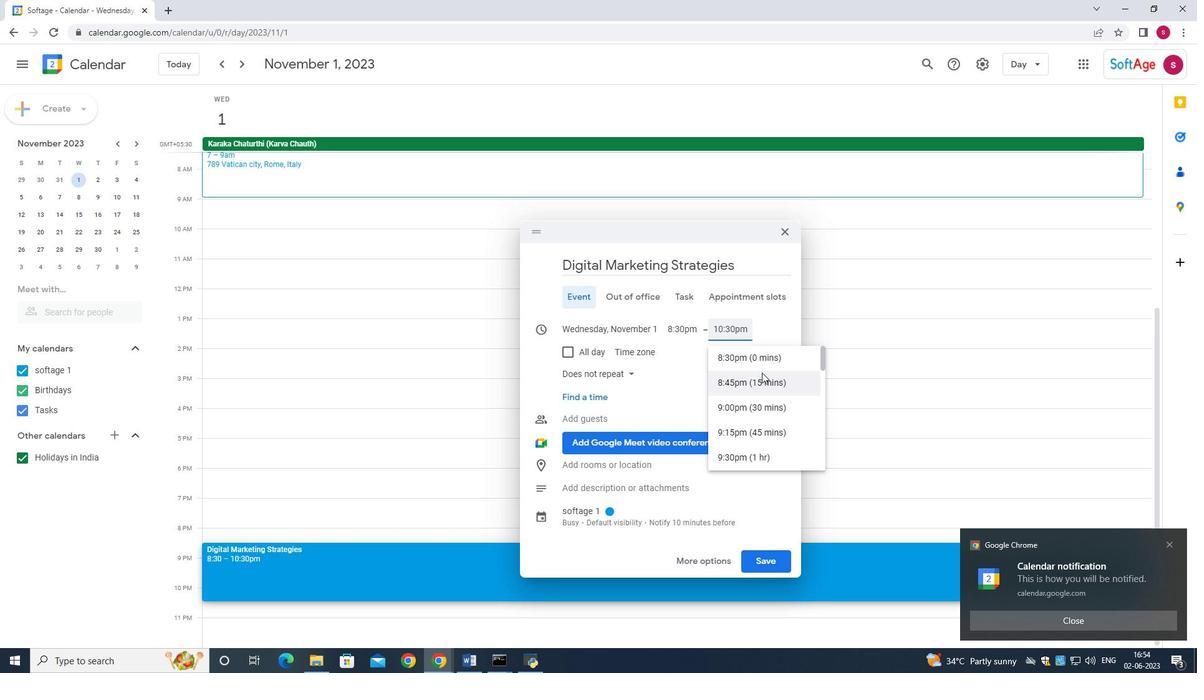 
Action: Mouse moved to (771, 361)
Screenshot: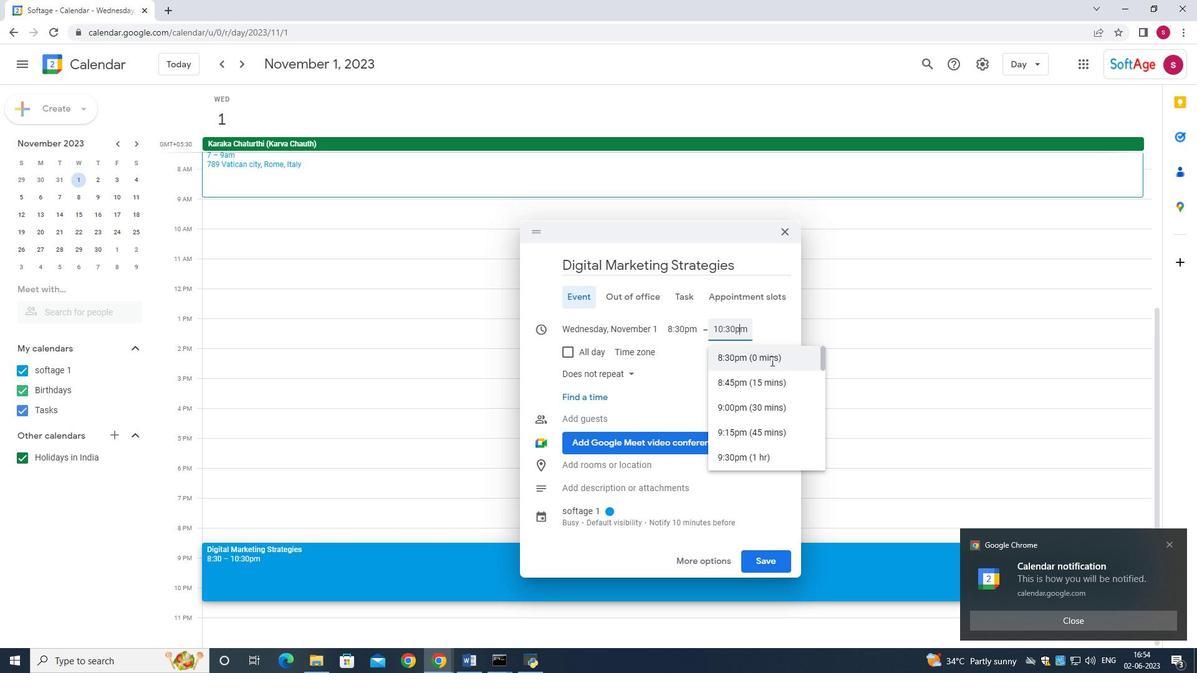 
Action: Mouse scrolled (771, 361) with delta (0, 0)
Screenshot: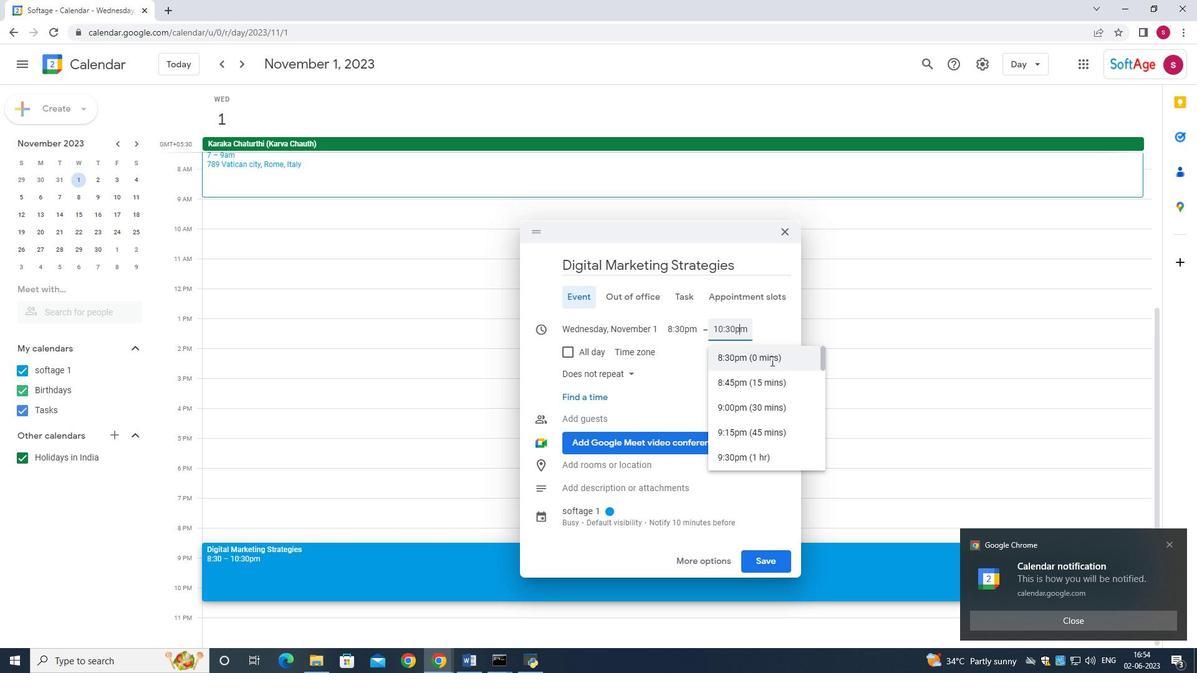 
Action: Mouse scrolled (771, 361) with delta (0, 0)
Screenshot: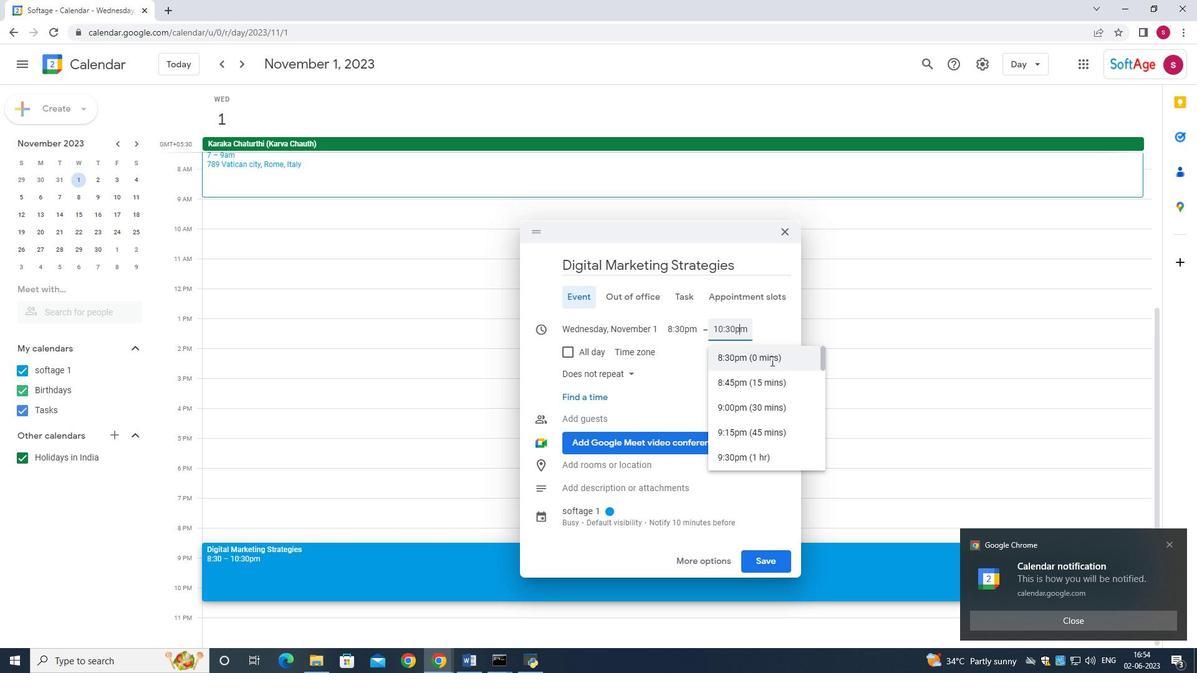 
Action: Mouse scrolled (771, 361) with delta (0, 0)
Screenshot: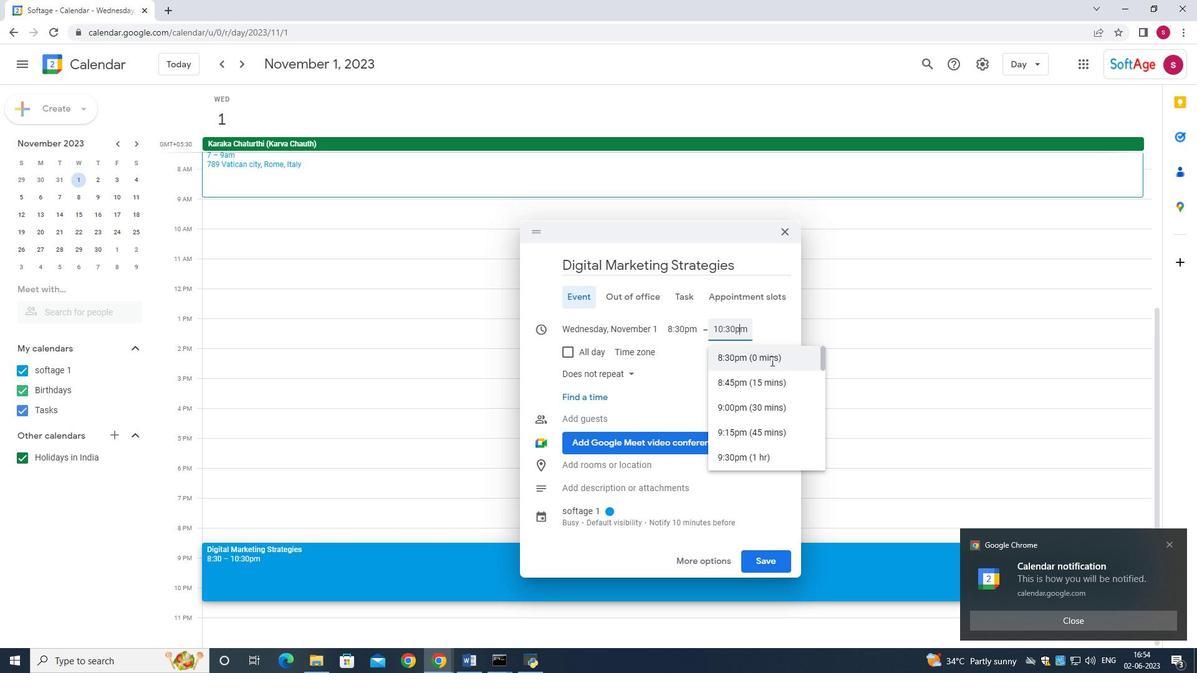 
Action: Mouse scrolled (771, 361) with delta (0, 0)
Screenshot: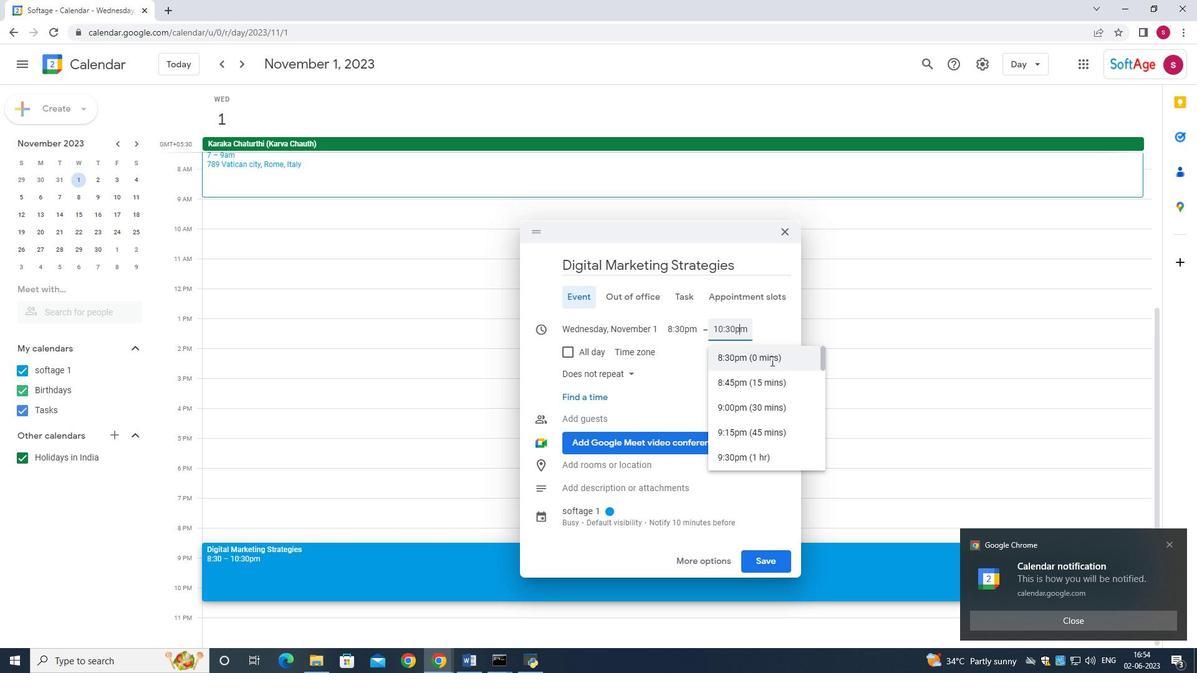 
Action: Mouse scrolled (771, 361) with delta (0, 0)
Screenshot: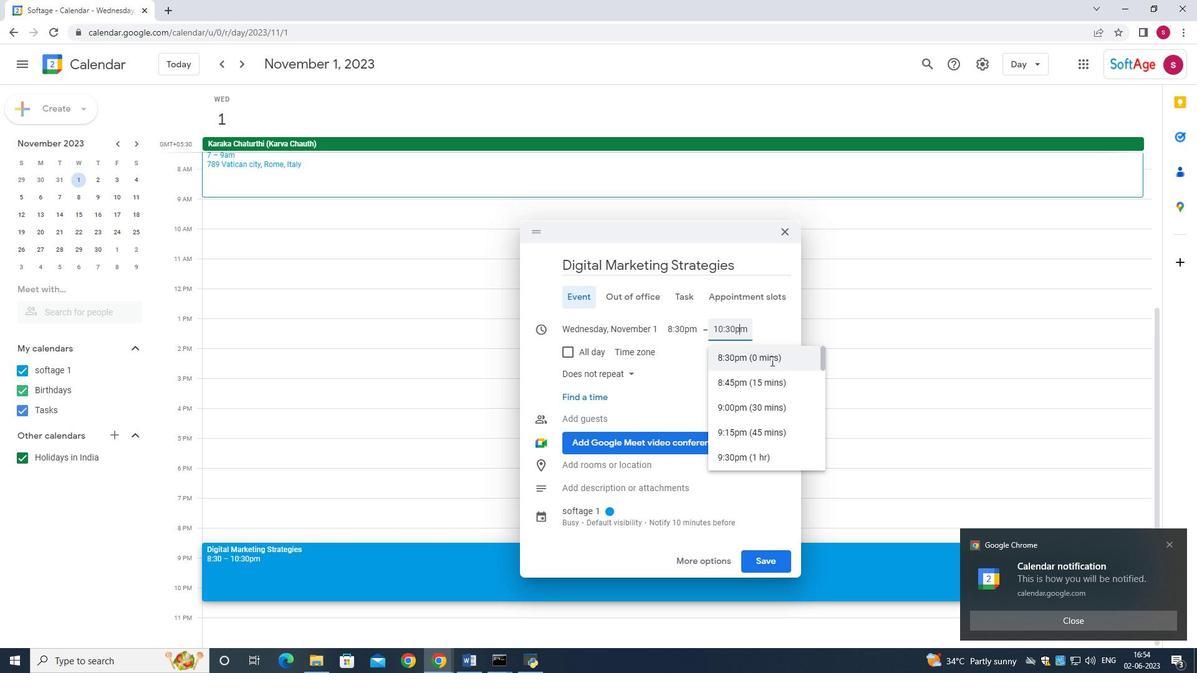 
Action: Mouse scrolled (771, 361) with delta (0, 0)
Screenshot: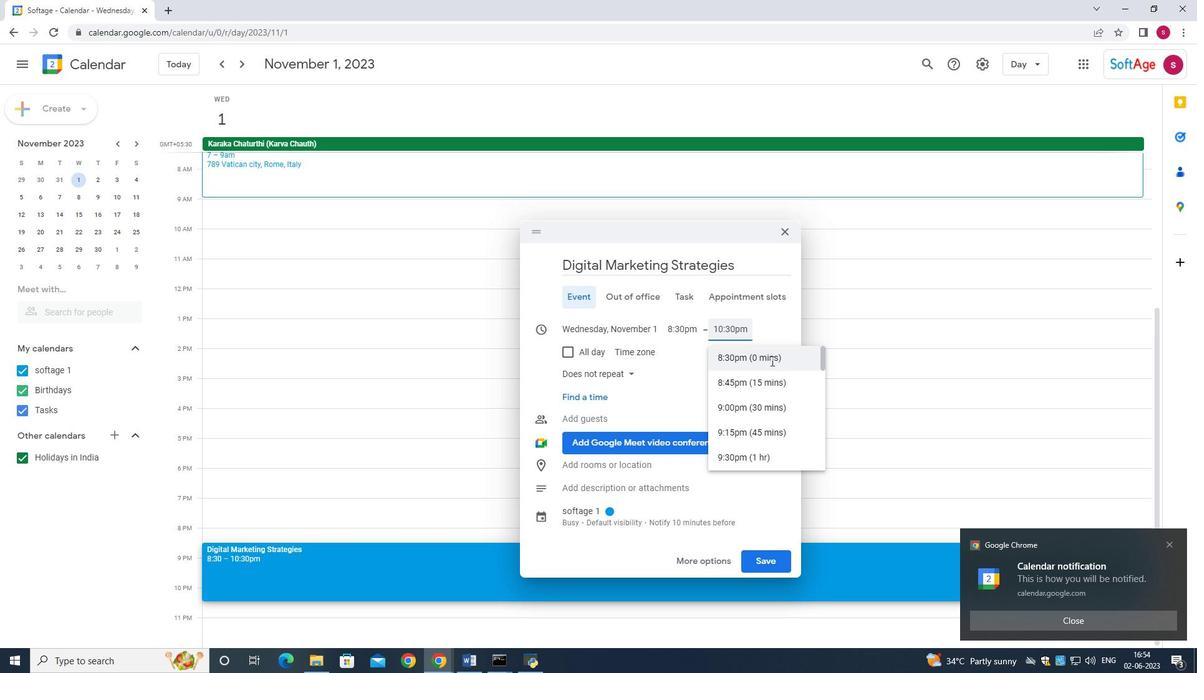 
Action: Mouse scrolled (771, 361) with delta (0, 0)
Screenshot: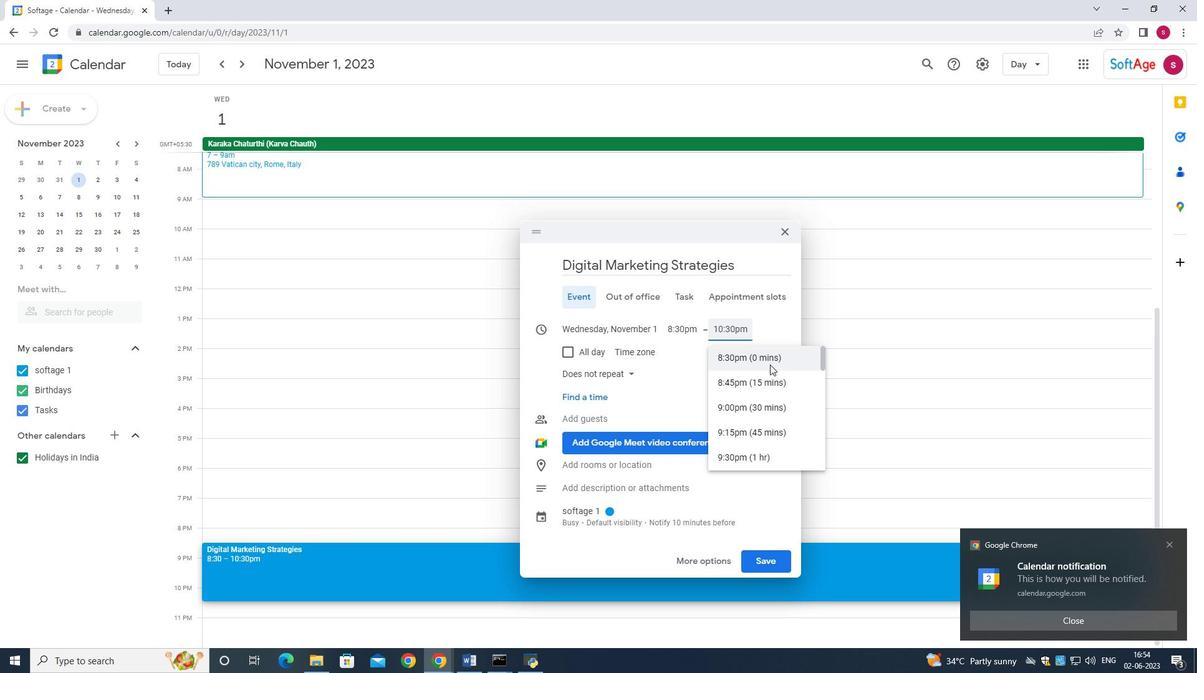
Action: Mouse scrolled (771, 361) with delta (0, 0)
Screenshot: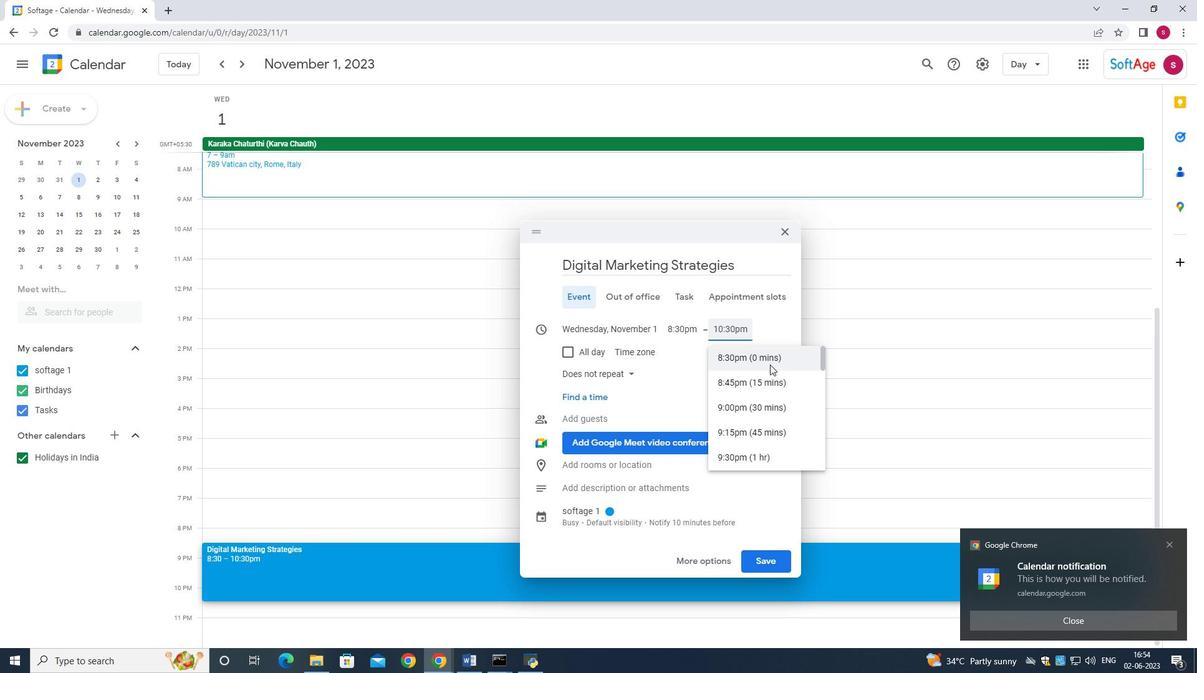 
Action: Mouse scrolled (771, 361) with delta (0, 0)
Screenshot: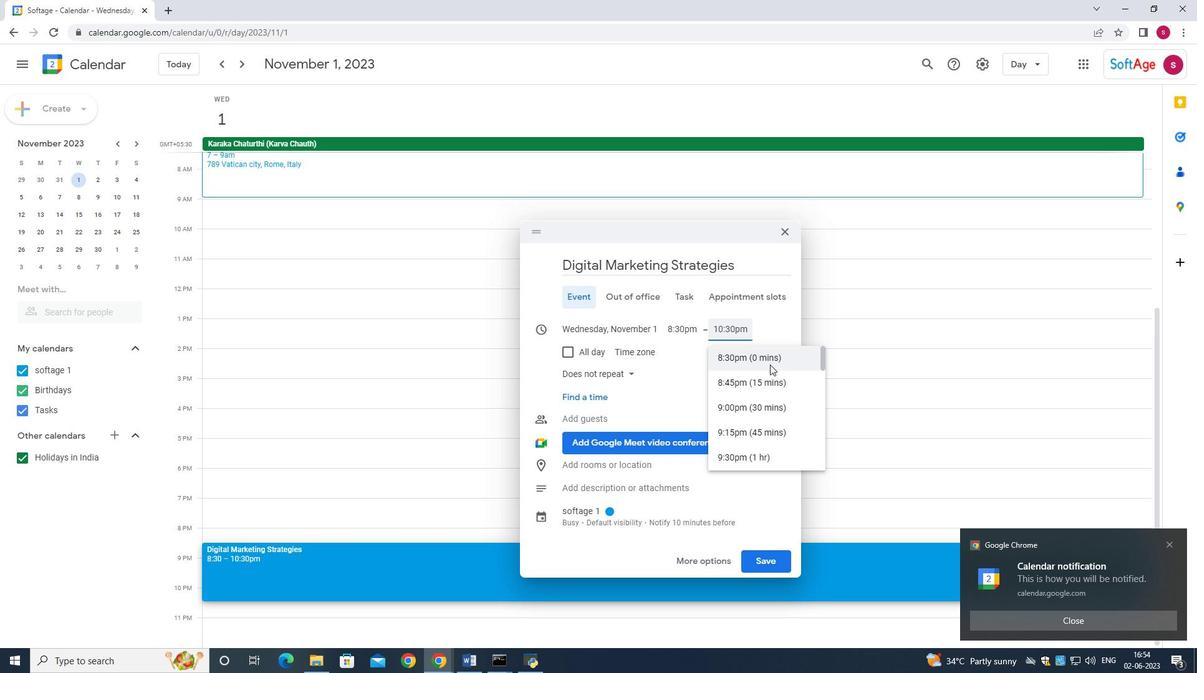 
Action: Mouse scrolled (771, 361) with delta (0, 0)
Screenshot: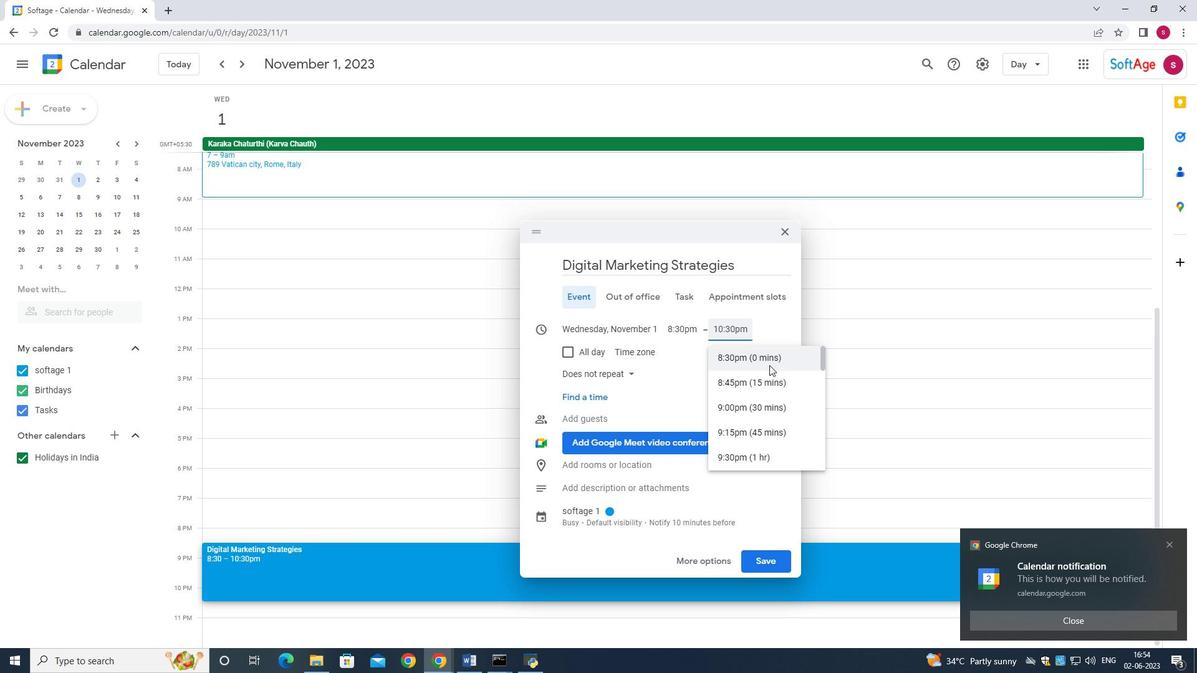 
Action: Mouse moved to (766, 373)
Screenshot: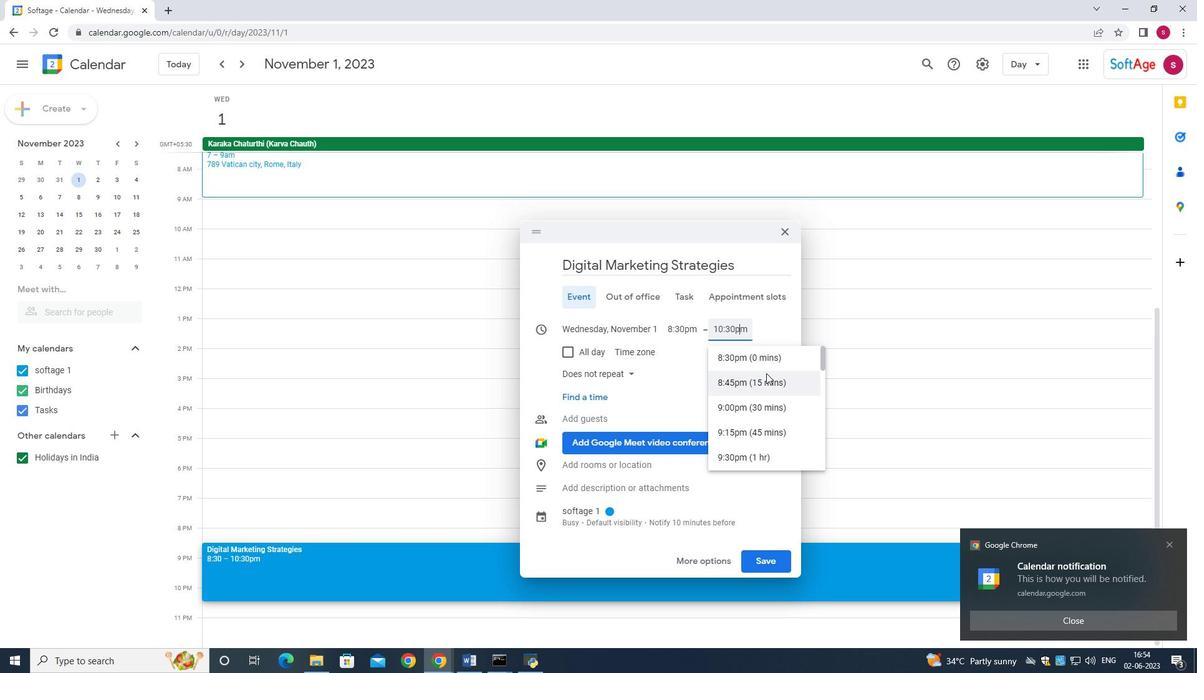 
Action: Mouse scrolled (766, 374) with delta (0, 0)
Screenshot: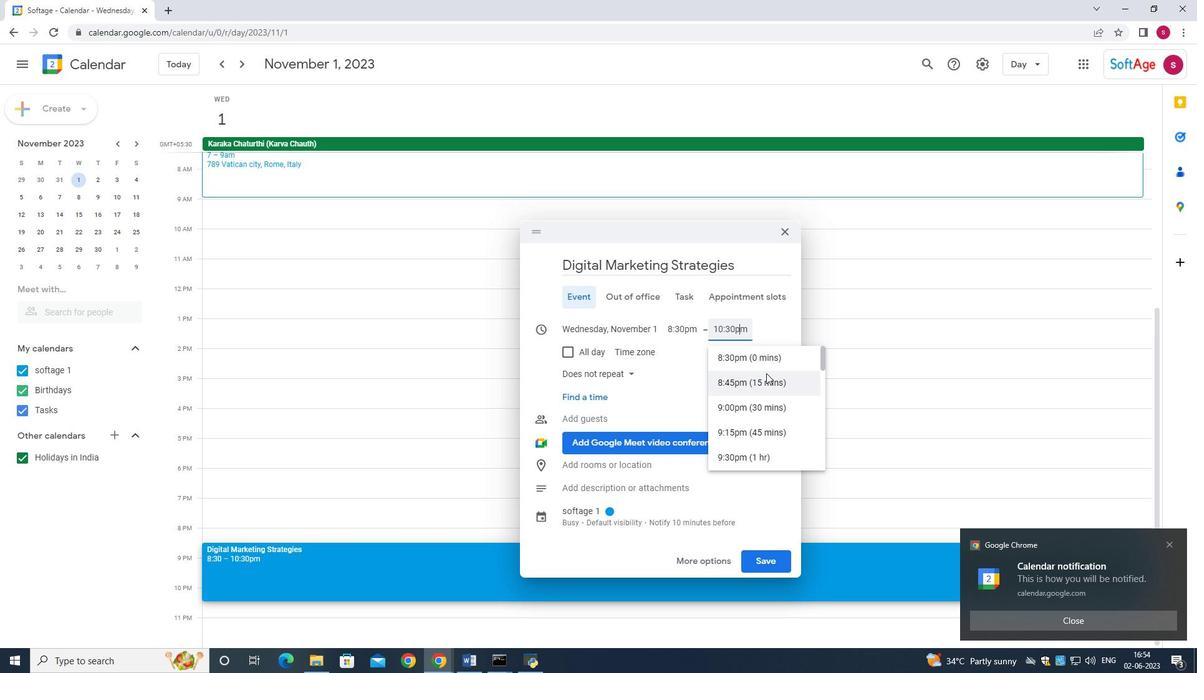 
Action: Mouse scrolled (766, 374) with delta (0, 0)
Screenshot: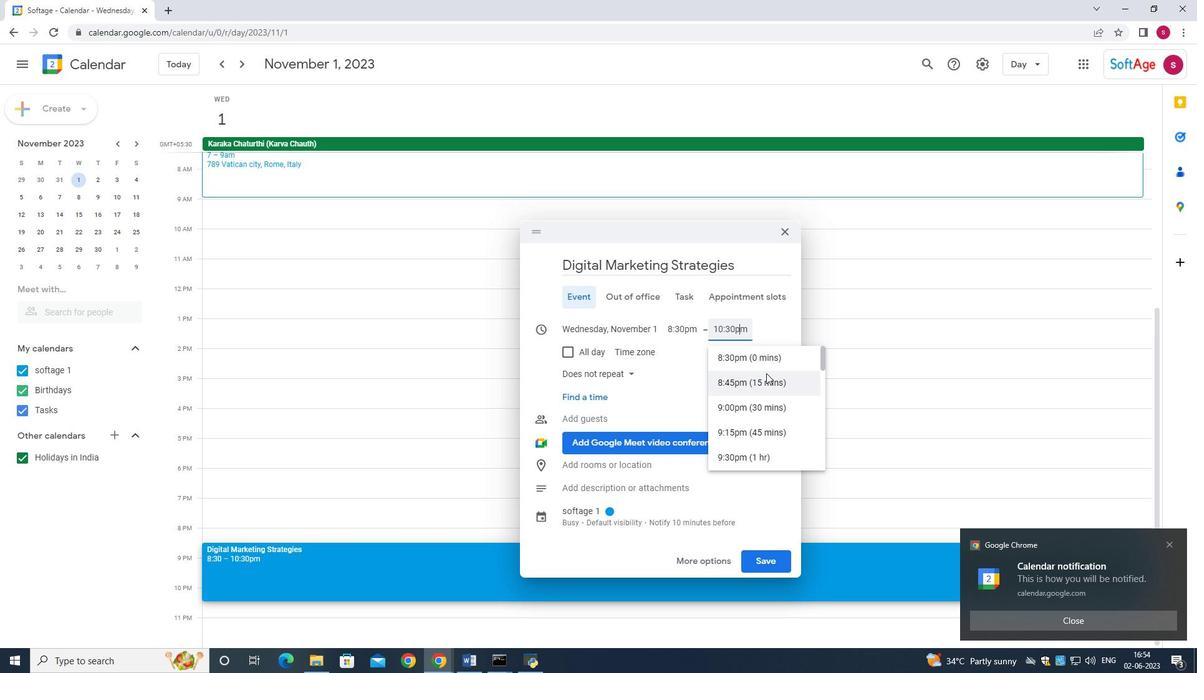 
Action: Mouse scrolled (766, 374) with delta (0, 0)
Screenshot: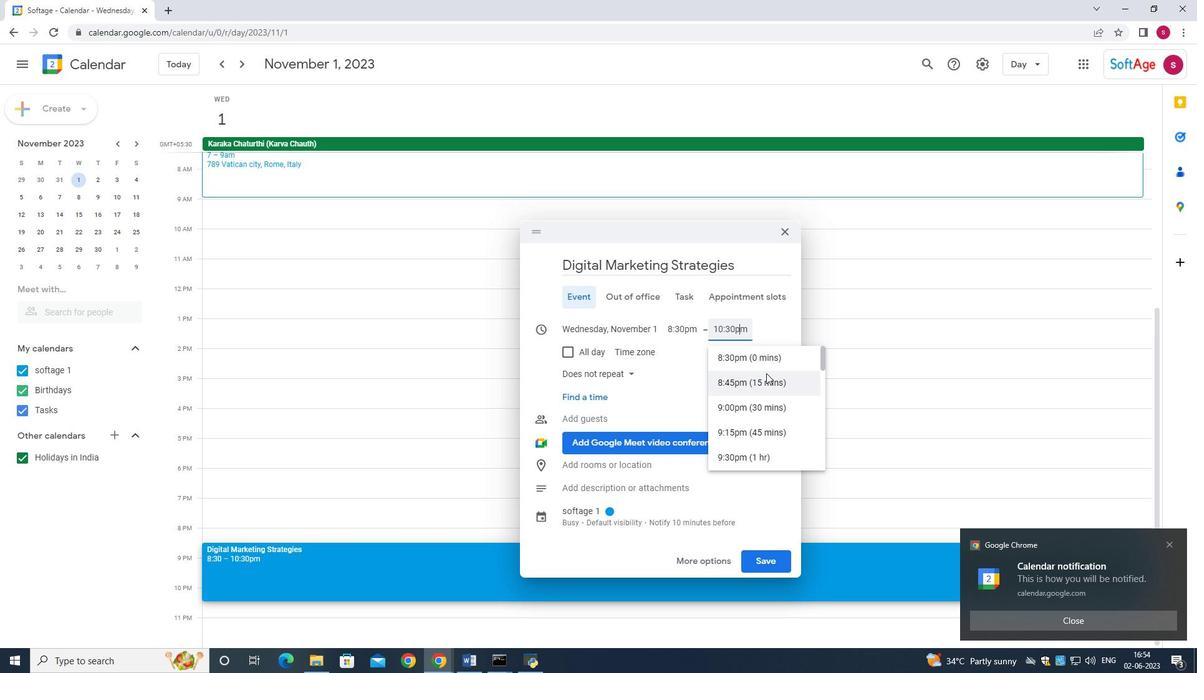 
Action: Mouse scrolled (766, 374) with delta (0, 0)
Screenshot: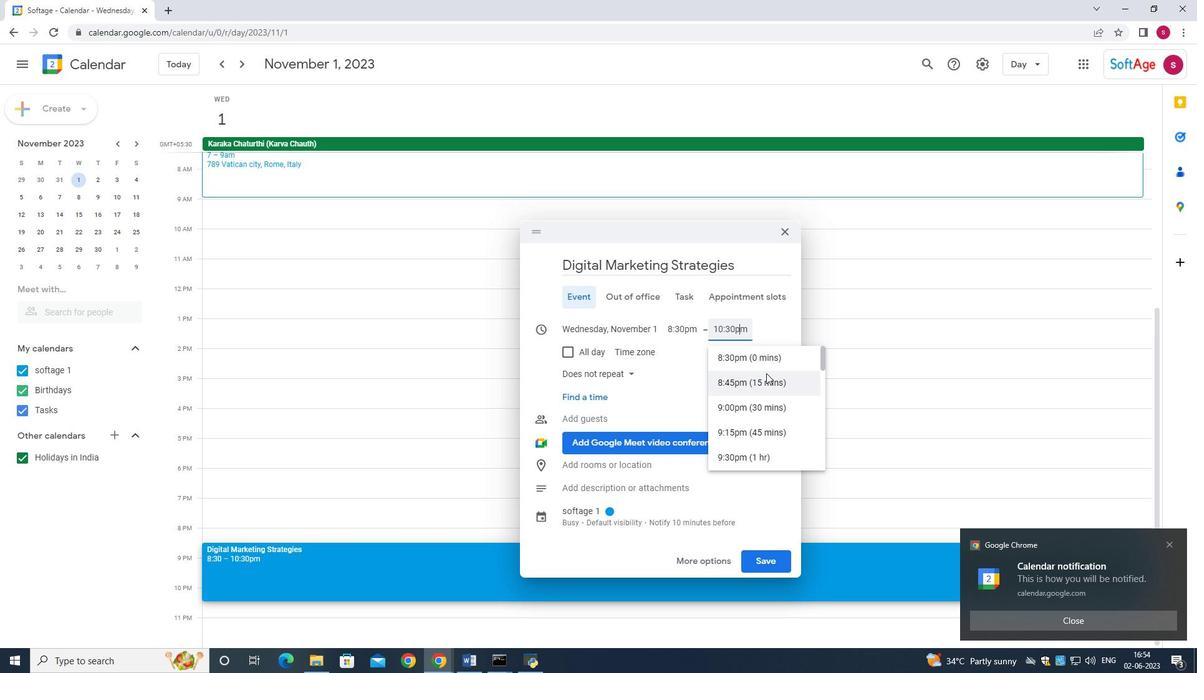 
Action: Mouse scrolled (766, 373) with delta (0, 0)
Screenshot: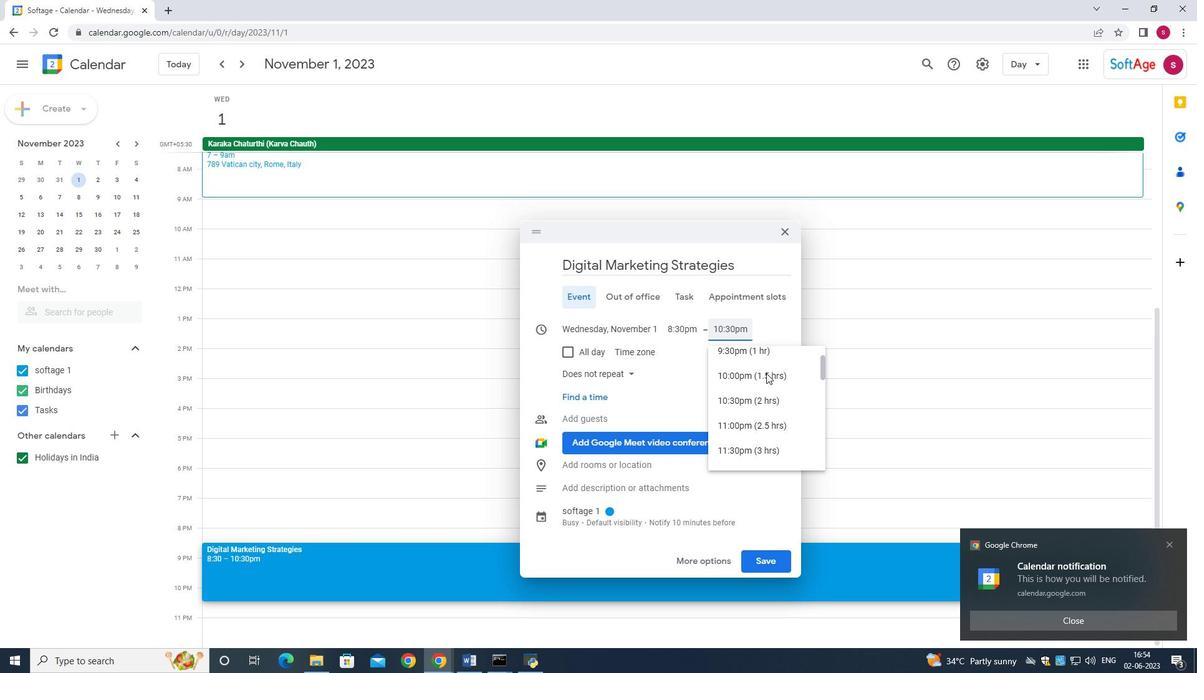 
Action: Mouse scrolled (766, 373) with delta (0, 0)
Screenshot: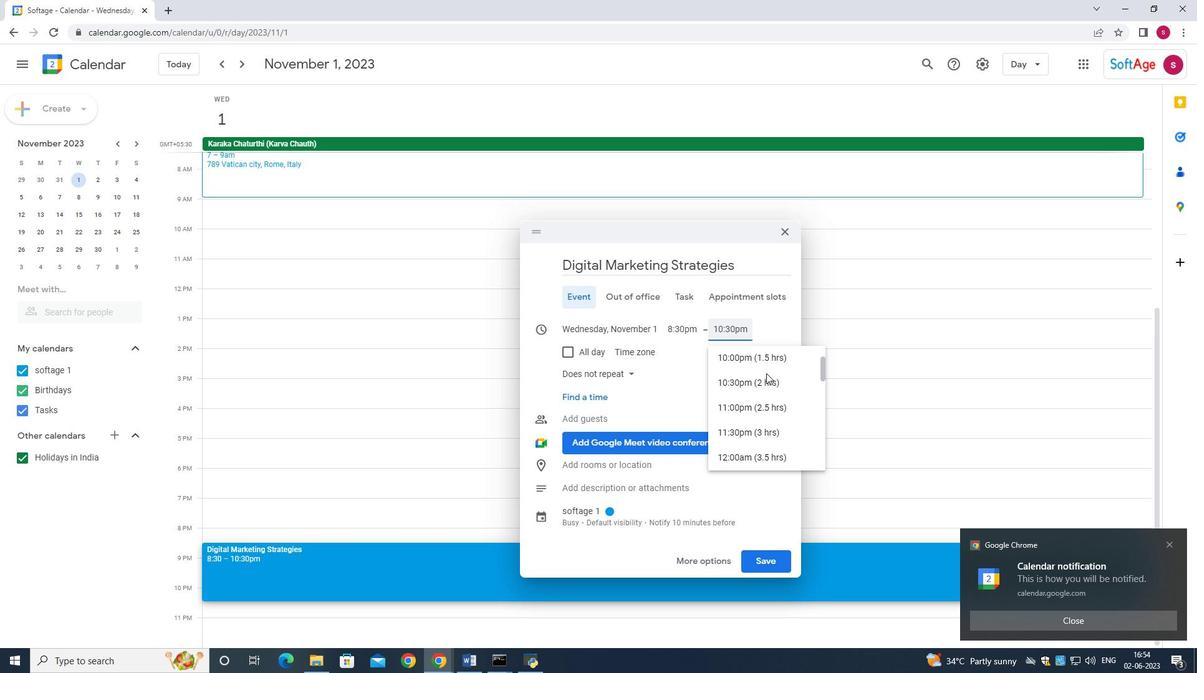 
Action: Mouse moved to (770, 402)
Screenshot: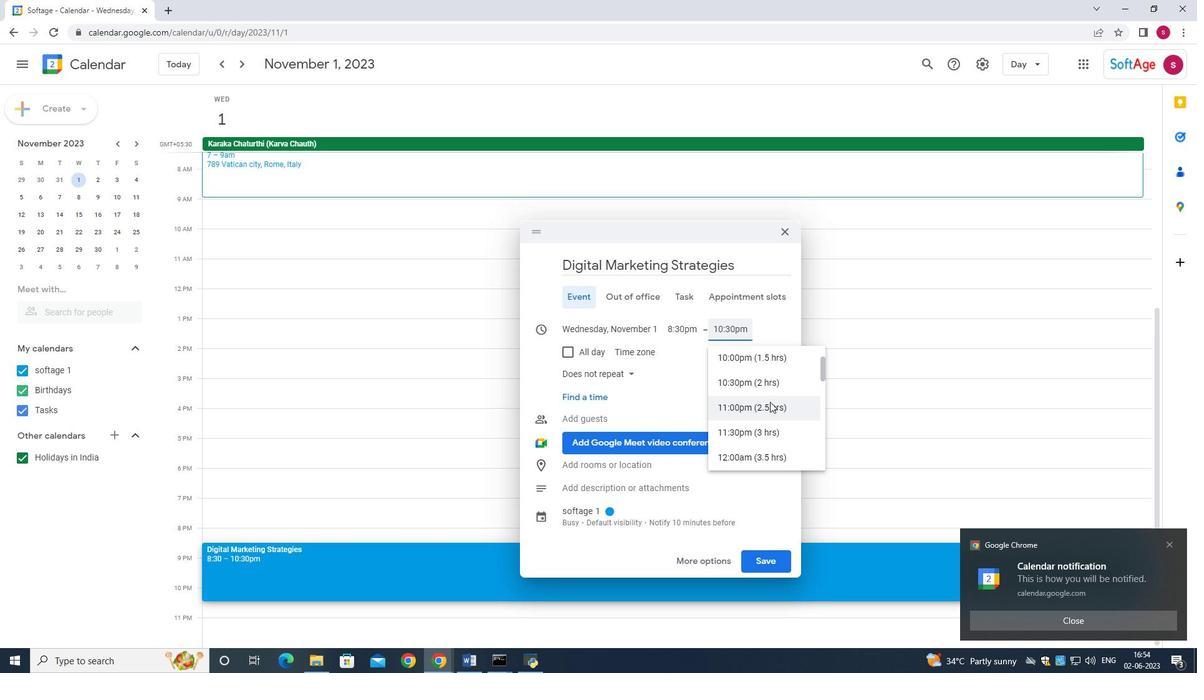 
Action: Mouse scrolled (770, 401) with delta (0, 0)
Screenshot: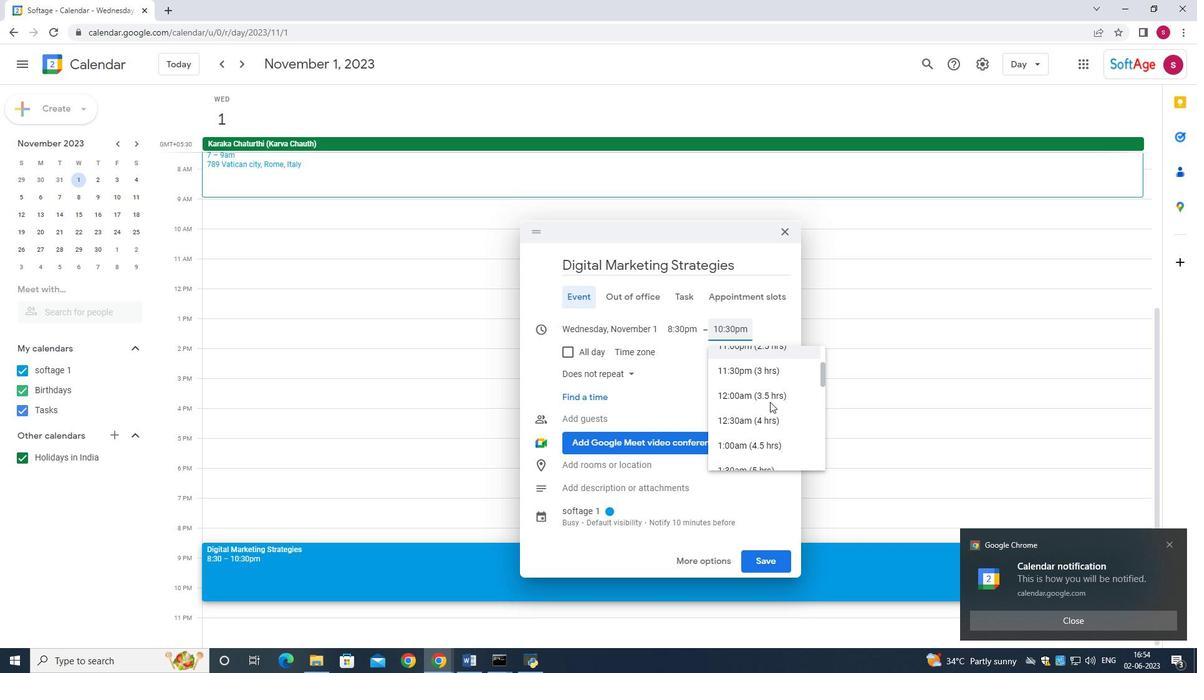 
Action: Mouse scrolled (770, 401) with delta (0, 0)
Screenshot: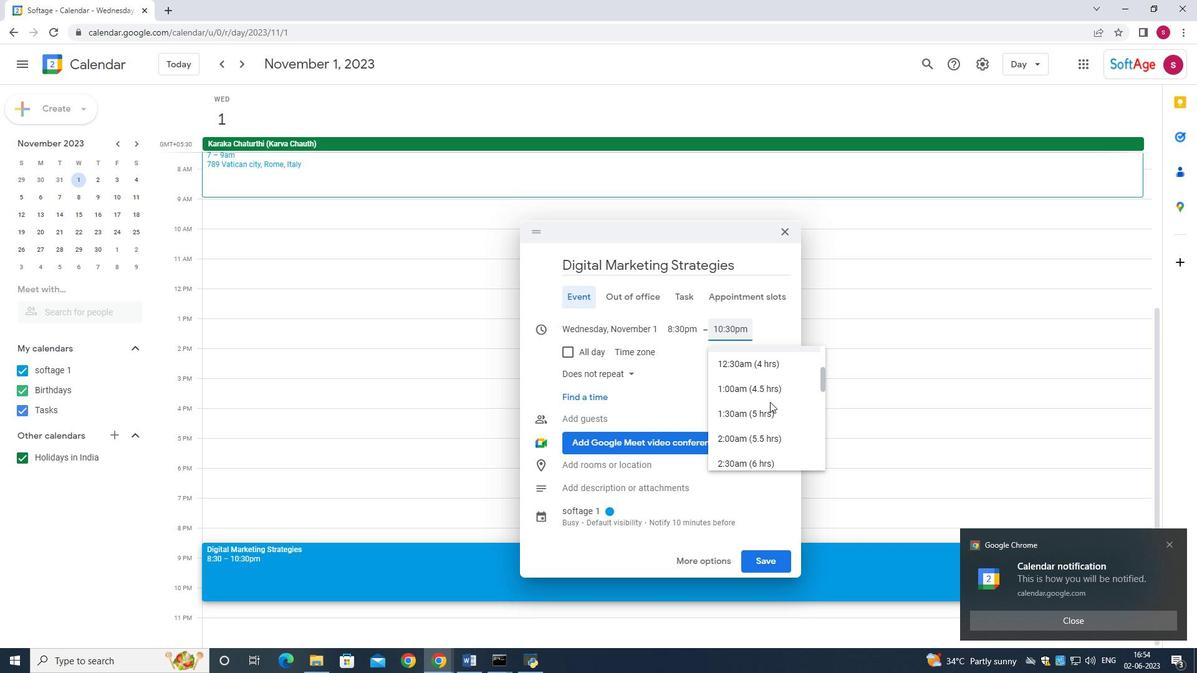 
Action: Mouse moved to (774, 411)
Screenshot: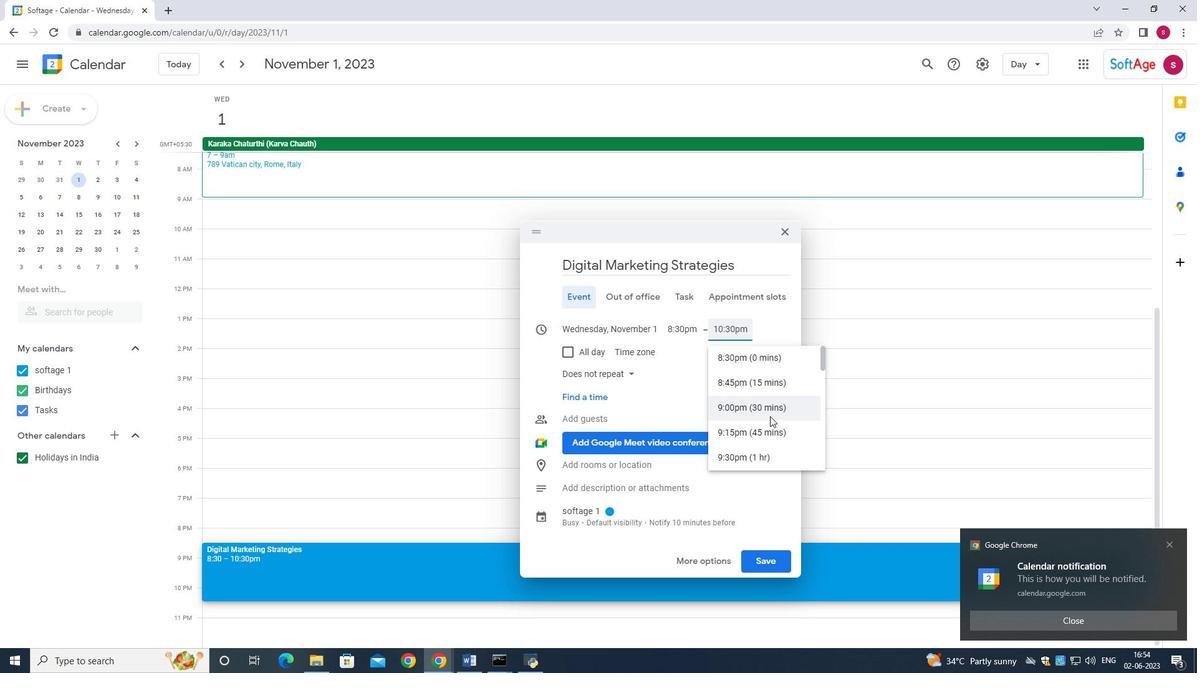 
Action: Mouse scrolled (774, 412) with delta (0, 0)
Screenshot: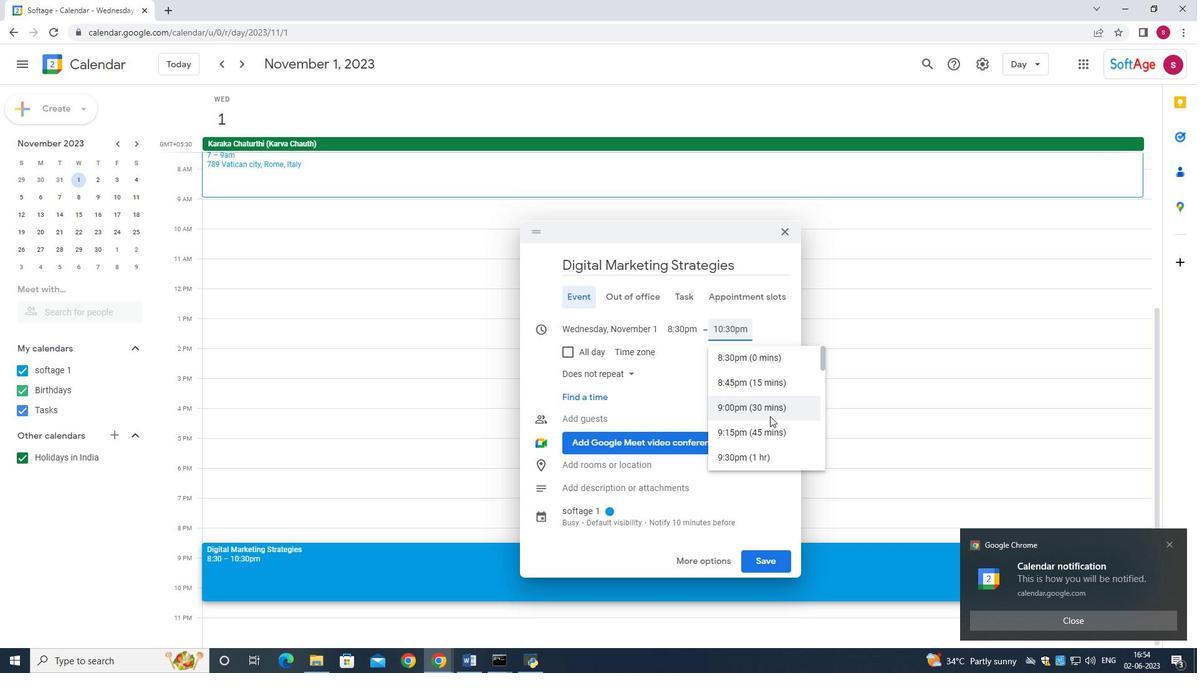 
Action: Mouse scrolled (774, 412) with delta (0, 0)
Screenshot: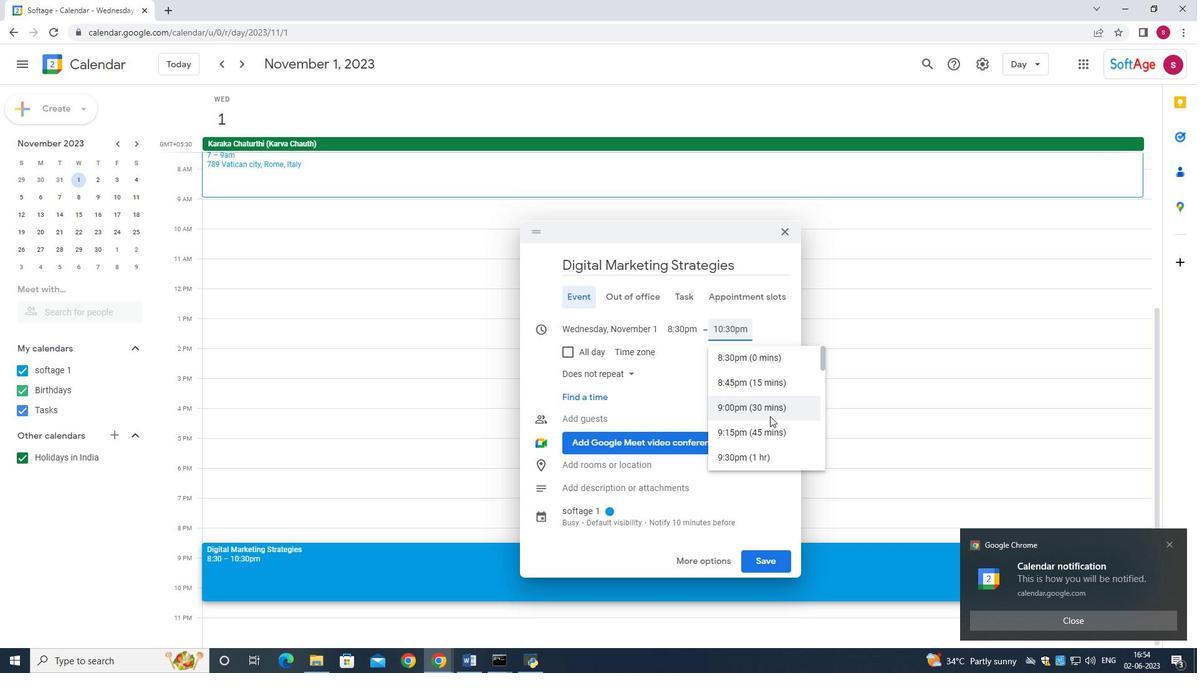 
Action: Mouse scrolled (774, 412) with delta (0, 0)
Screenshot: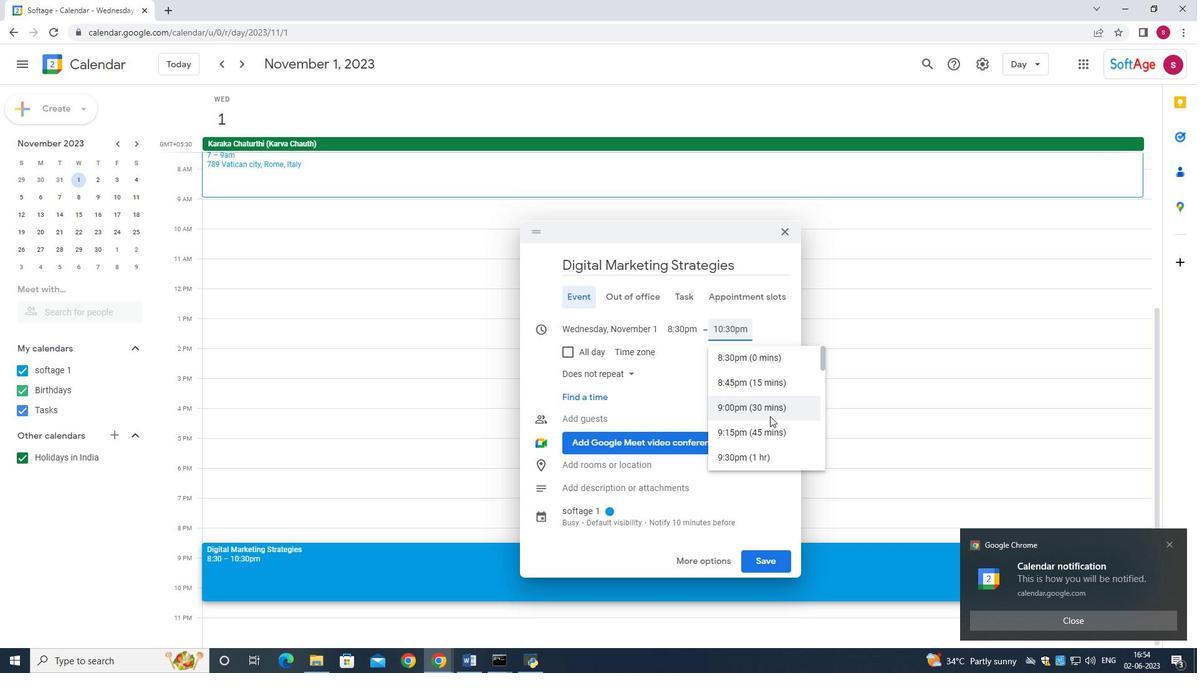 
Action: Mouse scrolled (774, 412) with delta (0, 0)
Screenshot: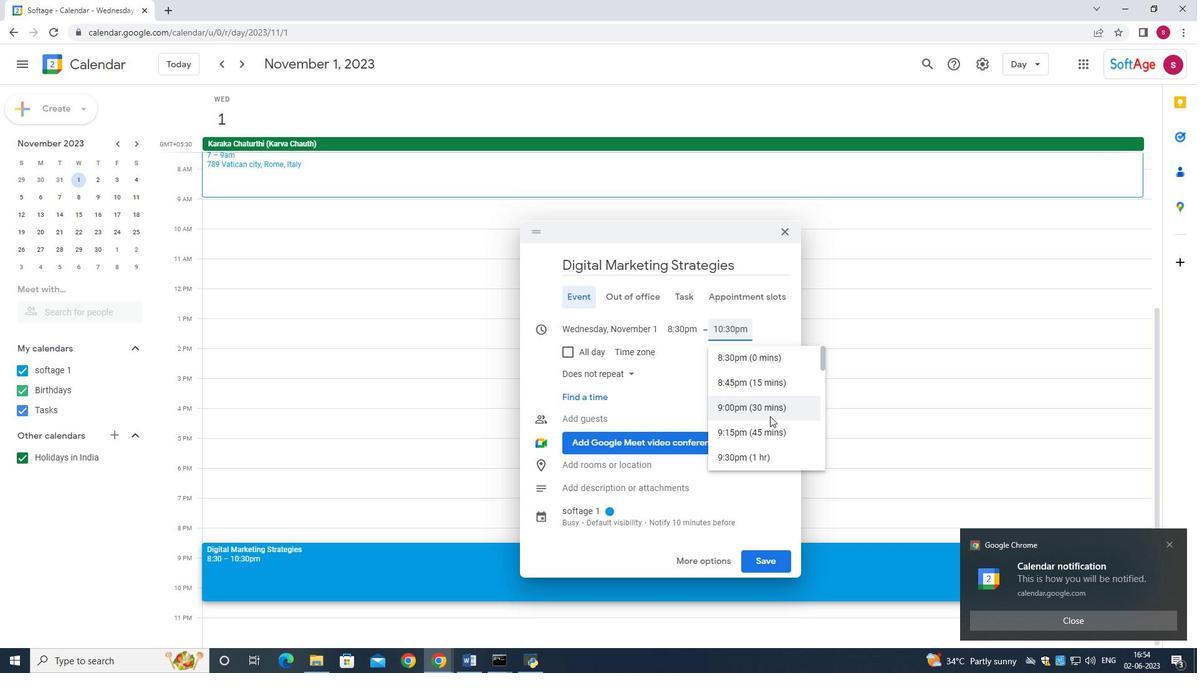 
Action: Mouse scrolled (774, 412) with delta (0, 0)
Screenshot: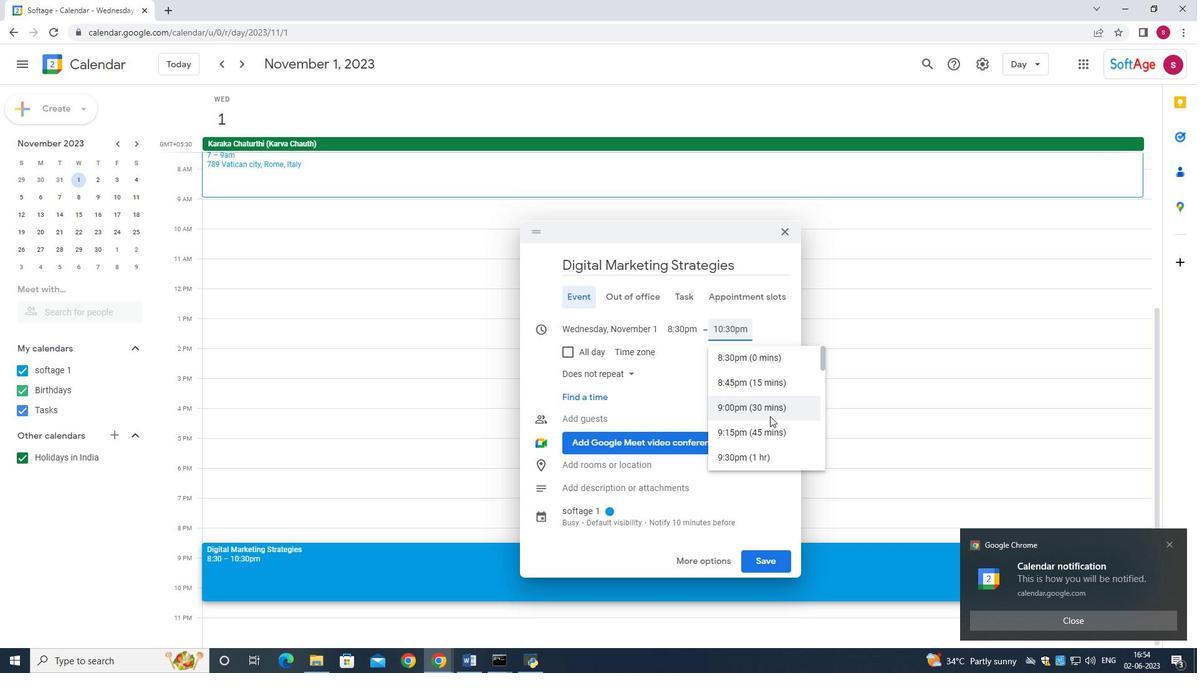 
Action: Mouse scrolled (774, 412) with delta (0, 0)
Screenshot: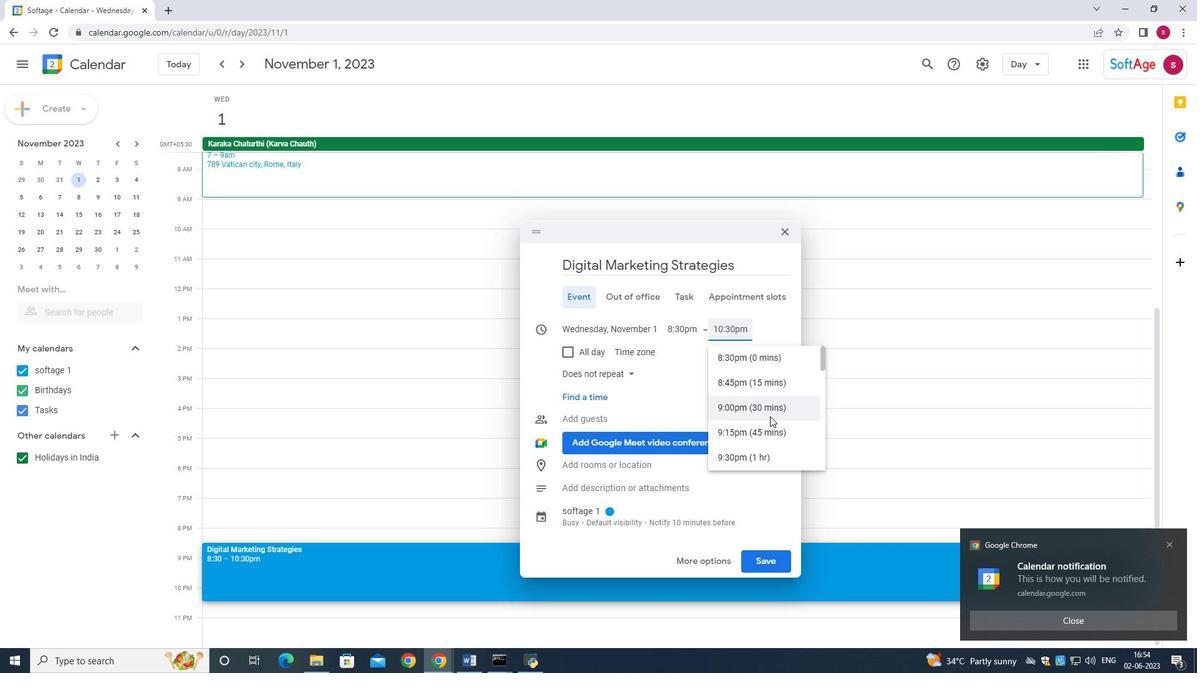 
Action: Mouse moved to (770, 416)
Screenshot: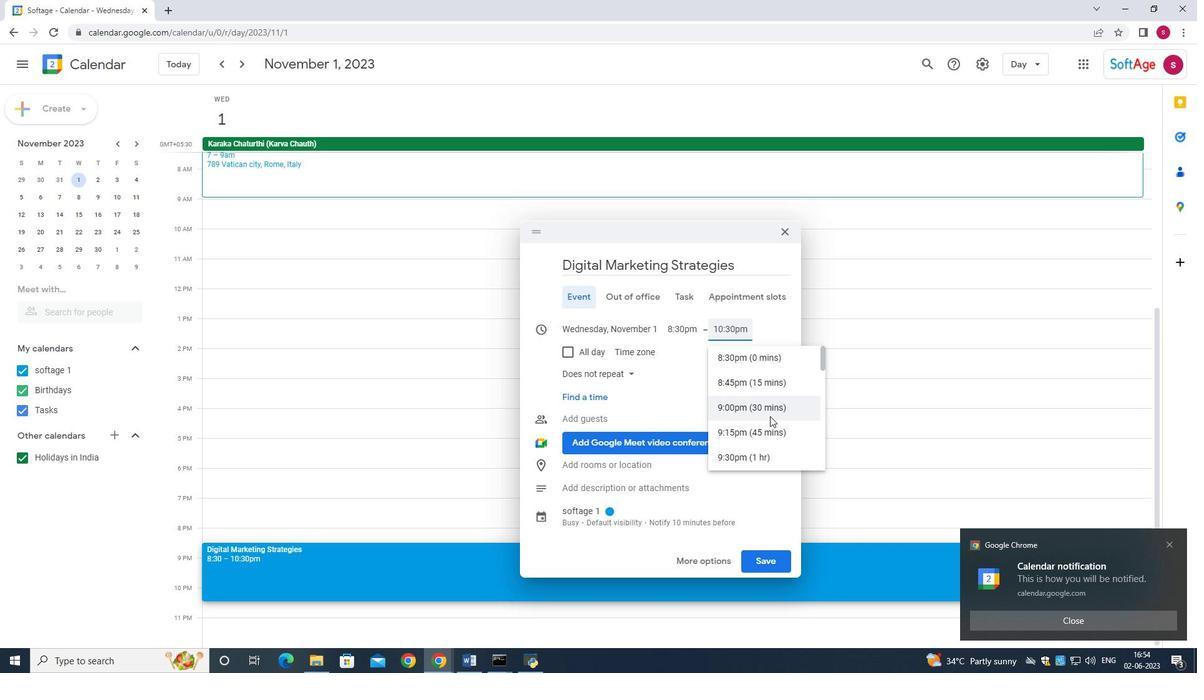 
Action: Mouse scrolled (770, 417) with delta (0, 0)
Screenshot: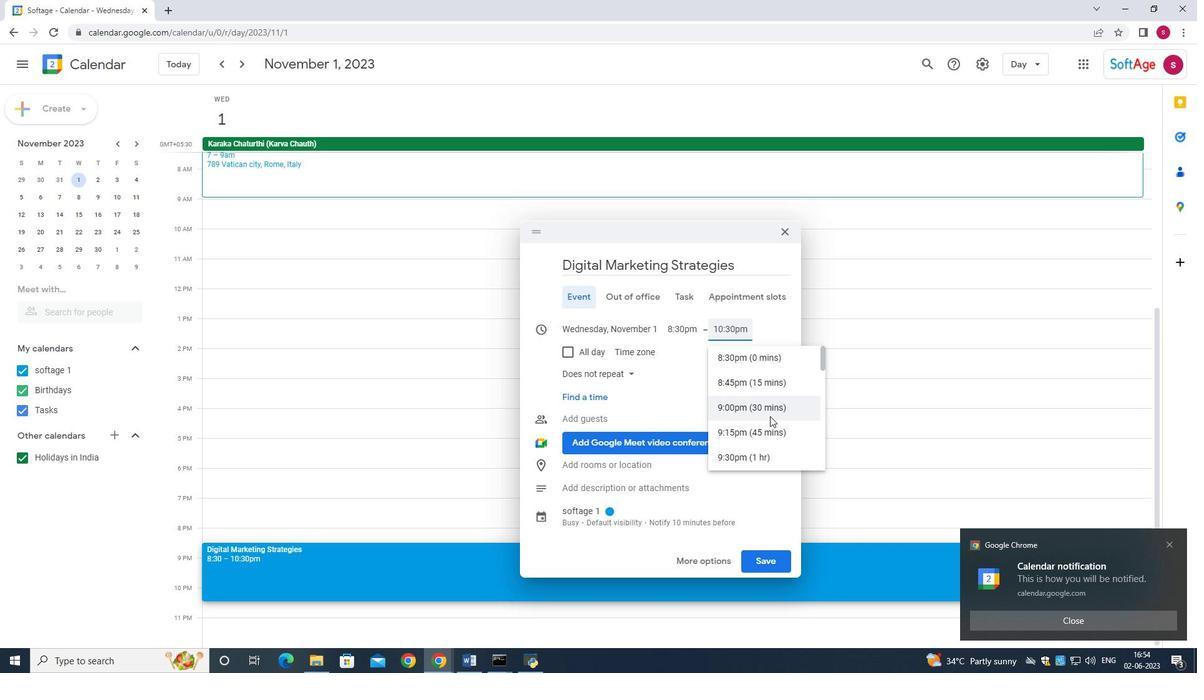 
Action: Mouse scrolled (770, 417) with delta (0, 0)
Screenshot: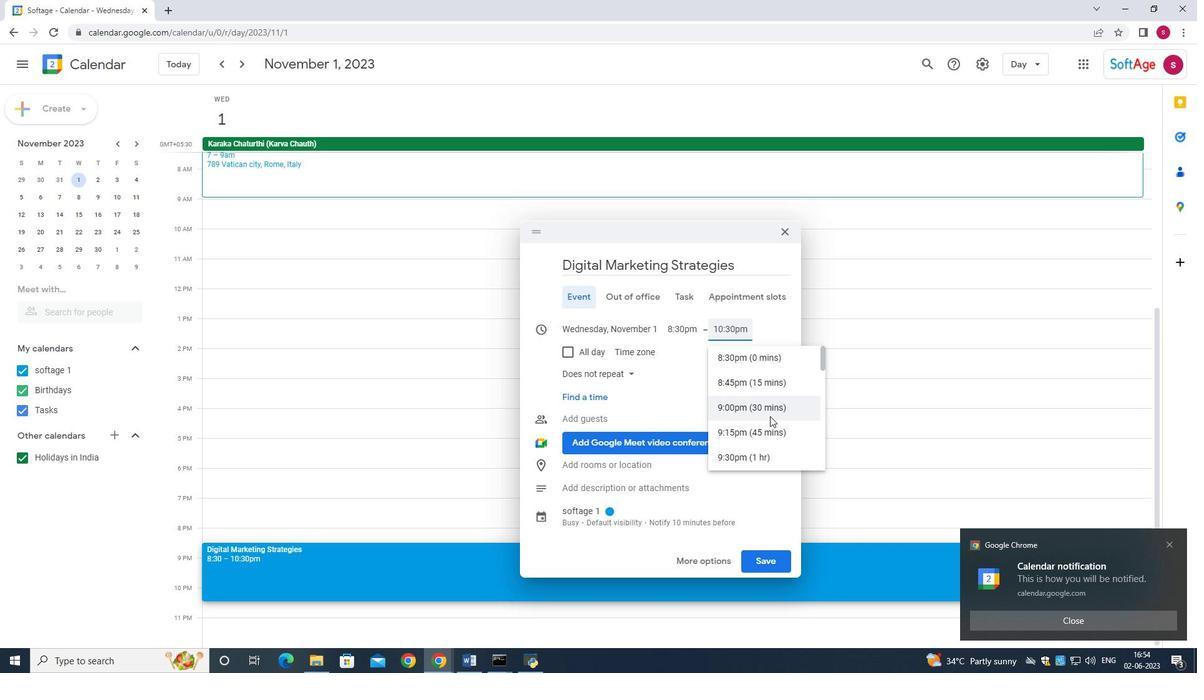 
Action: Mouse scrolled (770, 417) with delta (0, 0)
Screenshot: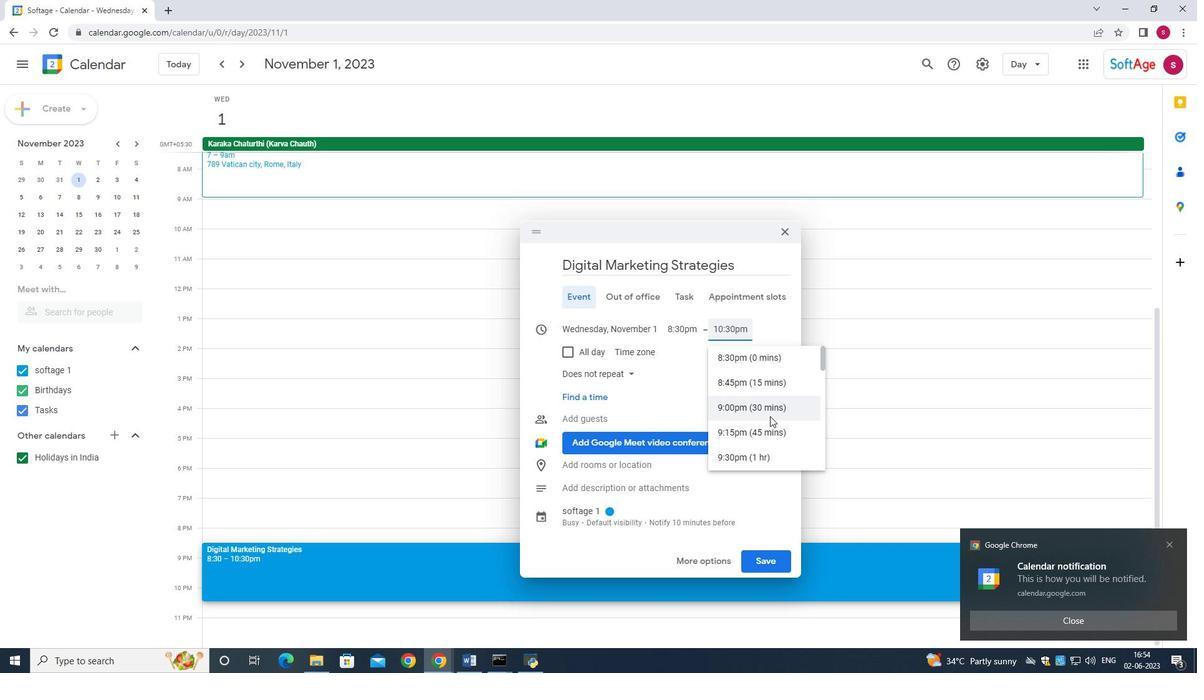
Action: Mouse scrolled (770, 417) with delta (0, 0)
Screenshot: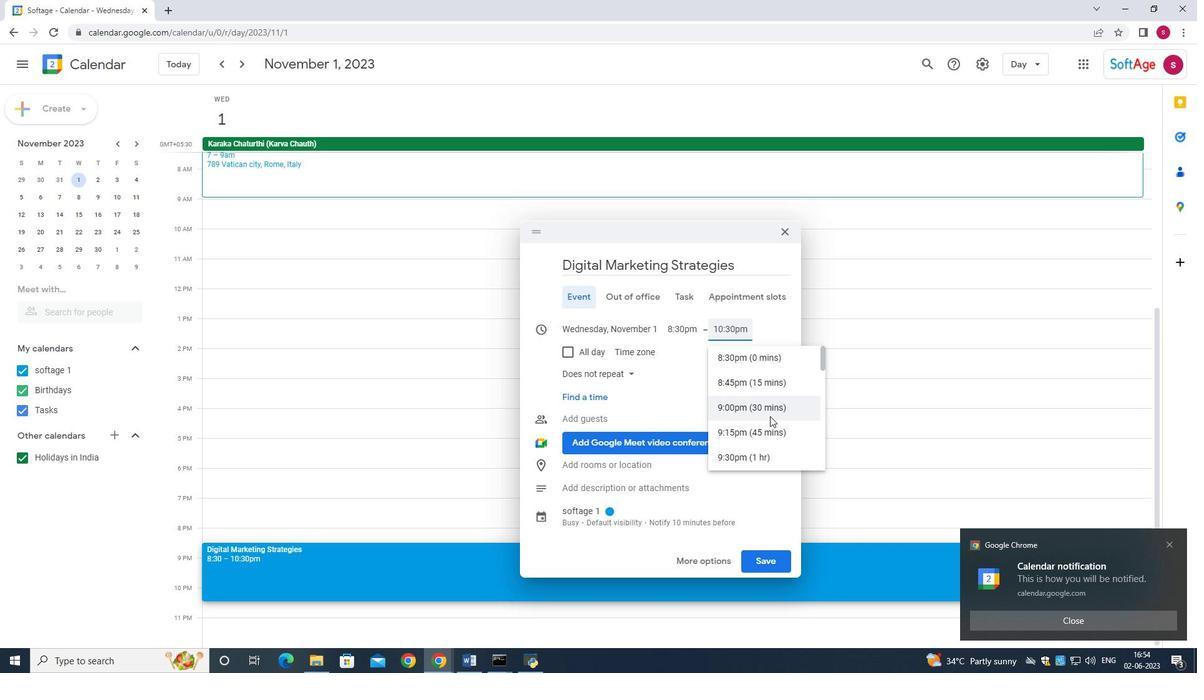 
Action: Mouse scrolled (770, 417) with delta (0, 0)
Screenshot: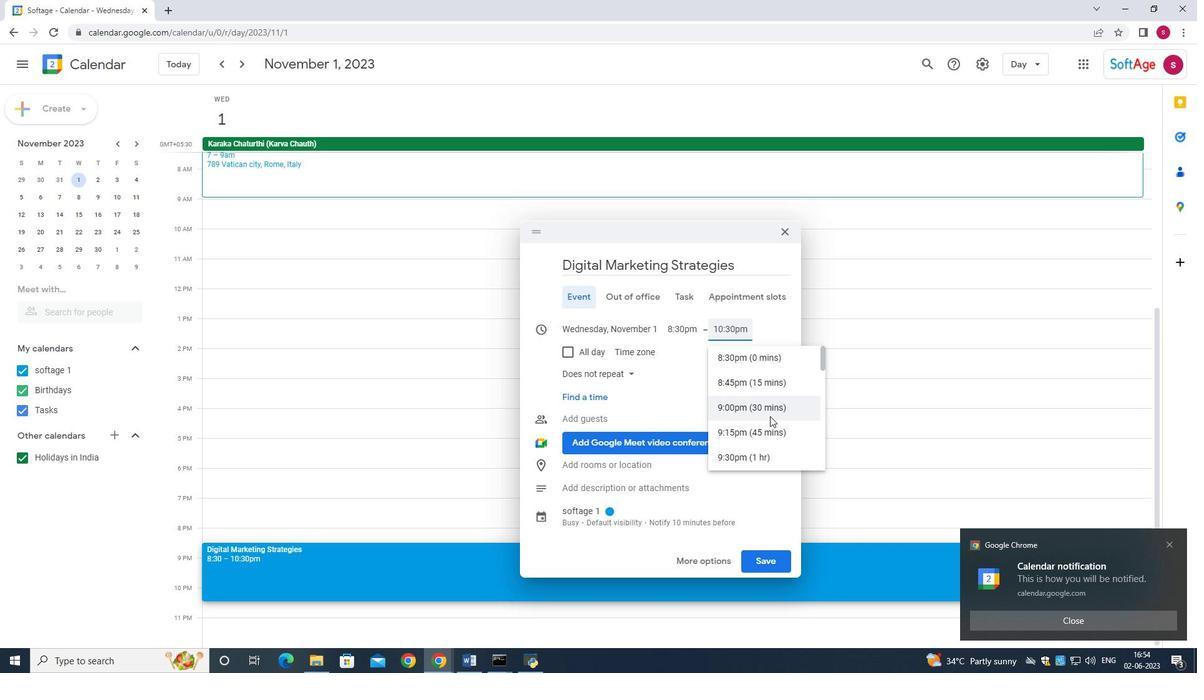 
Action: Mouse scrolled (770, 417) with delta (0, 0)
Screenshot: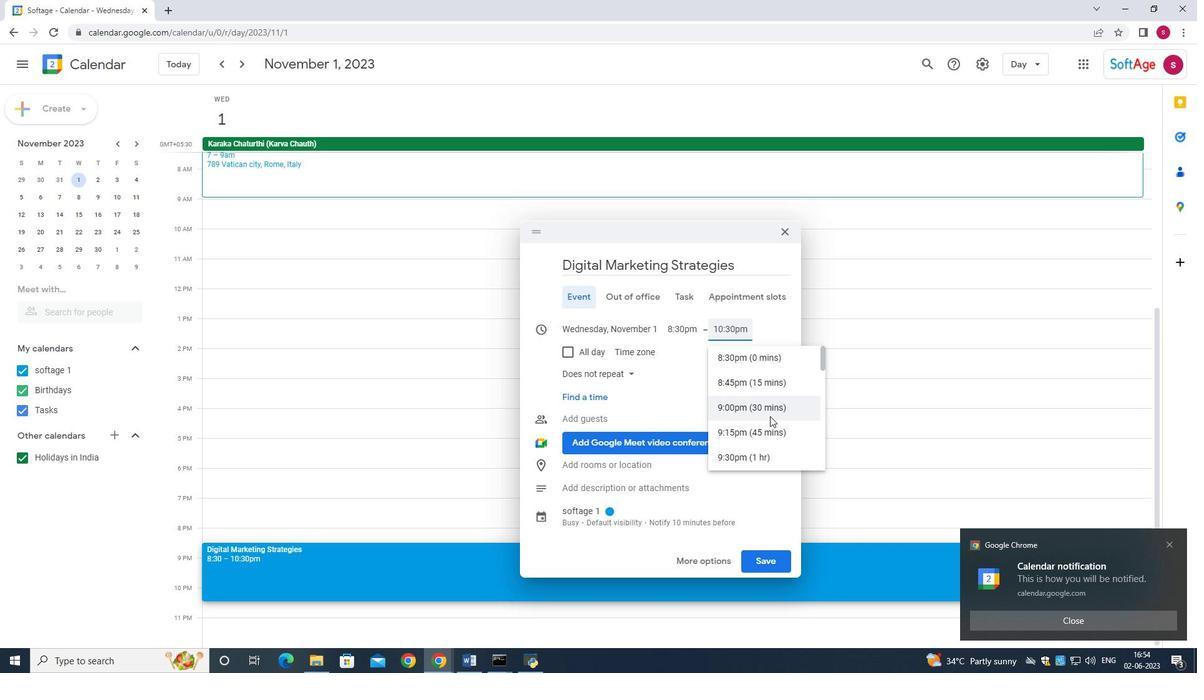 
Action: Mouse scrolled (770, 417) with delta (0, 0)
Screenshot: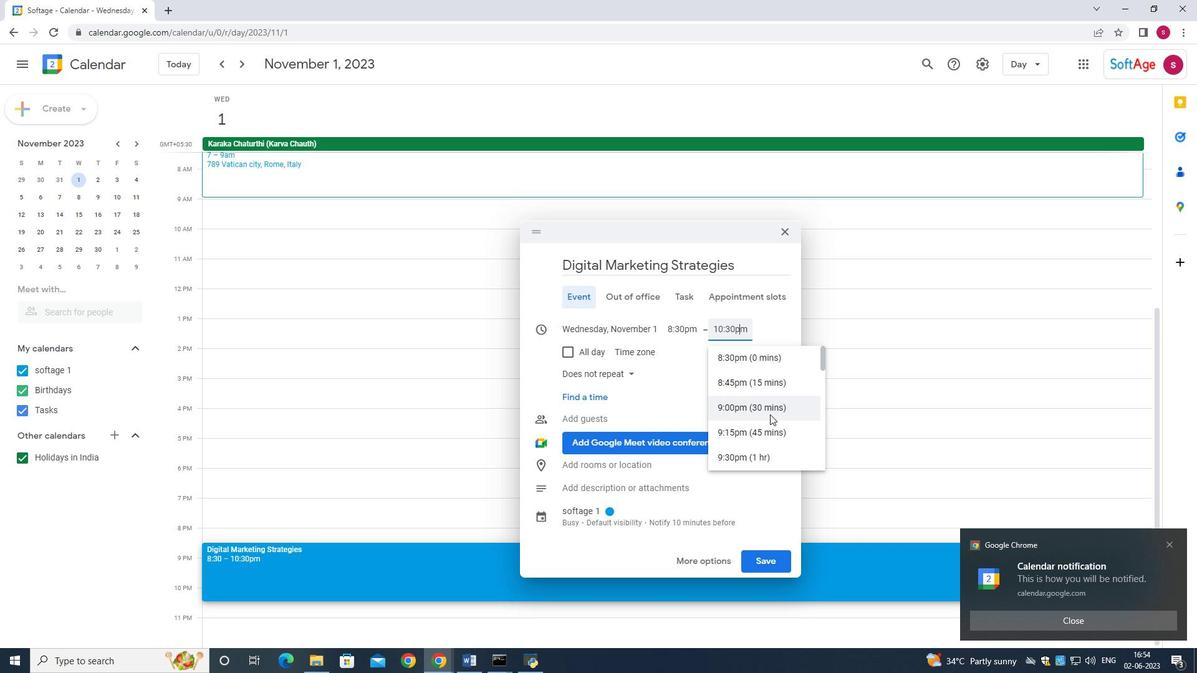 
Action: Mouse scrolled (770, 417) with delta (0, 0)
Screenshot: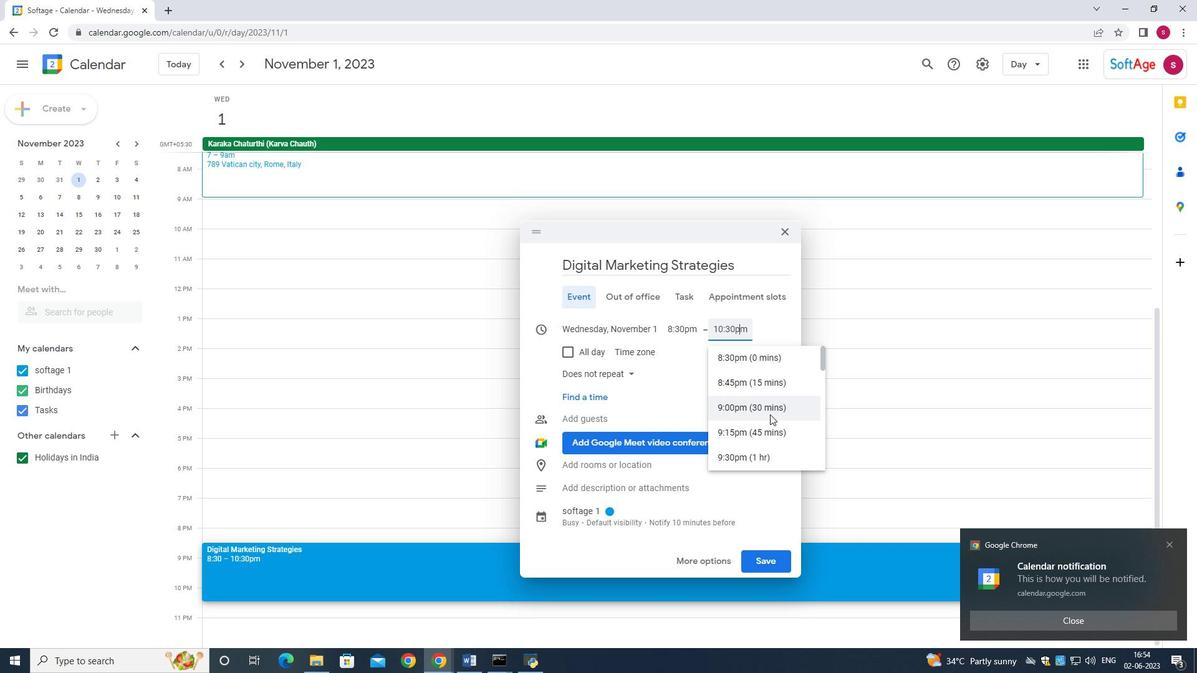 
Action: Mouse scrolled (770, 417) with delta (0, 0)
Screenshot: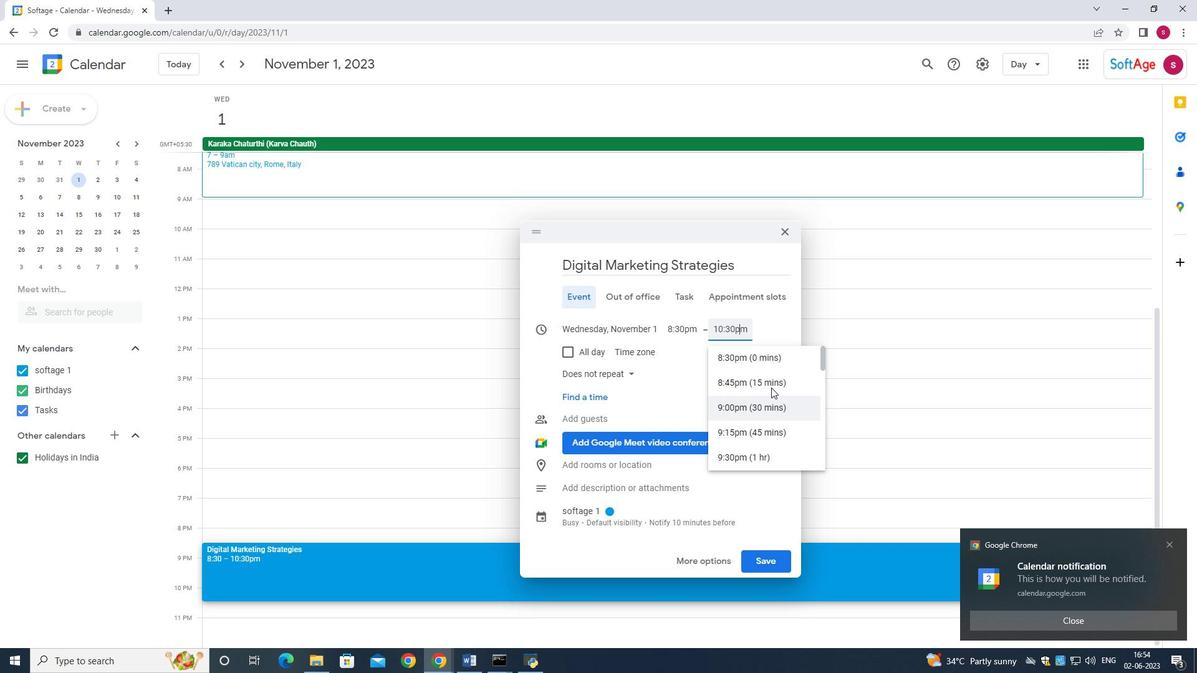 
Action: Mouse scrolled (770, 417) with delta (0, 0)
Screenshot: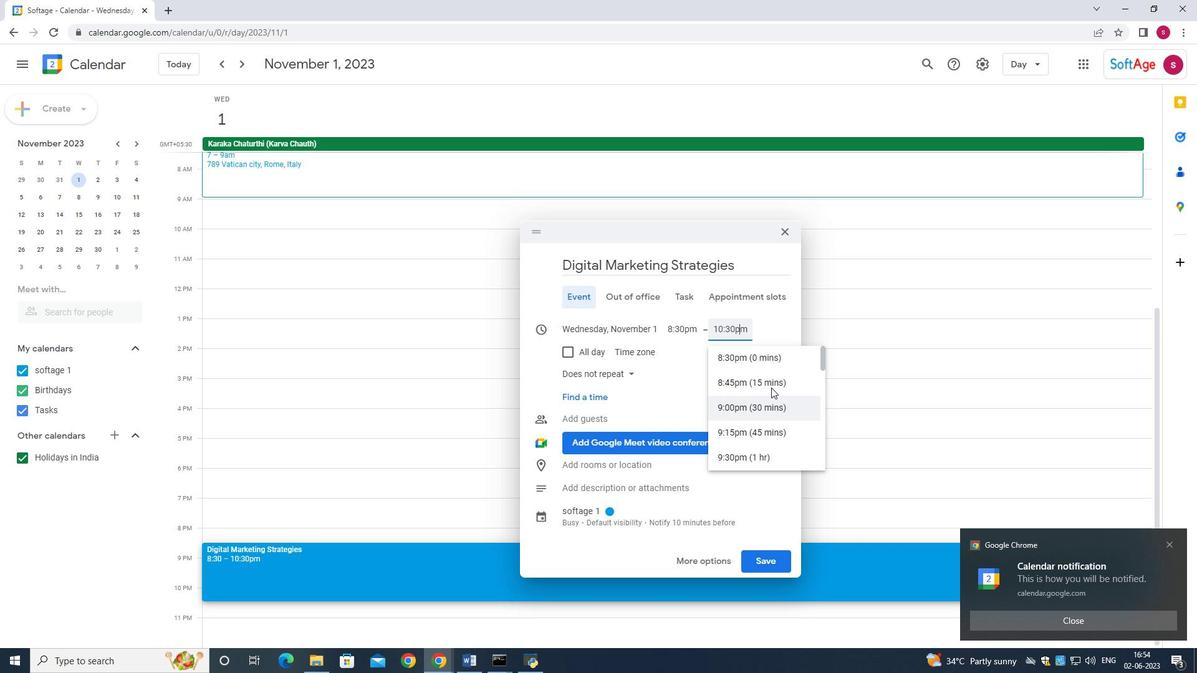 
Action: Mouse scrolled (770, 417) with delta (0, 0)
Screenshot: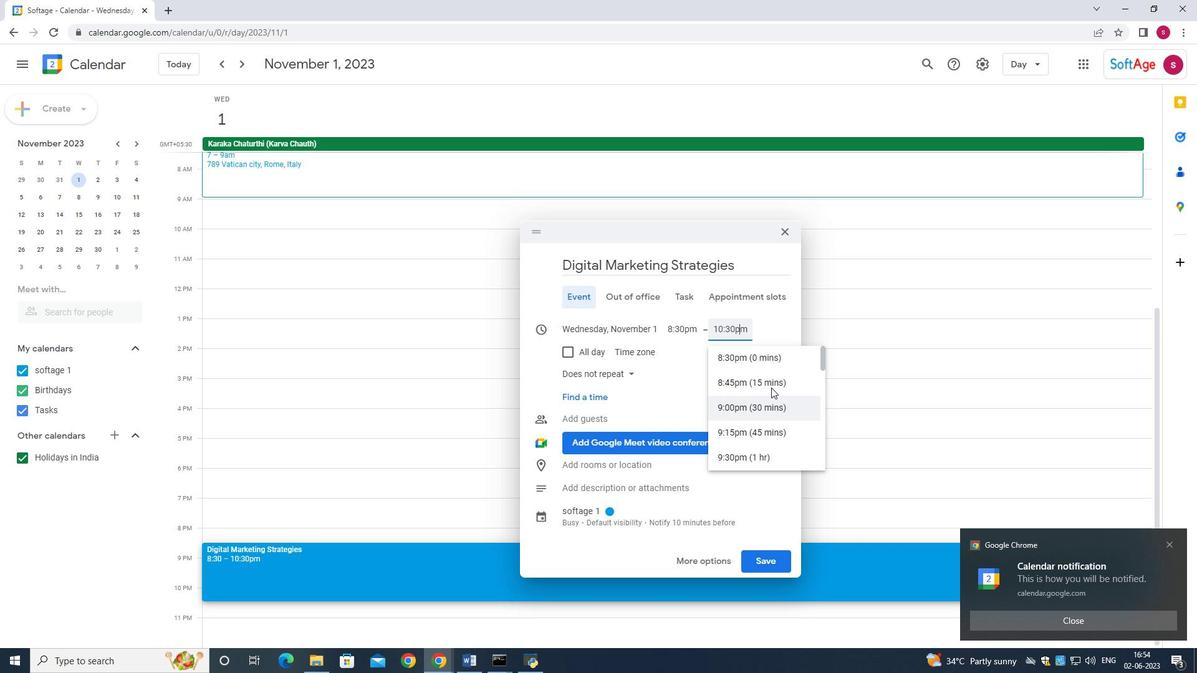 
Action: Mouse scrolled (770, 417) with delta (0, 0)
Screenshot: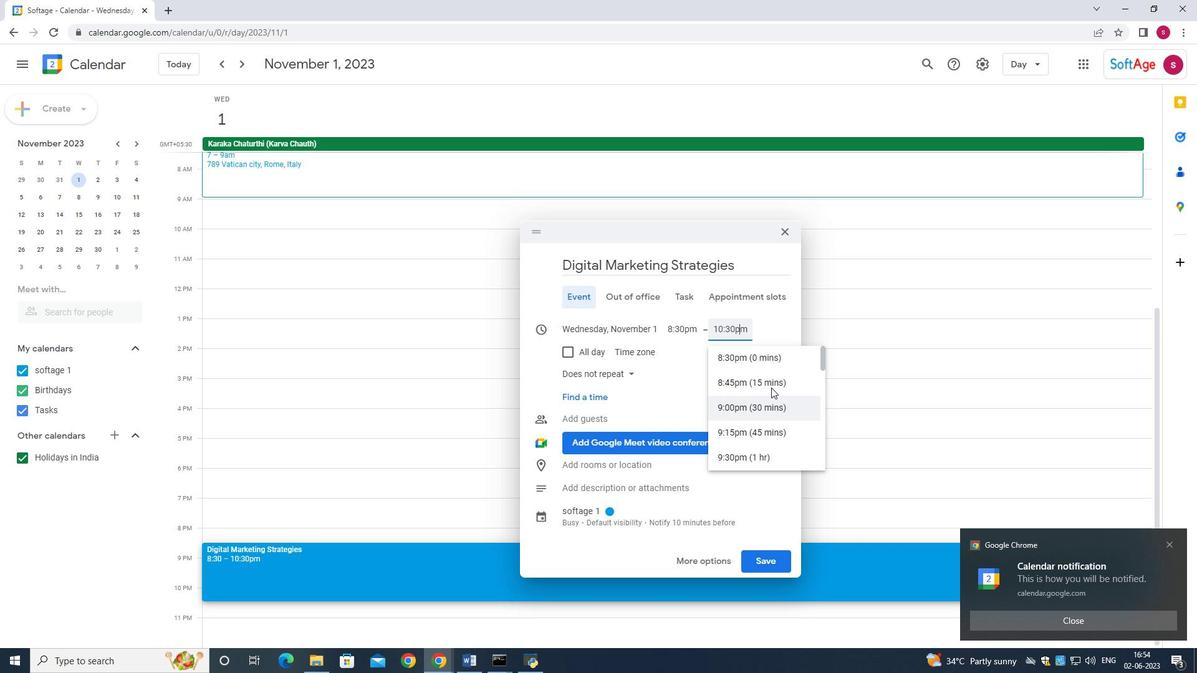 
Action: Mouse moved to (773, 383)
Screenshot: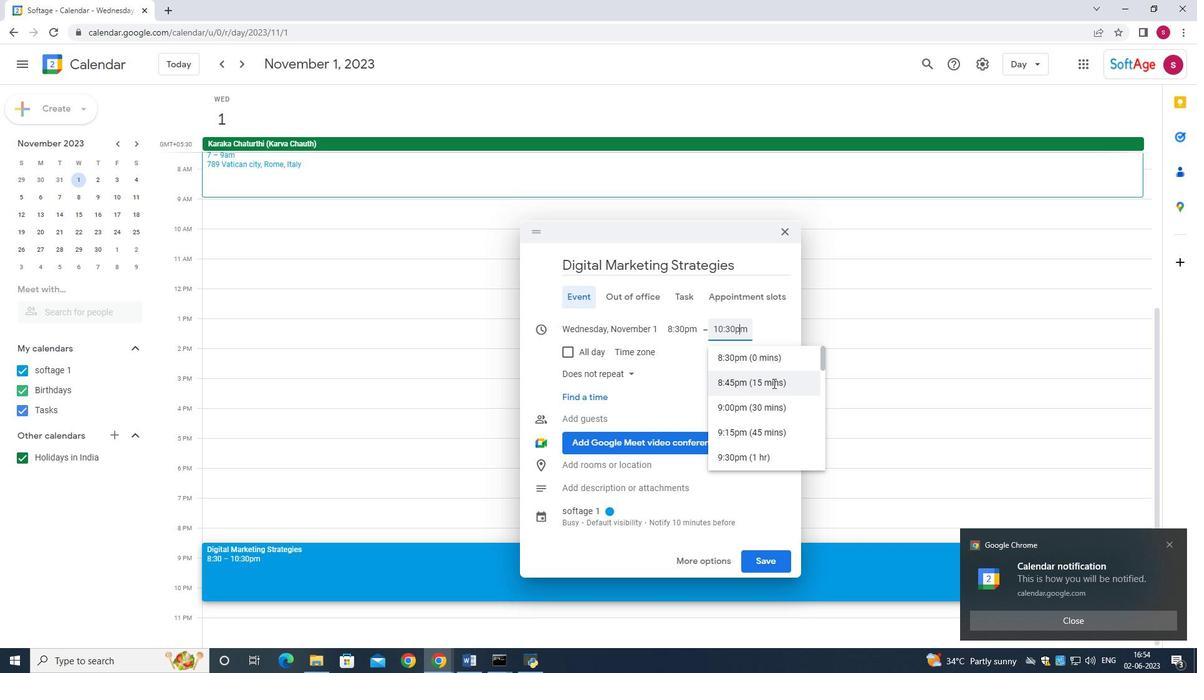 
Action: Mouse scrolled (773, 384) with delta (0, 0)
Screenshot: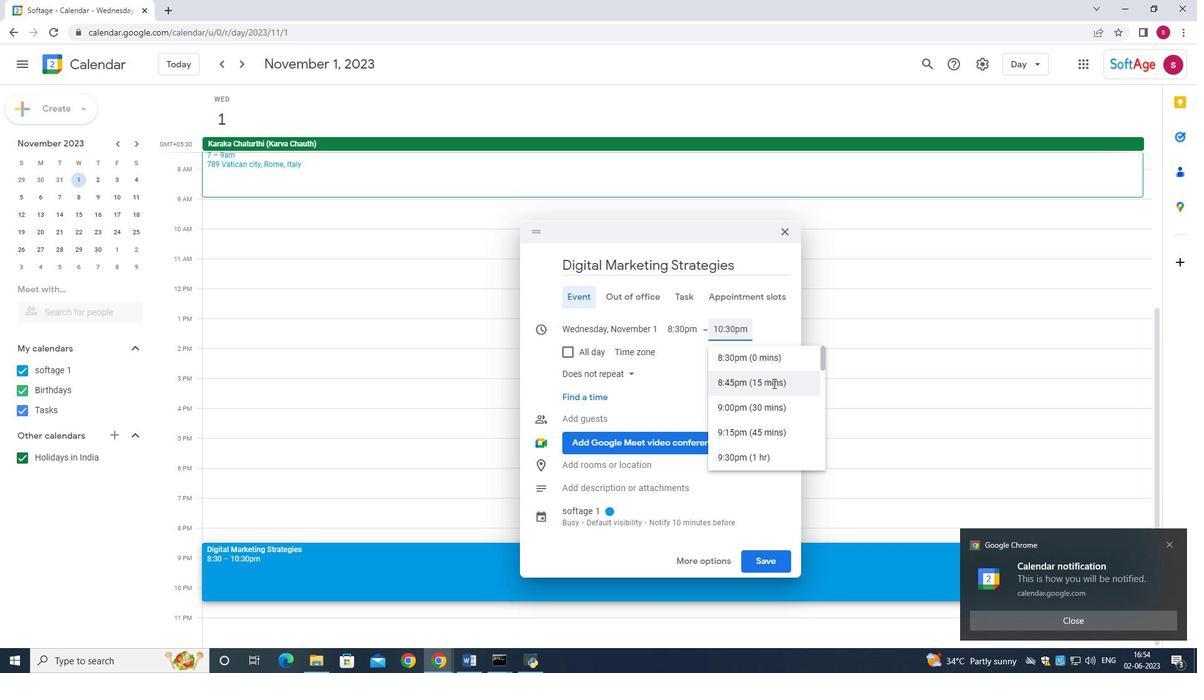 
Action: Mouse scrolled (773, 384) with delta (0, 0)
Screenshot: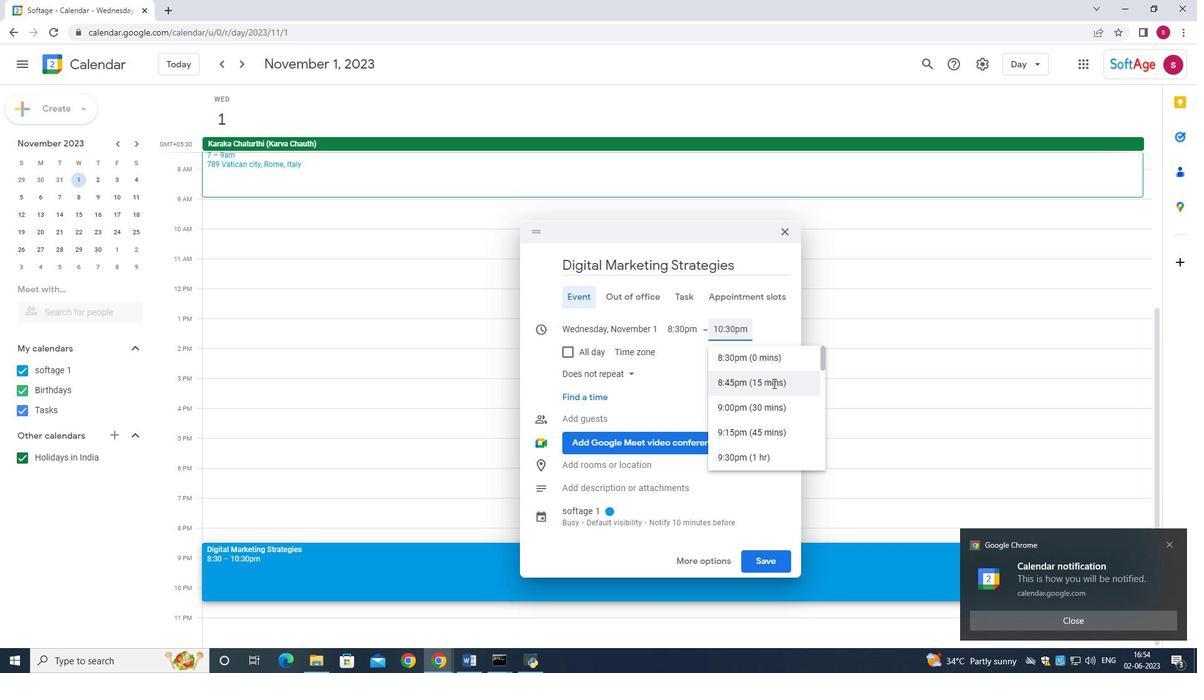 
Action: Mouse scrolled (773, 384) with delta (0, 0)
Screenshot: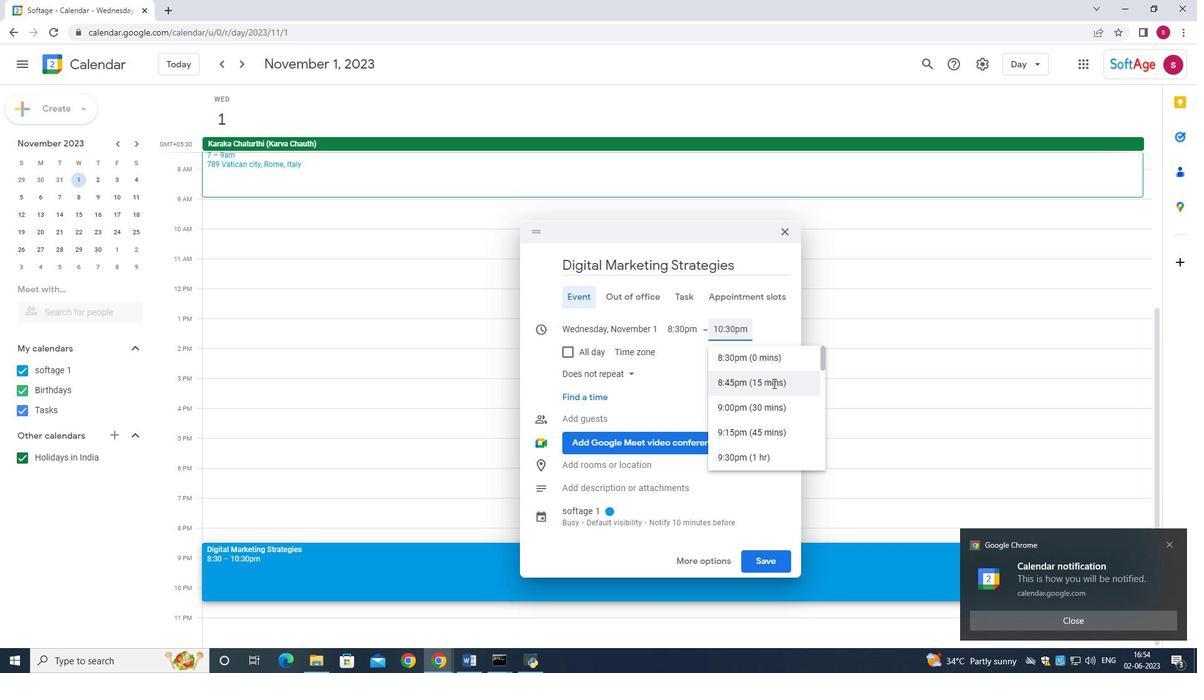 
Action: Mouse scrolled (773, 384) with delta (0, 0)
Screenshot: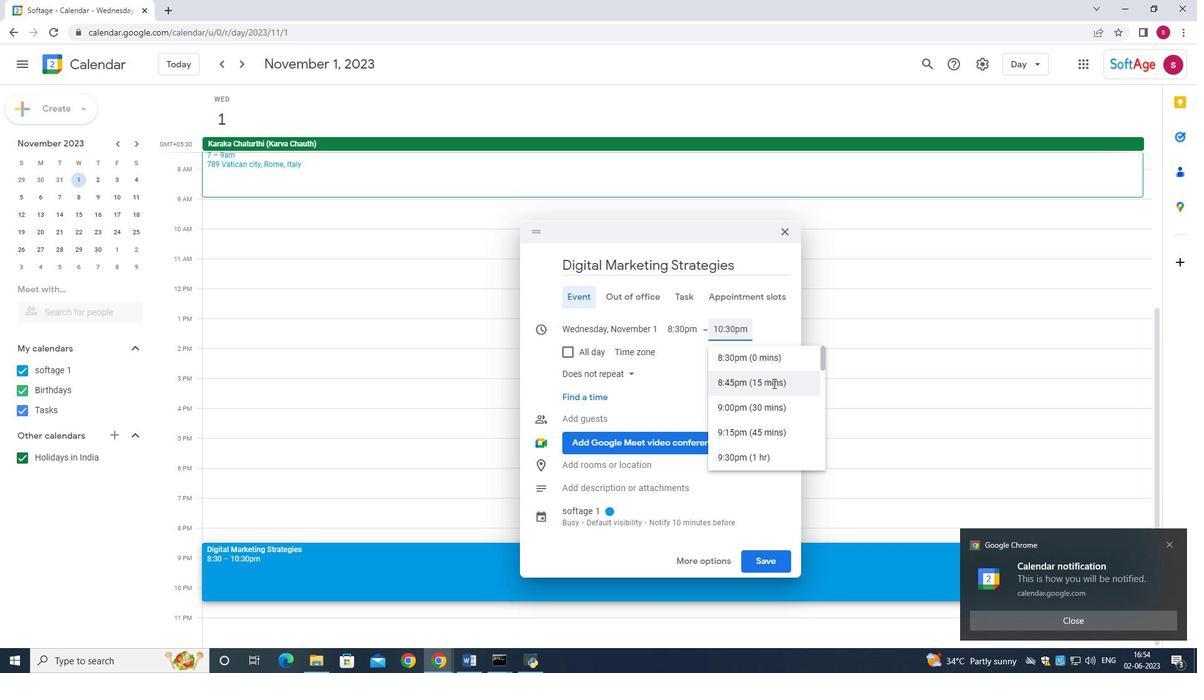 
Action: Mouse scrolled (773, 384) with delta (0, 0)
Screenshot: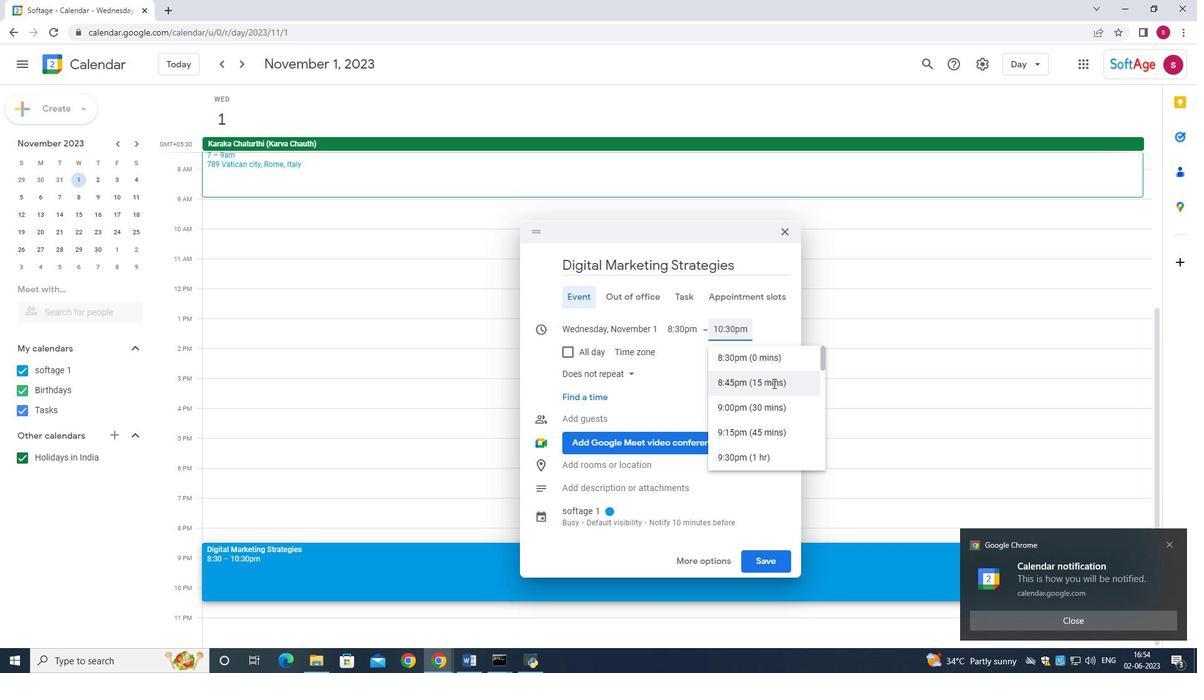
Action: Mouse moved to (762, 416)
Screenshot: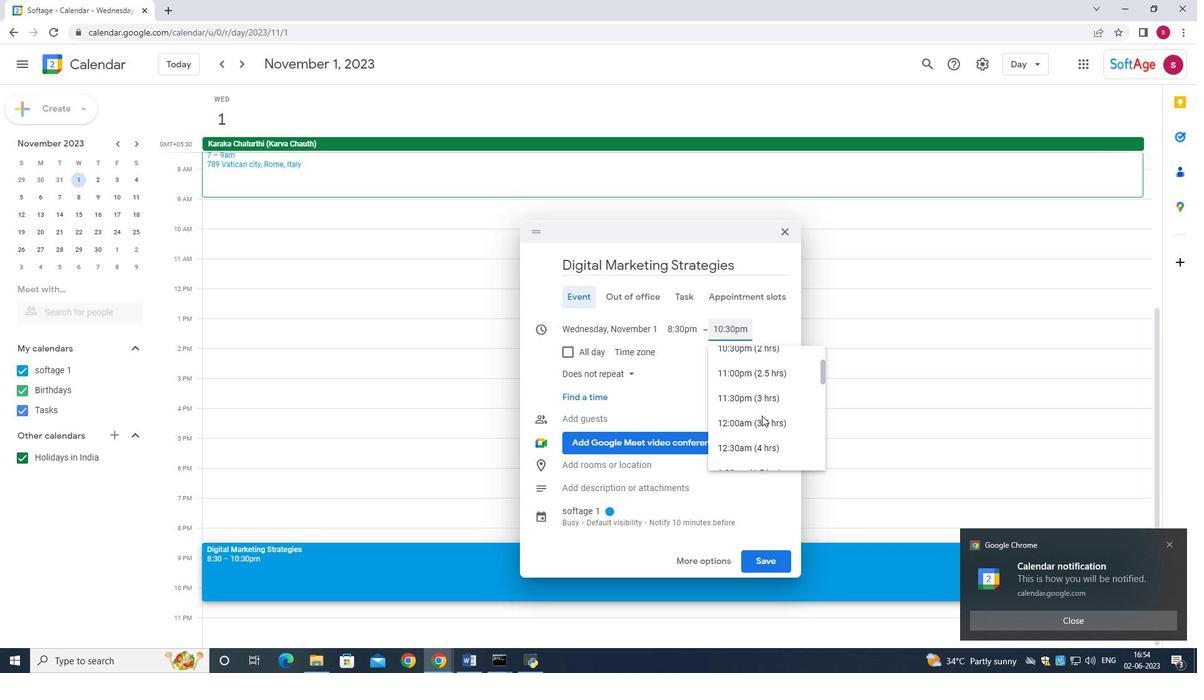 
Action: Mouse scrolled (762, 415) with delta (0, 0)
Screenshot: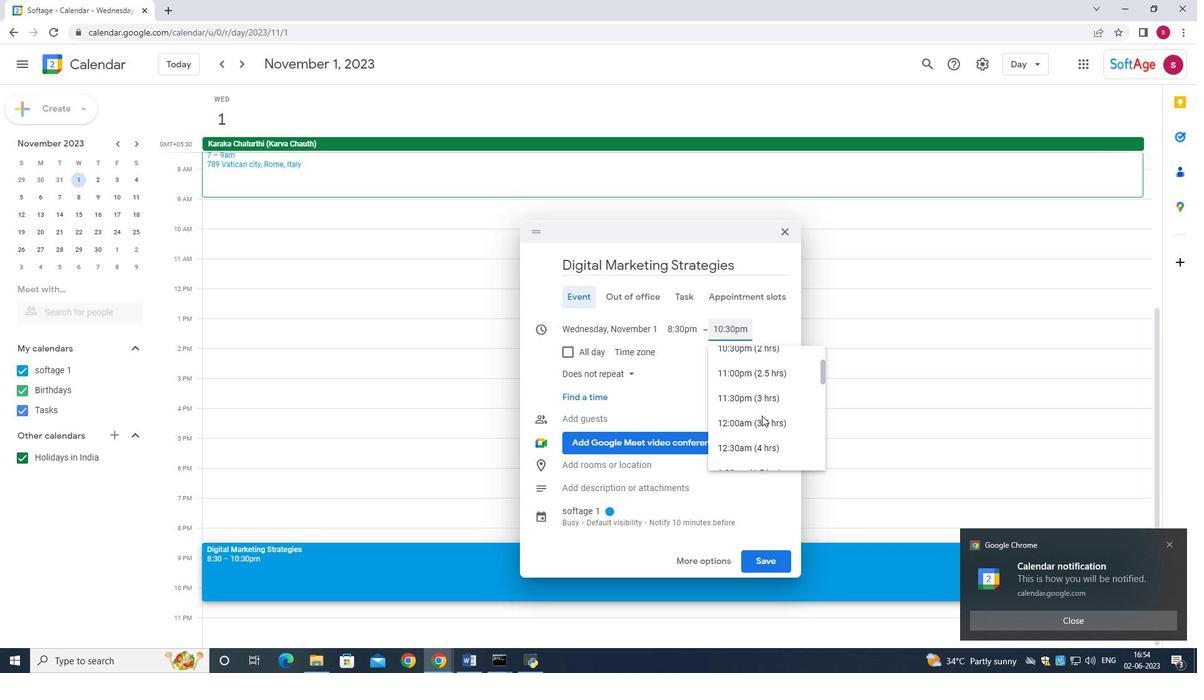 
Action: Mouse scrolled (762, 415) with delta (0, 0)
Screenshot: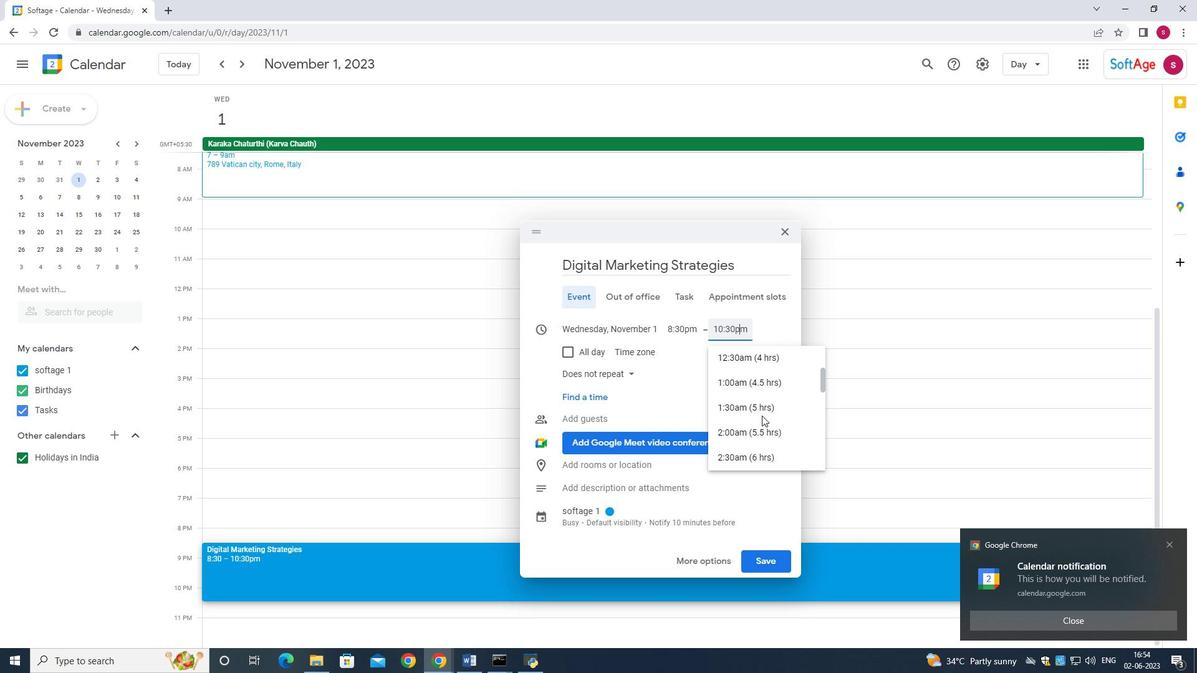 
Action: Mouse scrolled (762, 415) with delta (0, 0)
Screenshot: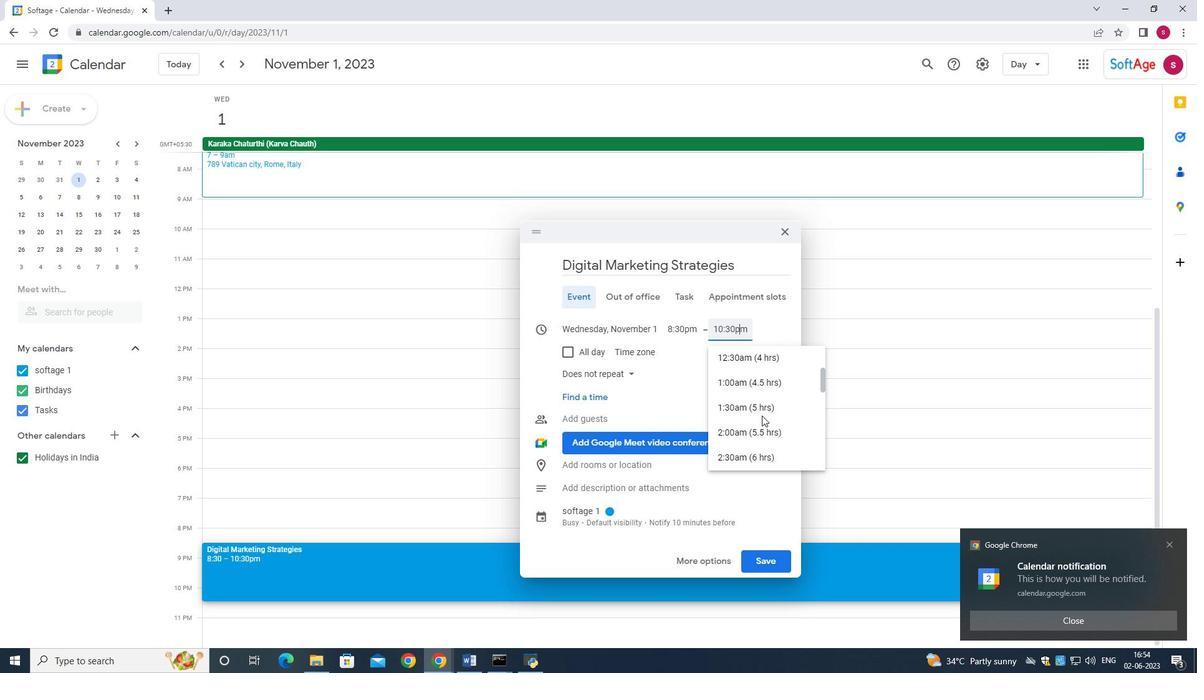 
Action: Mouse scrolled (762, 415) with delta (0, 0)
Screenshot: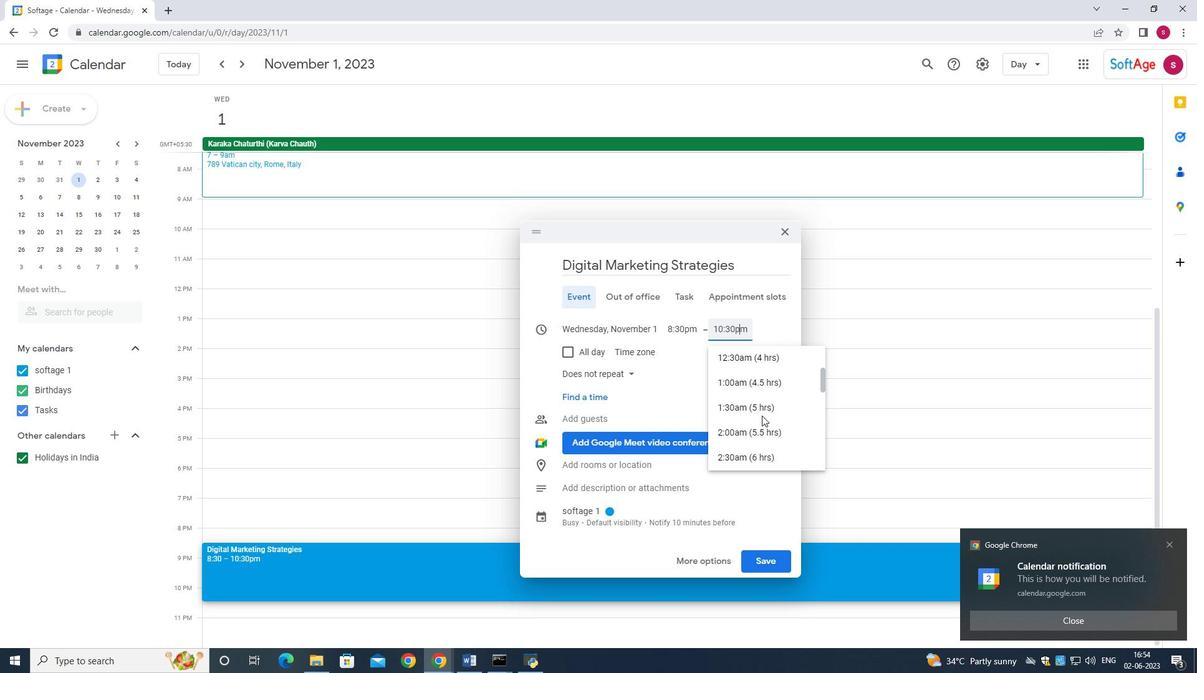 
Action: Mouse moved to (763, 415)
Screenshot: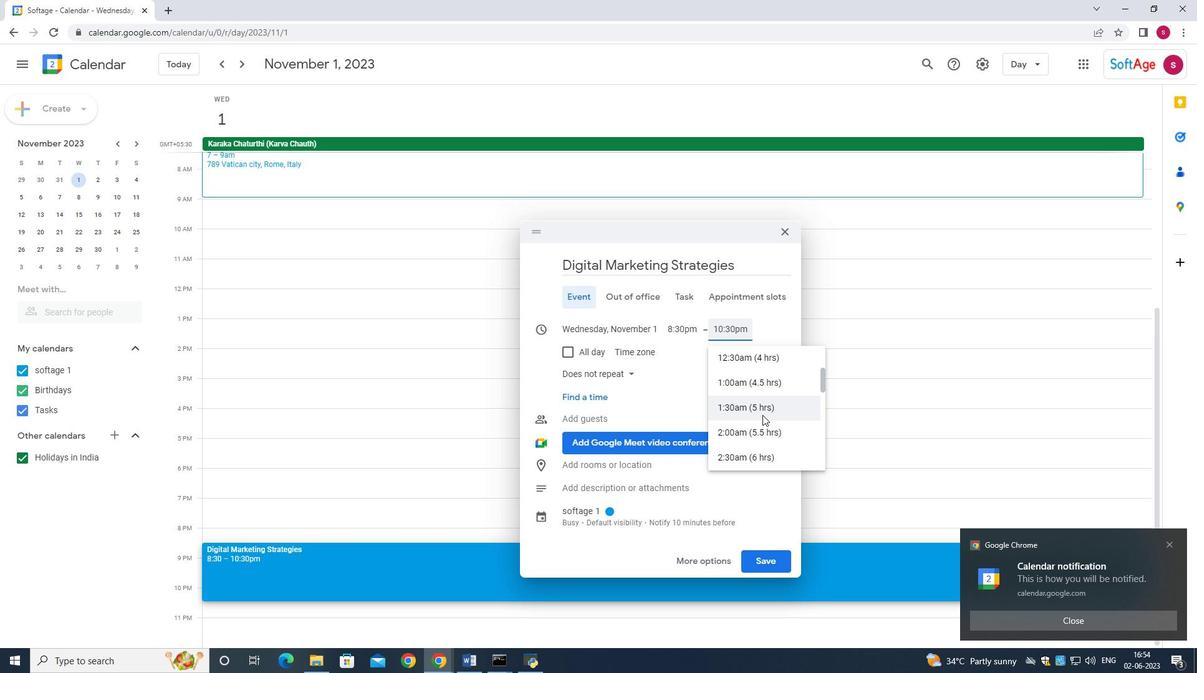 
Action: Mouse scrolled (763, 414) with delta (0, 0)
Screenshot: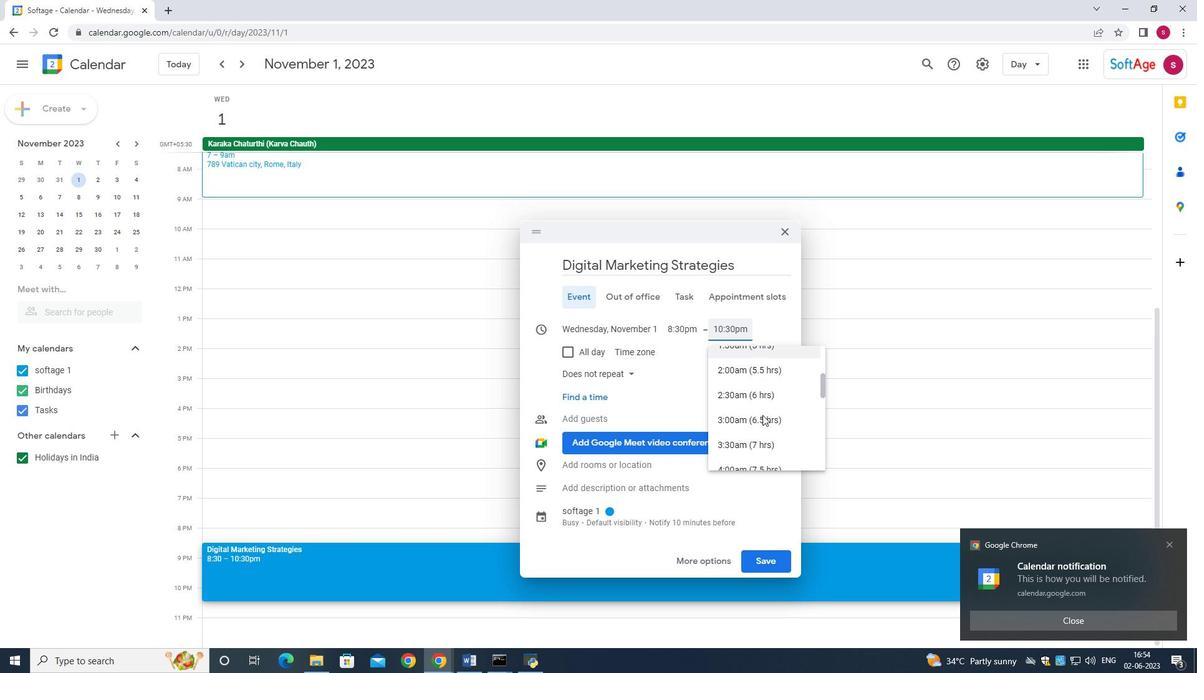 
Action: Mouse scrolled (763, 414) with delta (0, 0)
Screenshot: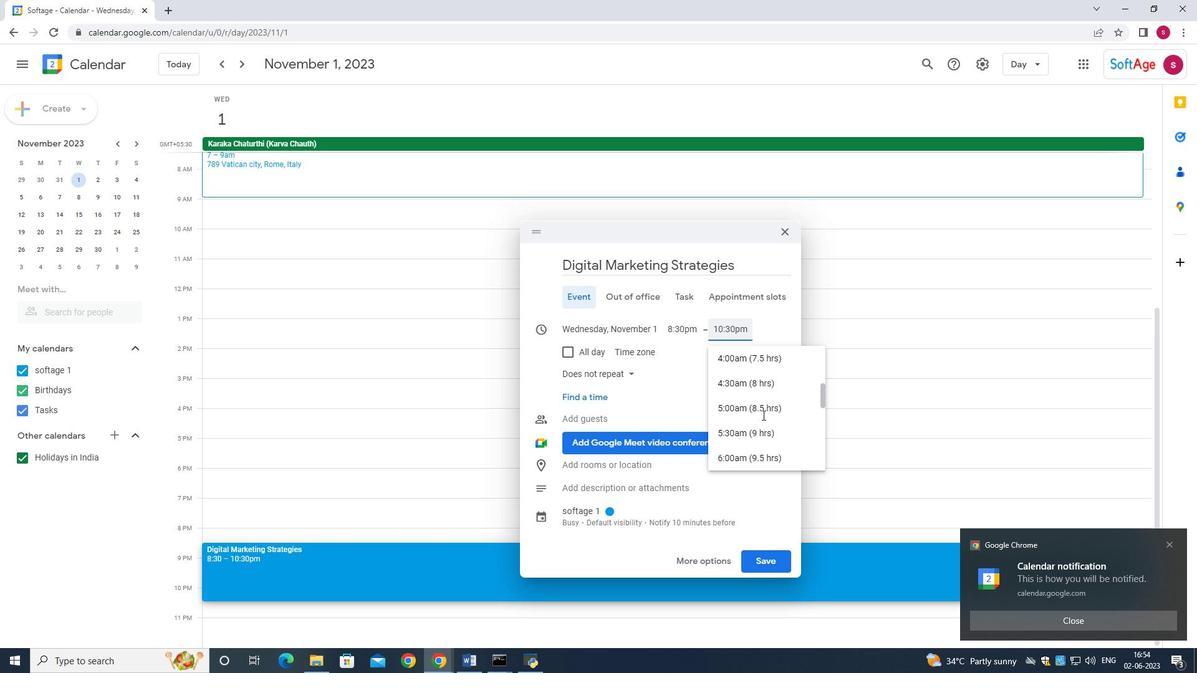 
Action: Mouse scrolled (763, 414) with delta (0, 0)
Screenshot: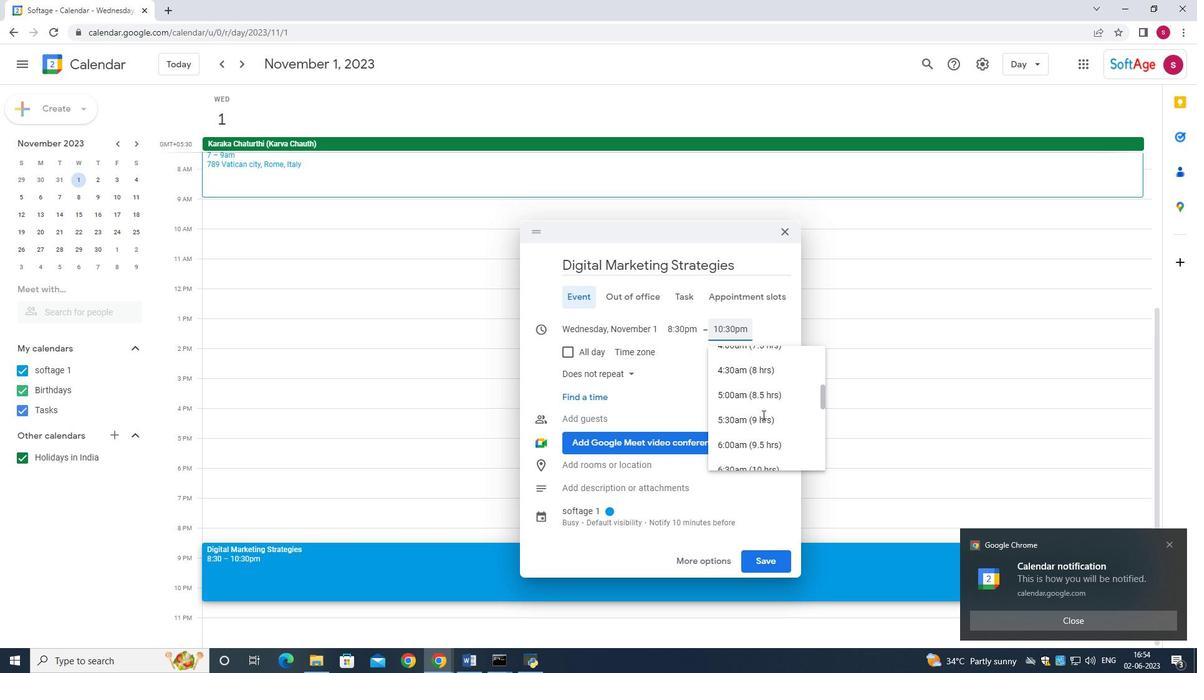
Action: Mouse scrolled (763, 414) with delta (0, 0)
Screenshot: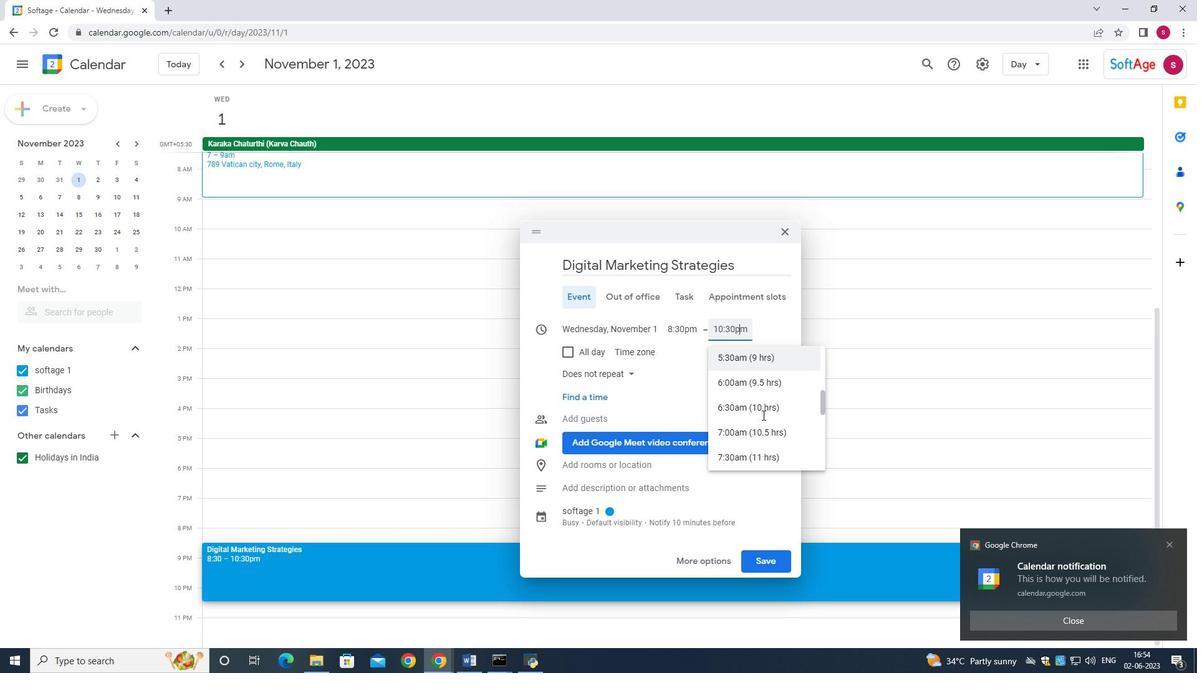 
Action: Mouse scrolled (763, 414) with delta (0, 0)
Screenshot: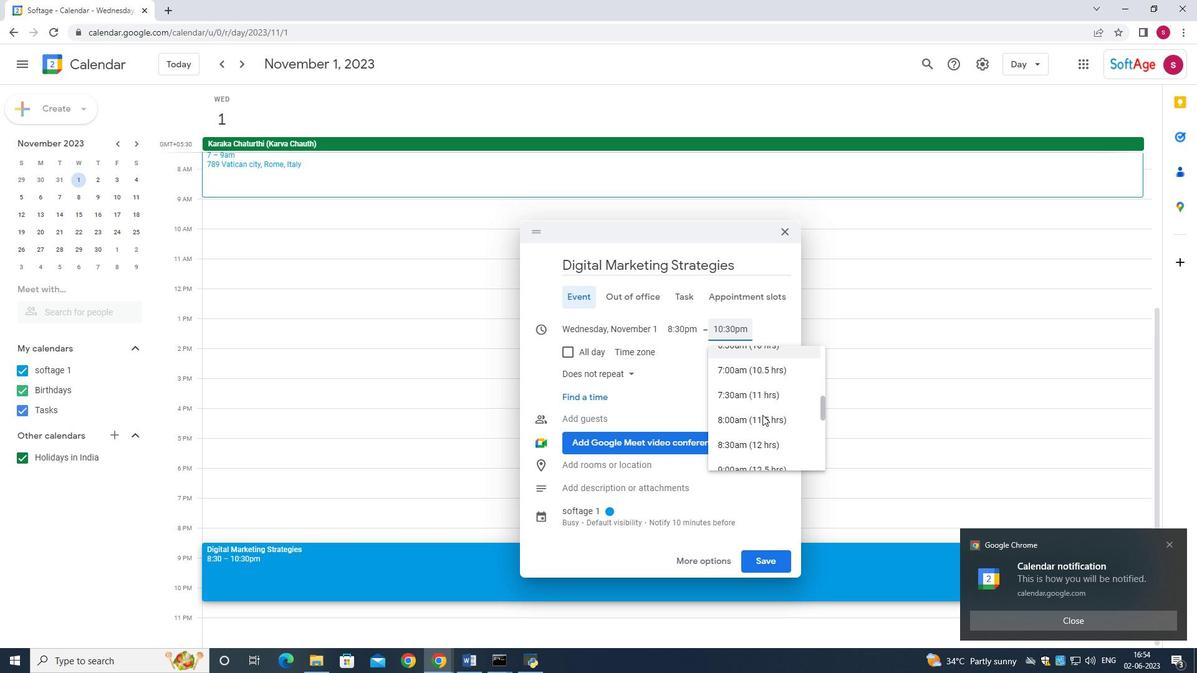 
Action: Mouse scrolled (763, 414) with delta (0, 0)
Screenshot: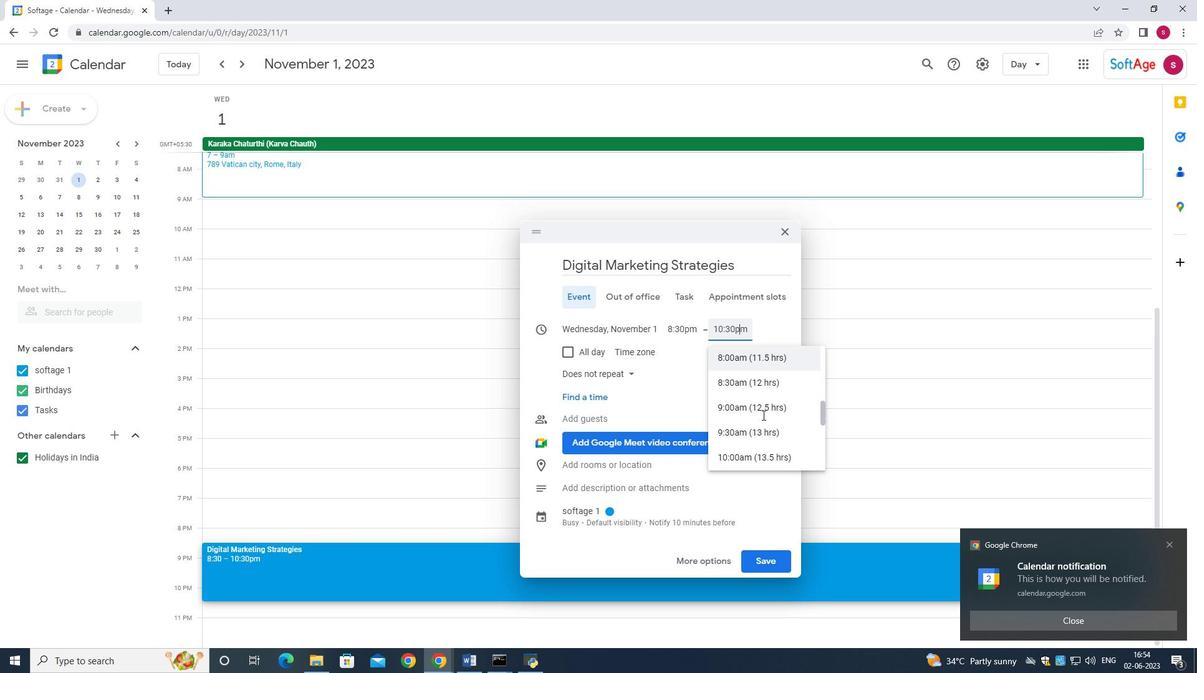 
Action: Mouse moved to (758, 383)
Screenshot: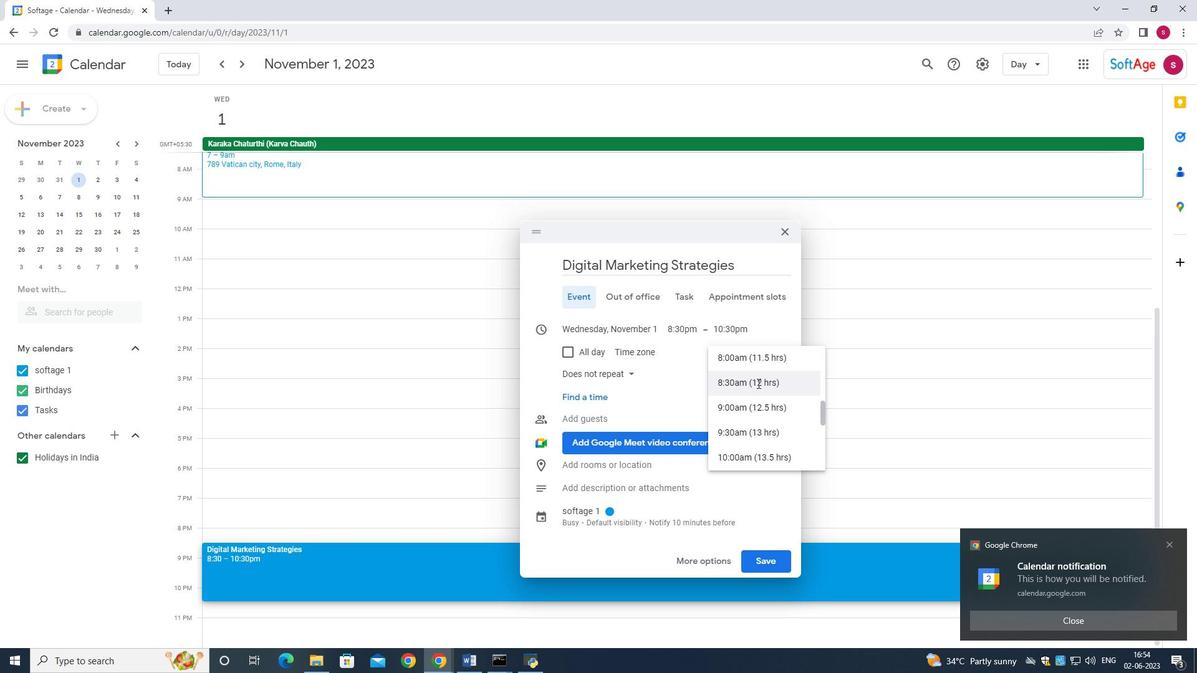 
Action: Mouse pressed left at (758, 383)
Screenshot: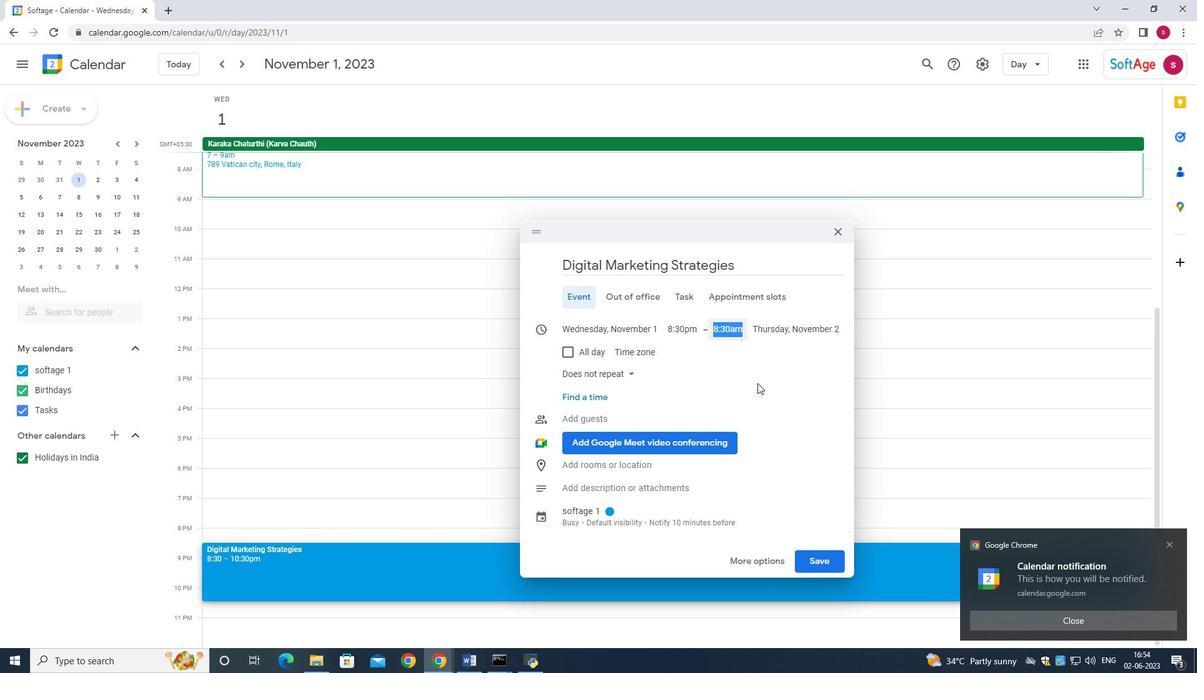 
Action: Mouse moved to (656, 328)
Screenshot: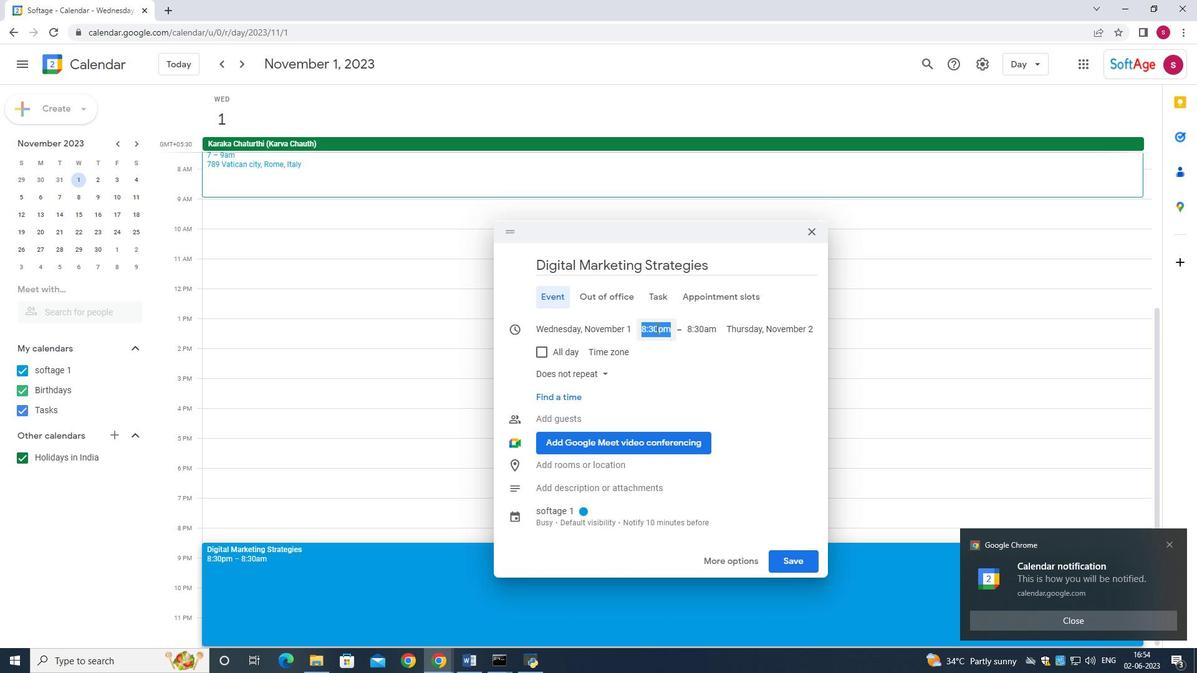 
Action: Mouse pressed left at (656, 328)
Screenshot: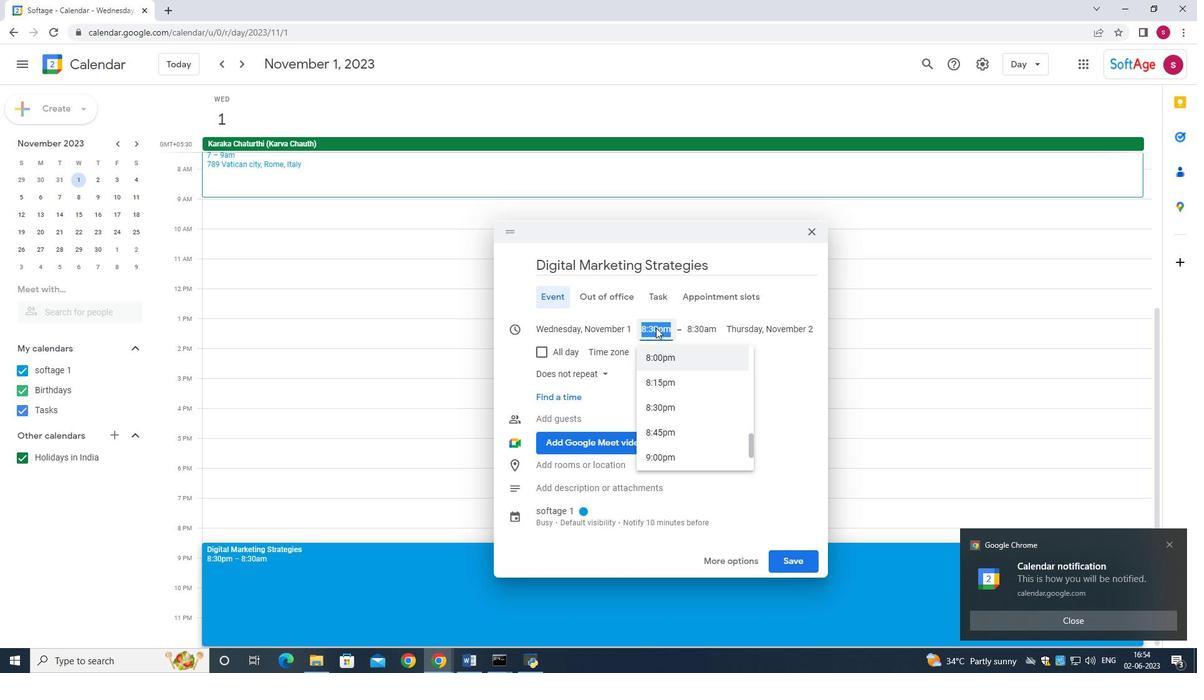 
Action: Mouse moved to (681, 428)
Screenshot: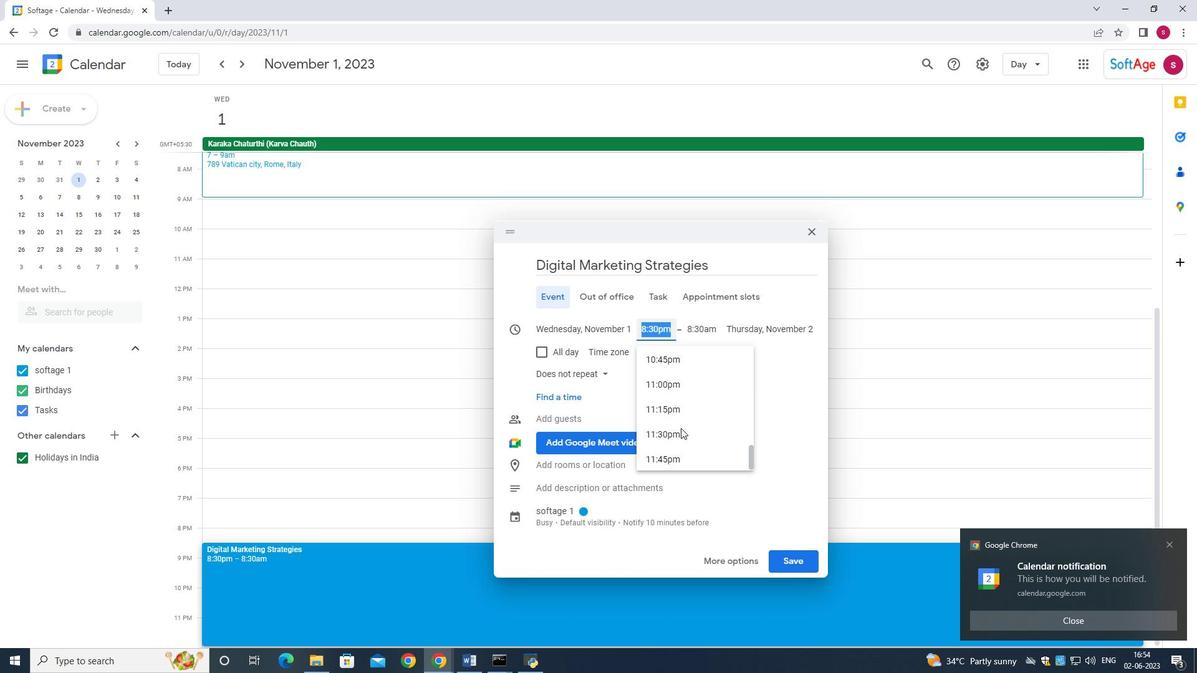 
Action: Mouse scrolled (681, 428) with delta (0, 0)
Screenshot: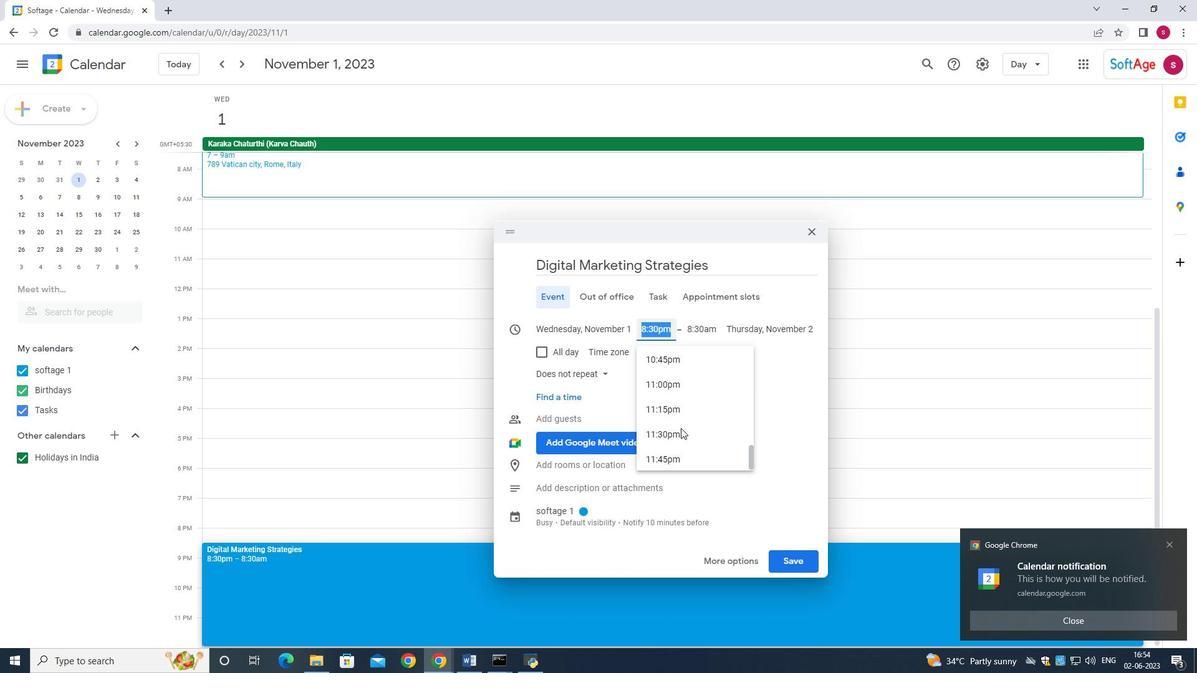 
Action: Mouse scrolled (681, 428) with delta (0, 0)
Screenshot: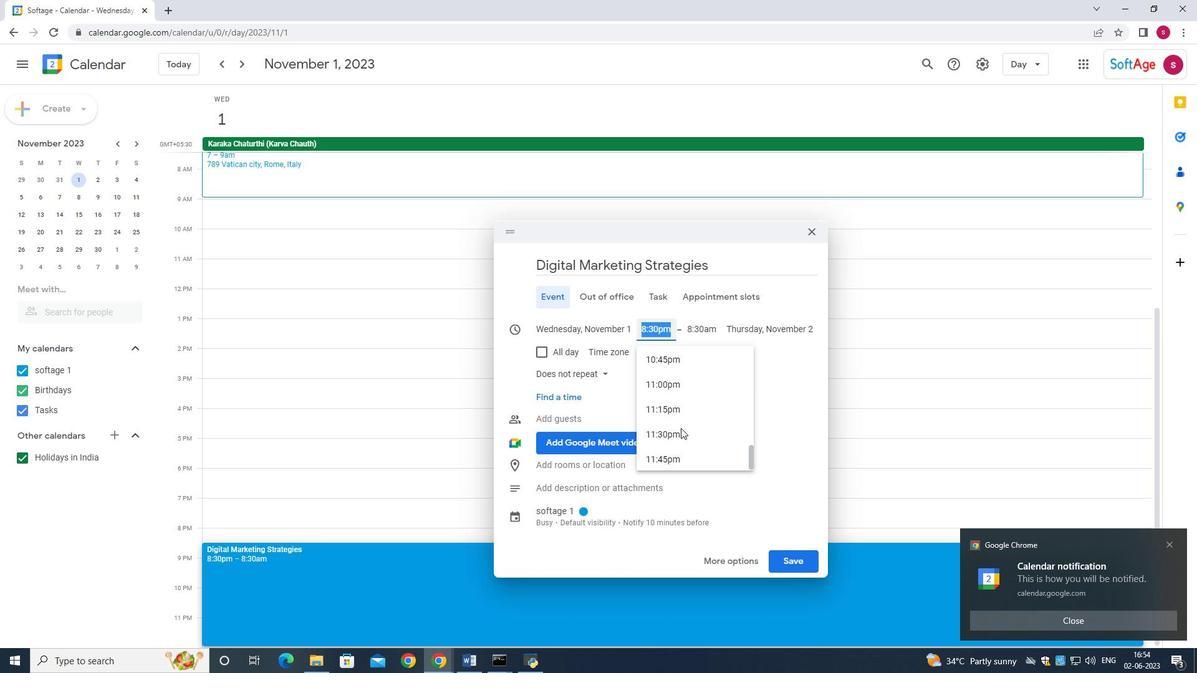 
Action: Mouse scrolled (681, 428) with delta (0, 0)
Screenshot: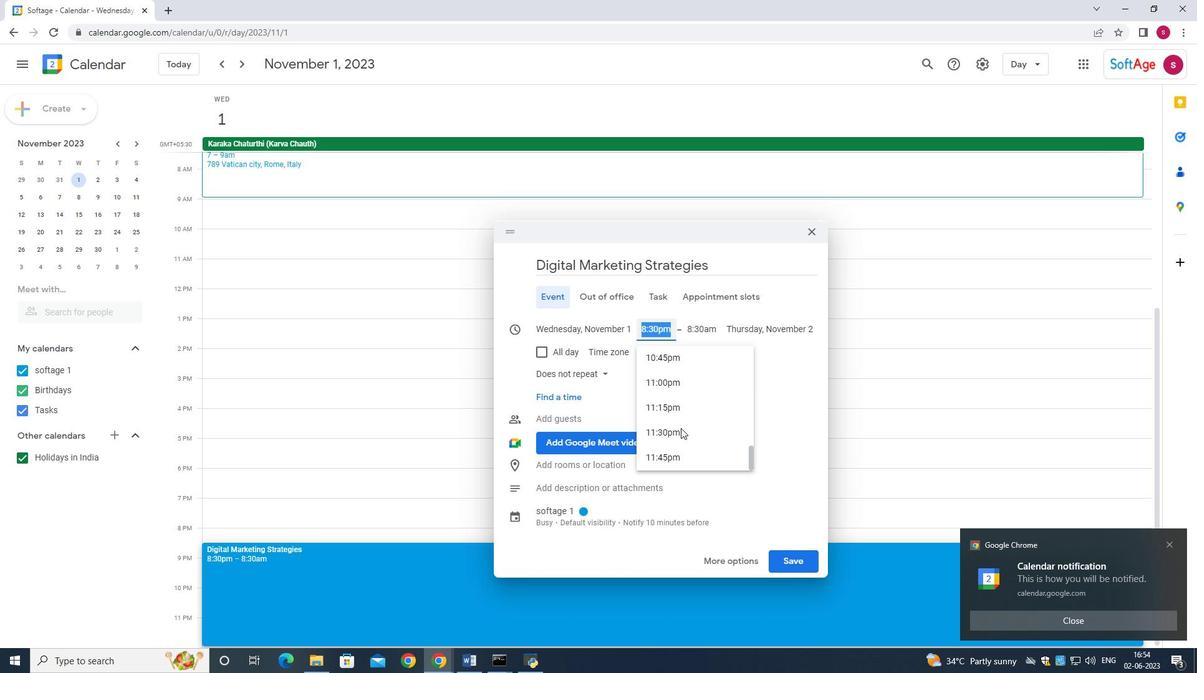 
Action: Mouse scrolled (681, 428) with delta (0, 0)
Screenshot: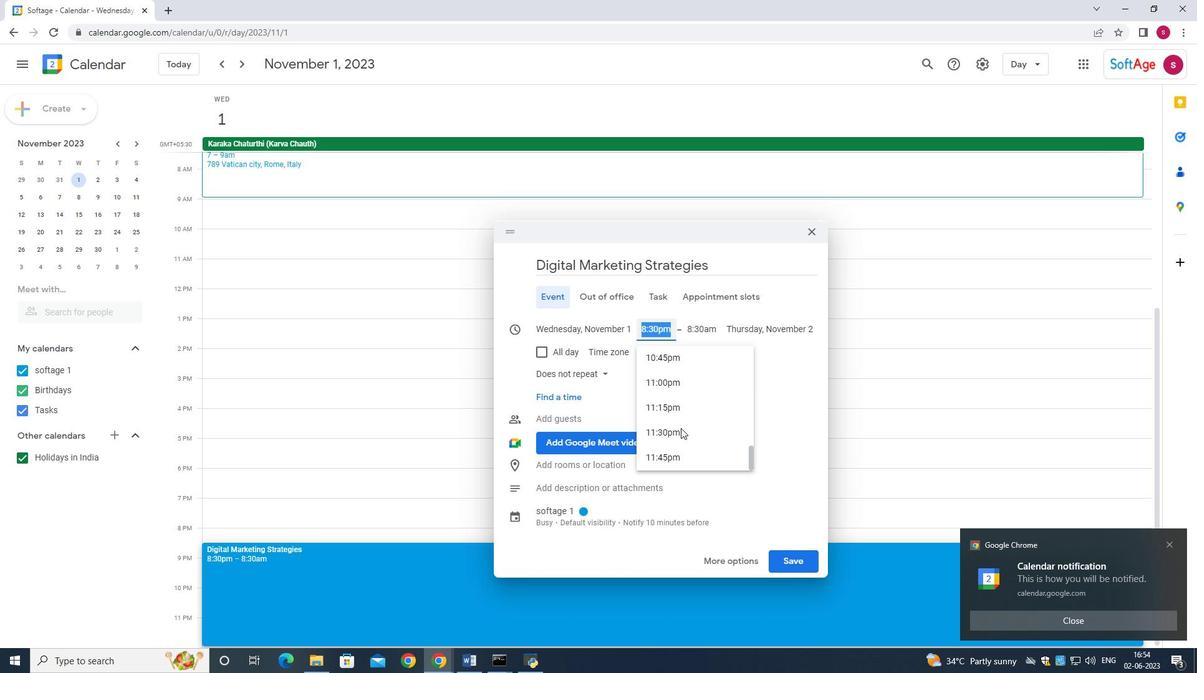 
Action: Mouse scrolled (681, 428) with delta (0, 0)
Screenshot: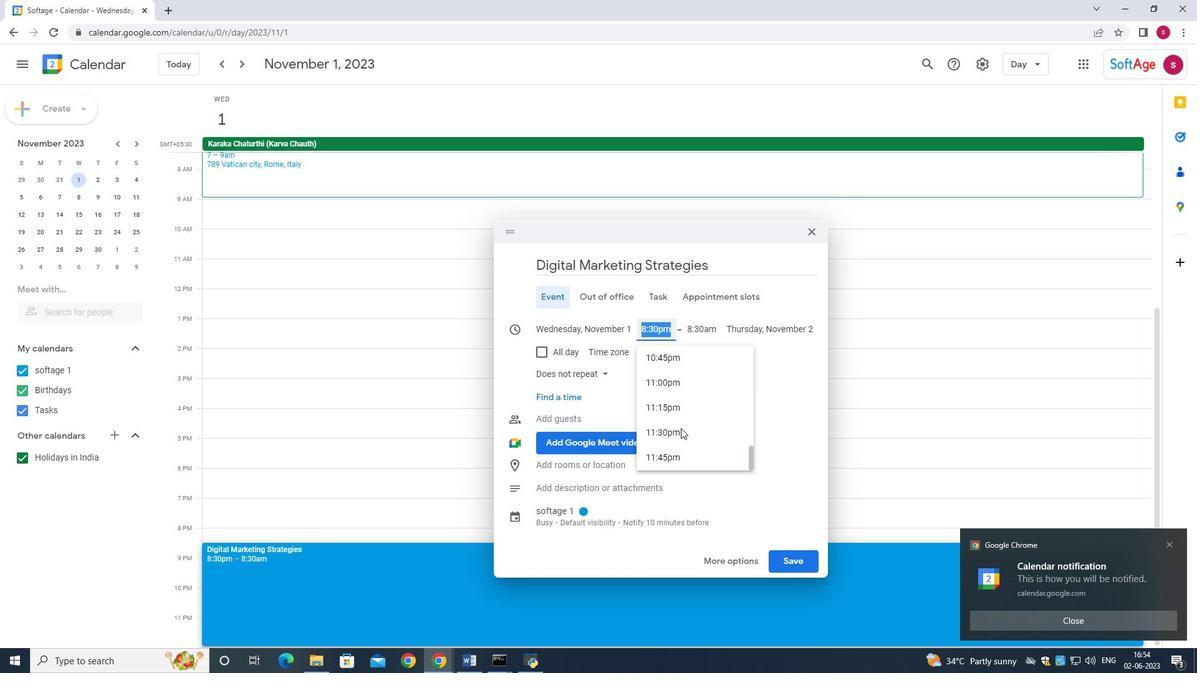 
Action: Mouse moved to (686, 406)
Screenshot: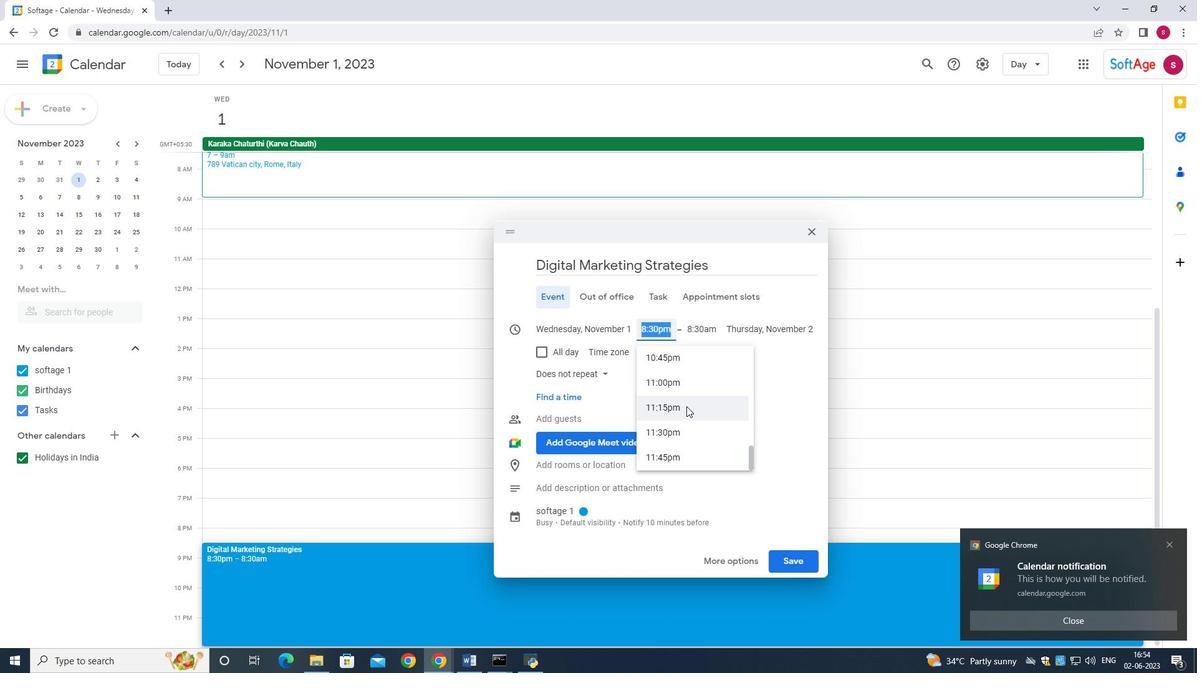 
Action: Mouse scrolled (686, 406) with delta (0, 0)
Screenshot: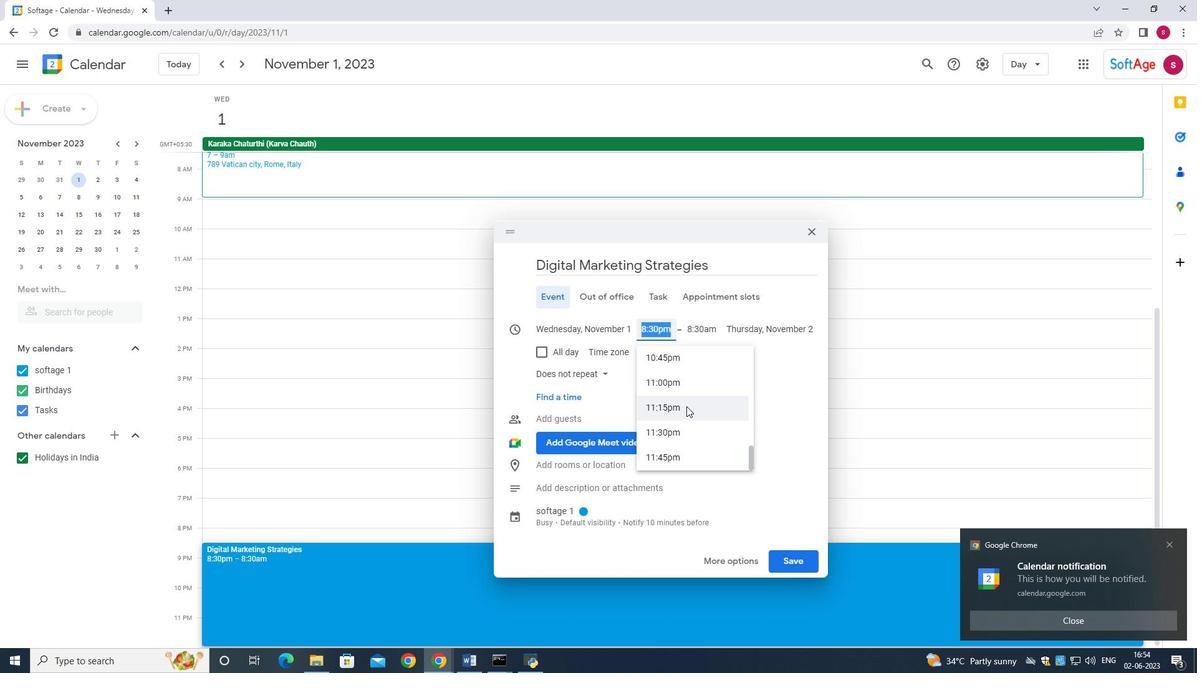 
Action: Mouse scrolled (686, 406) with delta (0, 0)
Screenshot: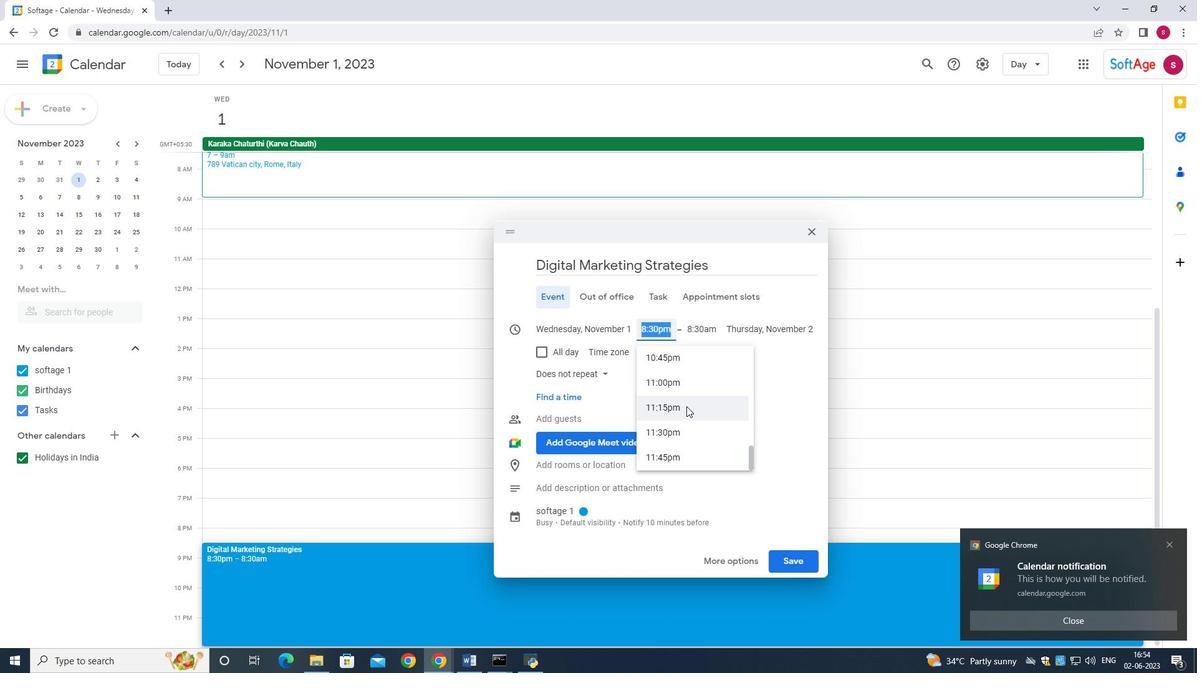 
Action: Mouse scrolled (686, 406) with delta (0, 0)
Screenshot: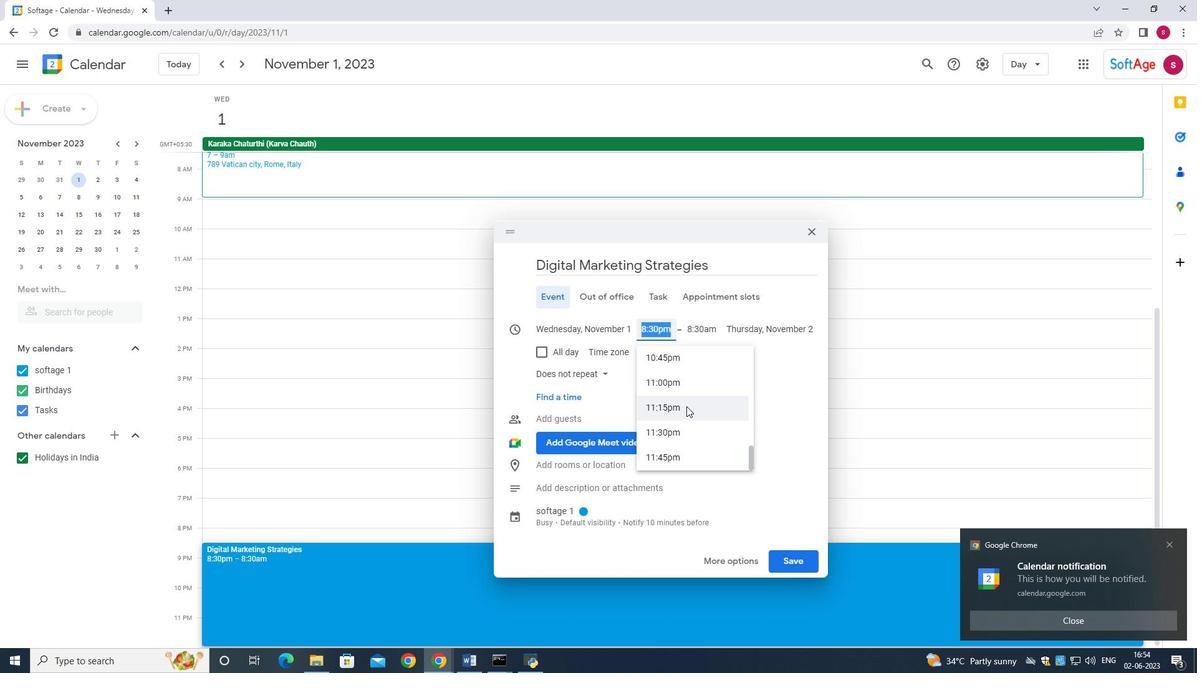 
Action: Mouse moved to (686, 405)
Screenshot: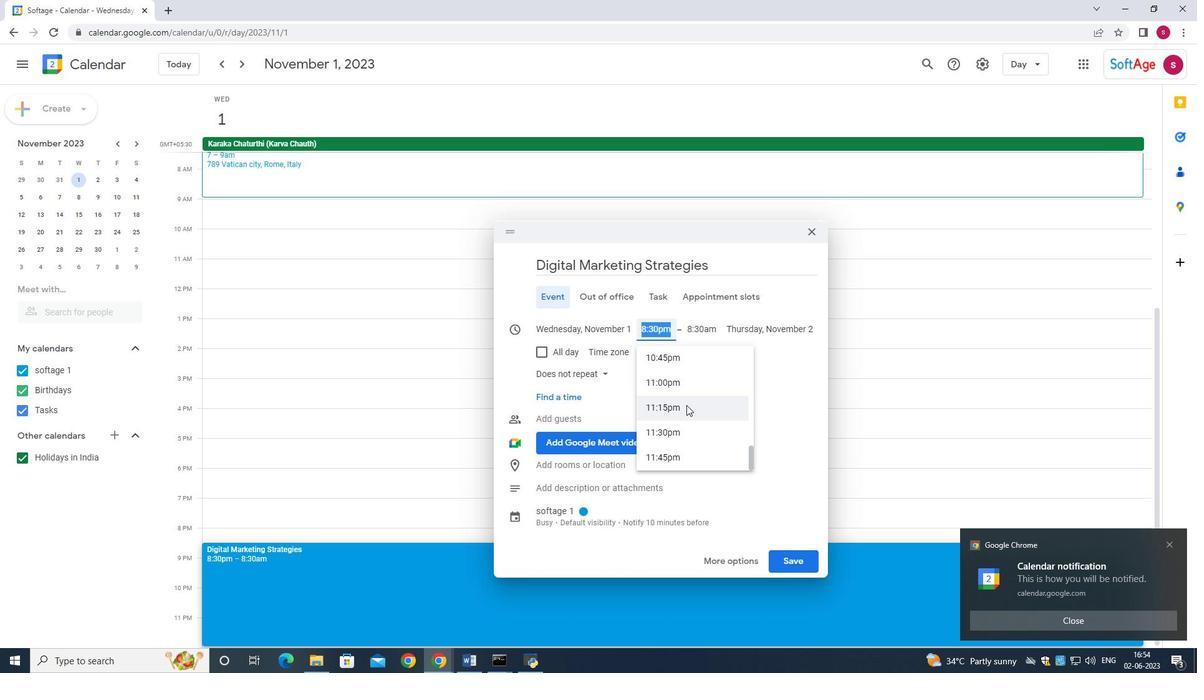 
Action: Mouse scrolled (686, 404) with delta (0, 0)
Screenshot: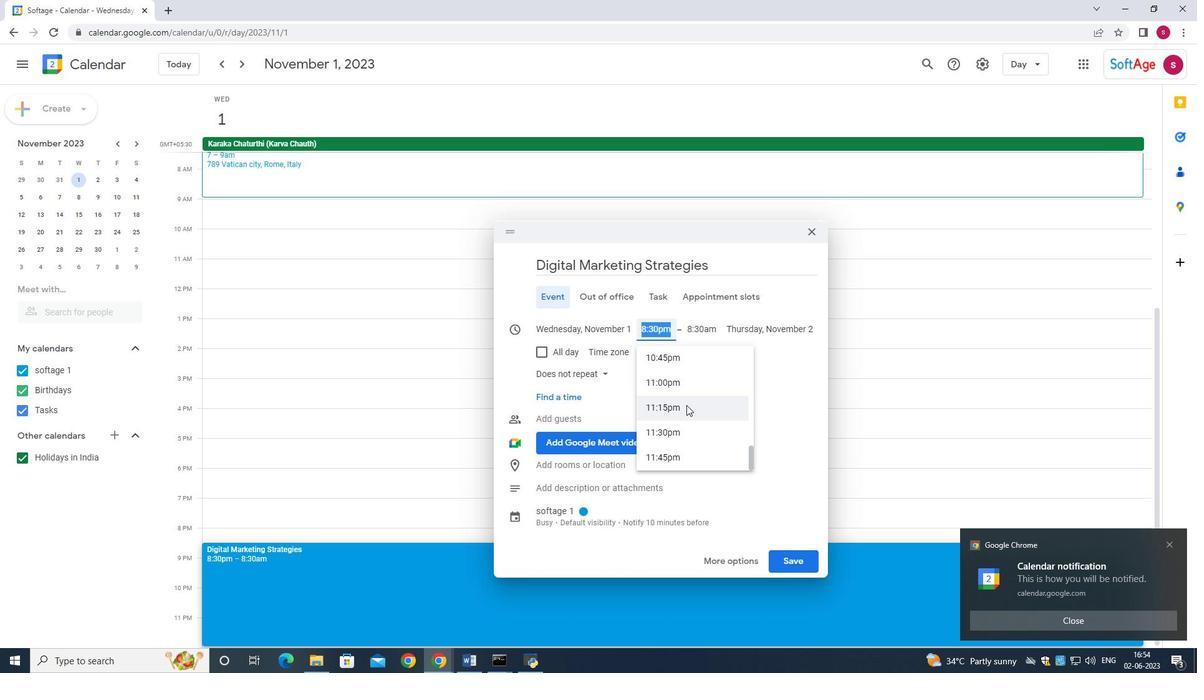 
Action: Mouse moved to (688, 408)
Screenshot: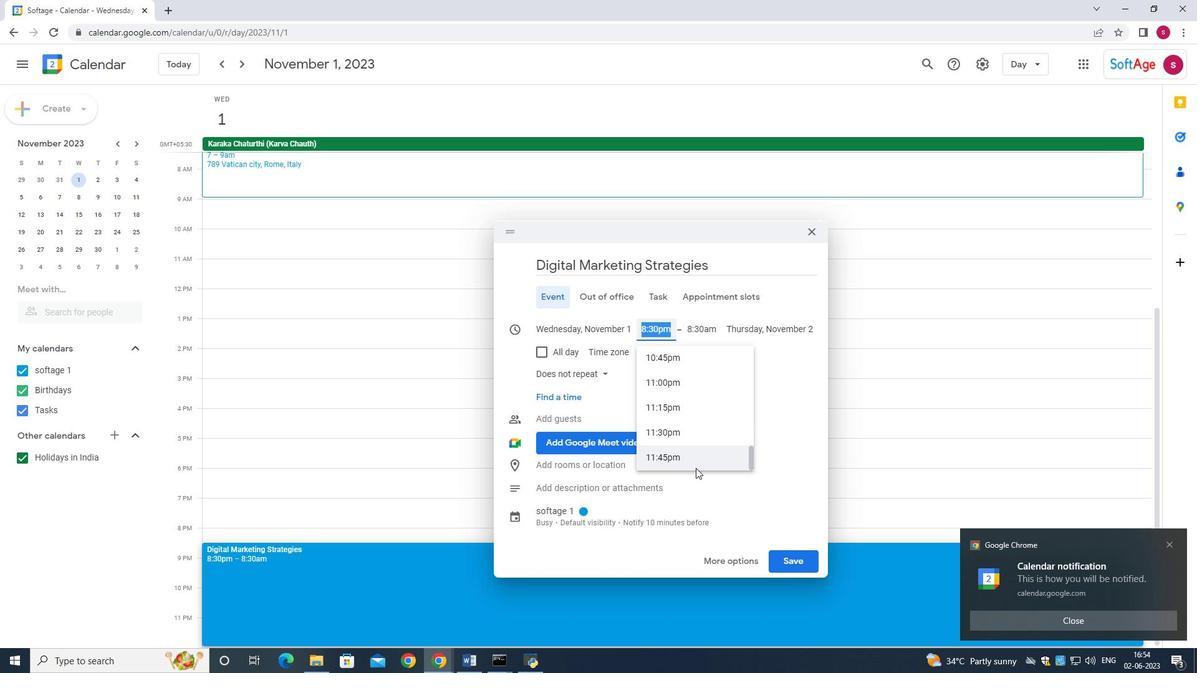 
Action: Mouse scrolled (686, 404) with delta (0, 0)
Screenshot: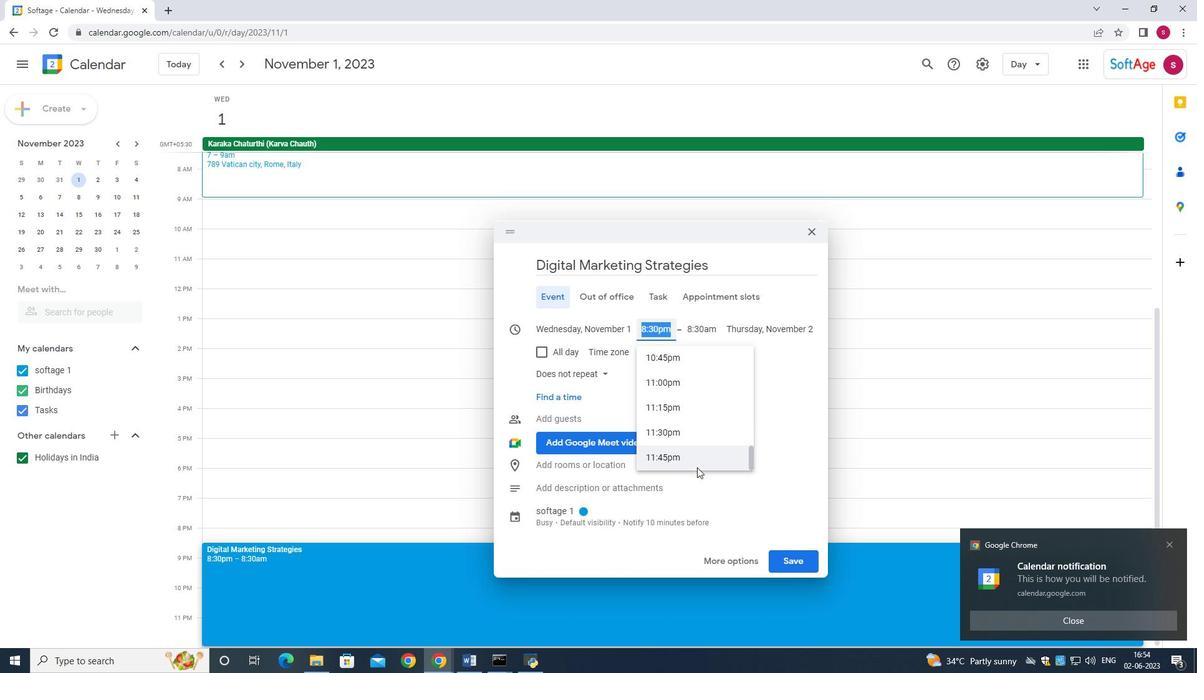 
Action: Mouse moved to (695, 467)
Screenshot: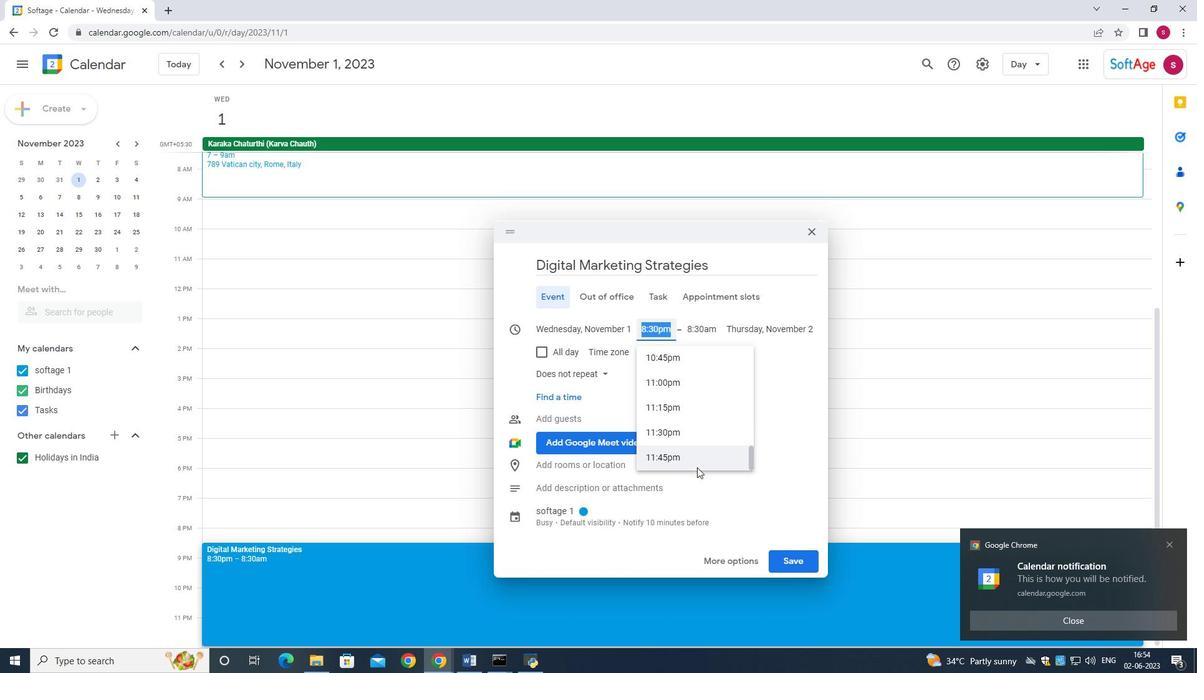 
Action: Mouse scrolled (686, 404) with delta (0, 0)
Screenshot: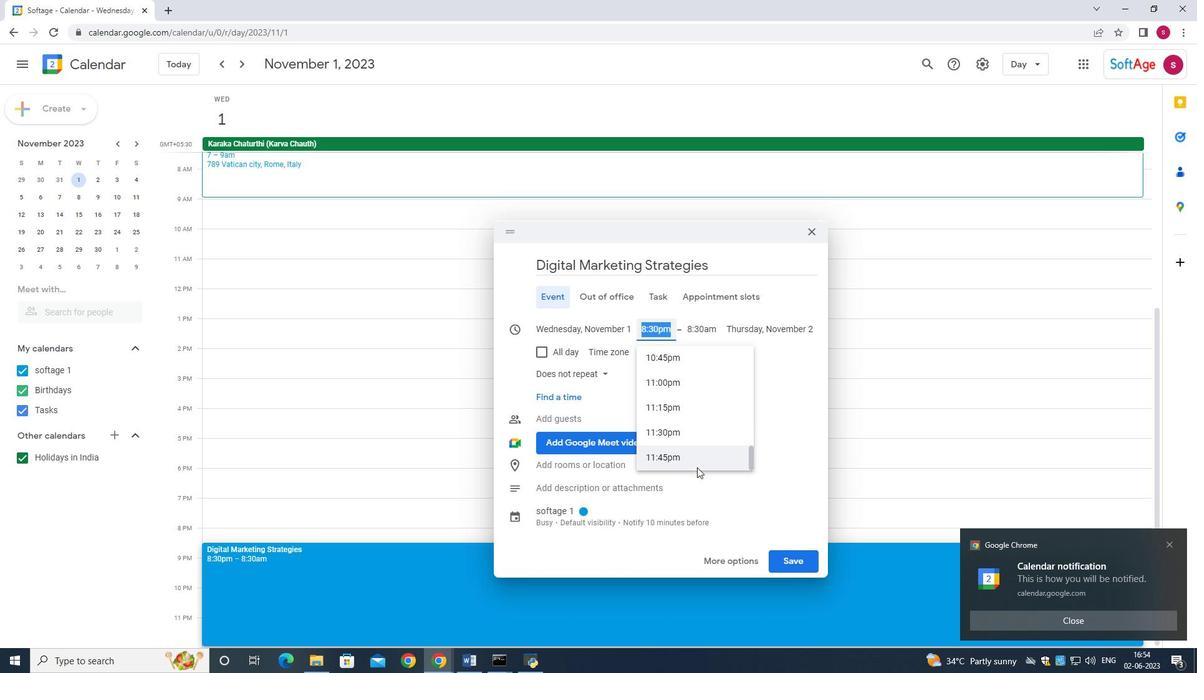 
Action: Mouse scrolled (686, 404) with delta (0, 0)
Screenshot: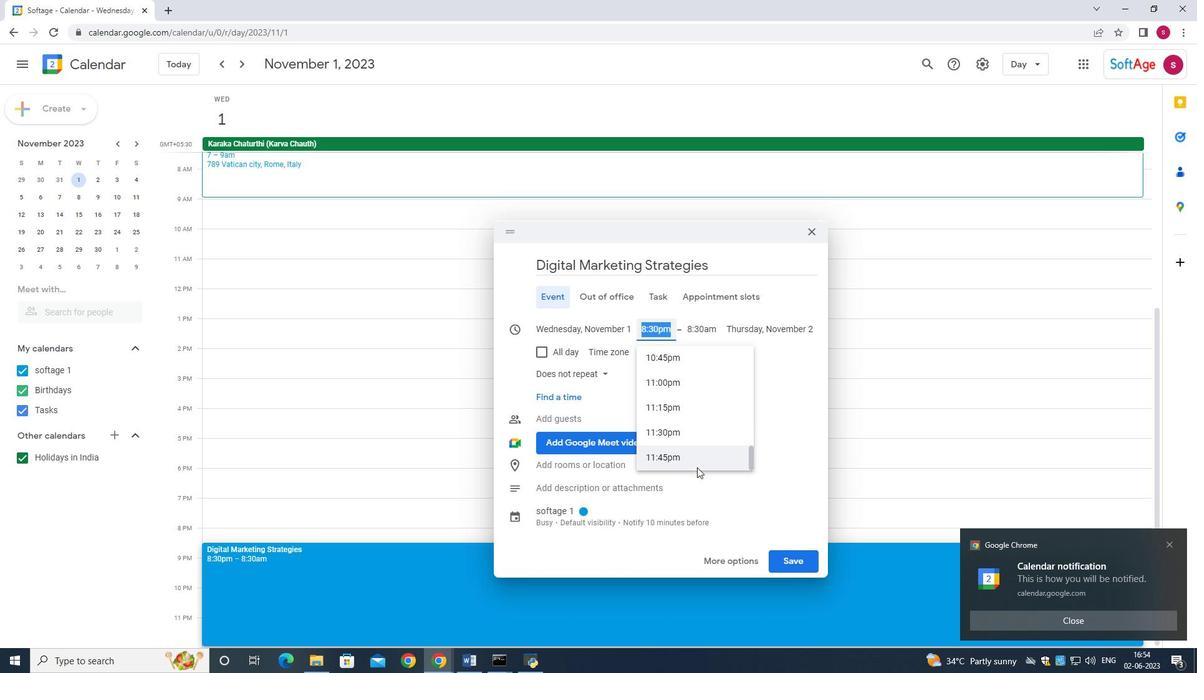 
Action: Mouse scrolled (686, 404) with delta (0, 0)
Screenshot: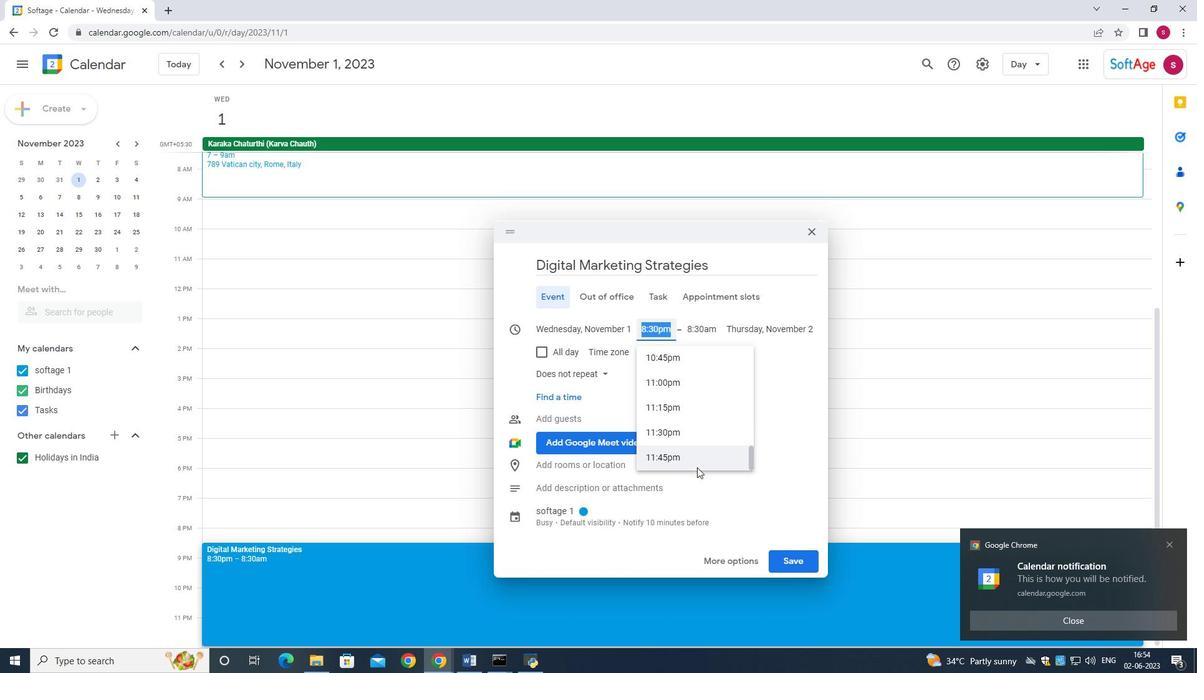 
Action: Mouse scrolled (686, 404) with delta (0, 0)
Screenshot: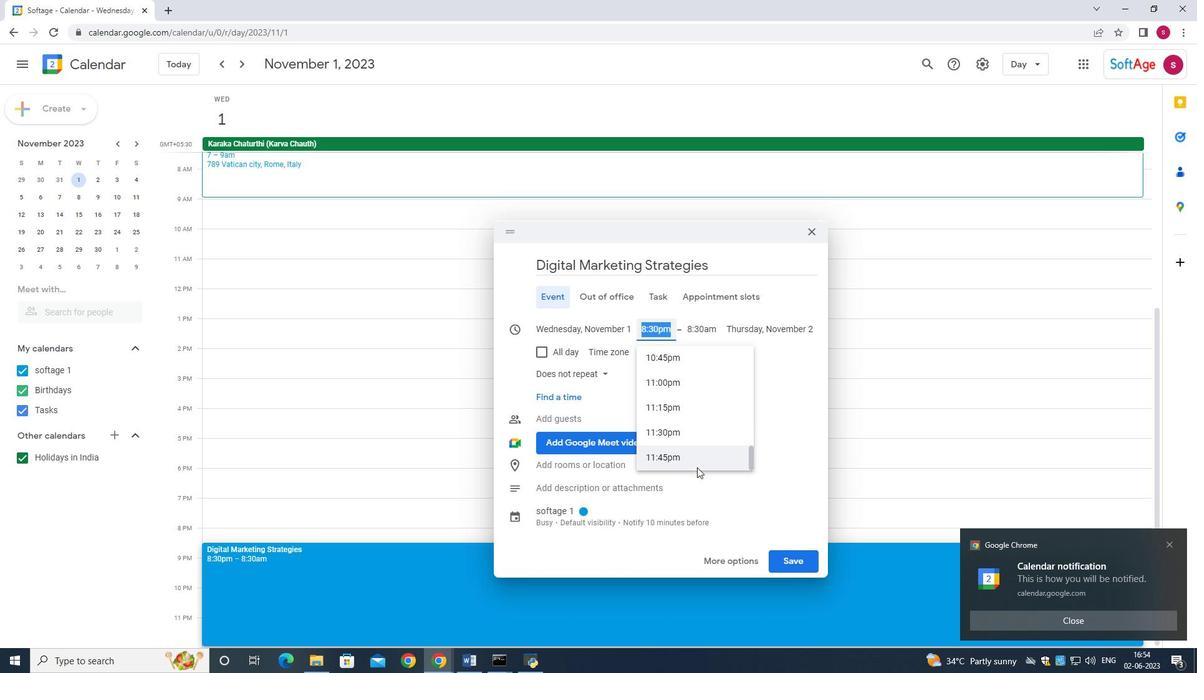 
Action: Mouse moved to (696, 468)
Screenshot: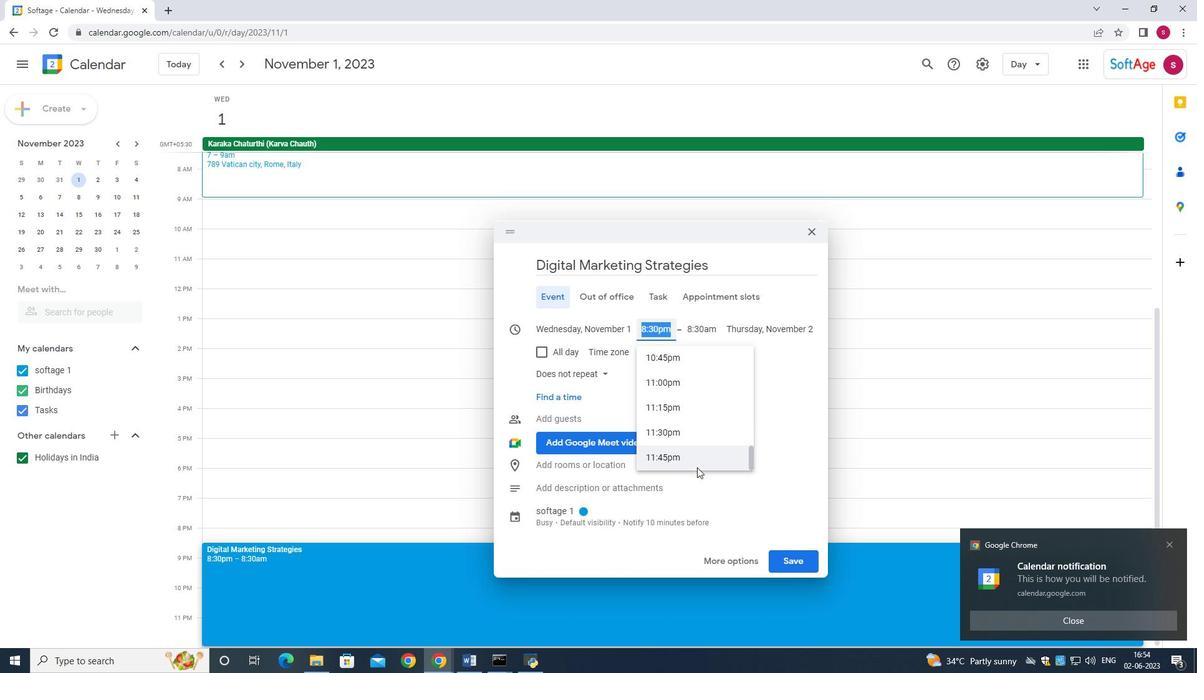 
Action: Mouse scrolled (696, 467) with delta (0, 0)
Screenshot: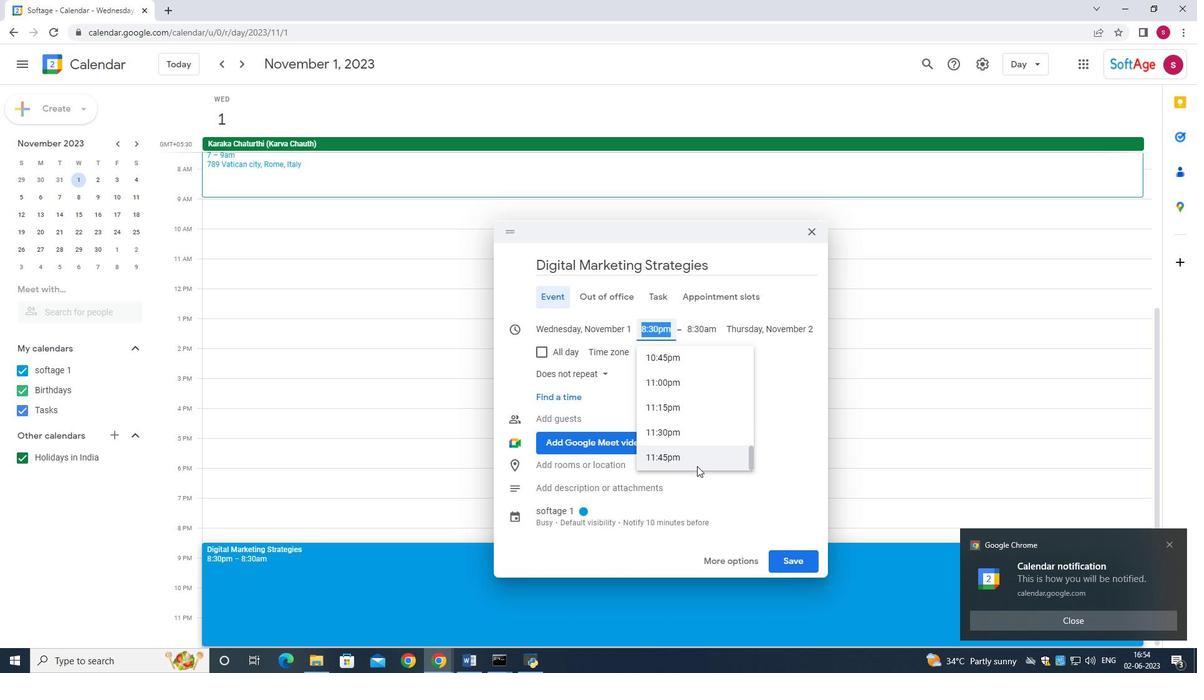 
Action: Mouse scrolled (696, 467) with delta (0, 0)
